 Task: Explore Airbnb accommodation in Sarny, Ukraine from 22nd December, 2023 to 30th December, 2023 for 2 adults.1  bedroom having 1 bed and 1 bathroom. Property type can be hotel. Look for 5 properties as per requirement.
Action: Mouse moved to (544, 132)
Screenshot: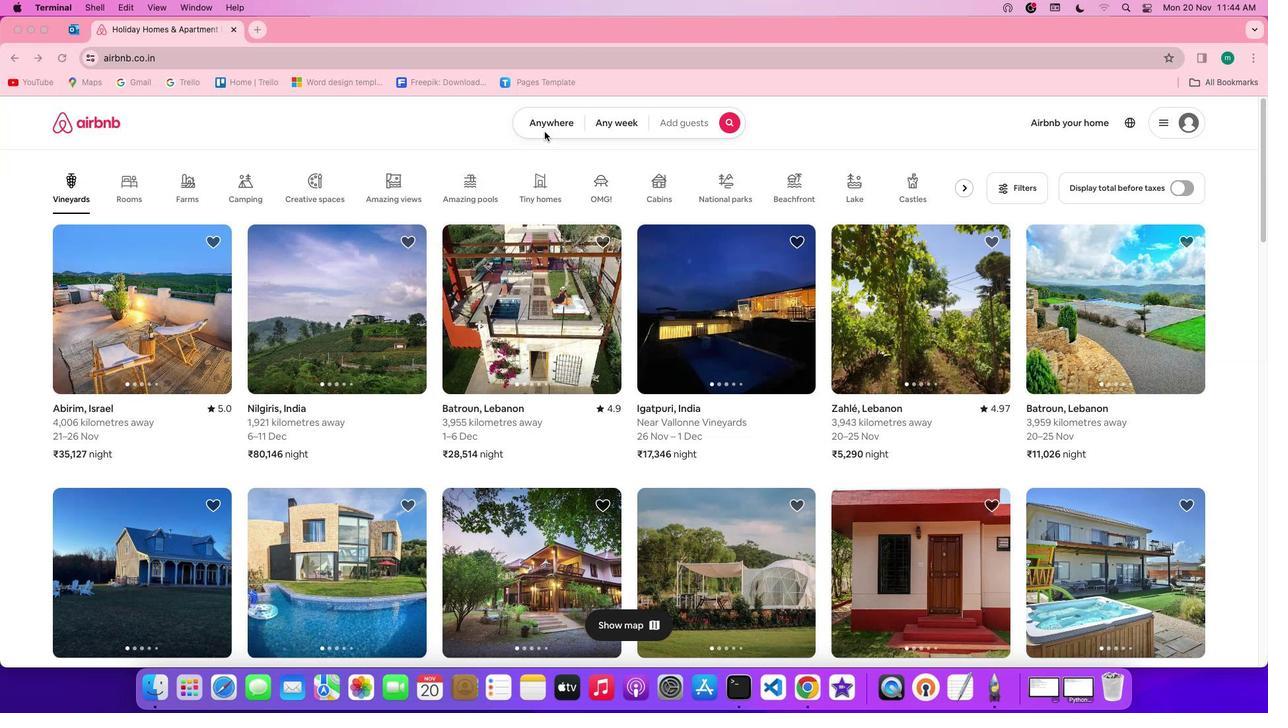 
Action: Mouse pressed left at (544, 132)
Screenshot: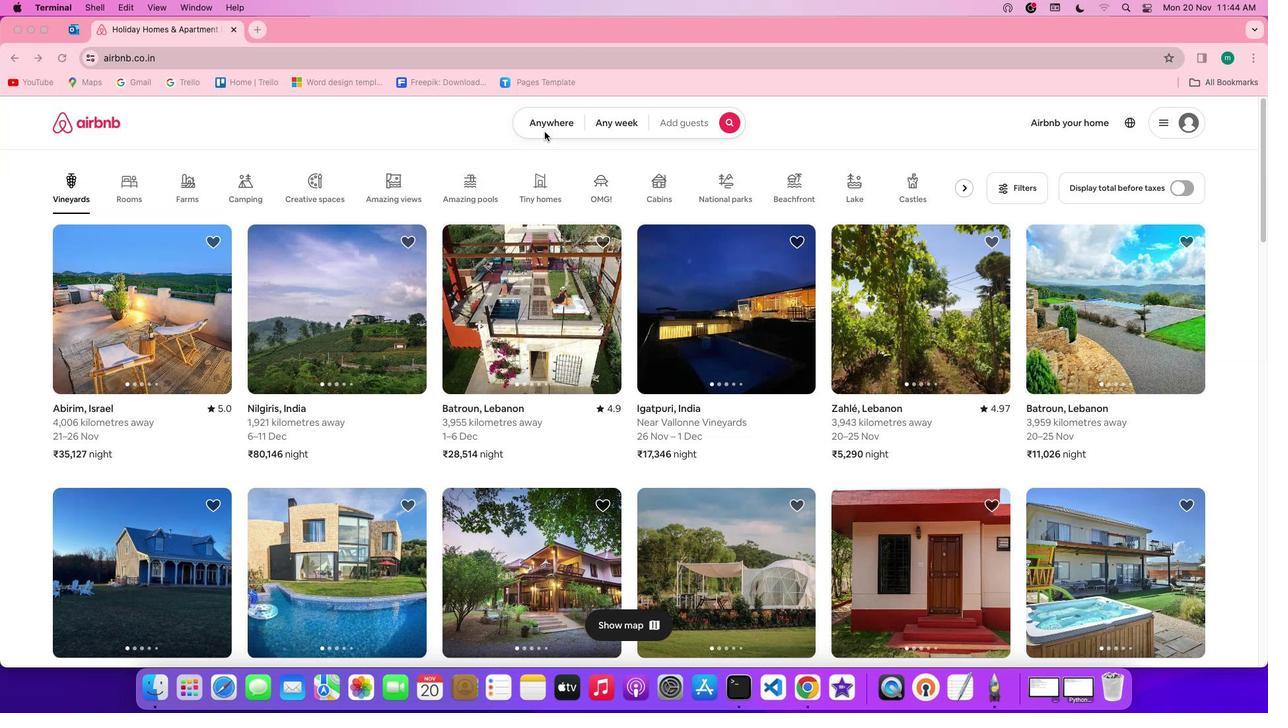 
Action: Mouse pressed left at (544, 132)
Screenshot: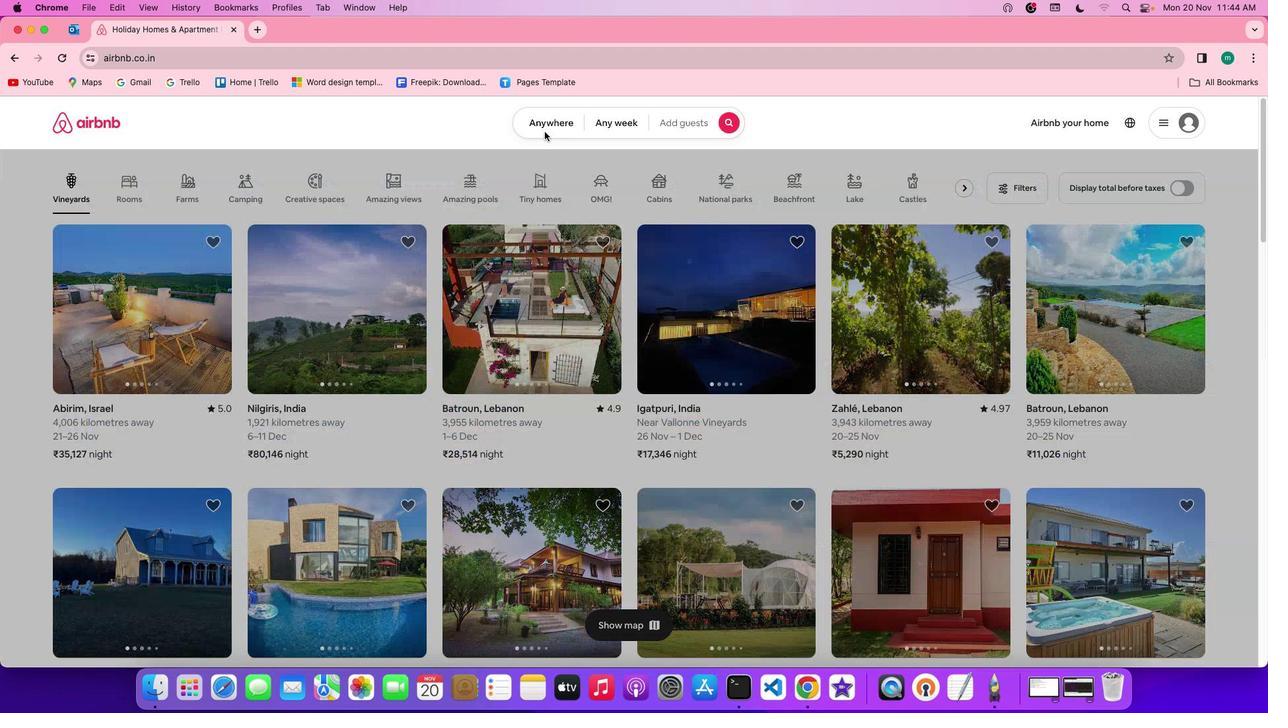 
Action: Mouse moved to (458, 171)
Screenshot: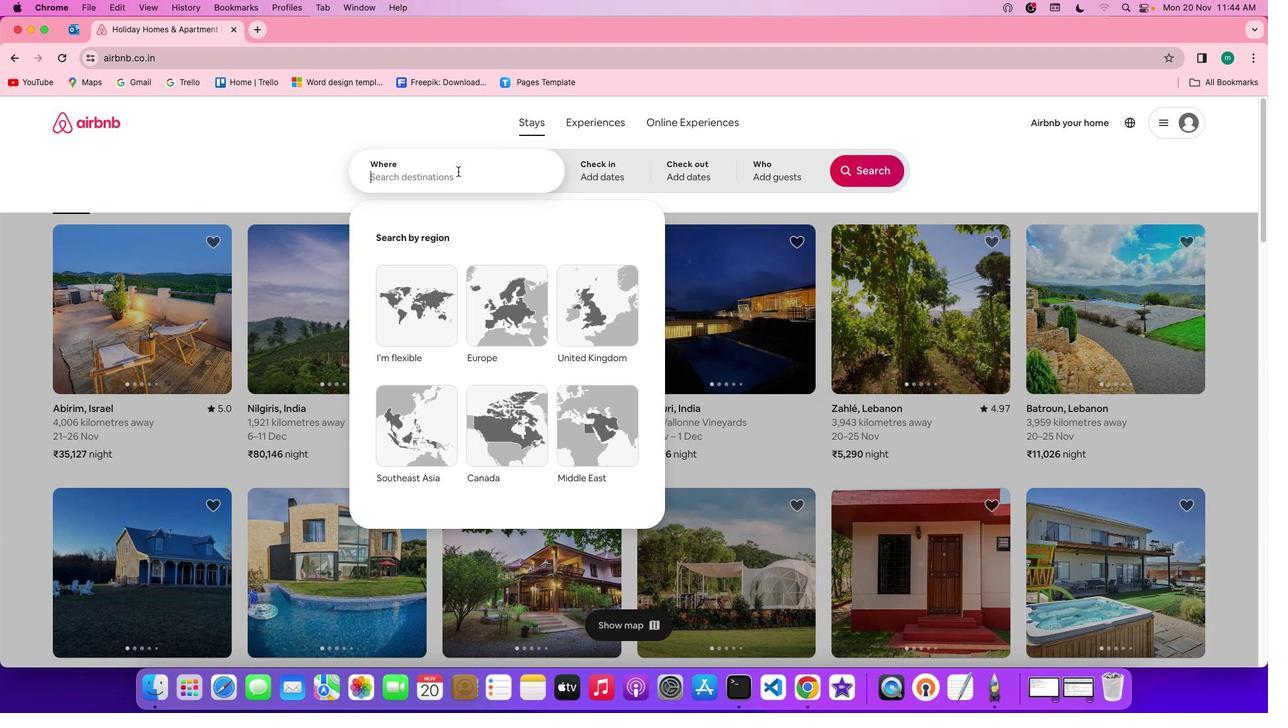 
Action: Mouse pressed left at (458, 171)
Screenshot: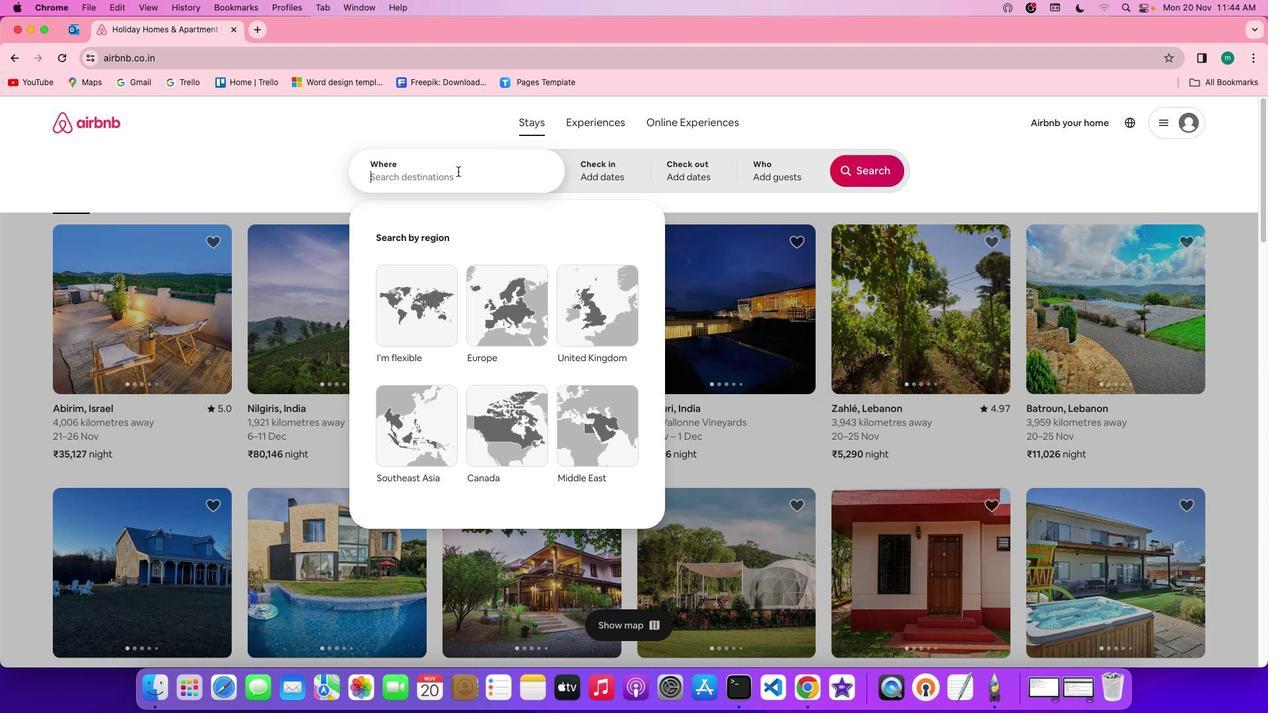 
Action: Key pressed Key.spaceKey.shift'S''a''r''n''y'','Key.spaceKey.shift'u''k''r''a''i''n''e'
Screenshot: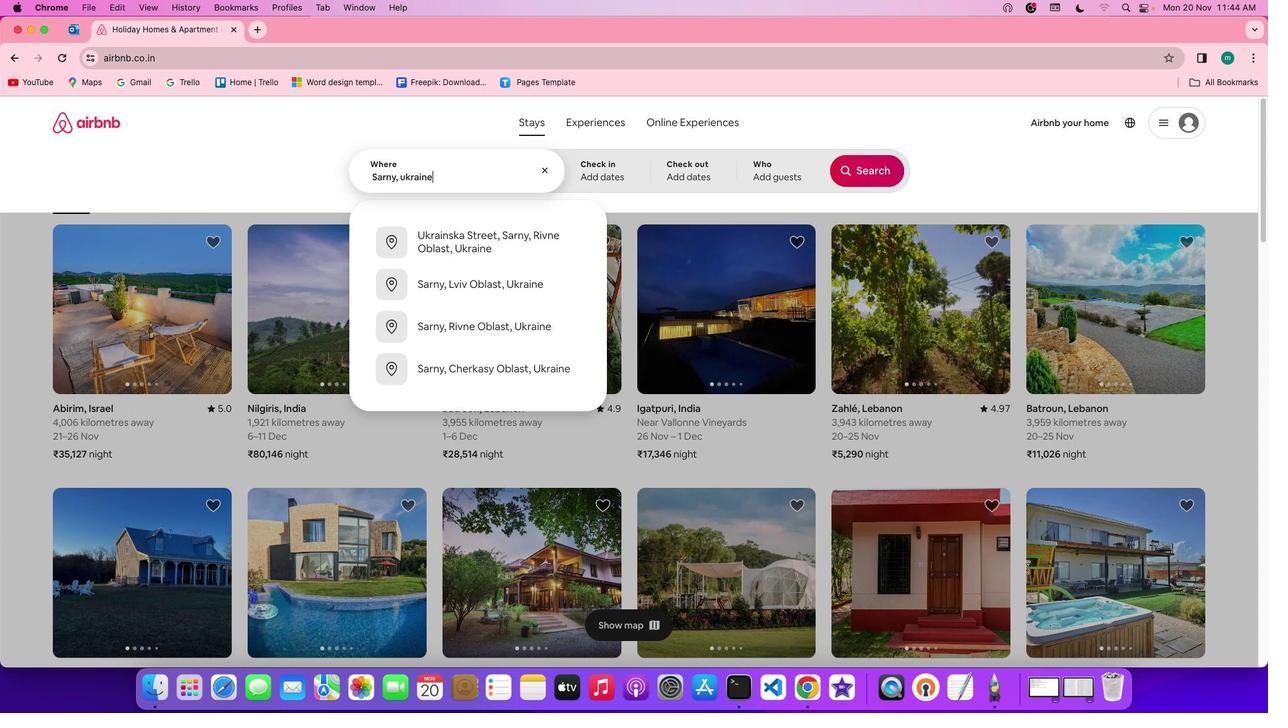 
Action: Mouse moved to (587, 170)
Screenshot: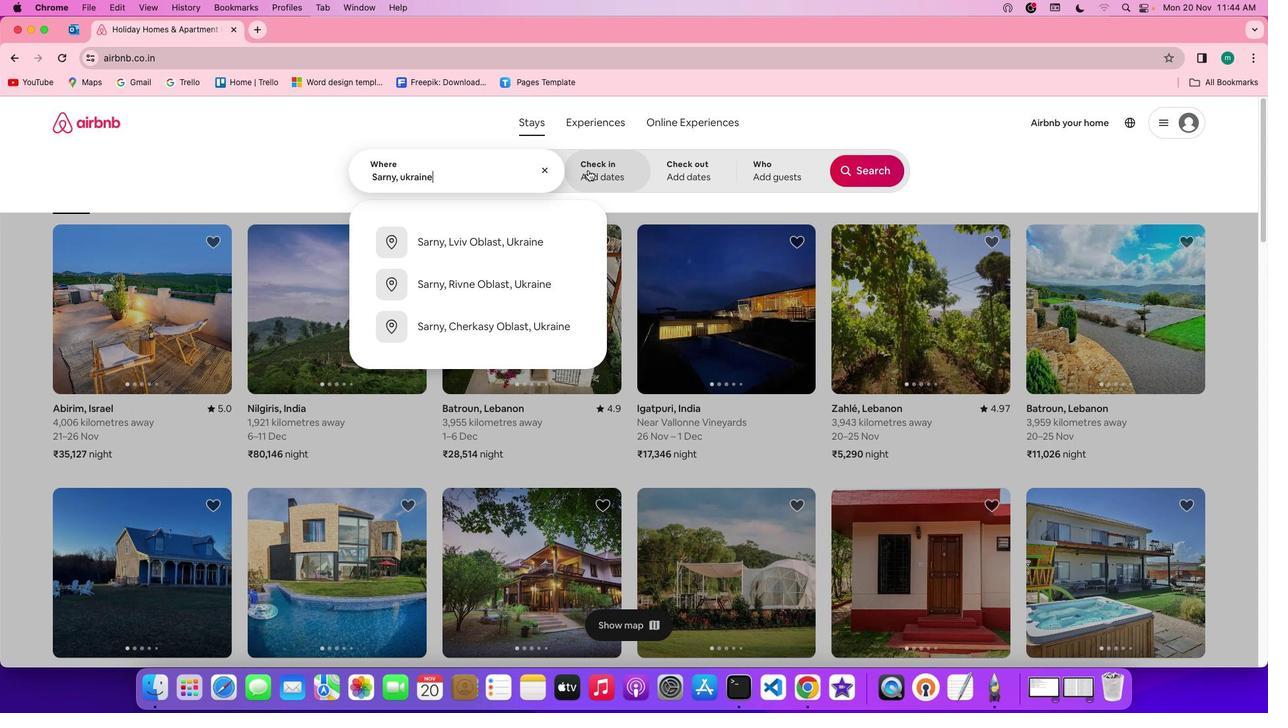
Action: Mouse pressed left at (587, 170)
Screenshot: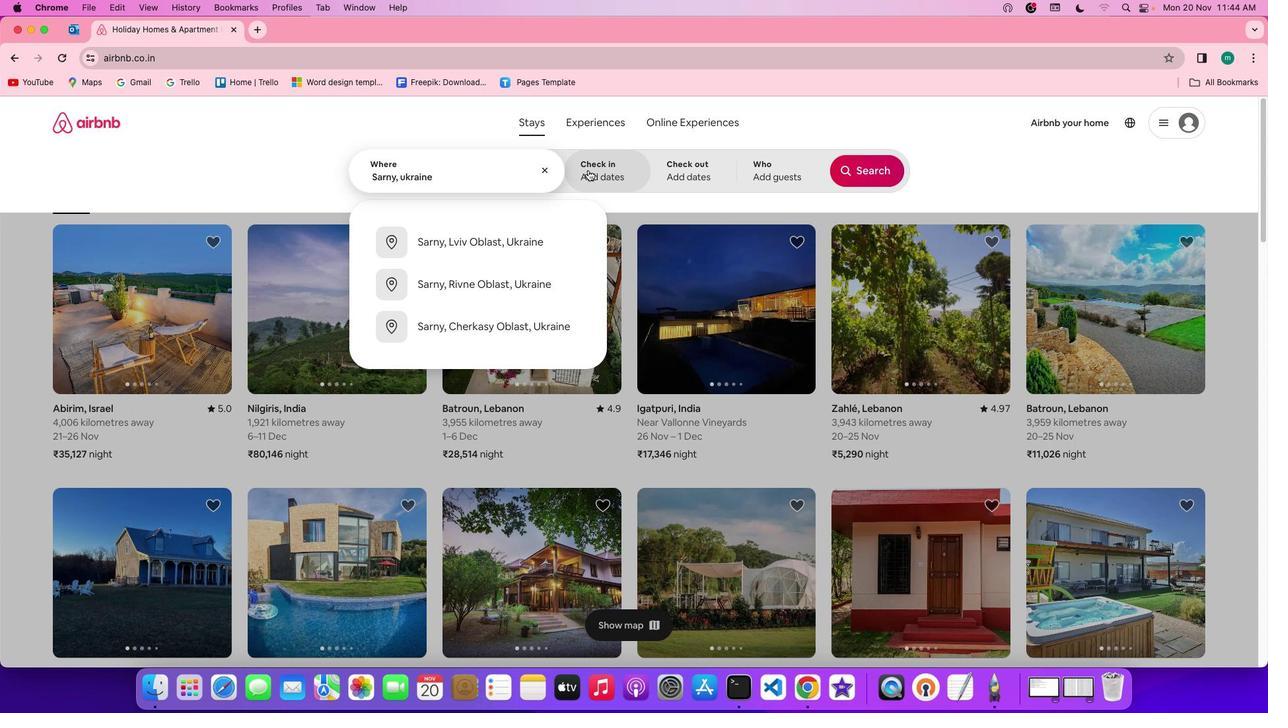 
Action: Mouse moved to (817, 437)
Screenshot: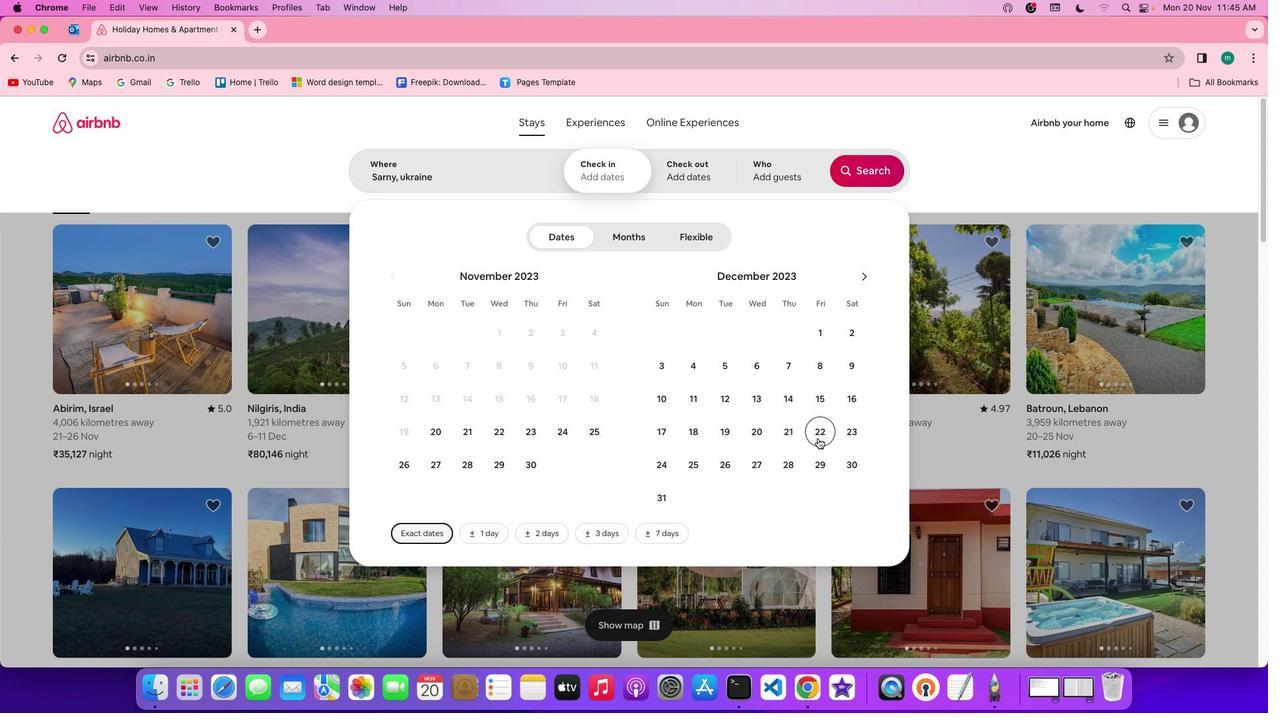 
Action: Mouse pressed left at (817, 437)
Screenshot: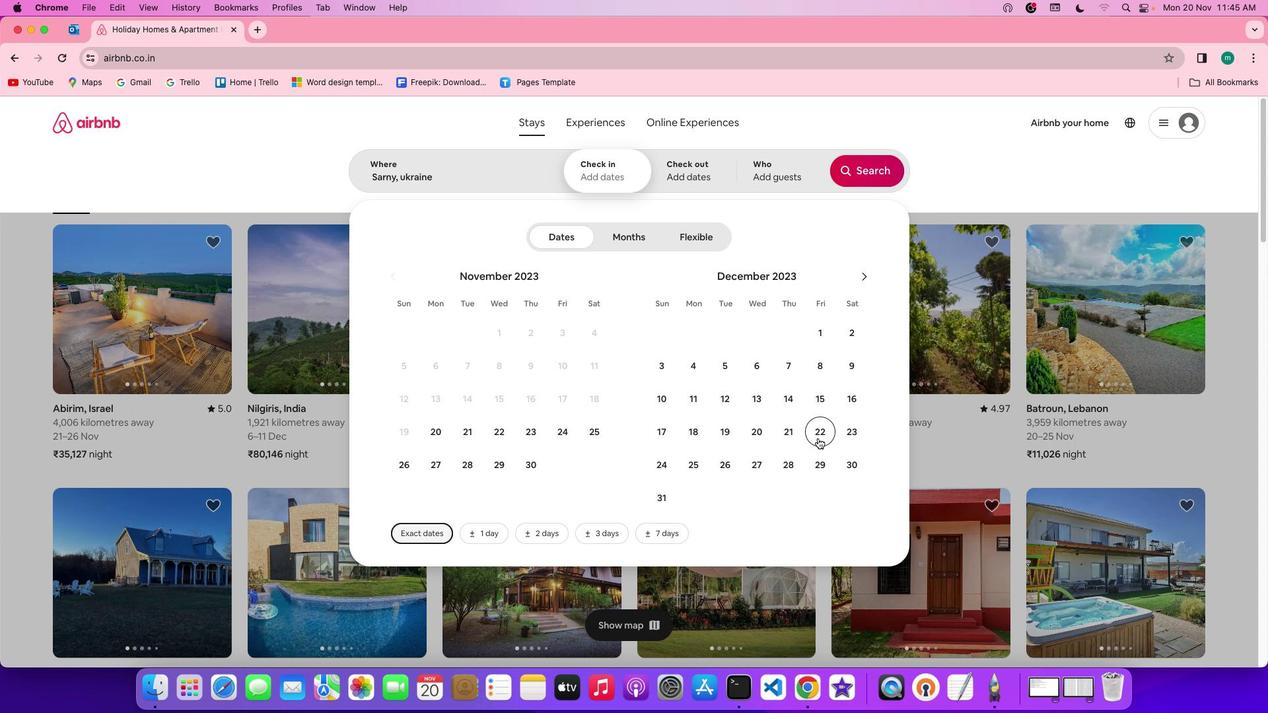 
Action: Mouse moved to (860, 460)
Screenshot: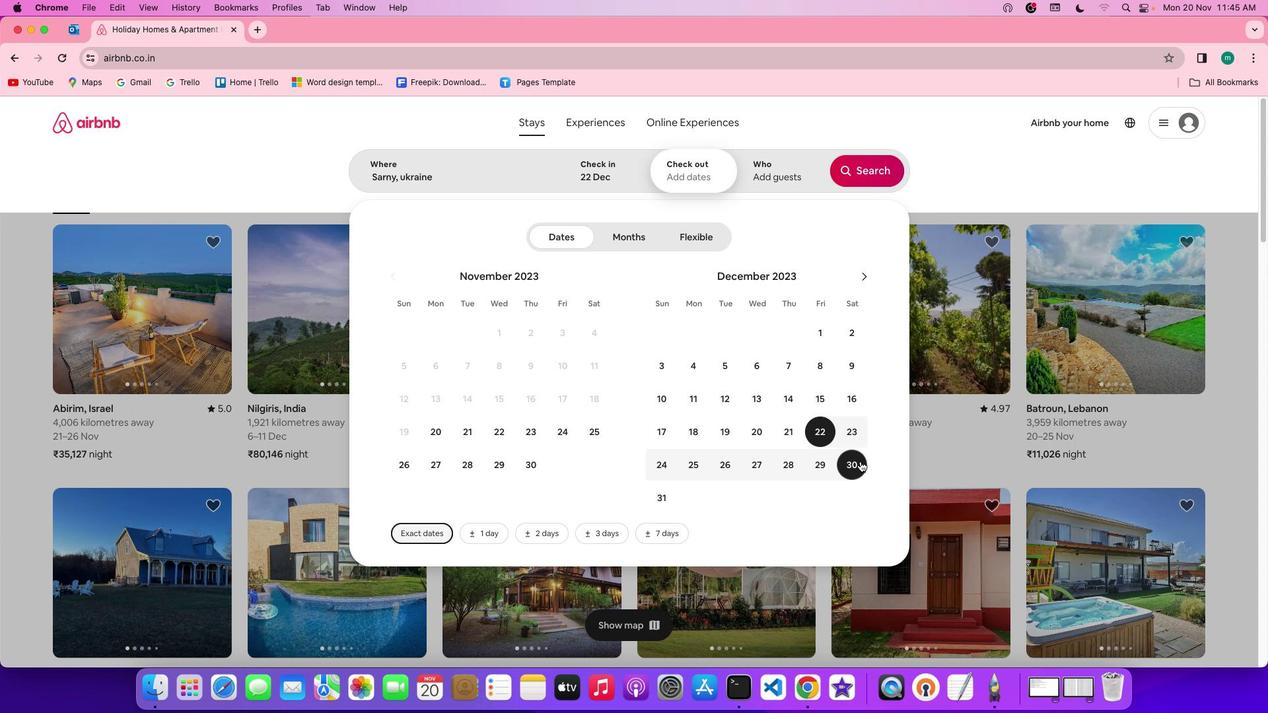
Action: Mouse pressed left at (860, 460)
Screenshot: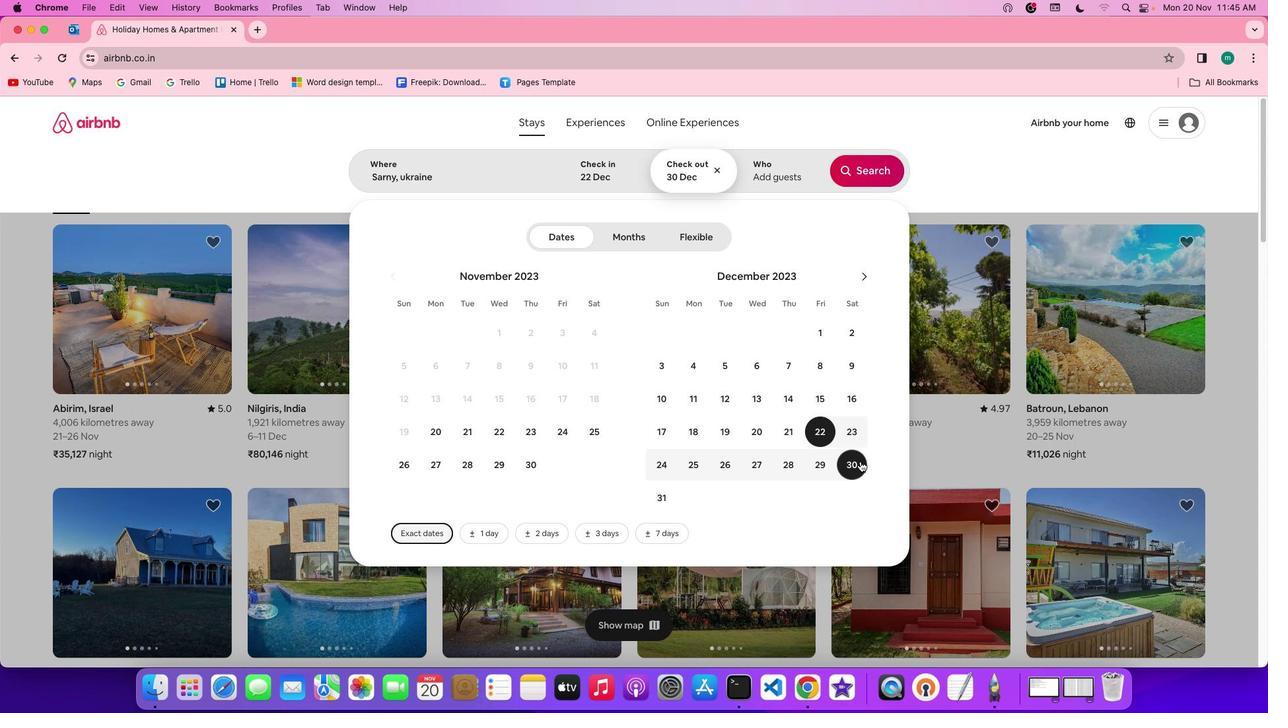 
Action: Mouse moved to (774, 161)
Screenshot: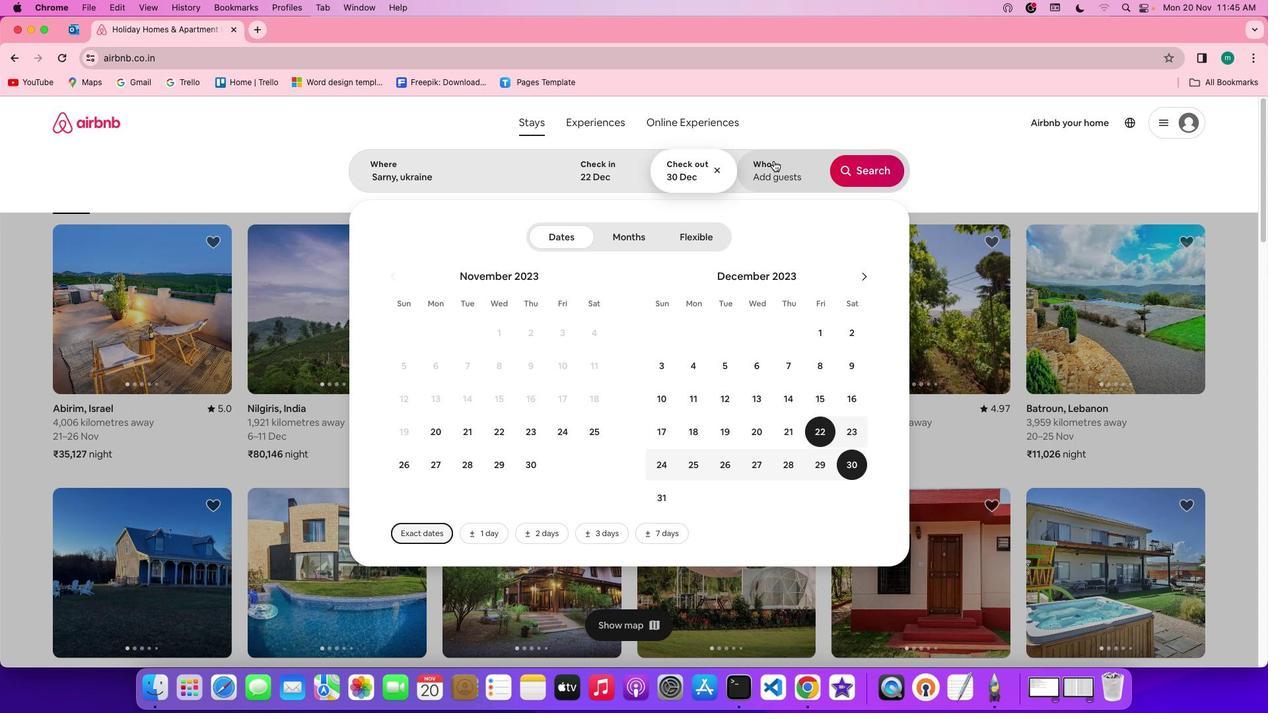 
Action: Mouse pressed left at (774, 161)
Screenshot: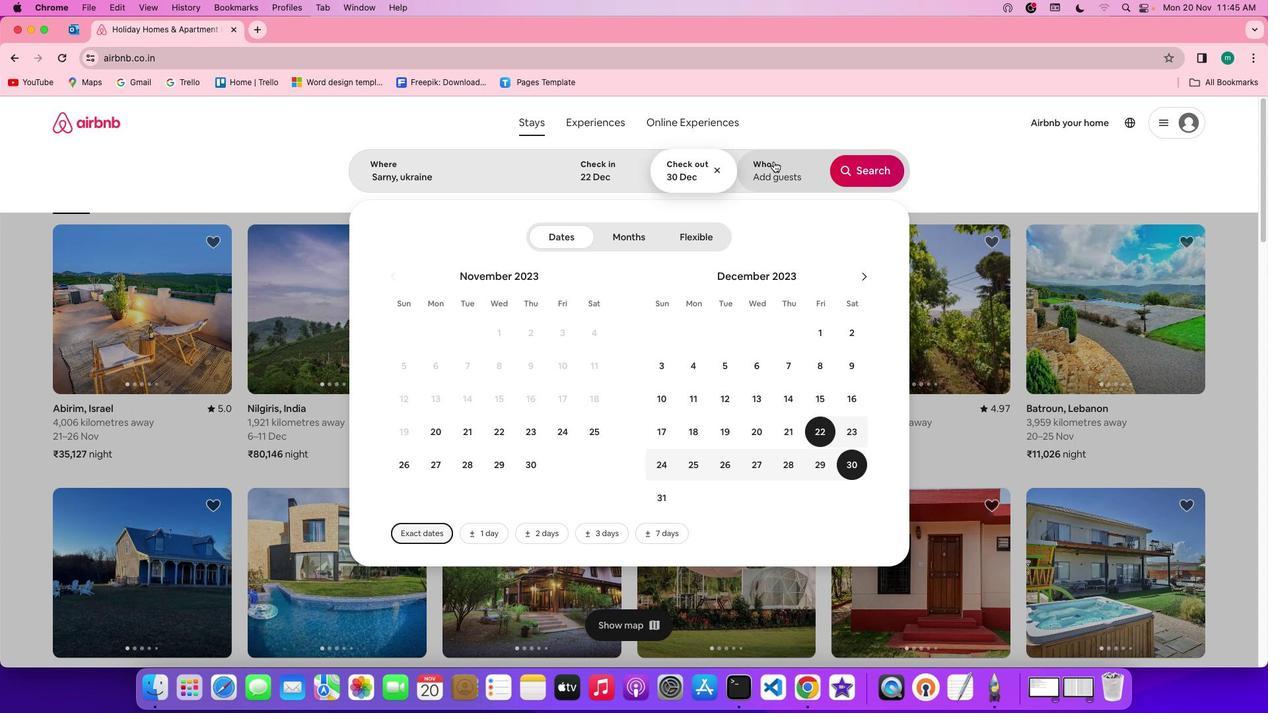
Action: Mouse moved to (865, 236)
Screenshot: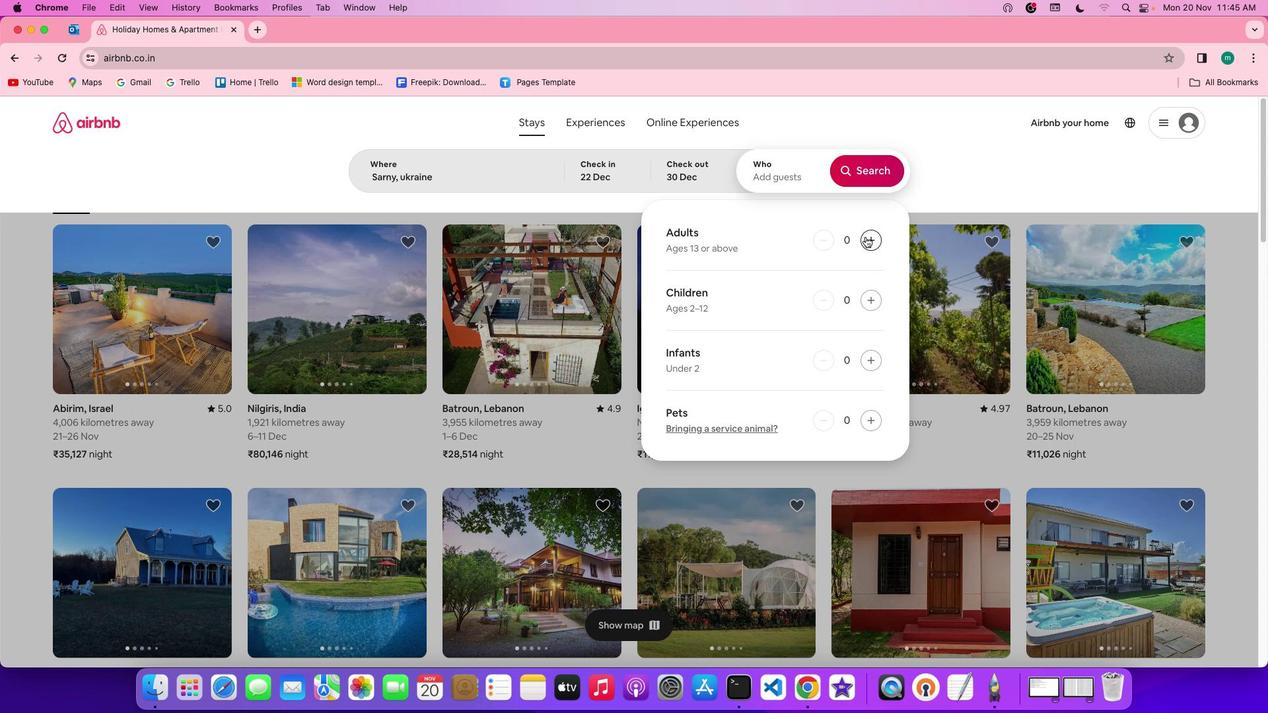 
Action: Mouse pressed left at (865, 236)
Screenshot: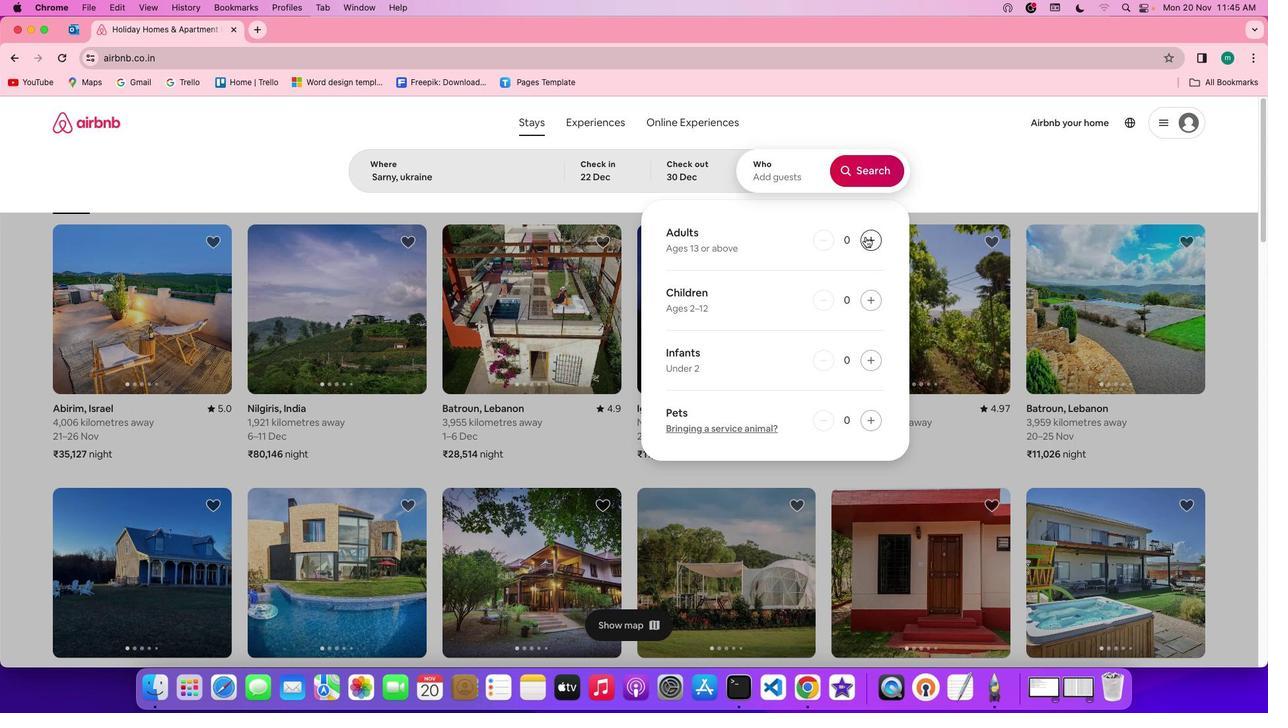 
Action: Mouse pressed left at (865, 236)
Screenshot: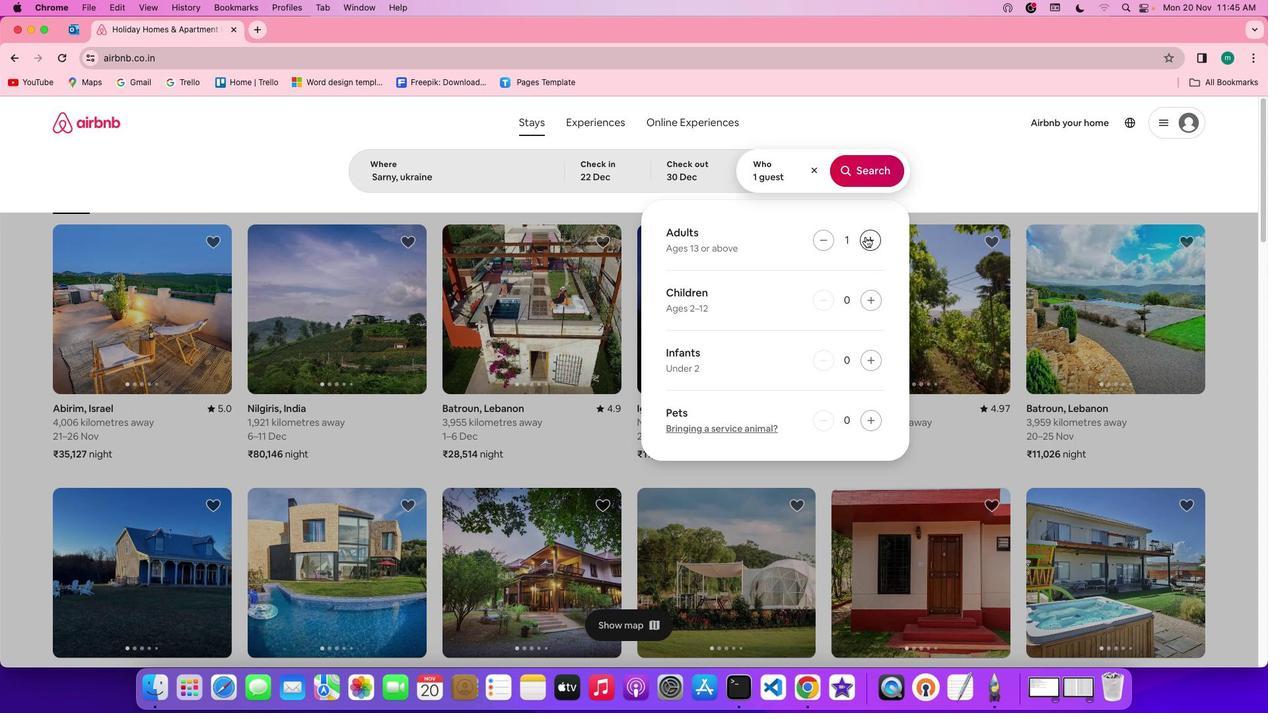 
Action: Mouse moved to (868, 167)
Screenshot: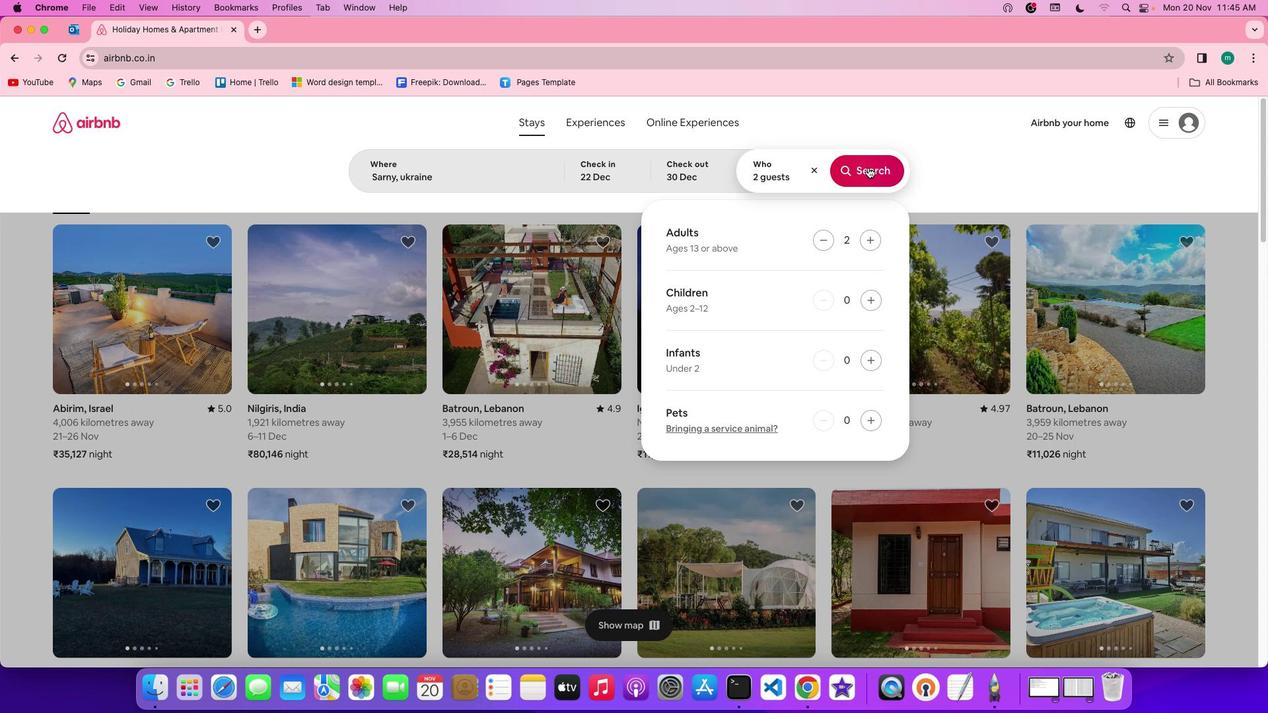 
Action: Mouse pressed left at (868, 167)
Screenshot: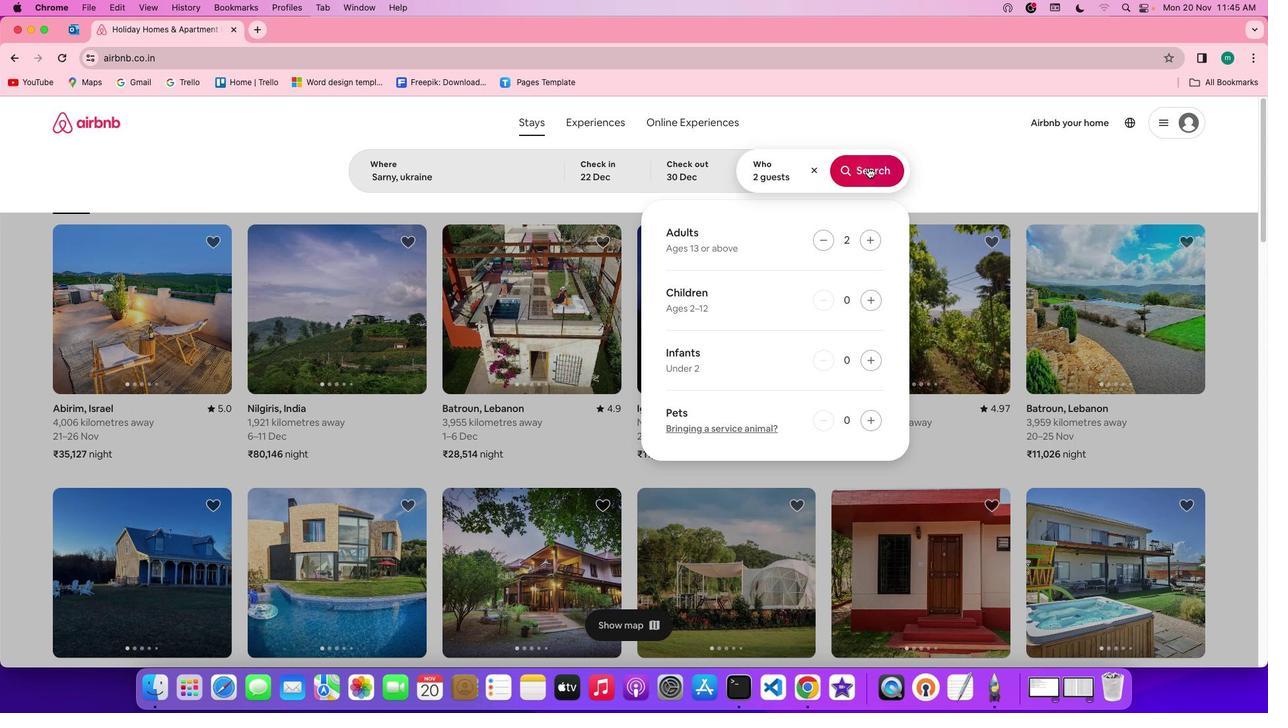 
Action: Mouse moved to (1057, 180)
Screenshot: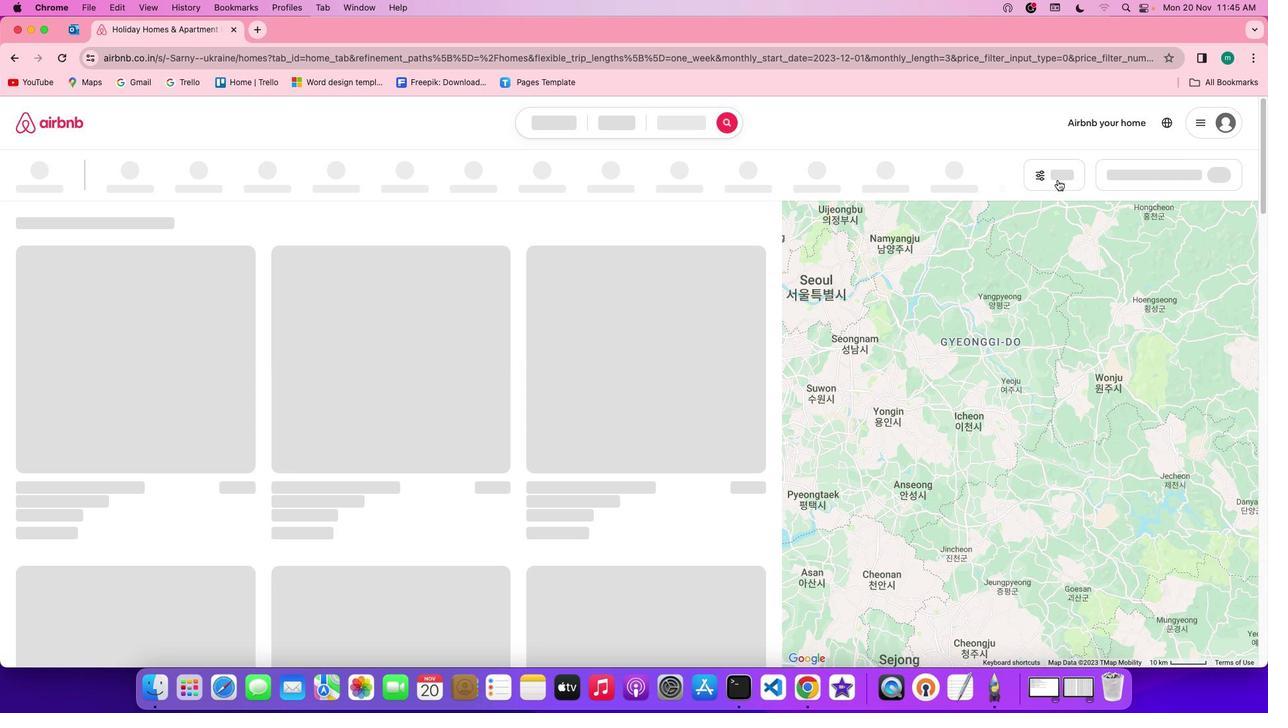 
Action: Mouse pressed left at (1057, 180)
Screenshot: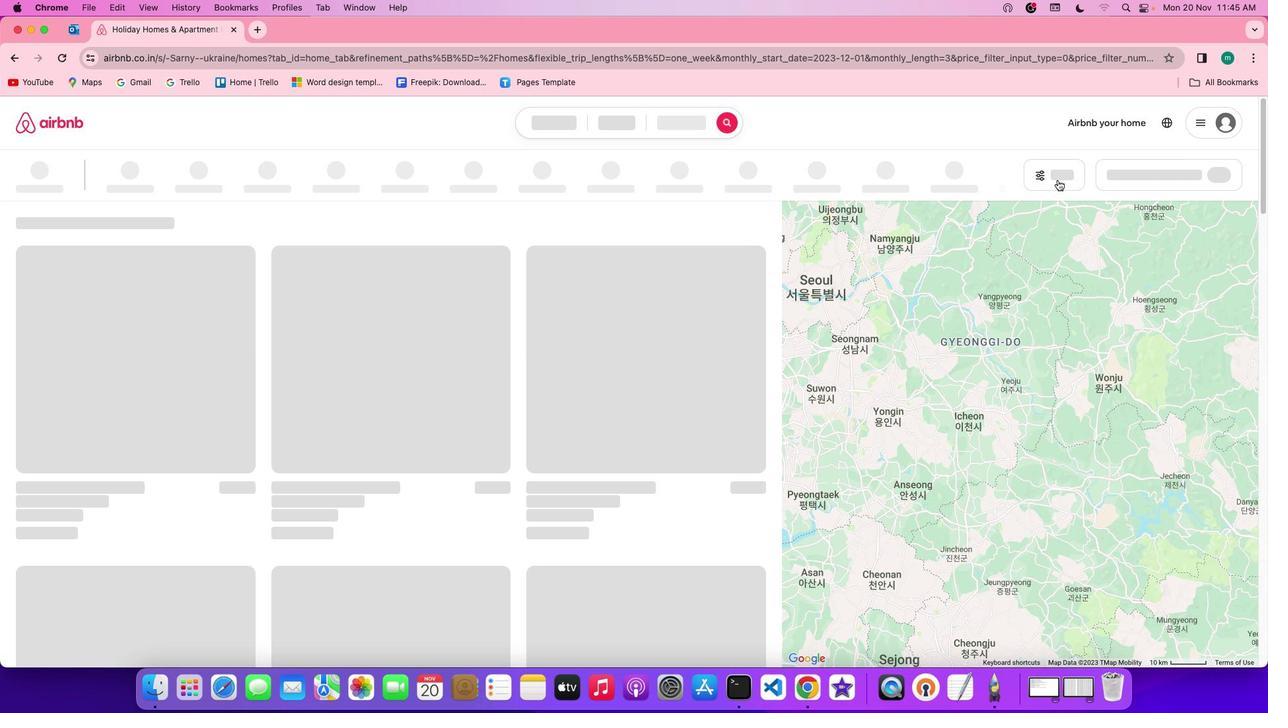 
Action: Mouse moved to (610, 470)
Screenshot: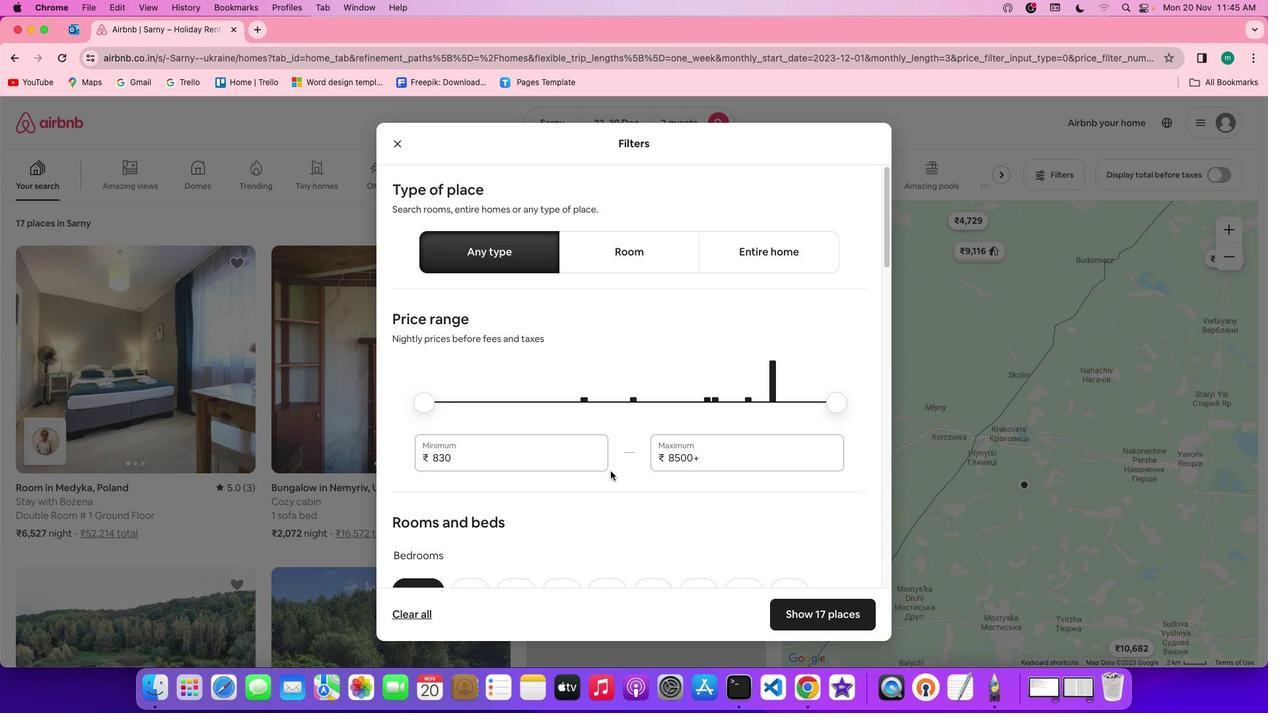 
Action: Mouse scrolled (610, 470) with delta (0, 0)
Screenshot: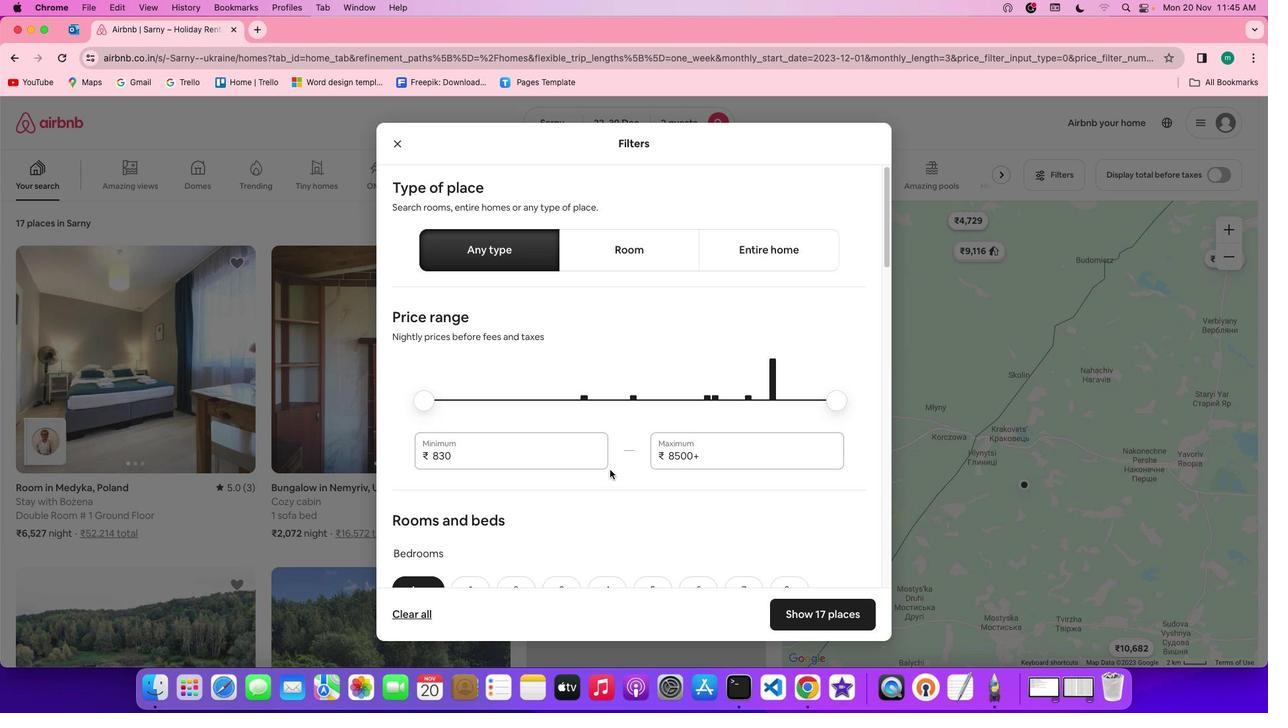 
Action: Mouse moved to (610, 470)
Screenshot: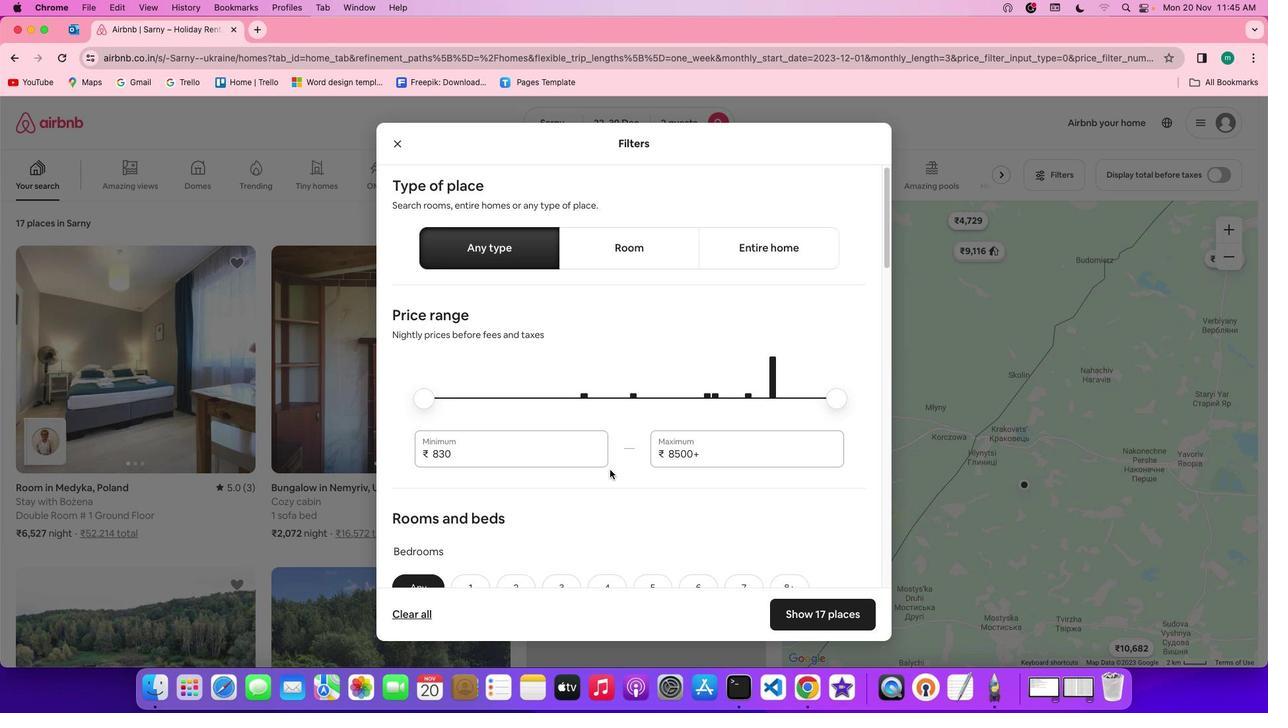
Action: Mouse scrolled (610, 470) with delta (0, 0)
Screenshot: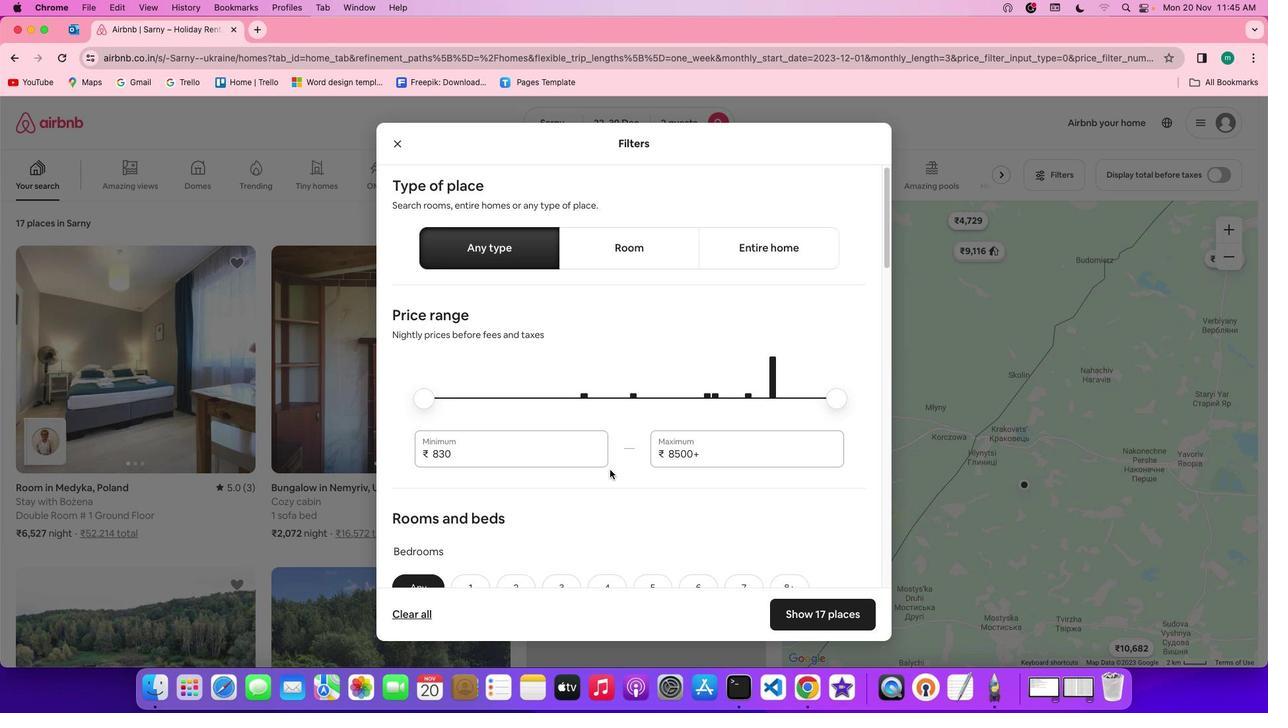 
Action: Mouse moved to (610, 469)
Screenshot: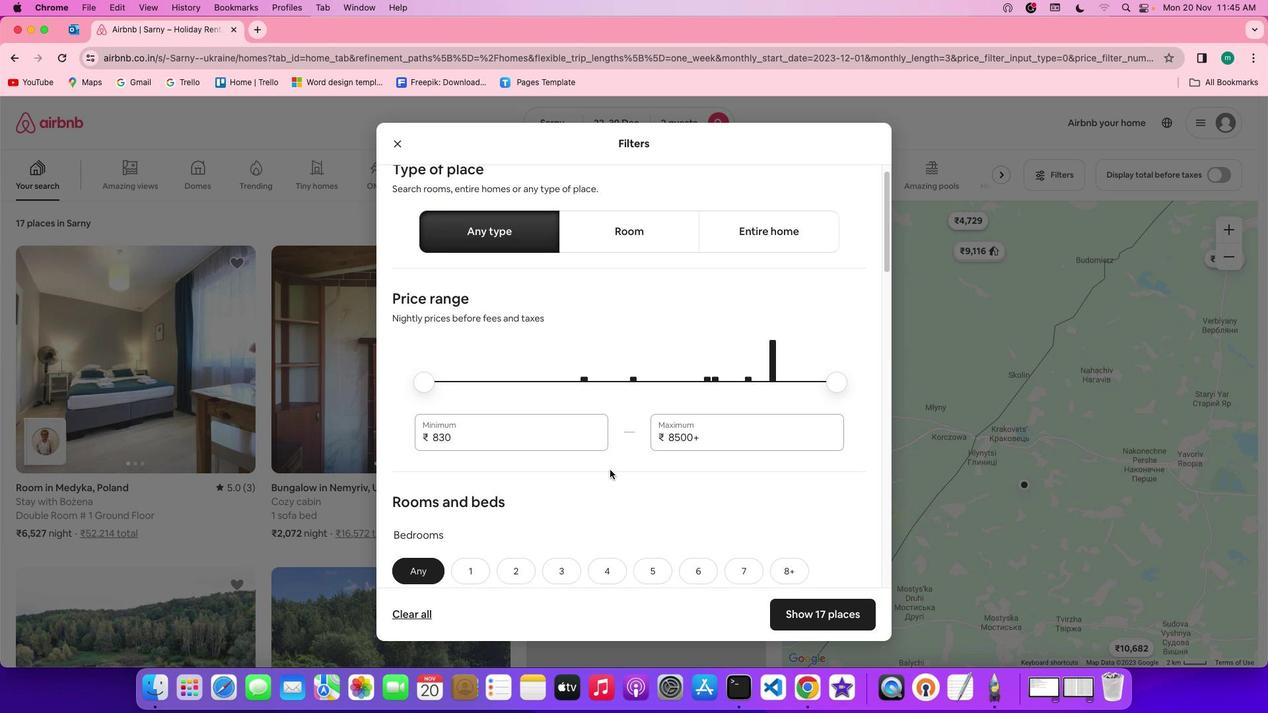 
Action: Mouse scrolled (610, 469) with delta (0, -1)
Screenshot: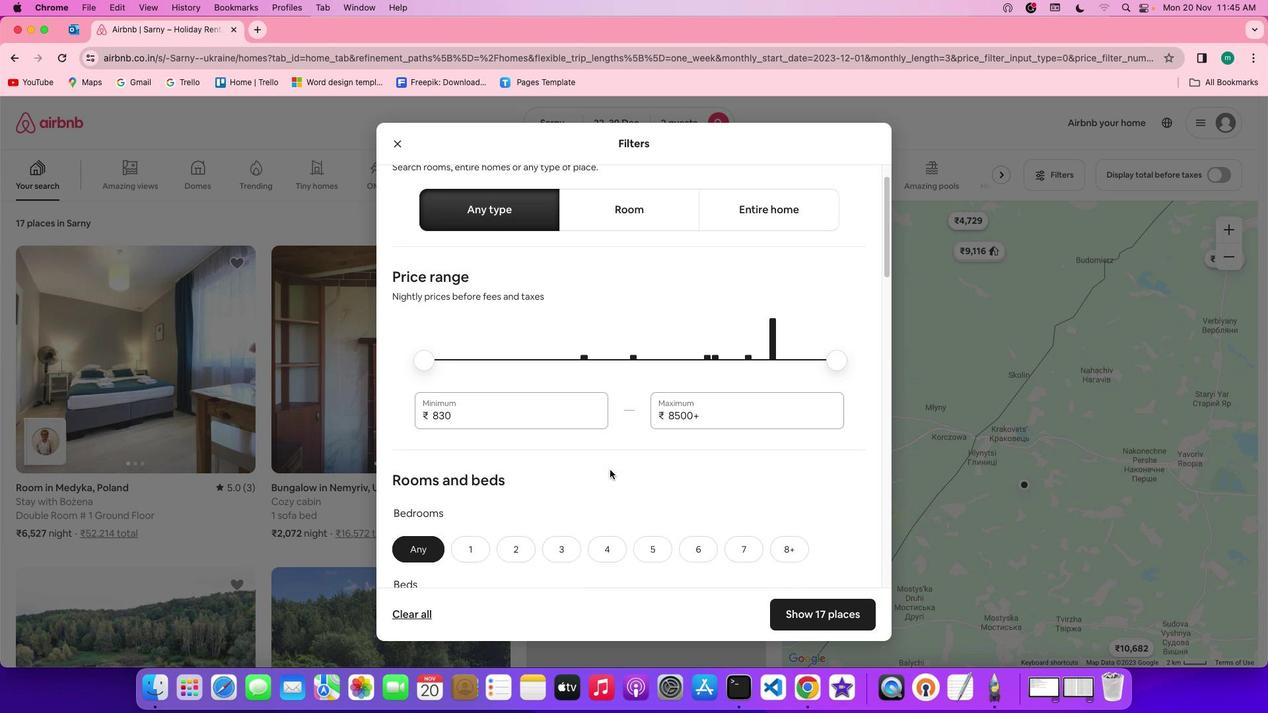
Action: Mouse moved to (610, 469)
Screenshot: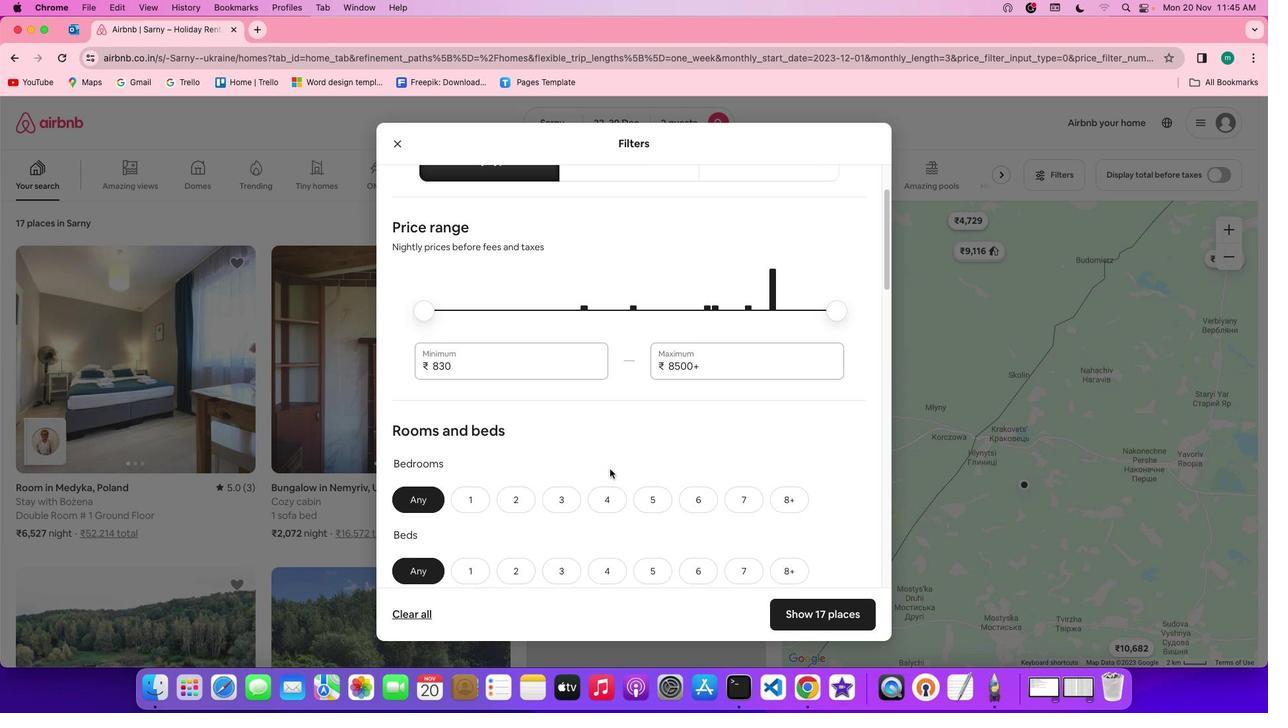 
Action: Mouse scrolled (610, 469) with delta (0, 0)
Screenshot: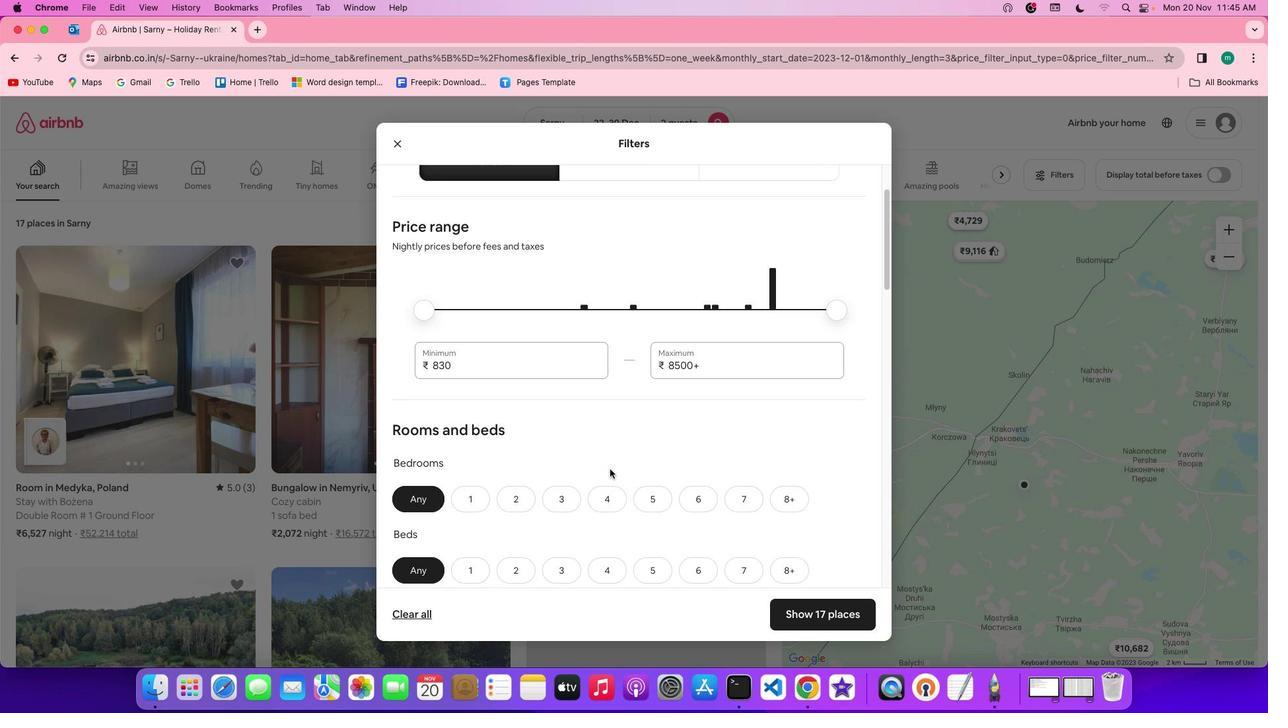 
Action: Mouse scrolled (610, 469) with delta (0, 0)
Screenshot: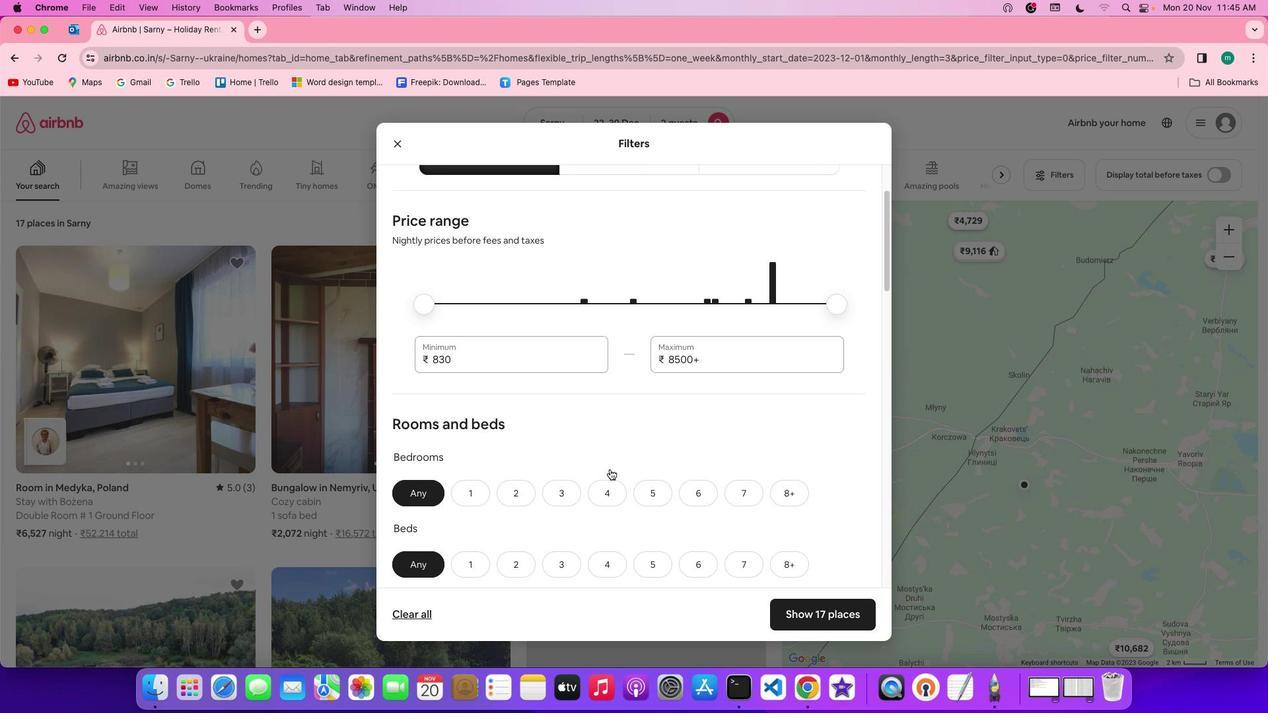 
Action: Mouse scrolled (610, 469) with delta (0, -1)
Screenshot: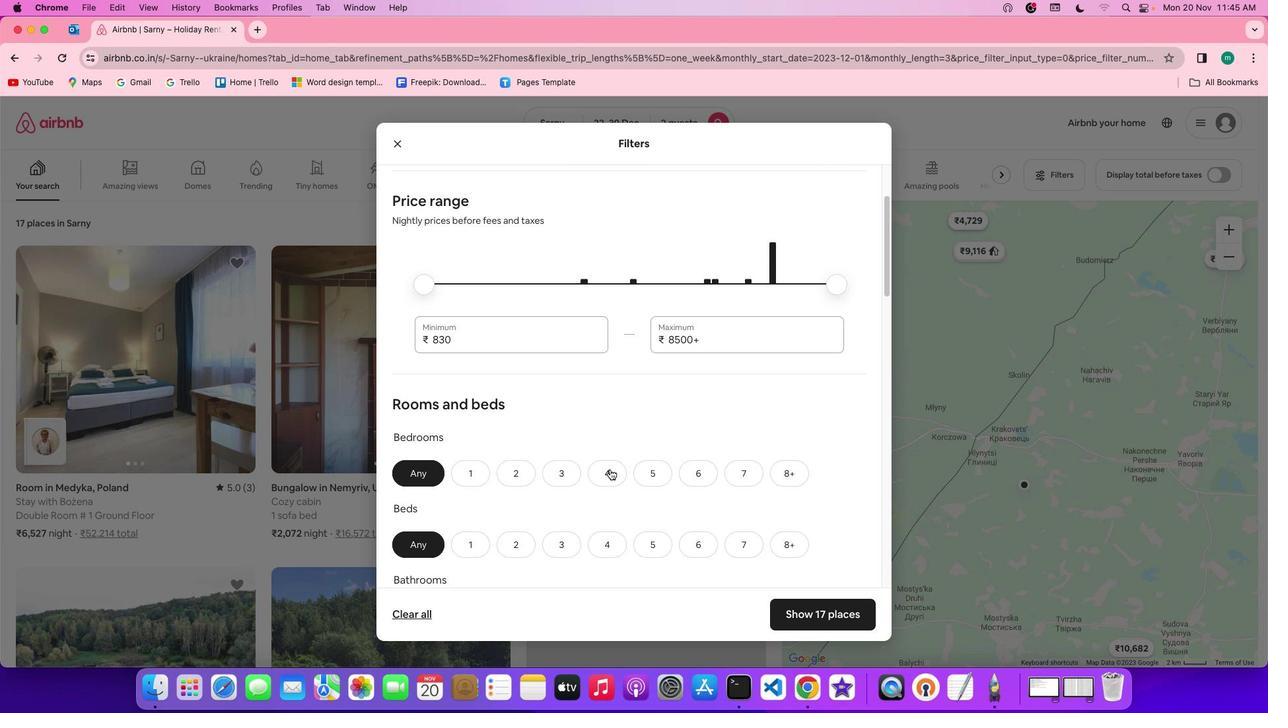 
Action: Mouse scrolled (610, 469) with delta (0, -1)
Screenshot: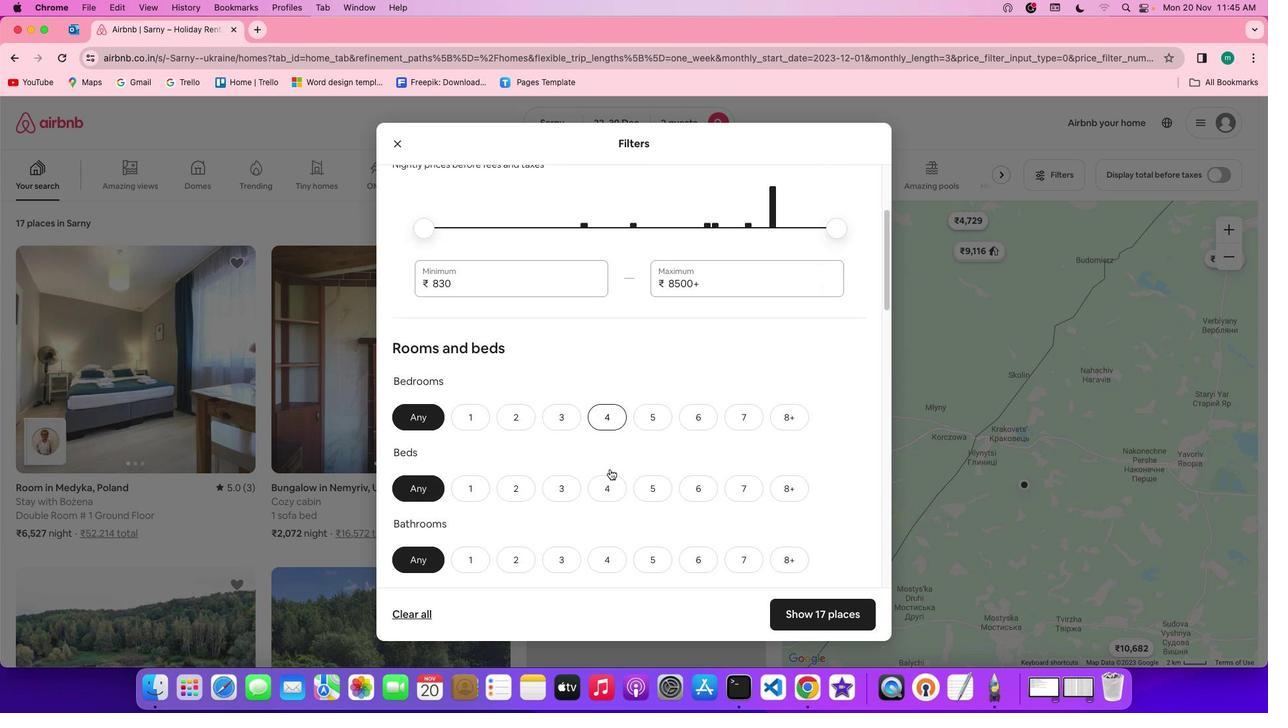 
Action: Mouse scrolled (610, 469) with delta (0, 0)
Screenshot: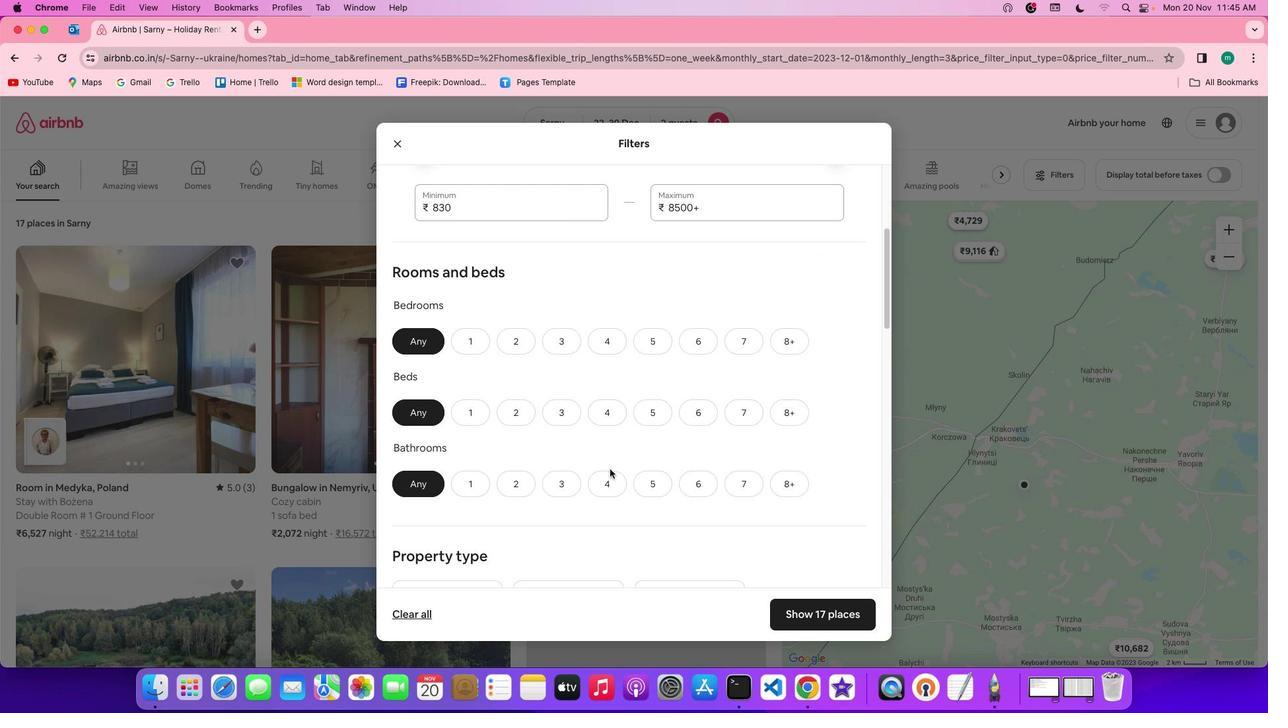 
Action: Mouse scrolled (610, 469) with delta (0, 0)
Screenshot: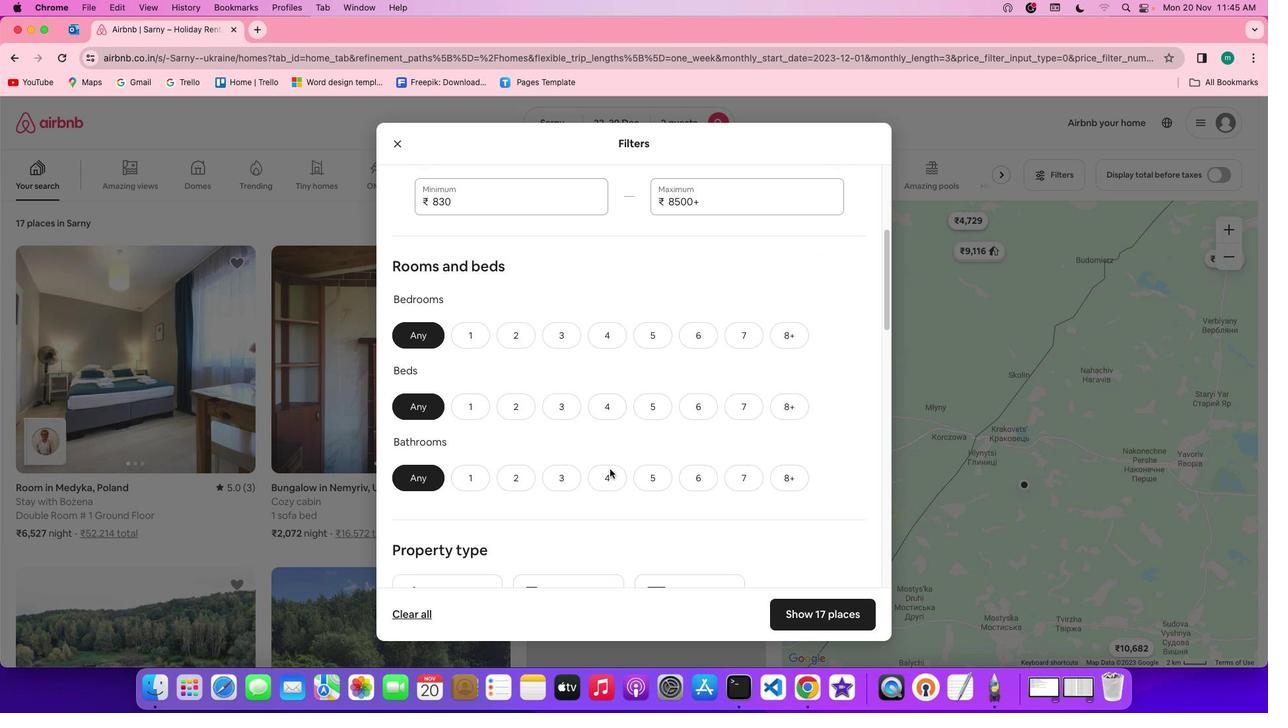 
Action: Mouse scrolled (610, 469) with delta (0, 0)
Screenshot: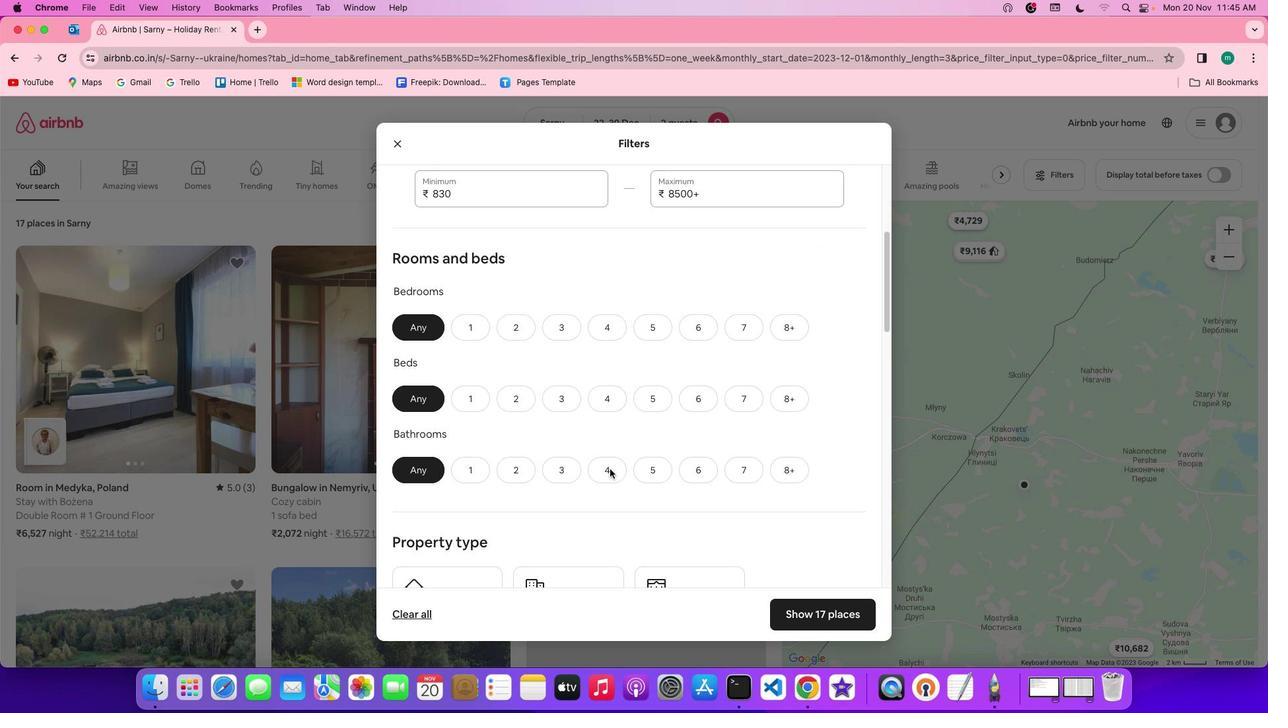 
Action: Mouse scrolled (610, 469) with delta (0, 0)
Screenshot: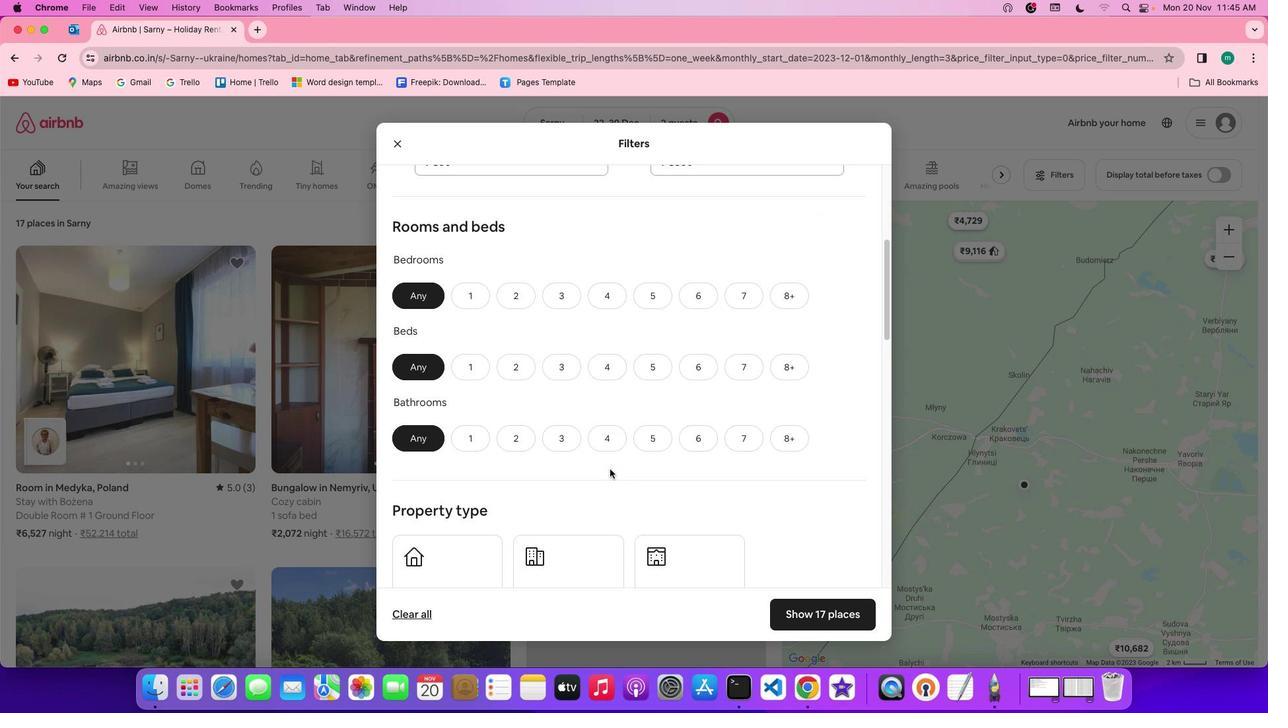 
Action: Mouse moved to (473, 258)
Screenshot: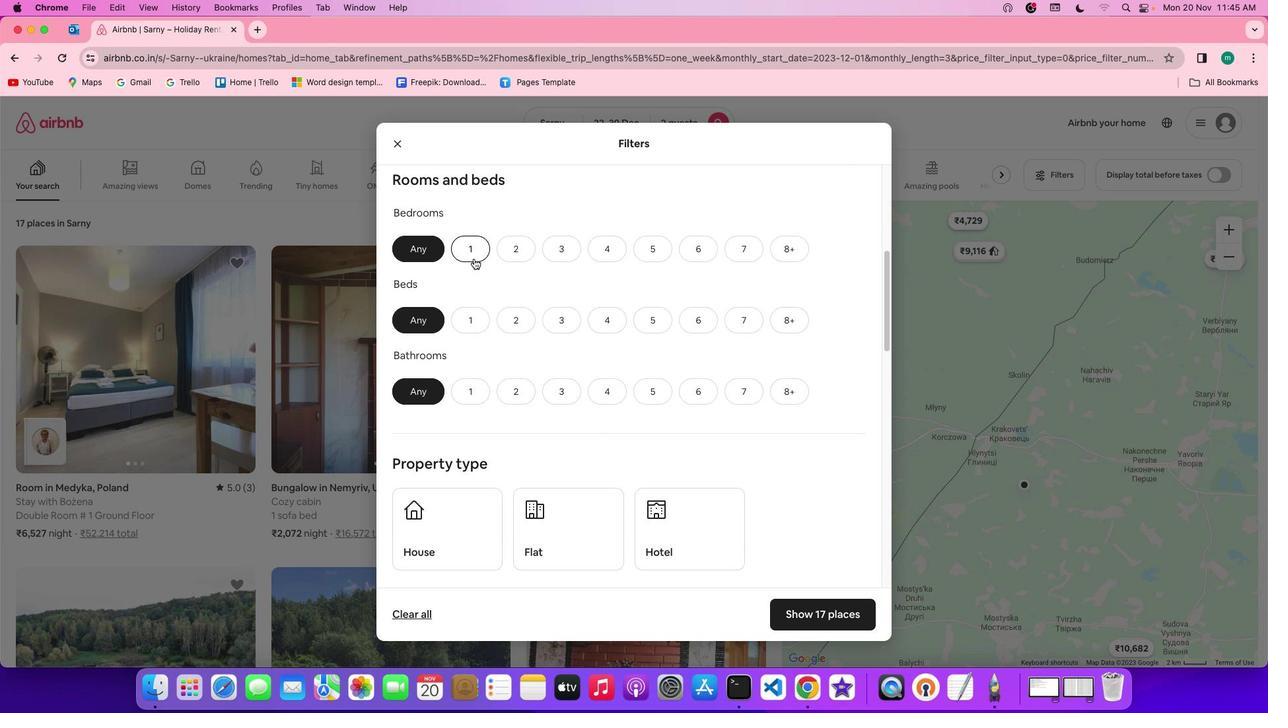
Action: Mouse pressed left at (473, 258)
Screenshot: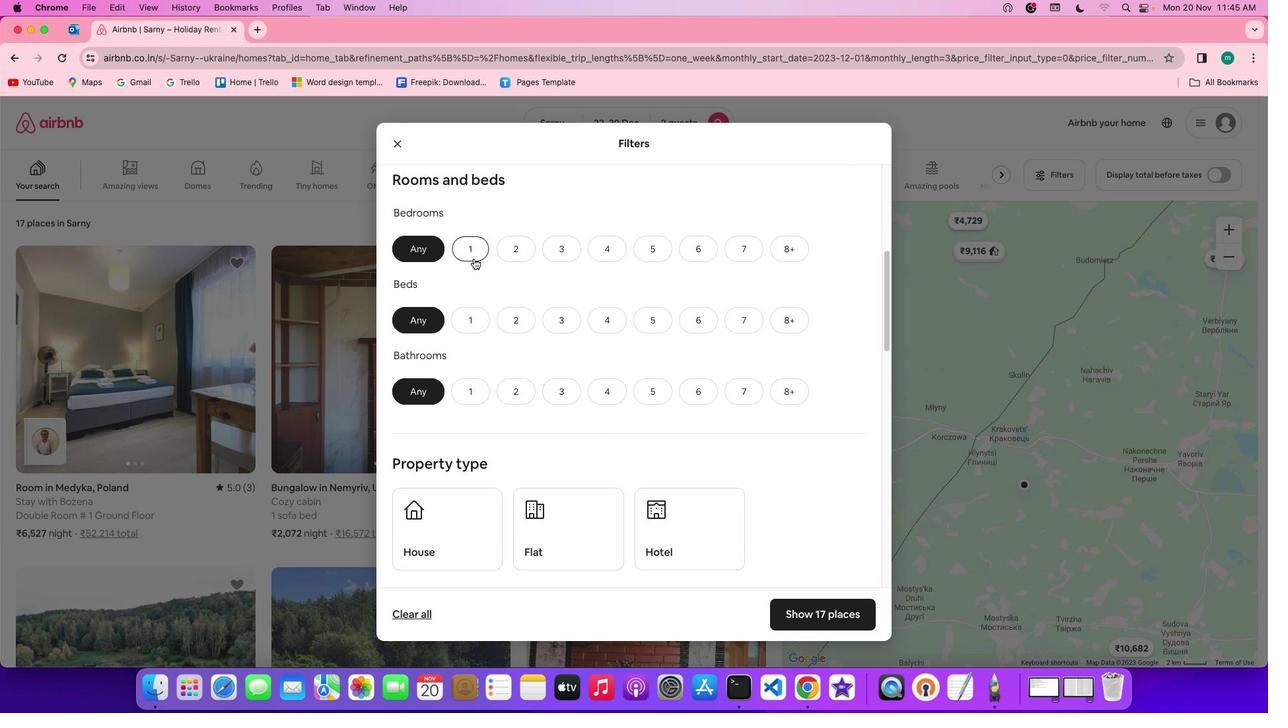 
Action: Mouse moved to (470, 324)
Screenshot: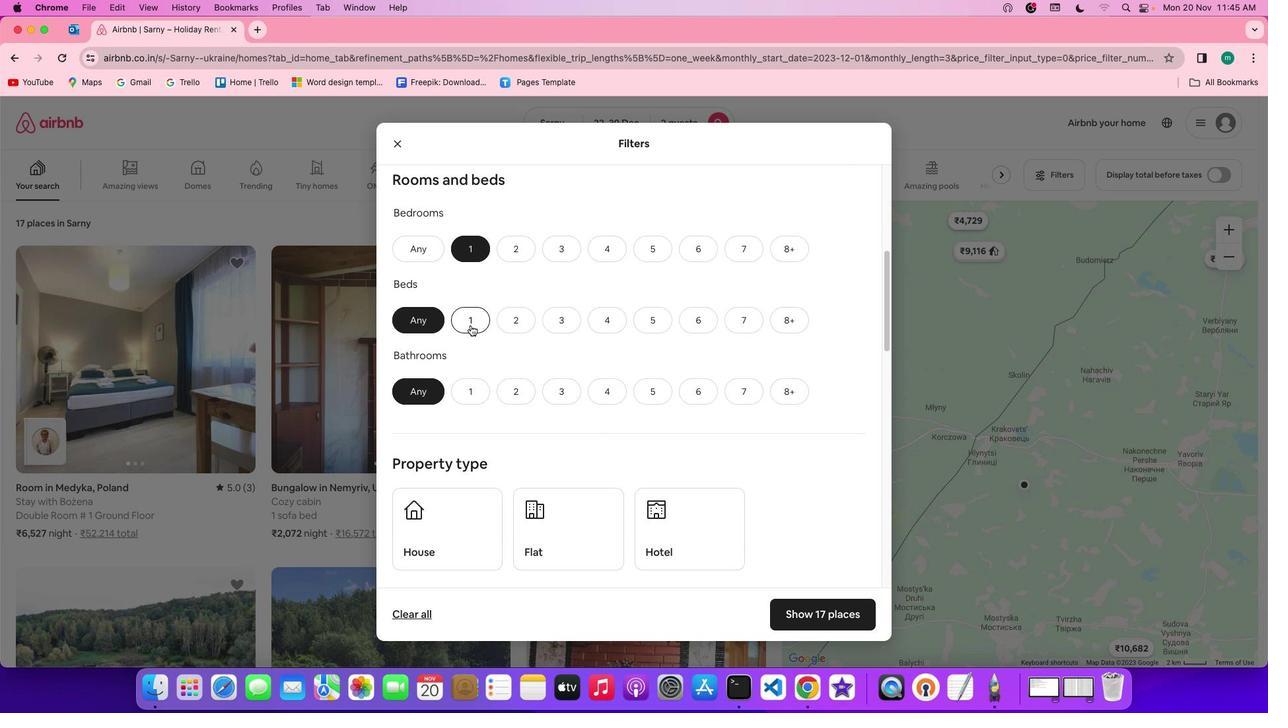 
Action: Mouse pressed left at (470, 324)
Screenshot: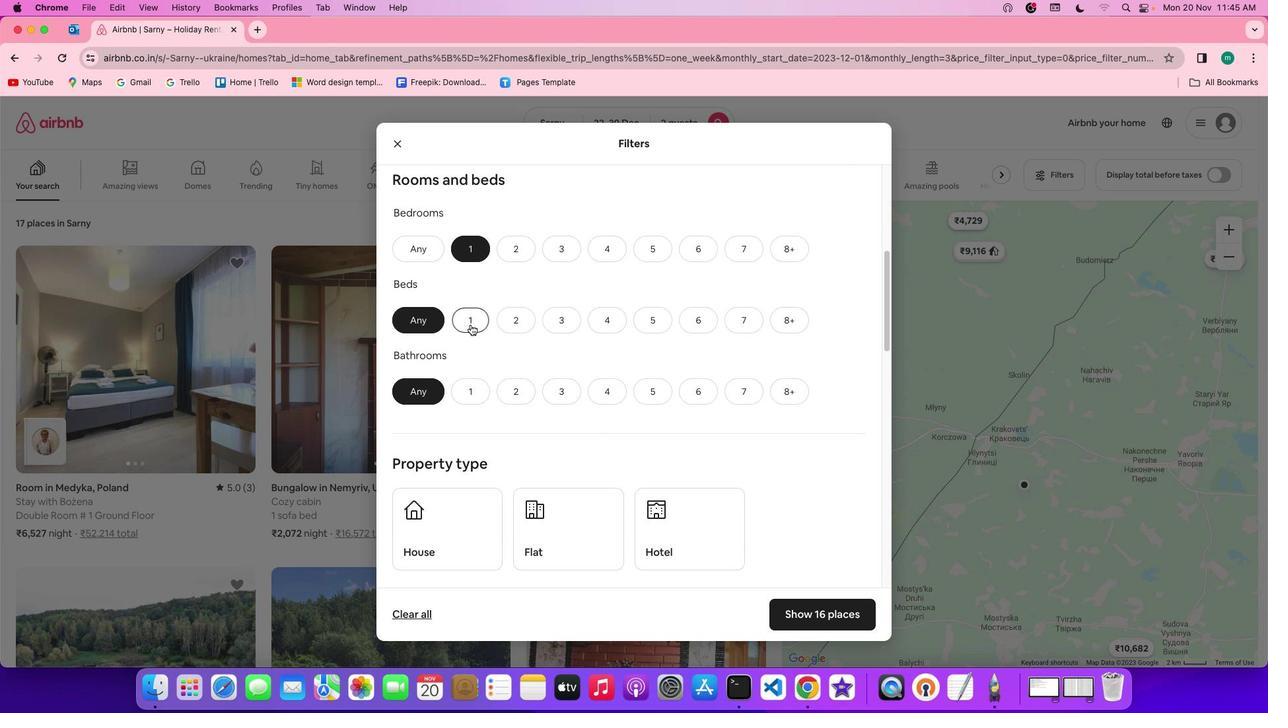 
Action: Mouse moved to (463, 400)
Screenshot: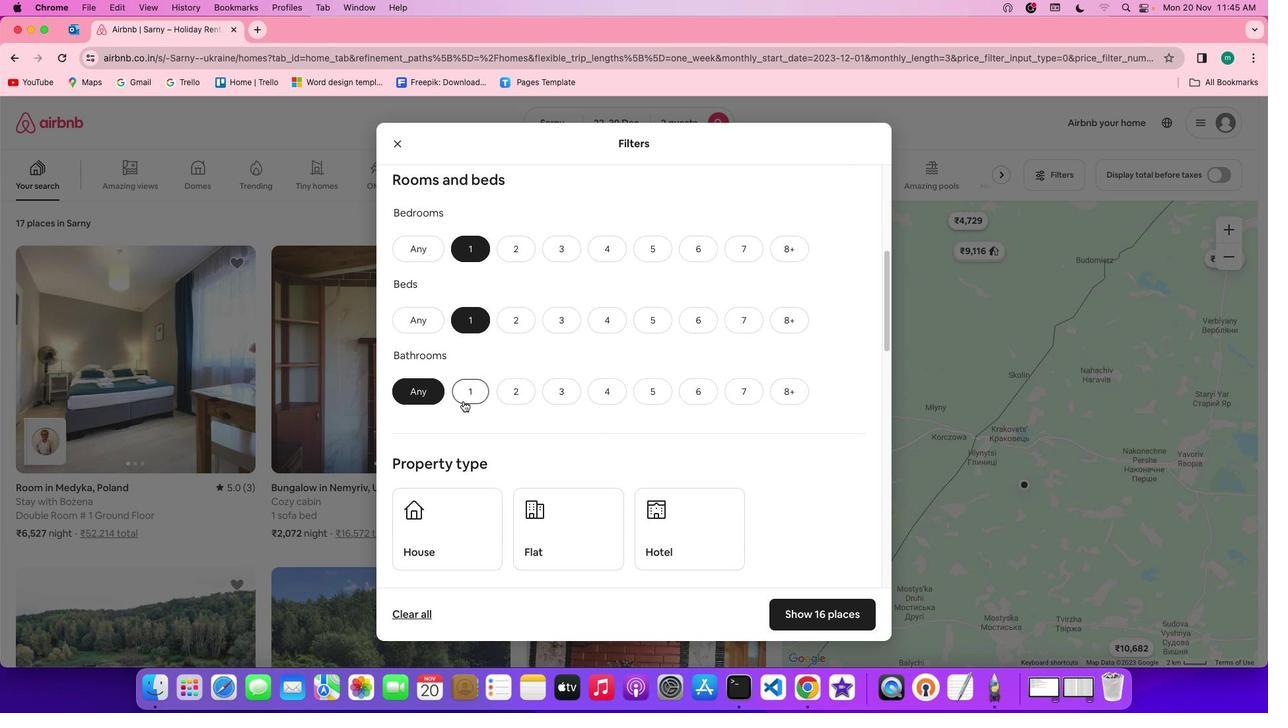 
Action: Mouse pressed left at (463, 400)
Screenshot: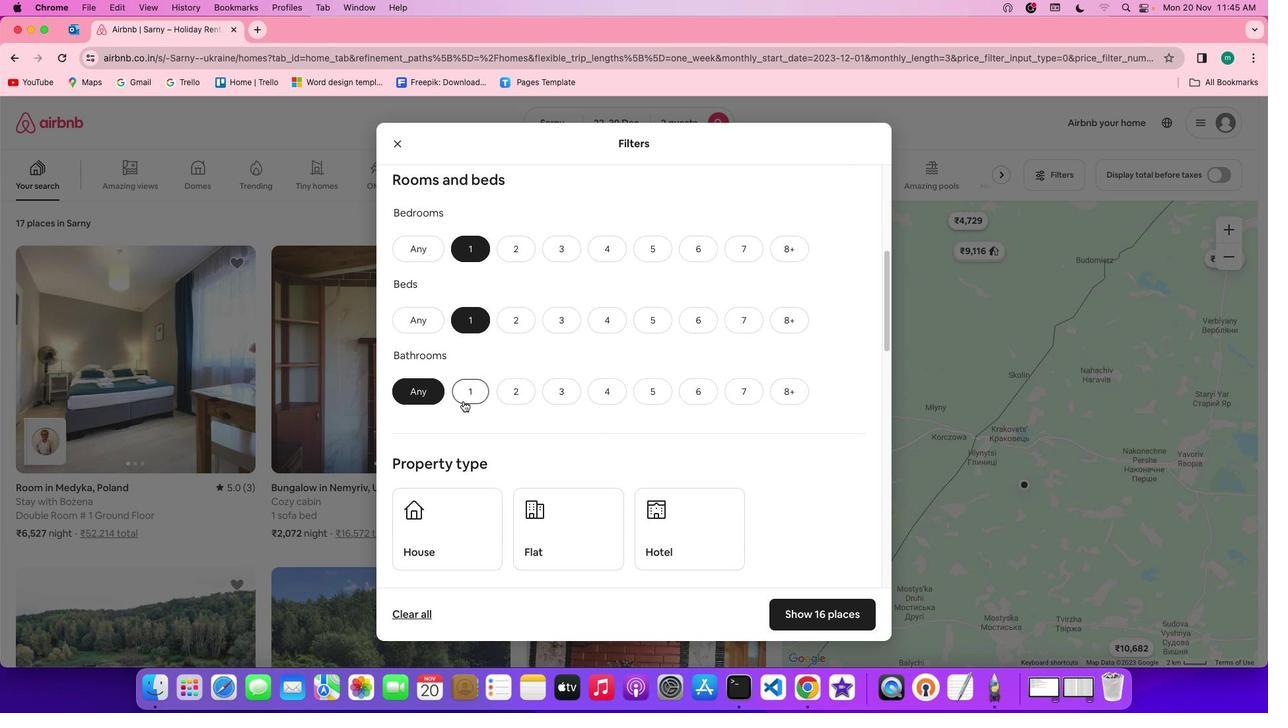 
Action: Mouse moved to (642, 396)
Screenshot: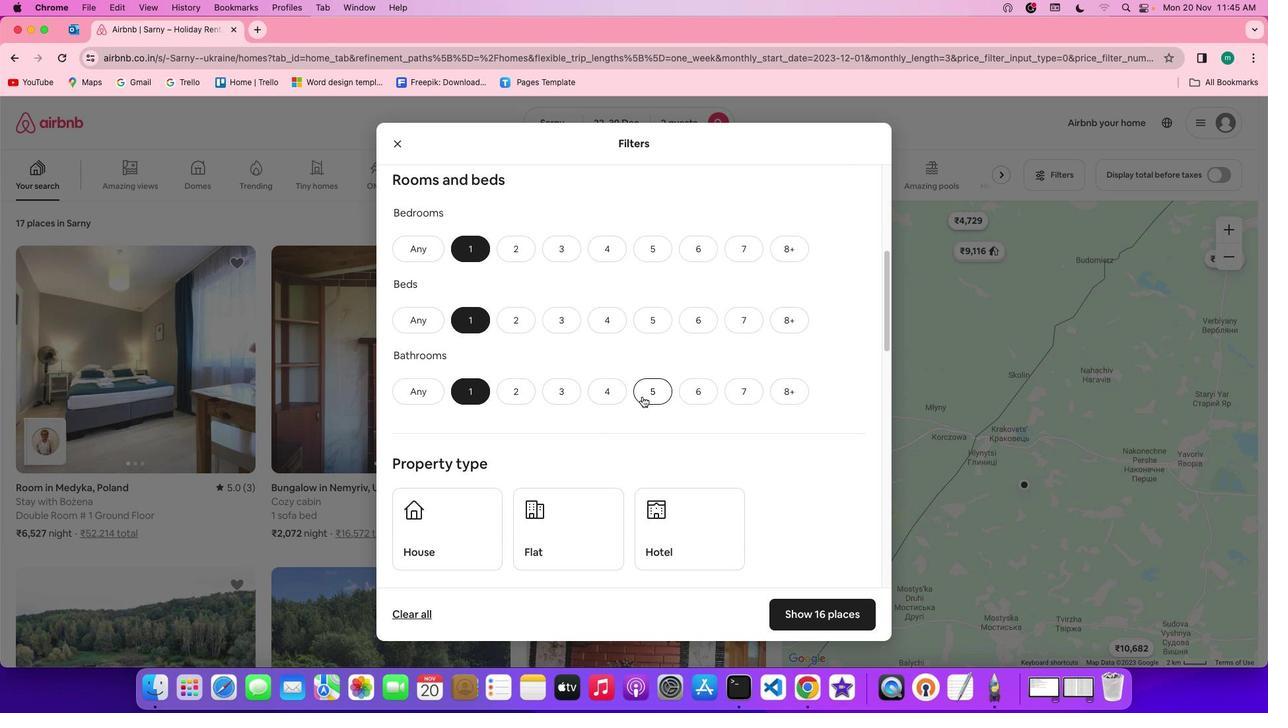 
Action: Mouse scrolled (642, 396) with delta (0, 0)
Screenshot: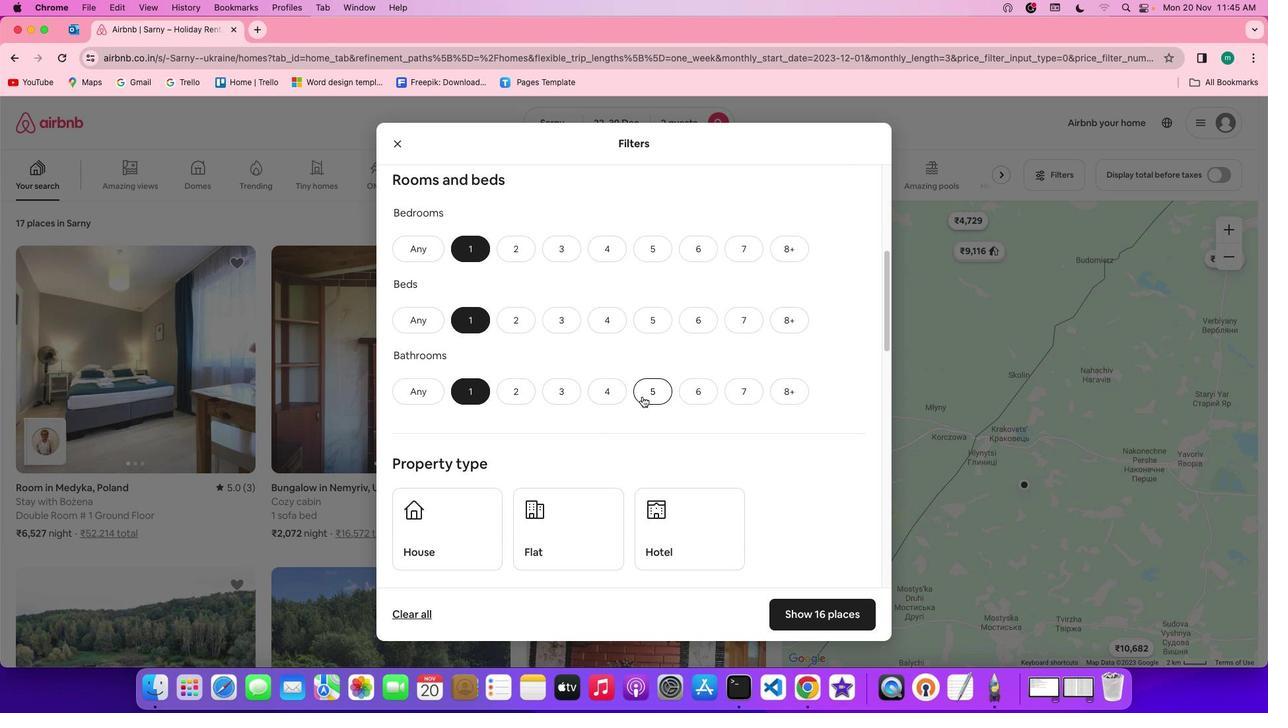 
Action: Mouse scrolled (642, 396) with delta (0, 0)
Screenshot: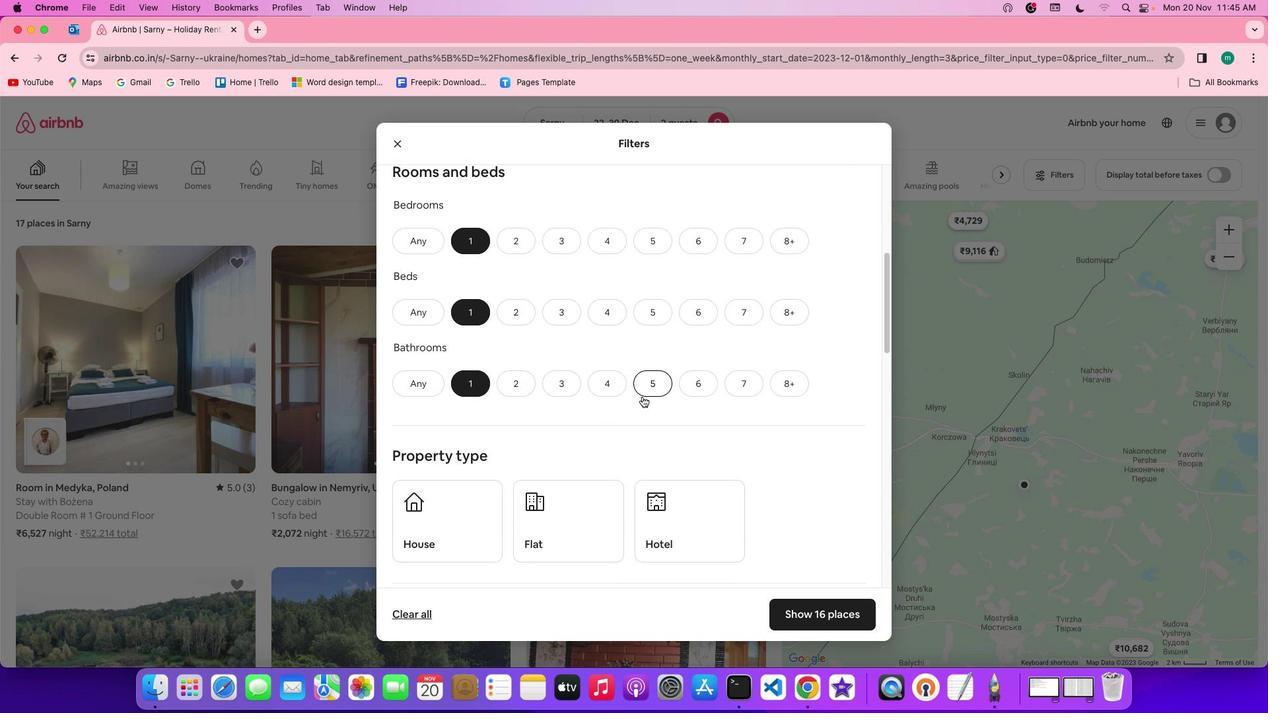 
Action: Mouse scrolled (642, 396) with delta (0, -1)
Screenshot: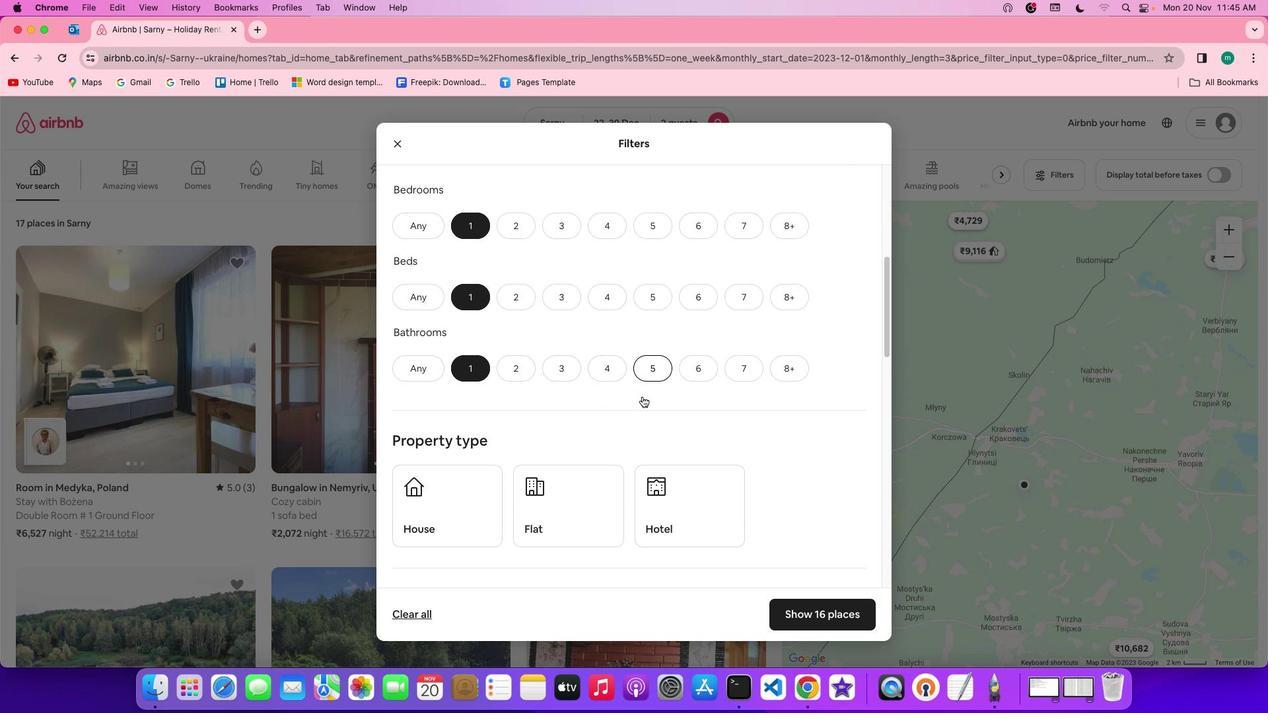 
Action: Mouse scrolled (642, 396) with delta (0, -1)
Screenshot: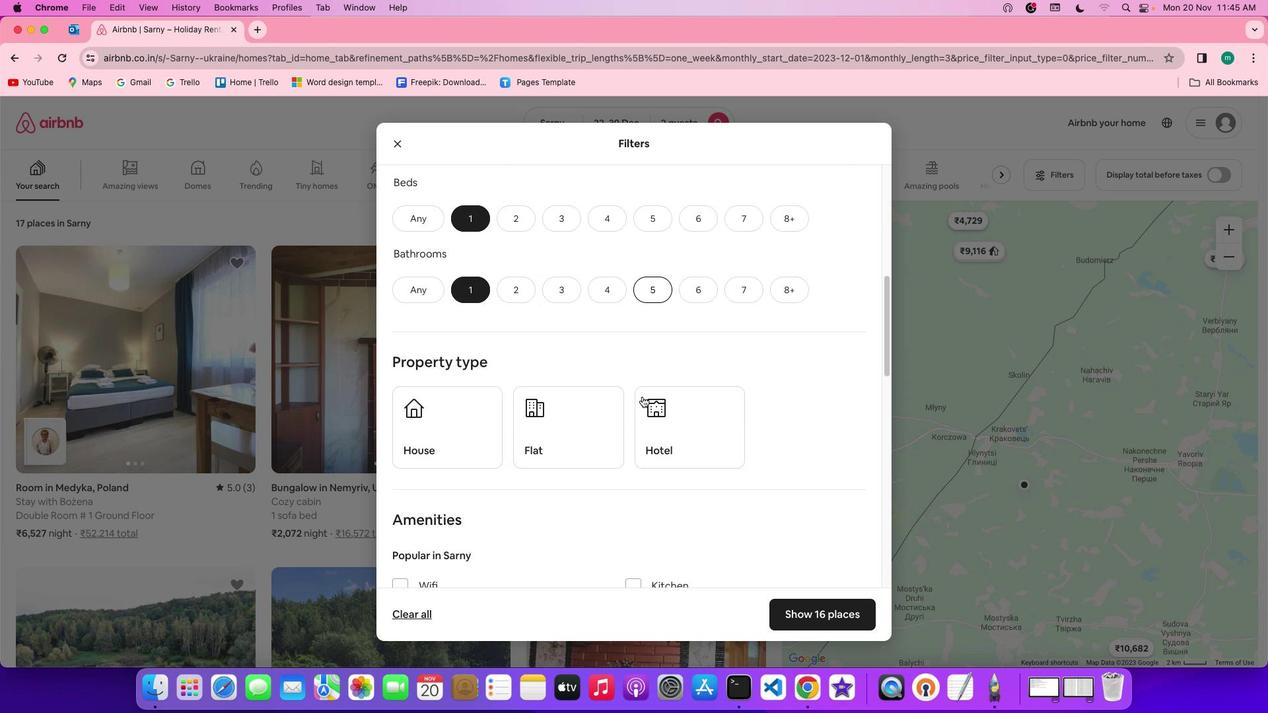 
Action: Mouse scrolled (642, 396) with delta (0, 0)
Screenshot: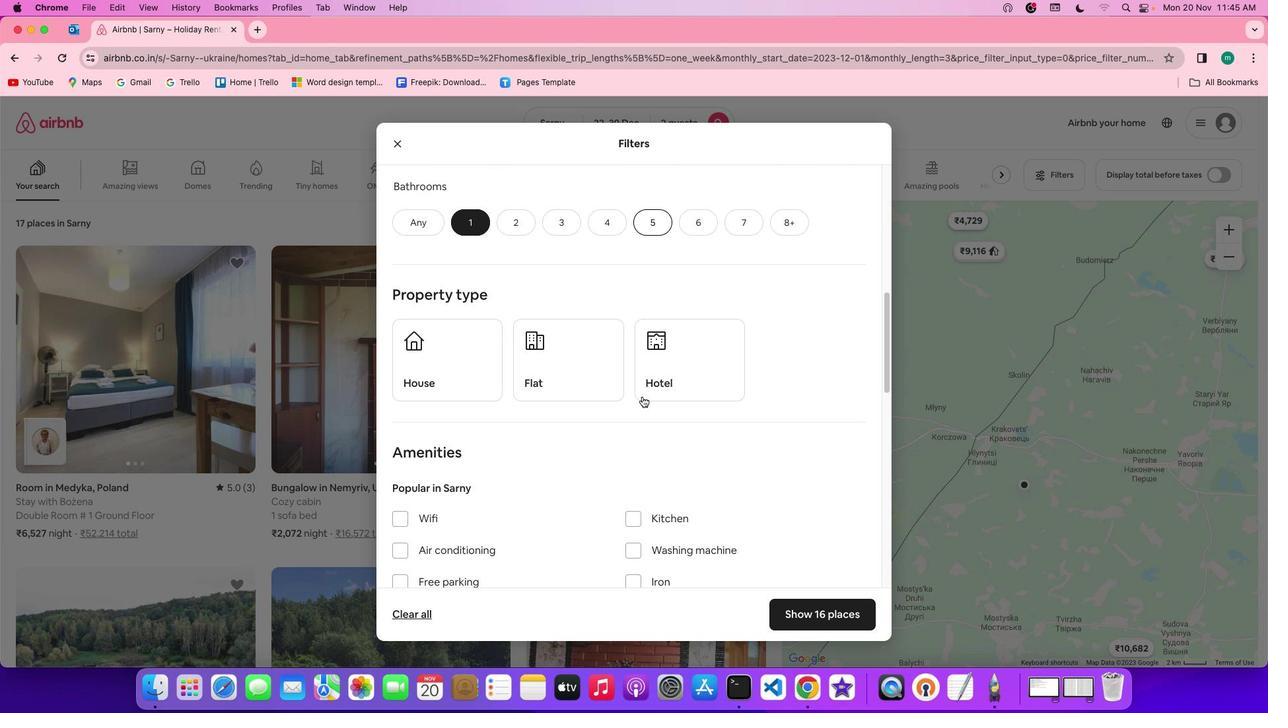 
Action: Mouse scrolled (642, 396) with delta (0, 0)
Screenshot: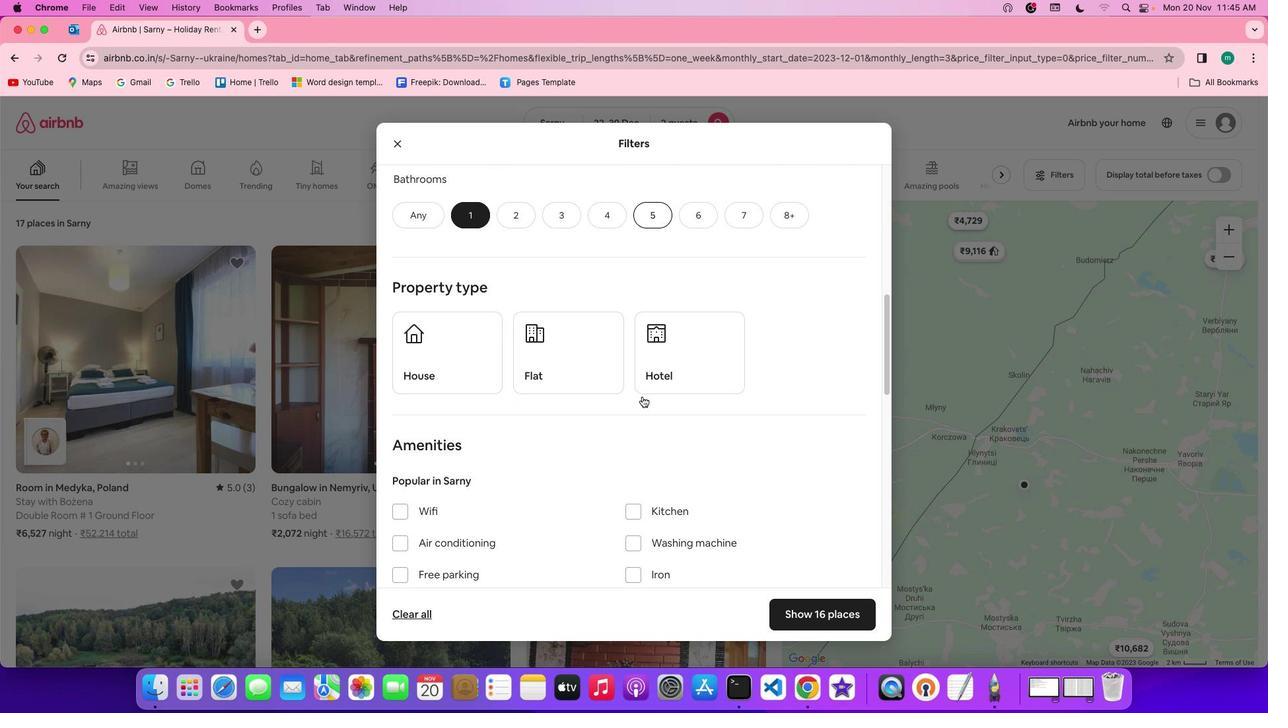 
Action: Mouse scrolled (642, 396) with delta (0, 0)
Screenshot: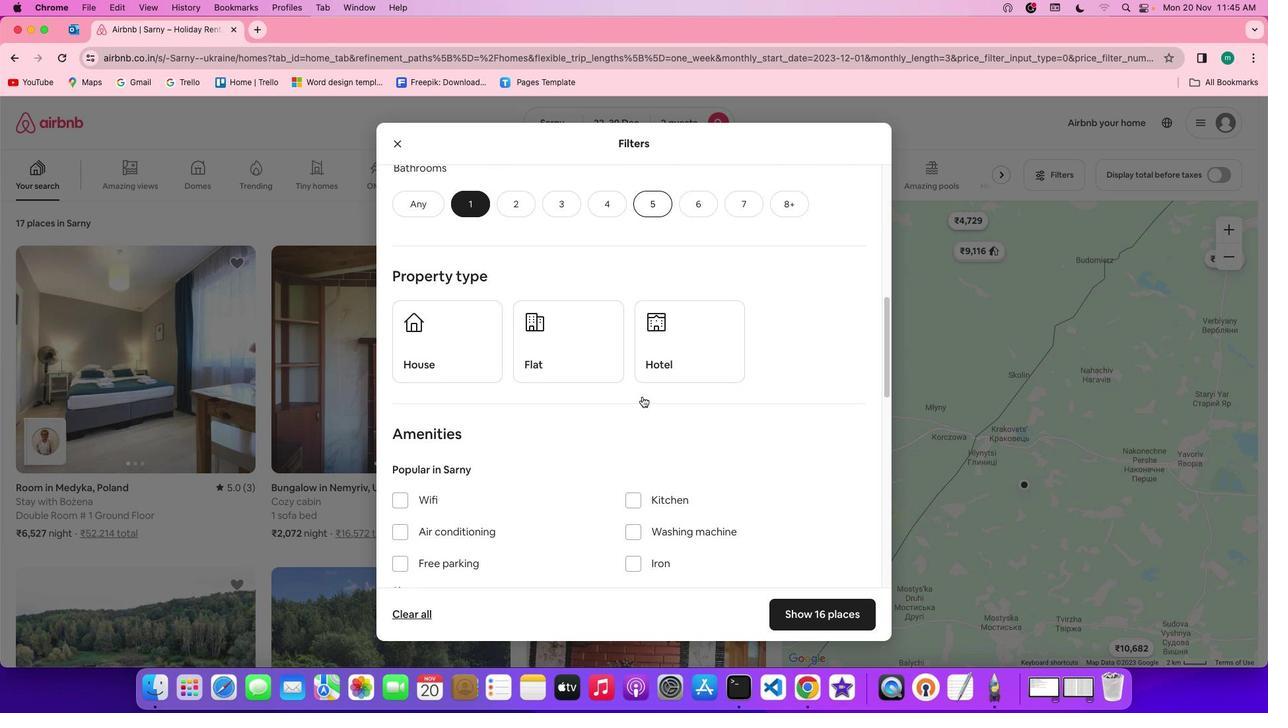 
Action: Mouse scrolled (642, 396) with delta (0, -1)
Screenshot: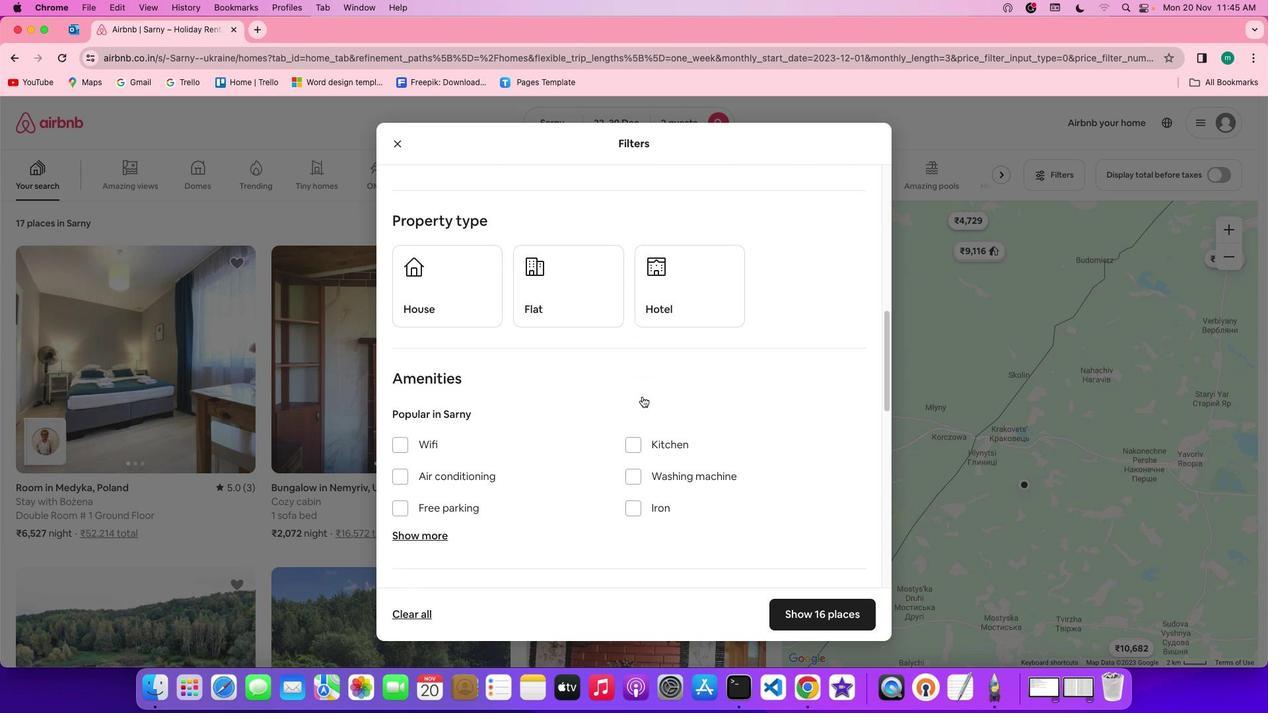 
Action: Mouse scrolled (642, 396) with delta (0, 0)
Screenshot: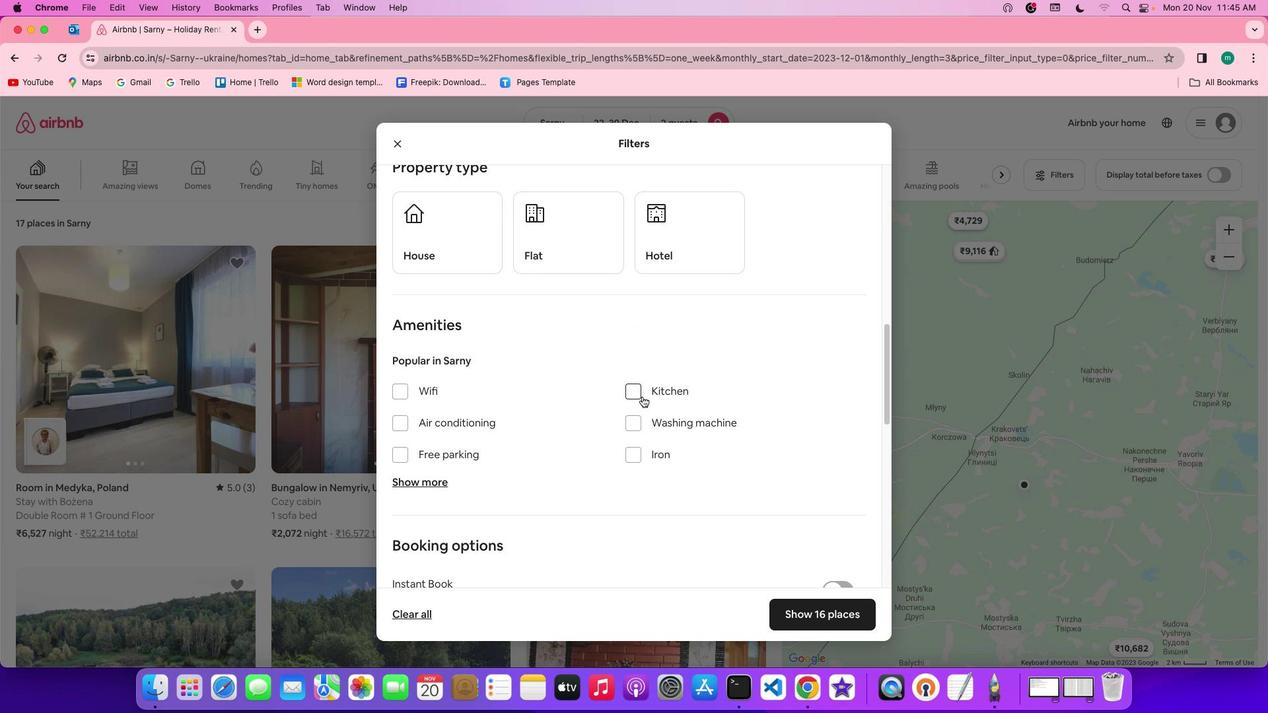 
Action: Mouse scrolled (642, 396) with delta (0, 0)
Screenshot: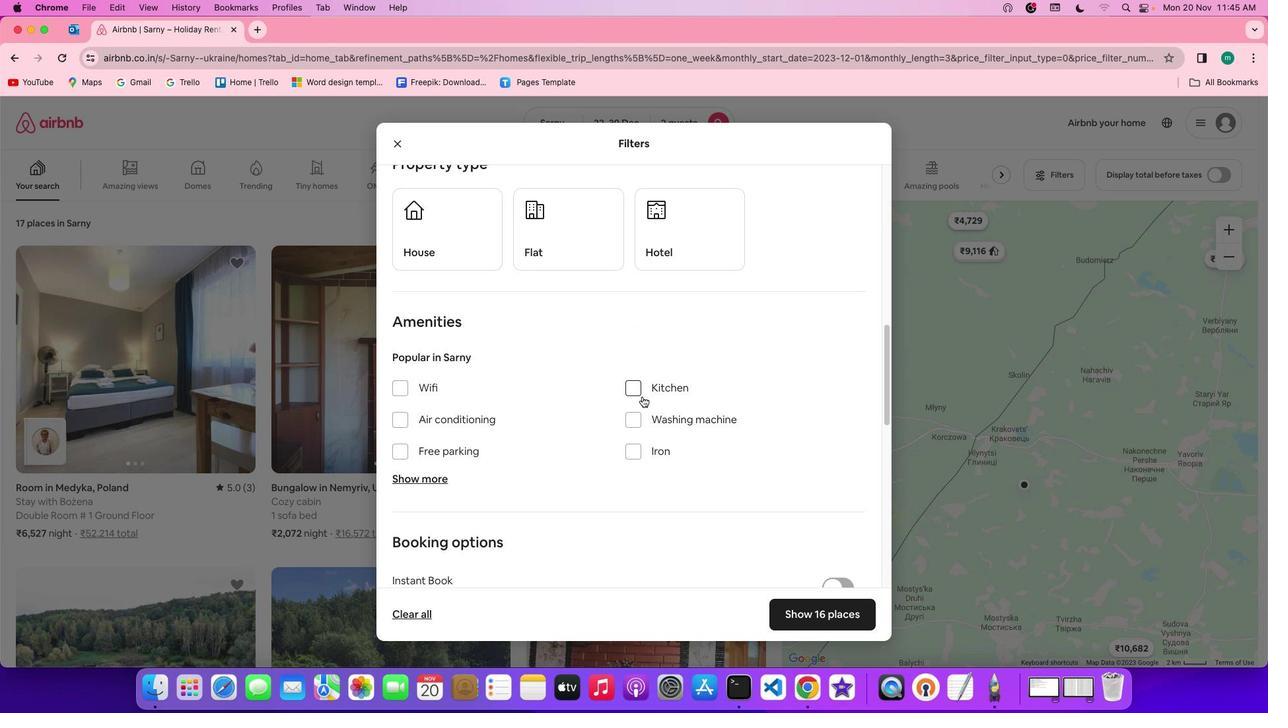 
Action: Mouse scrolled (642, 396) with delta (0, 0)
Screenshot: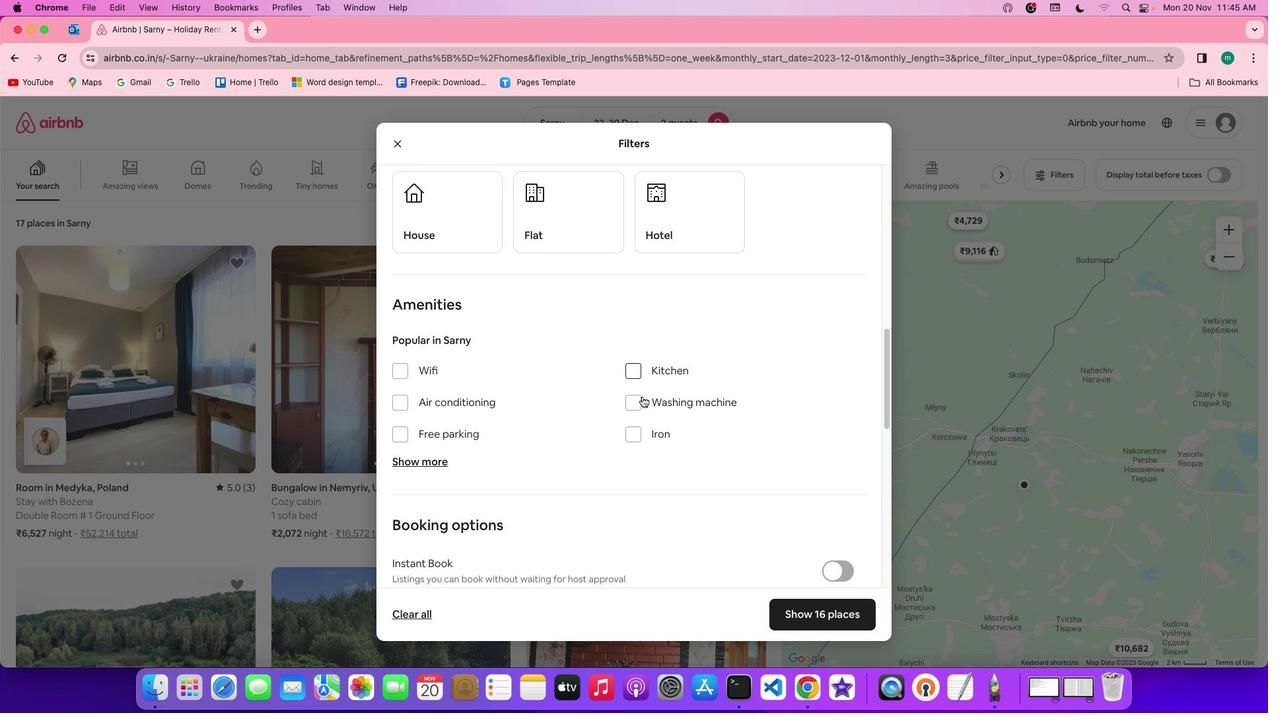 
Action: Mouse scrolled (642, 396) with delta (0, 0)
Screenshot: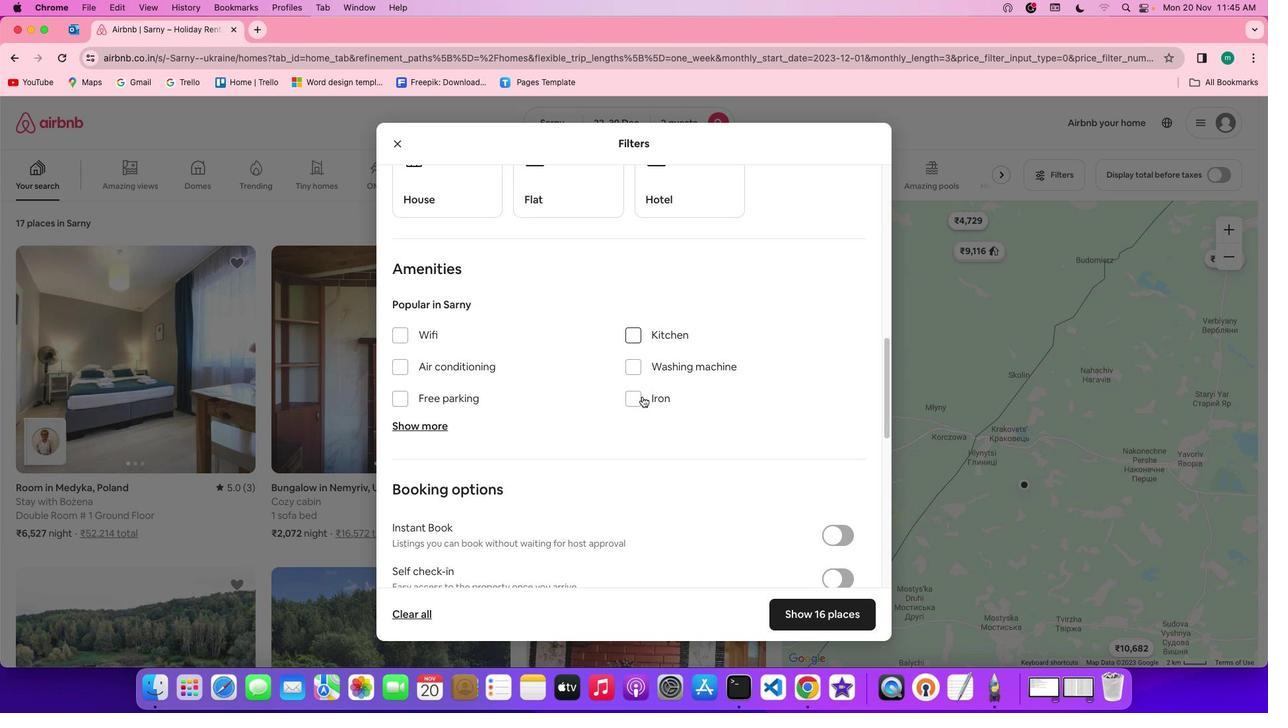 
Action: Mouse moved to (657, 190)
Screenshot: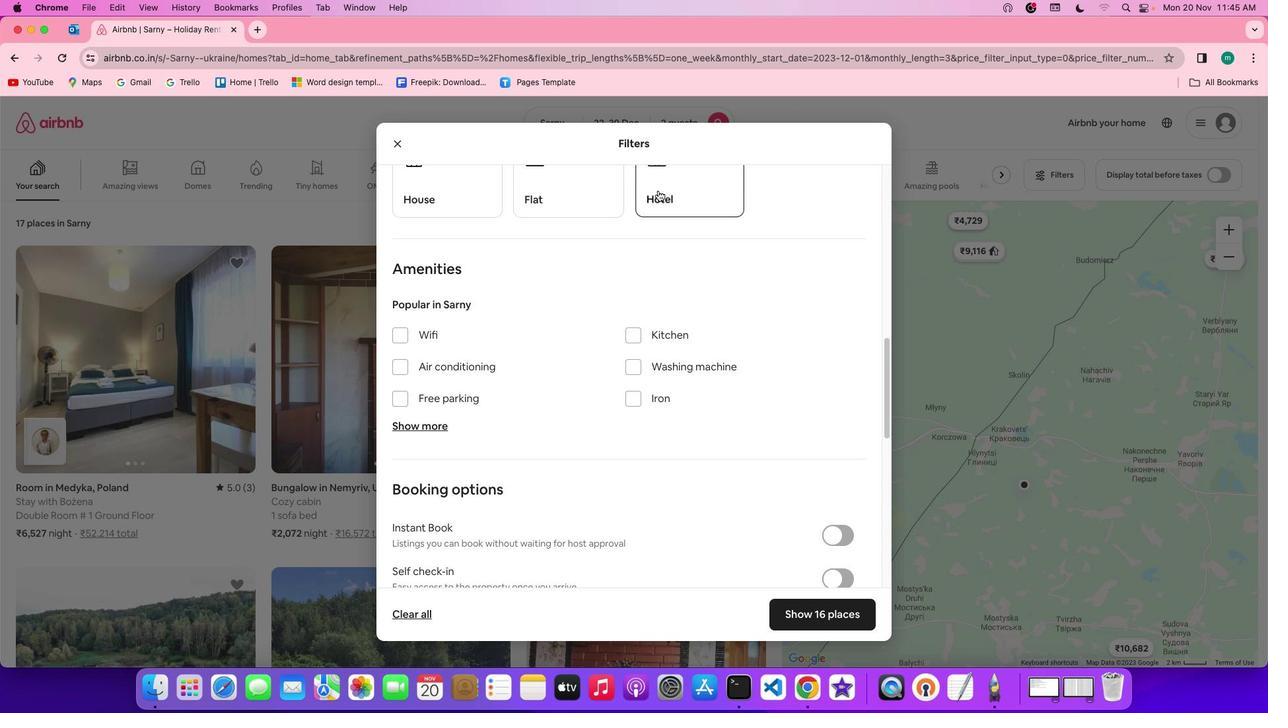 
Action: Mouse pressed left at (657, 190)
Screenshot: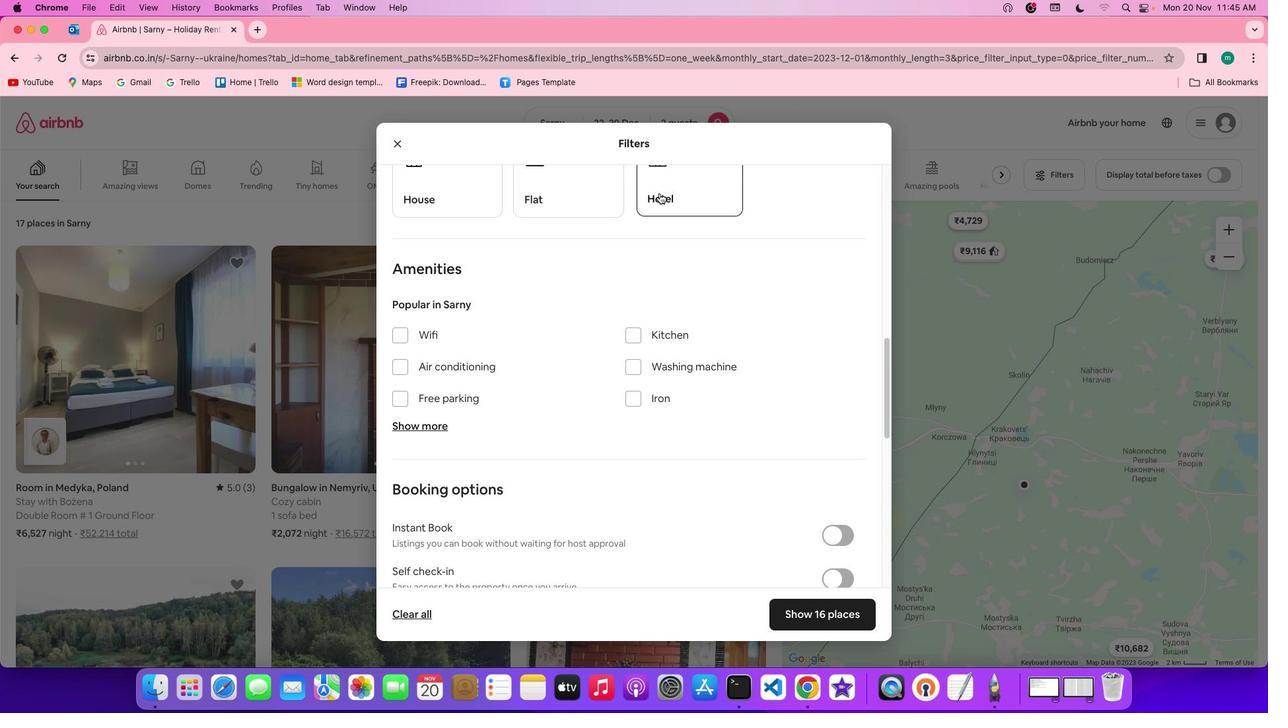 
Action: Mouse moved to (750, 436)
Screenshot: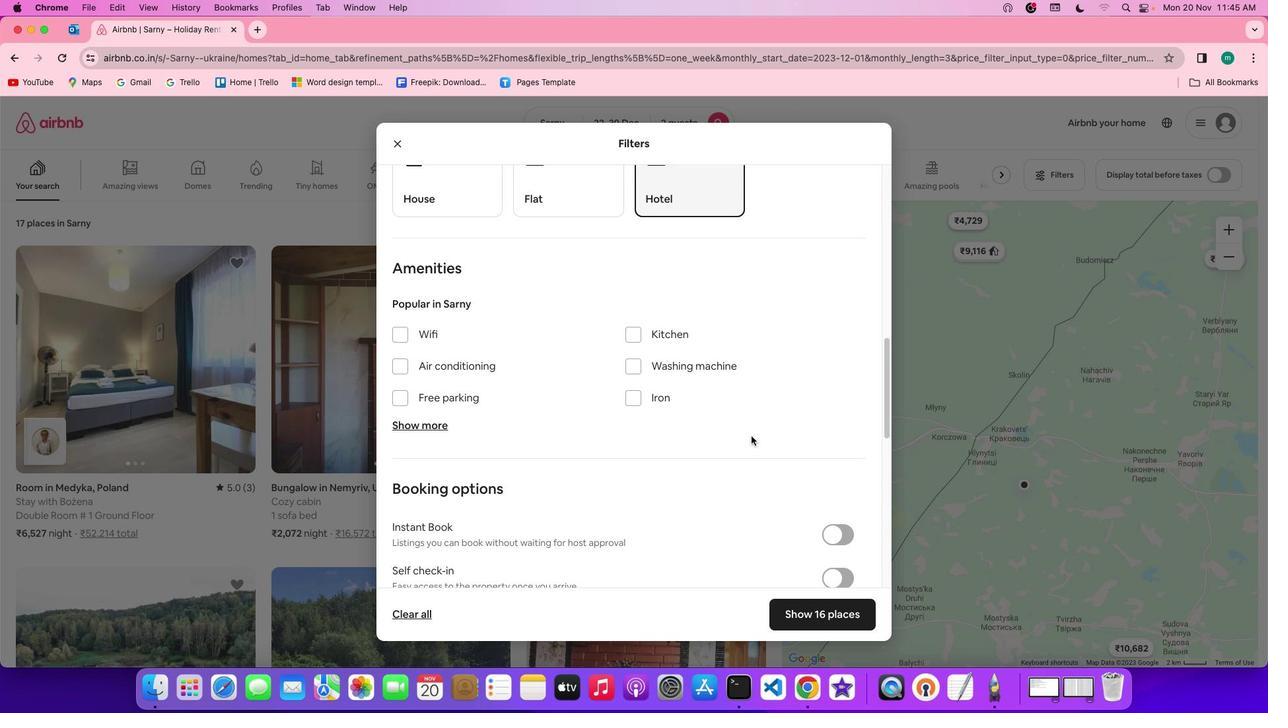 
Action: Mouse scrolled (750, 436) with delta (0, 0)
Screenshot: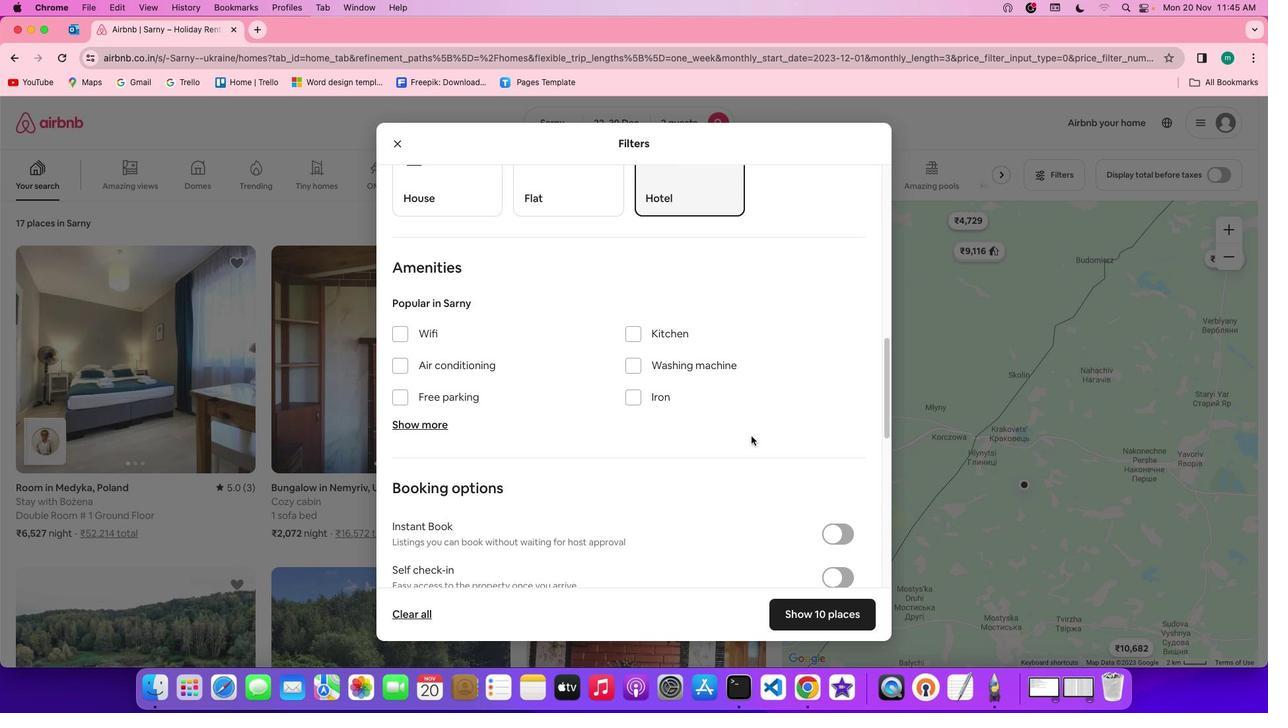 
Action: Mouse scrolled (750, 436) with delta (0, 0)
Screenshot: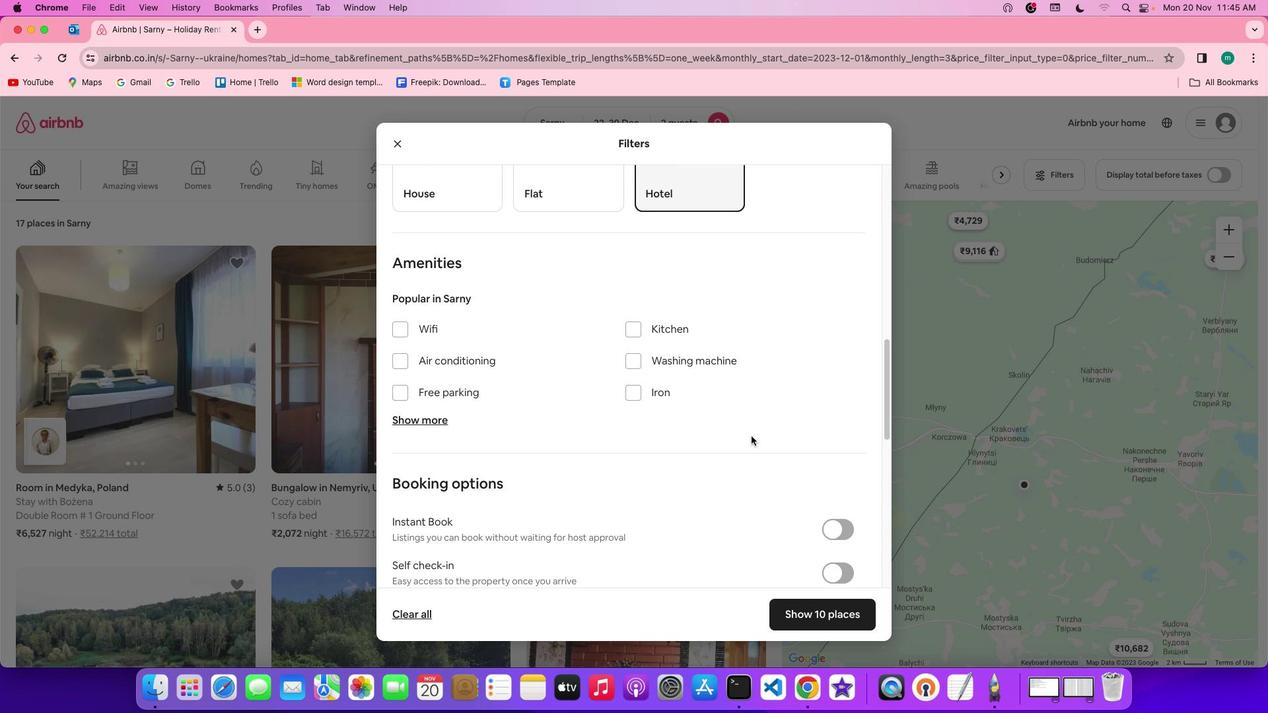 
Action: Mouse scrolled (750, 436) with delta (0, 0)
Screenshot: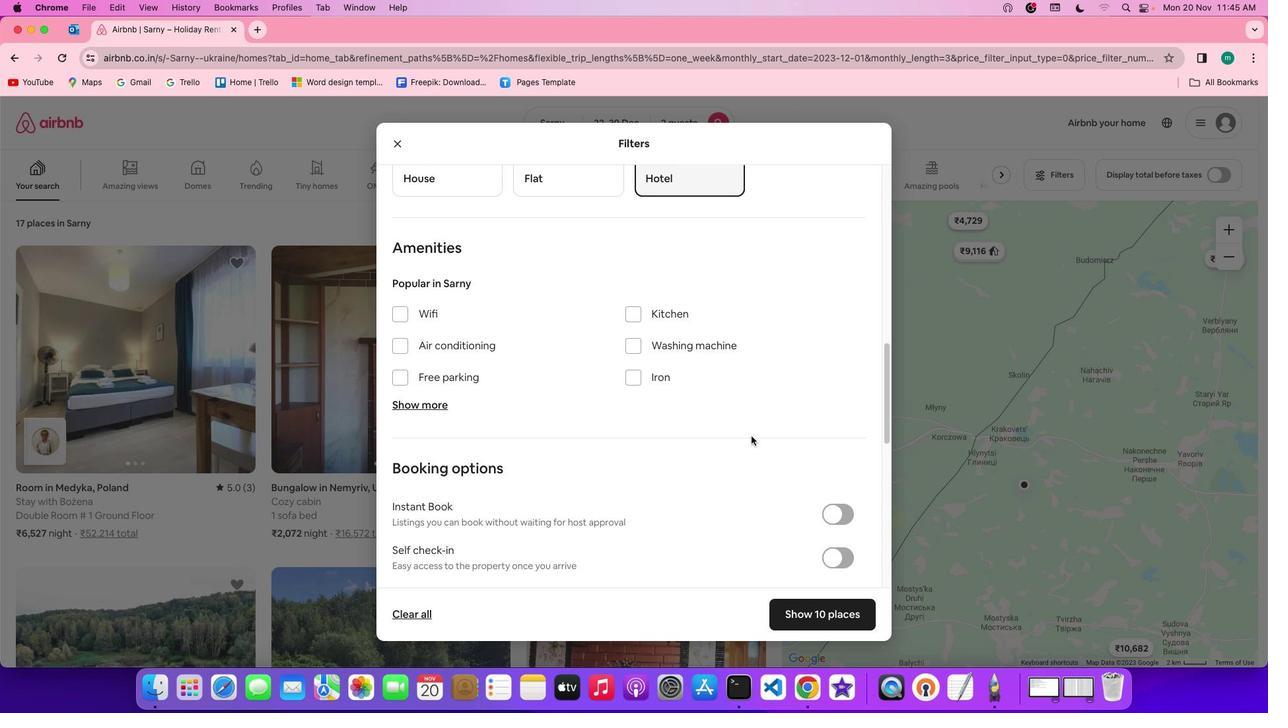 
Action: Mouse scrolled (750, 436) with delta (0, 0)
Screenshot: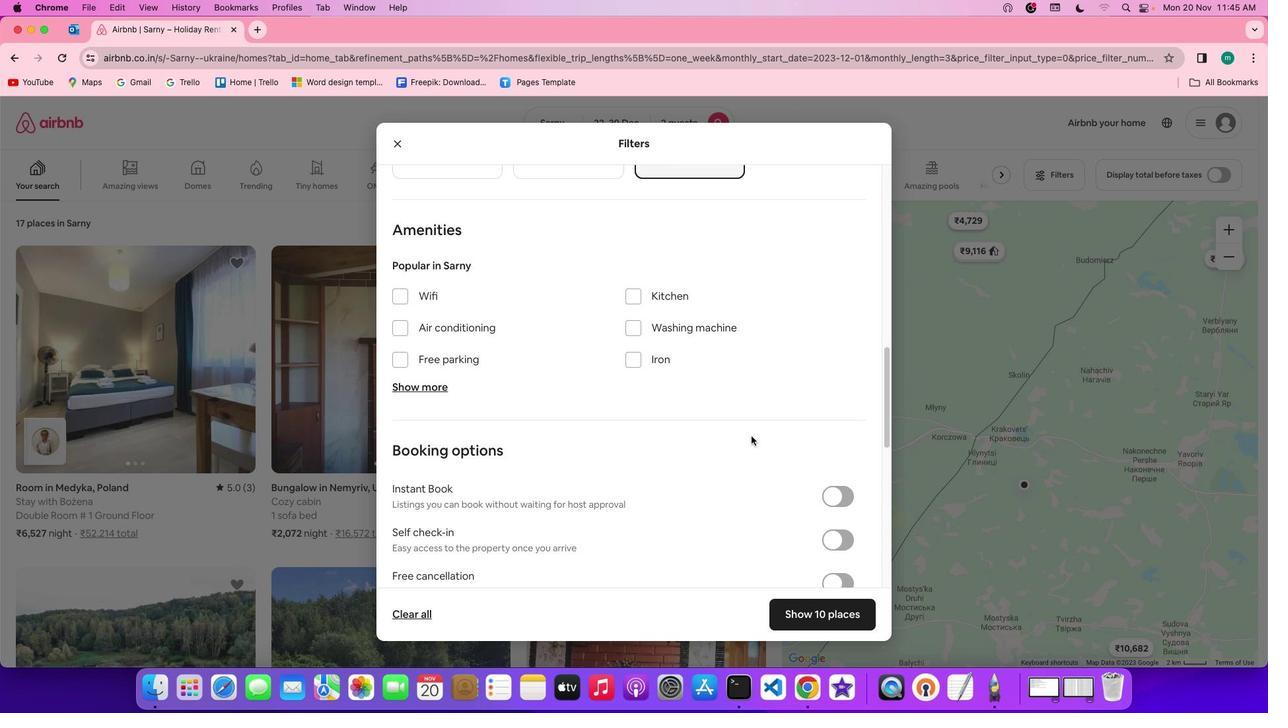 
Action: Mouse scrolled (750, 436) with delta (0, 0)
Screenshot: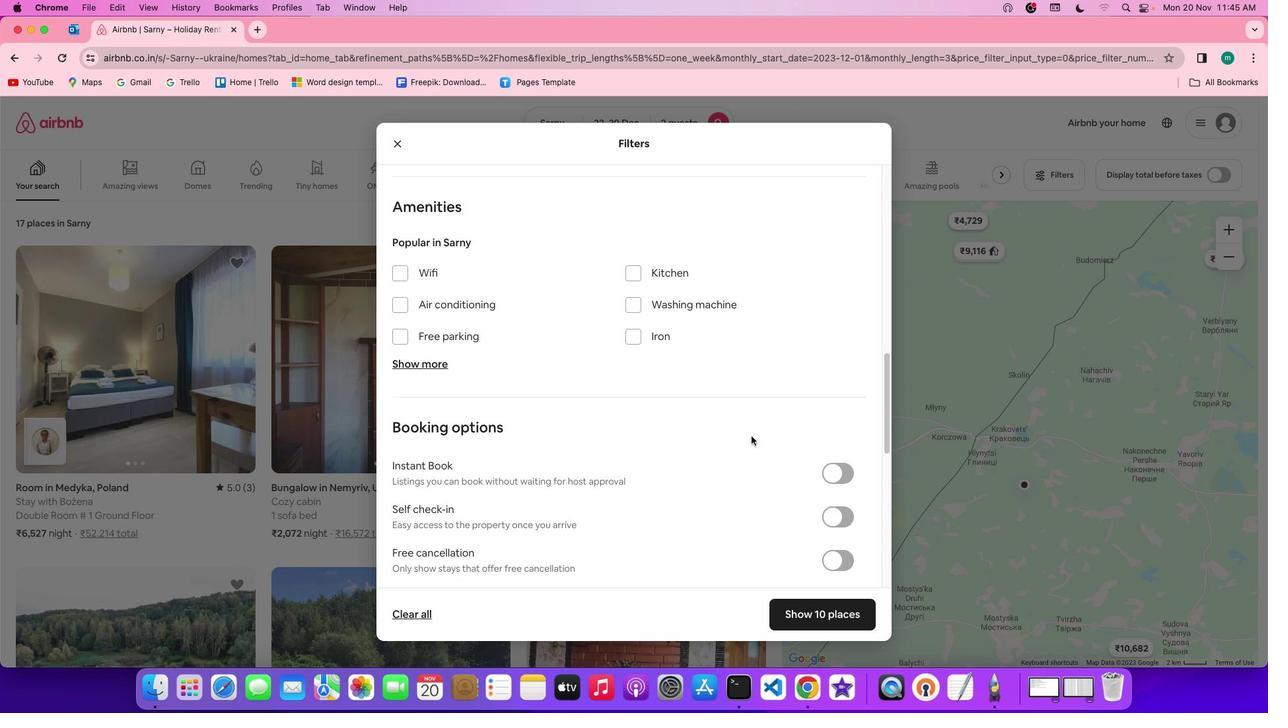 
Action: Mouse scrolled (750, 436) with delta (0, -1)
Screenshot: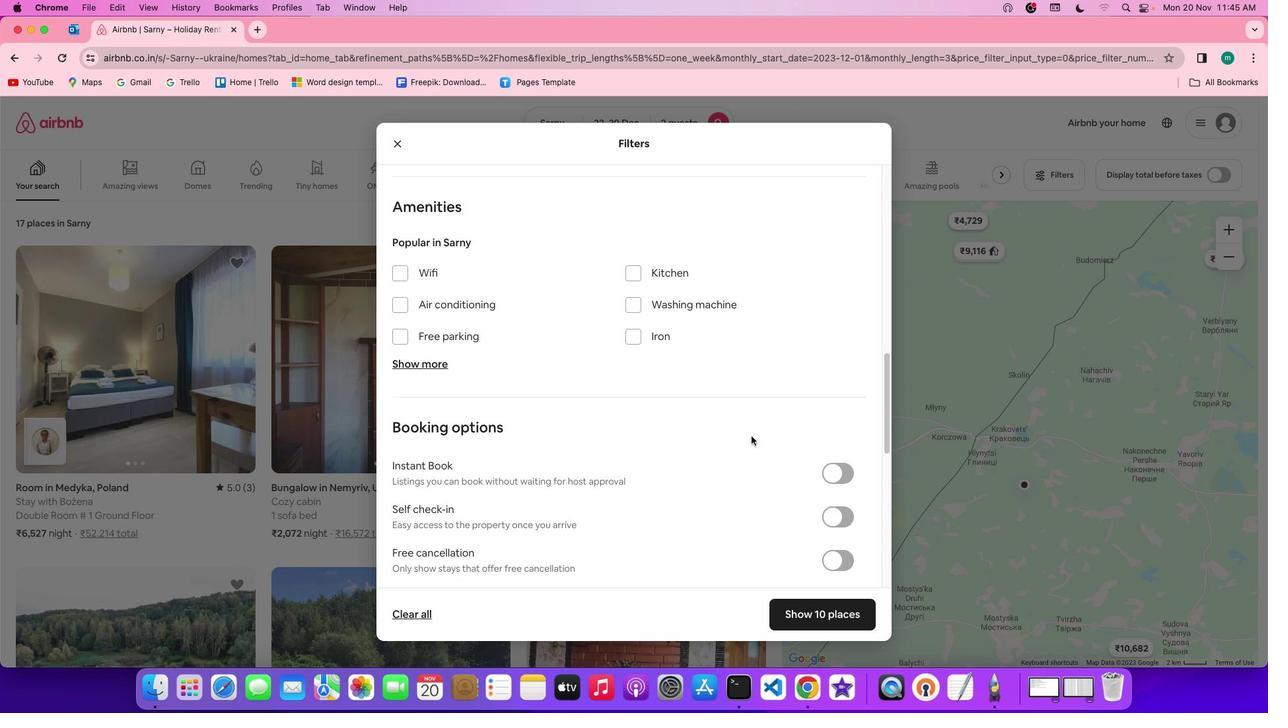 
Action: Mouse scrolled (750, 436) with delta (0, -2)
Screenshot: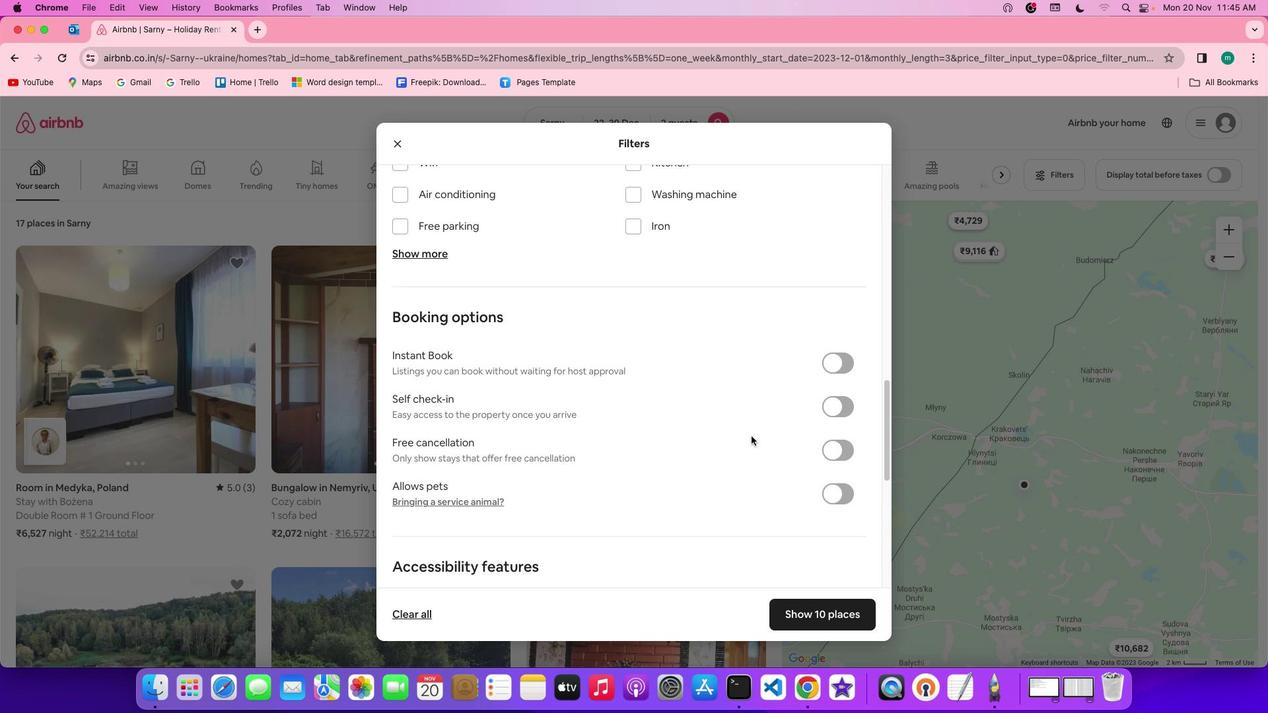 
Action: Mouse scrolled (750, 436) with delta (0, 0)
Screenshot: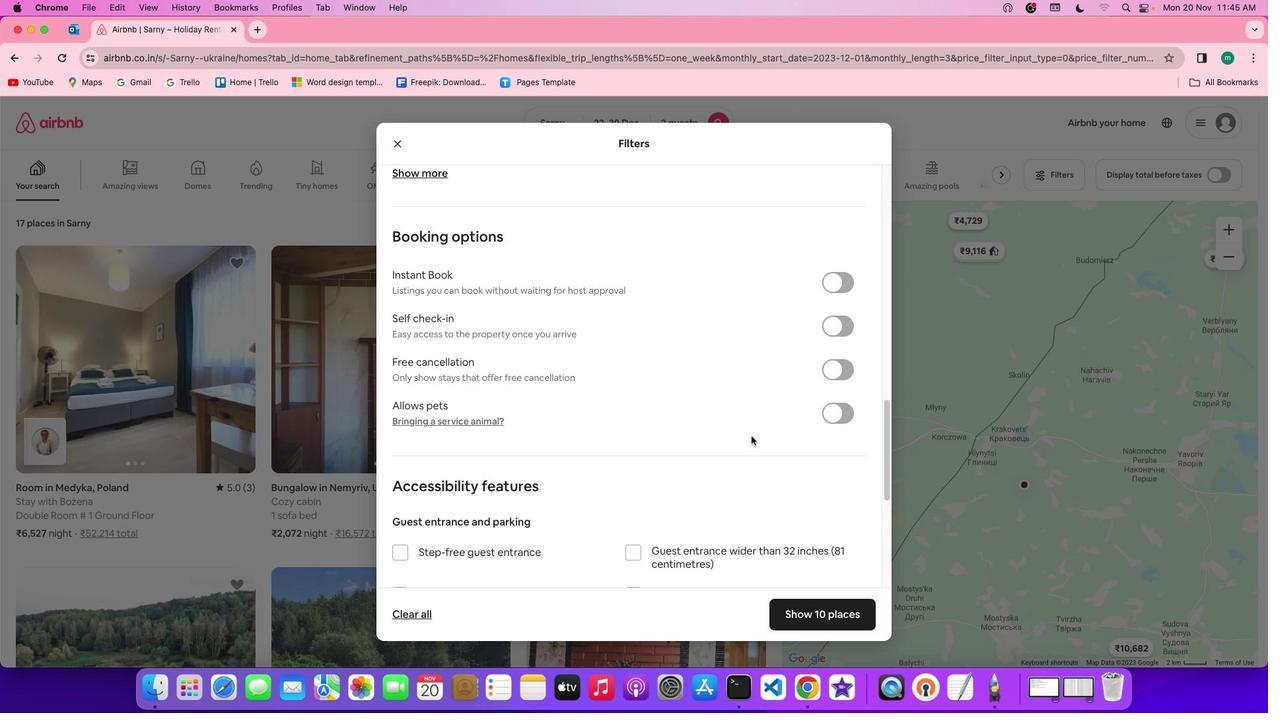 
Action: Mouse scrolled (750, 436) with delta (0, 0)
Screenshot: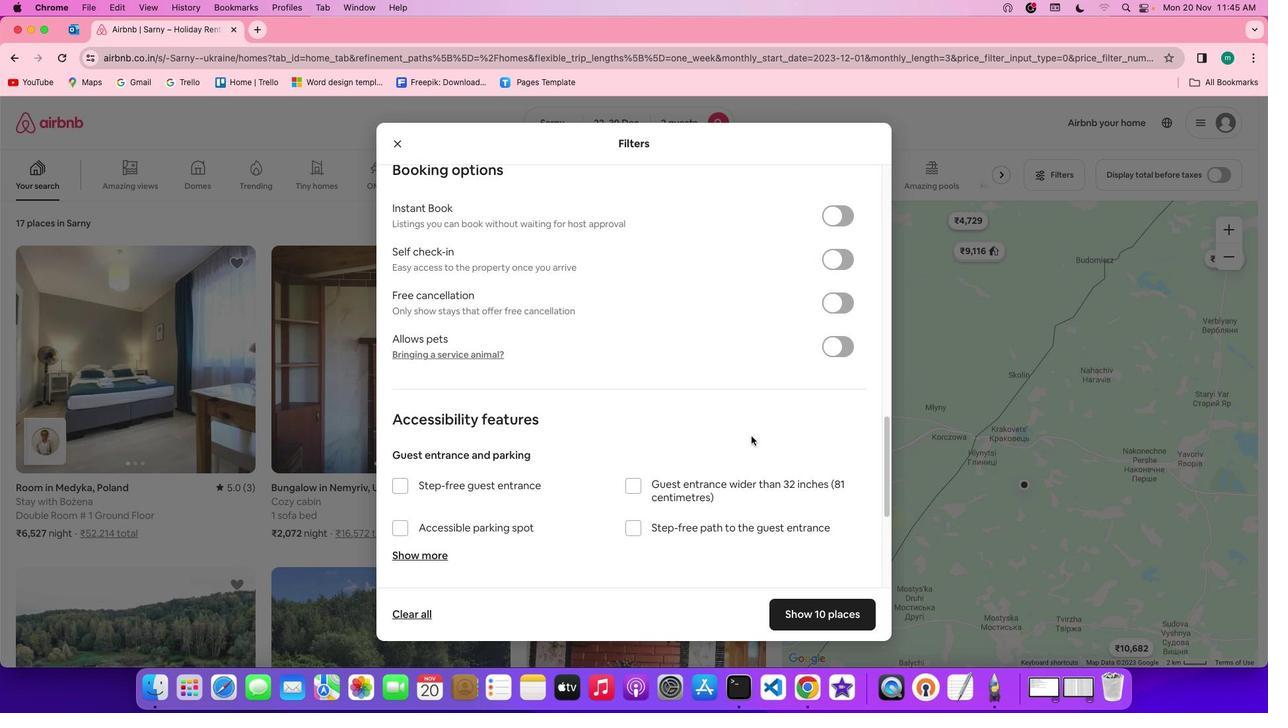 
Action: Mouse scrolled (750, 436) with delta (0, -1)
Screenshot: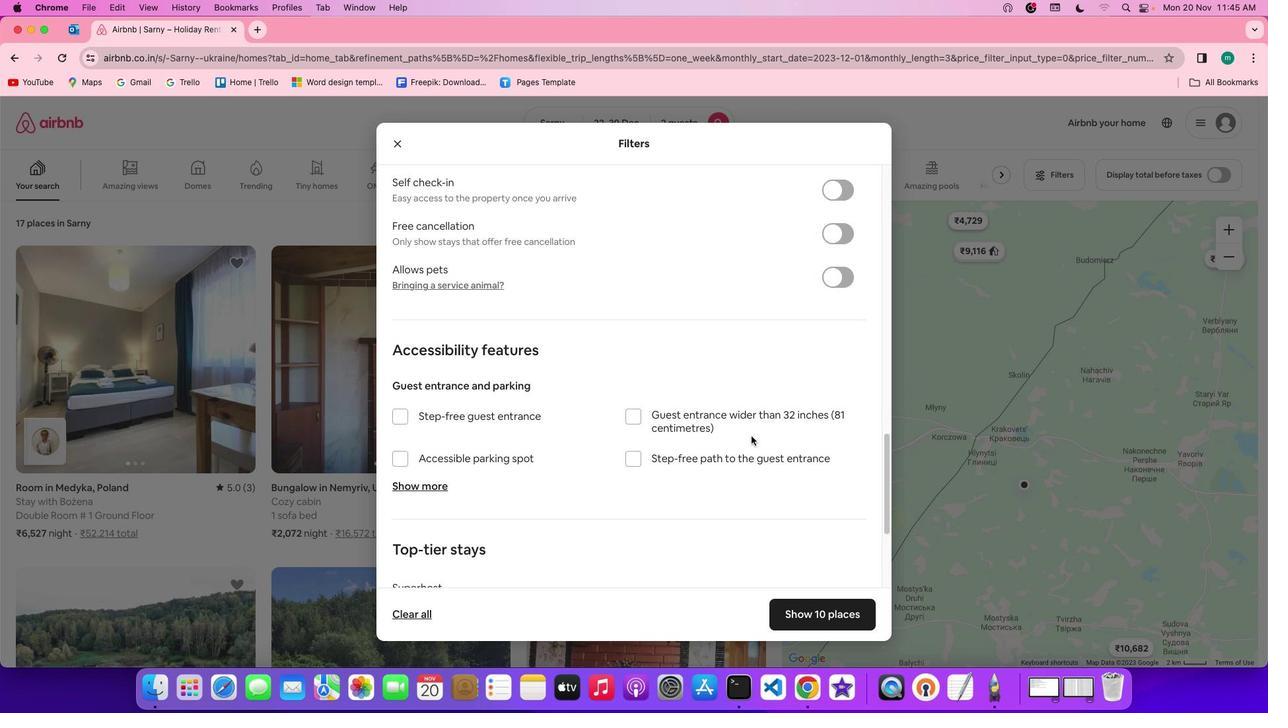 
Action: Mouse scrolled (750, 436) with delta (0, -3)
Screenshot: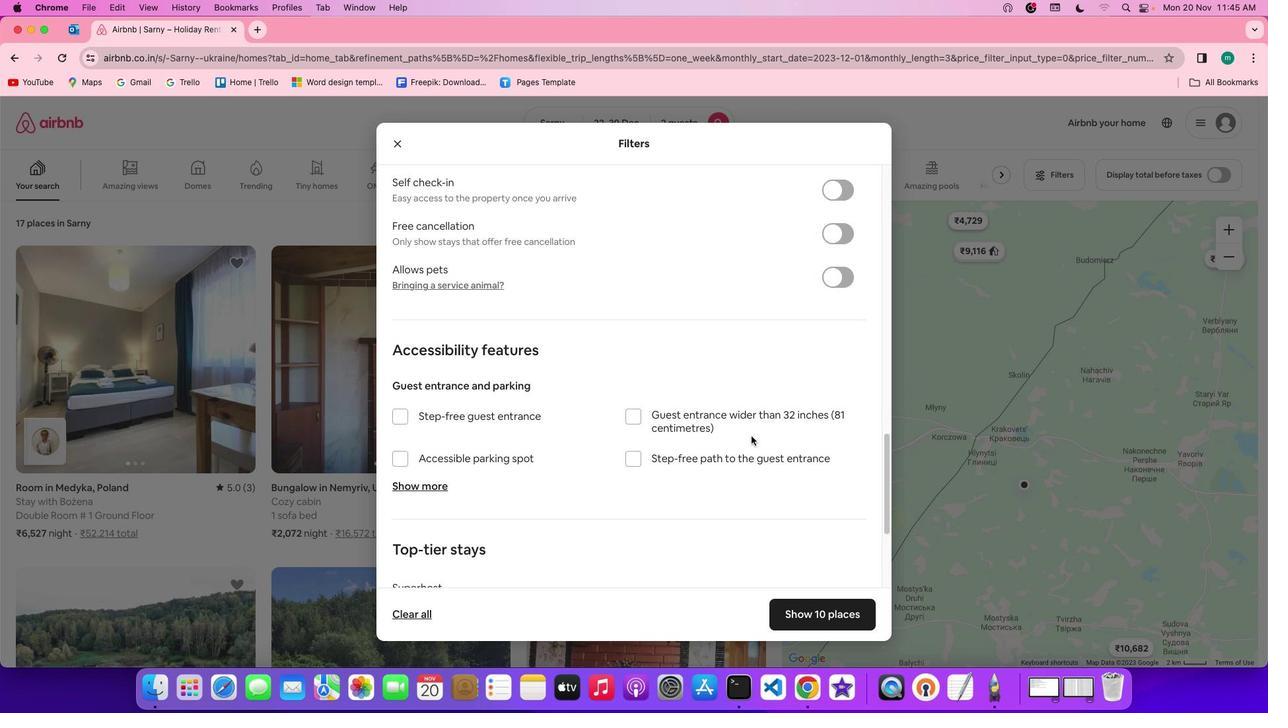 
Action: Mouse scrolled (750, 436) with delta (0, -3)
Screenshot: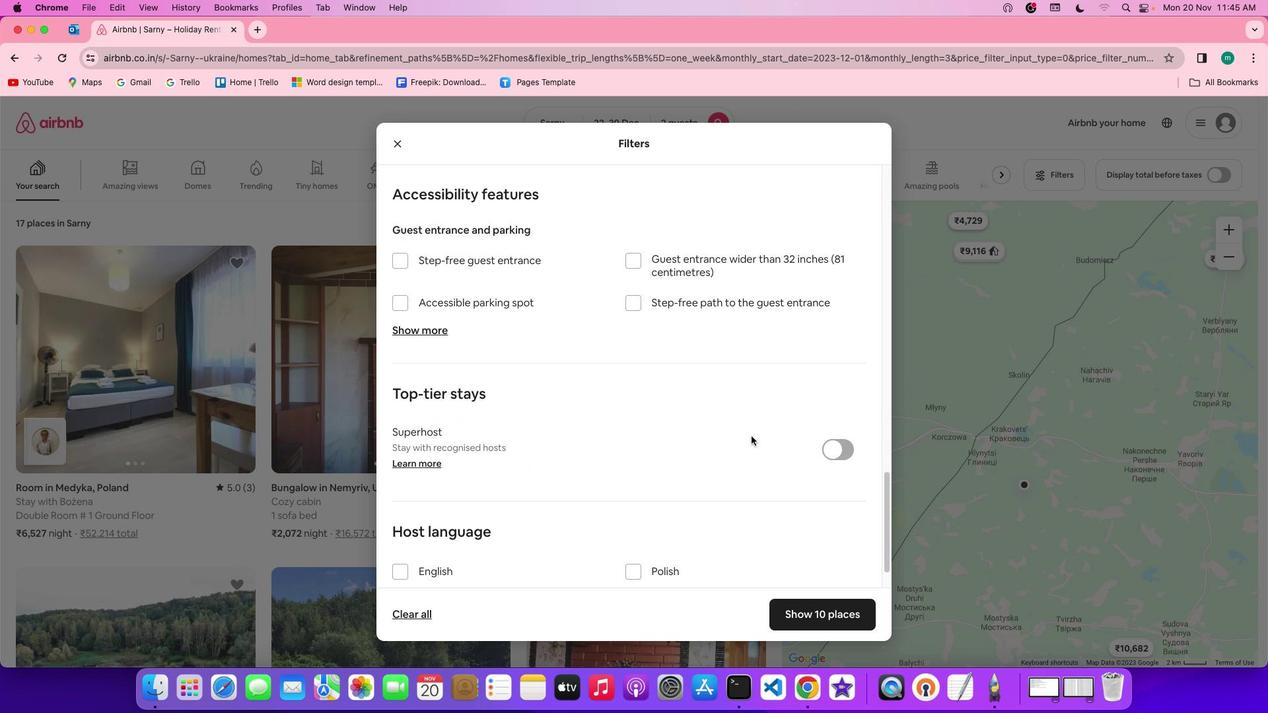 
Action: Mouse scrolled (750, 436) with delta (0, -3)
Screenshot: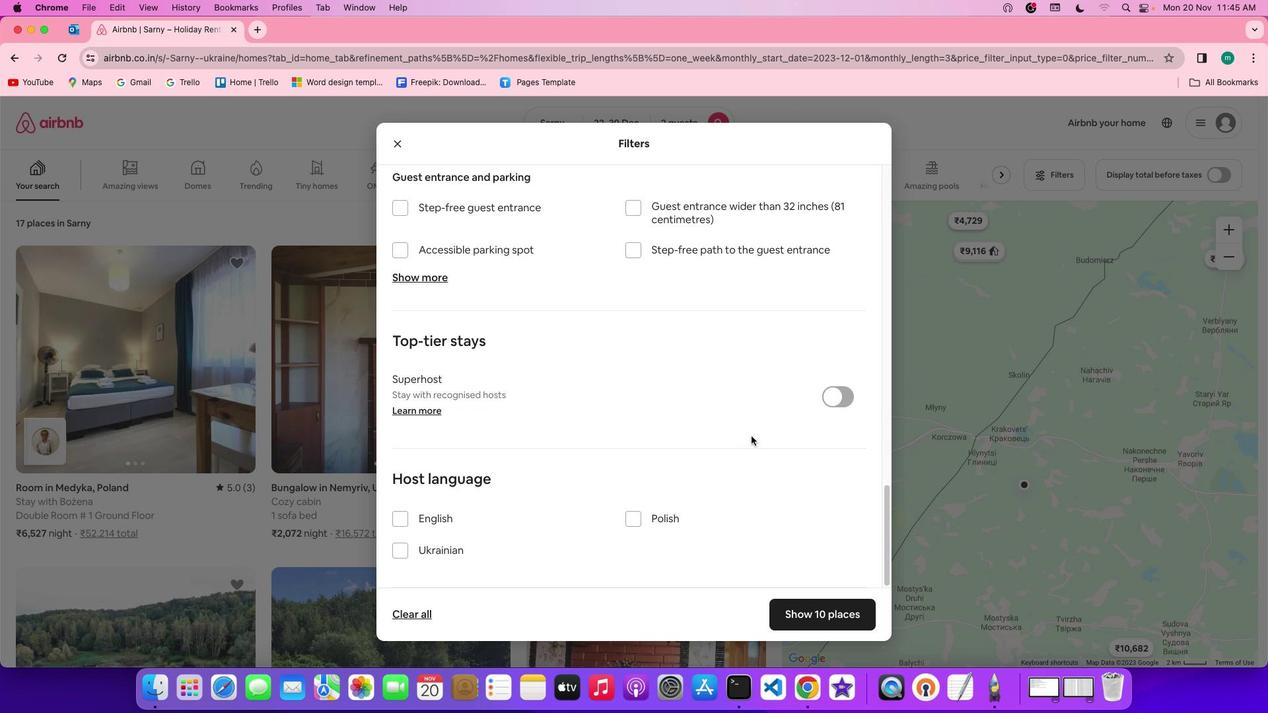 
Action: Mouse scrolled (750, 436) with delta (0, 0)
Screenshot: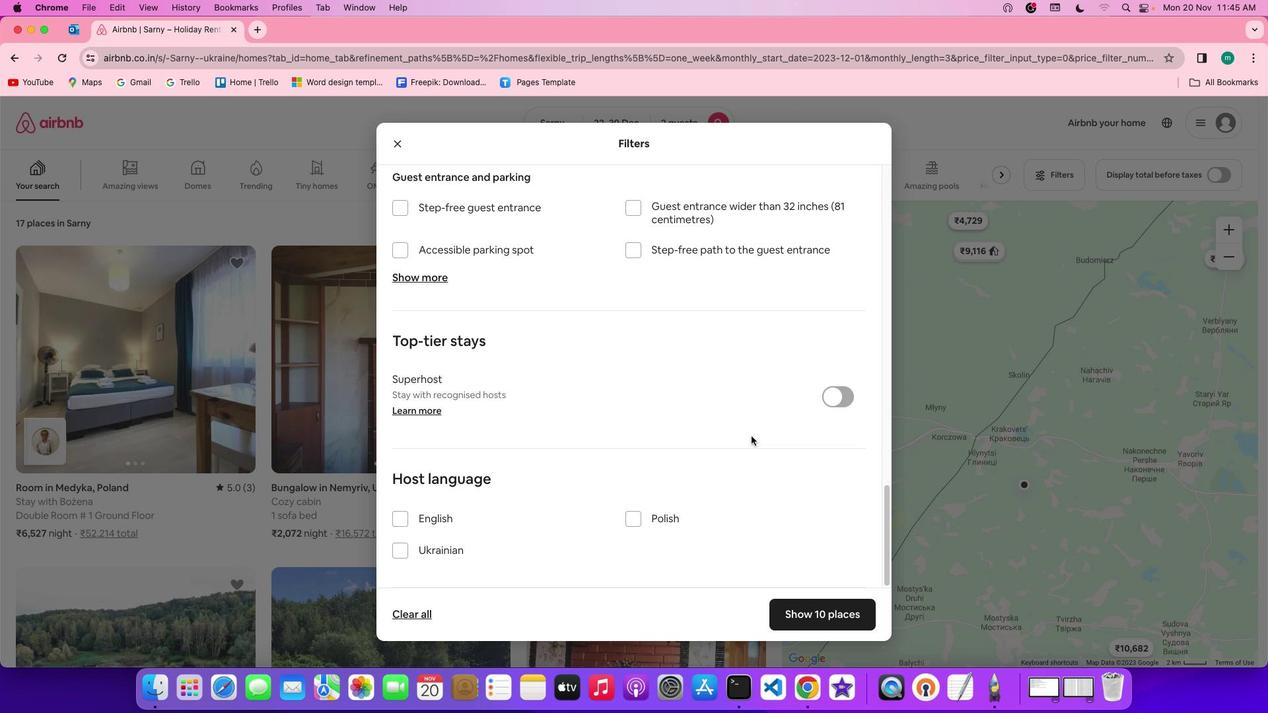 
Action: Mouse scrolled (750, 436) with delta (0, 0)
Screenshot: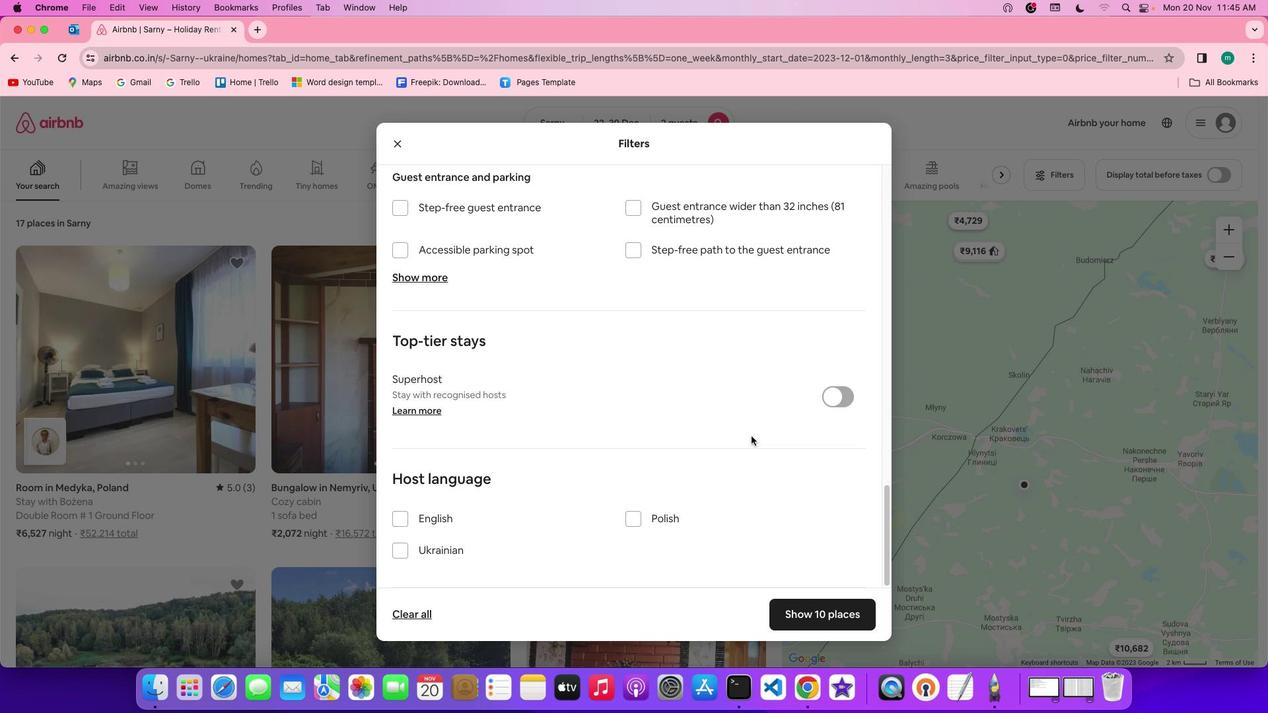 
Action: Mouse scrolled (750, 436) with delta (0, -1)
Screenshot: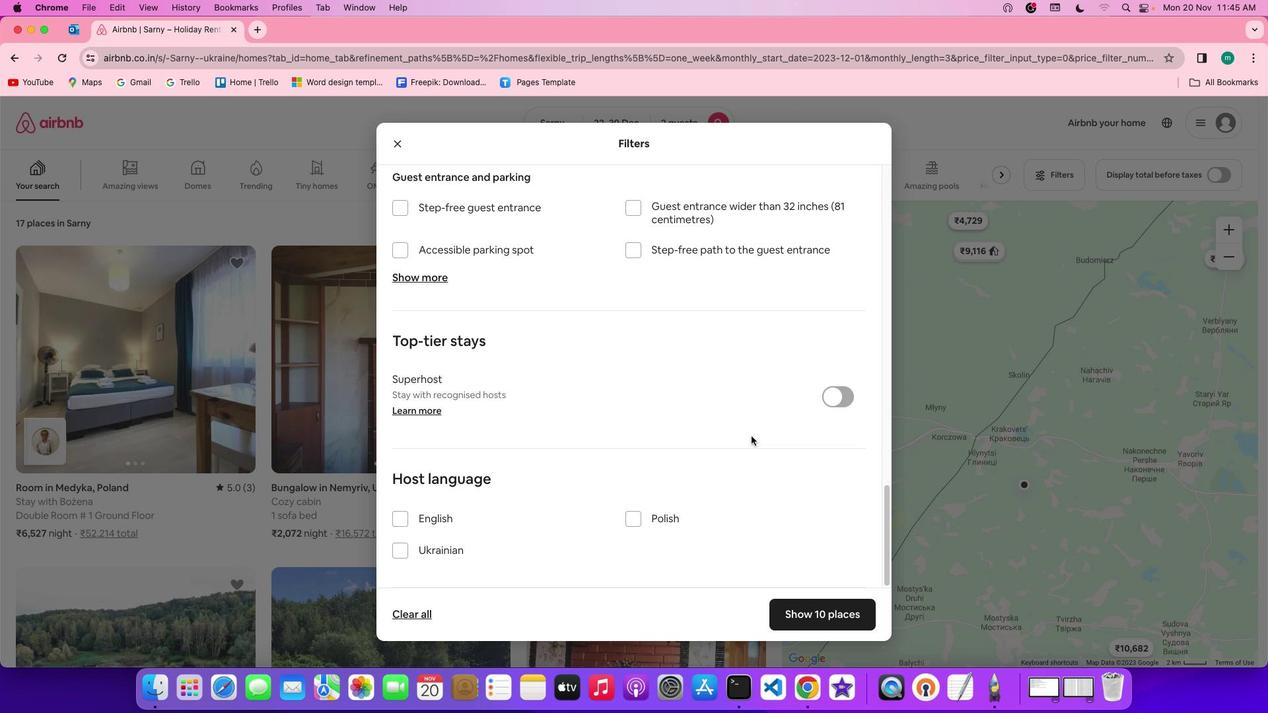 
Action: Mouse scrolled (750, 436) with delta (0, -3)
Screenshot: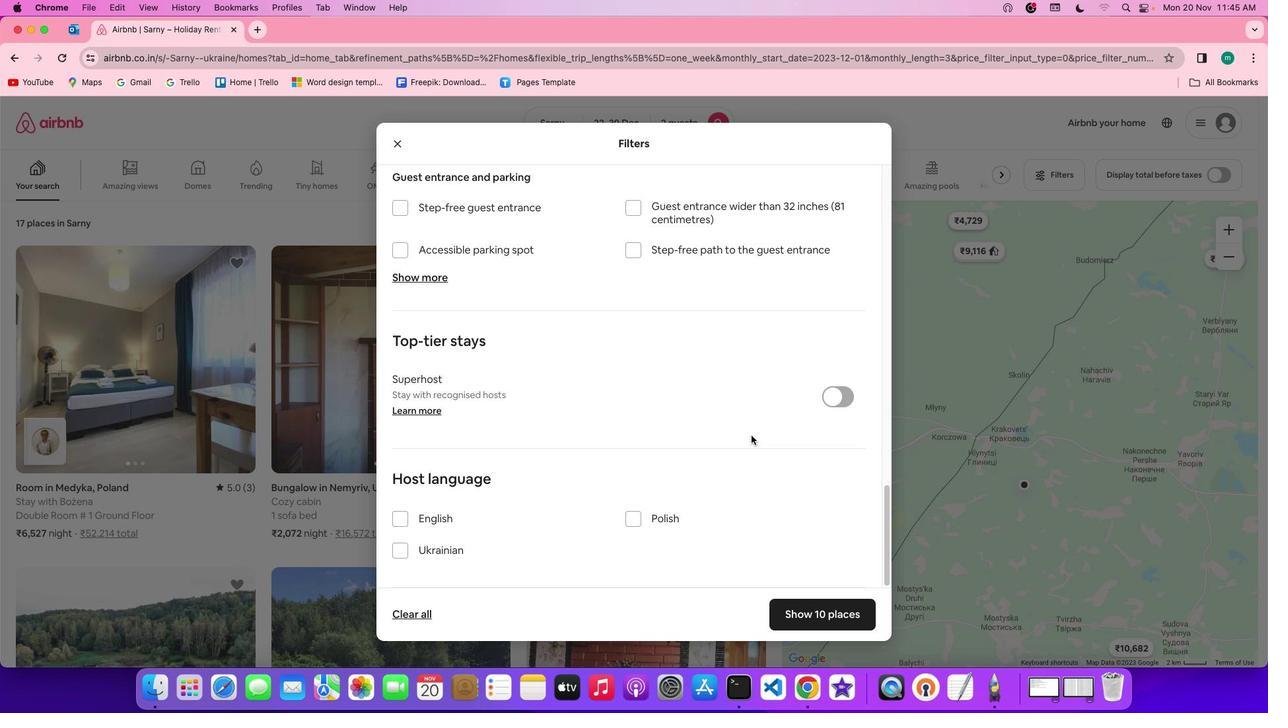 
Action: Mouse scrolled (750, 436) with delta (0, -3)
Screenshot: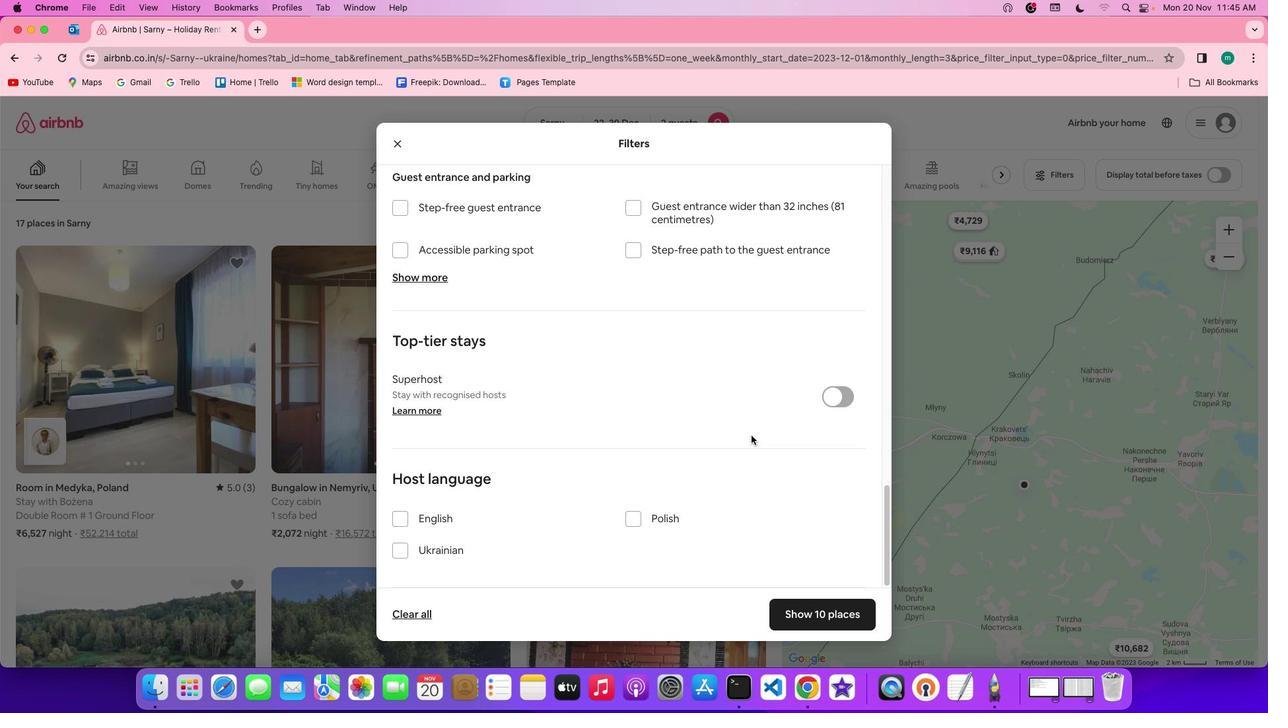 
Action: Mouse moved to (750, 435)
Screenshot: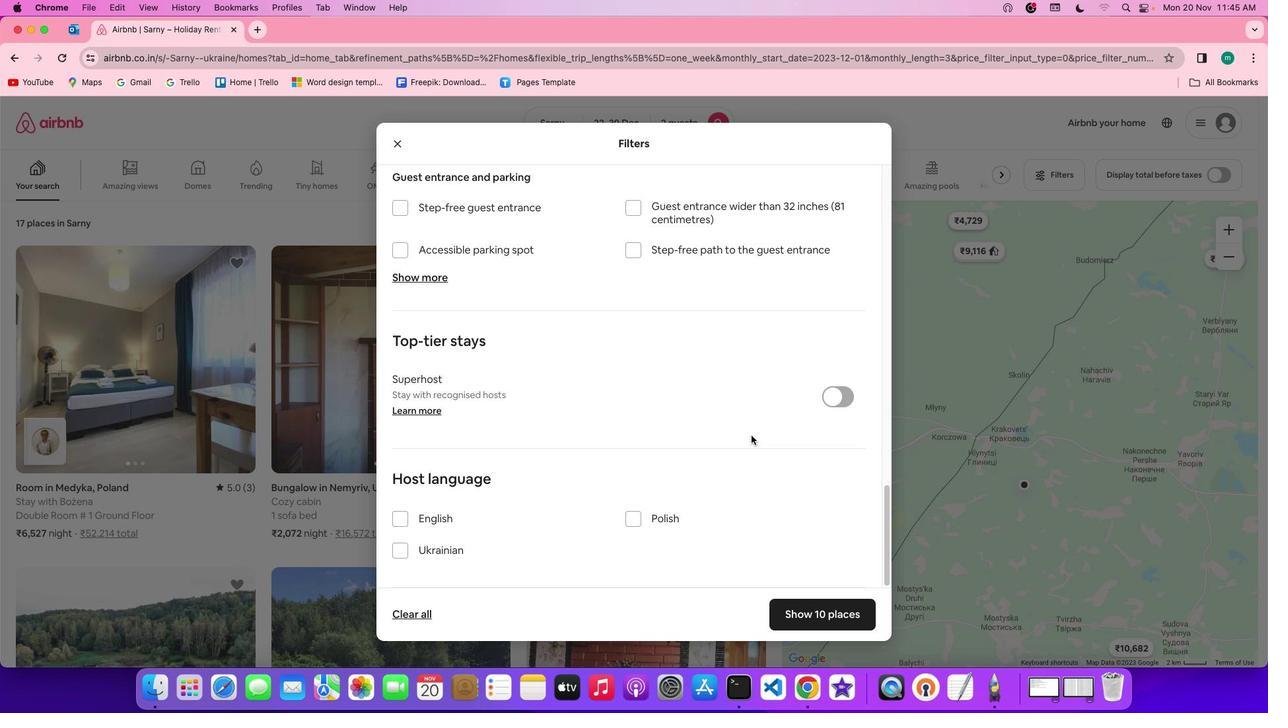 
Action: Mouse scrolled (750, 435) with delta (0, 0)
Screenshot: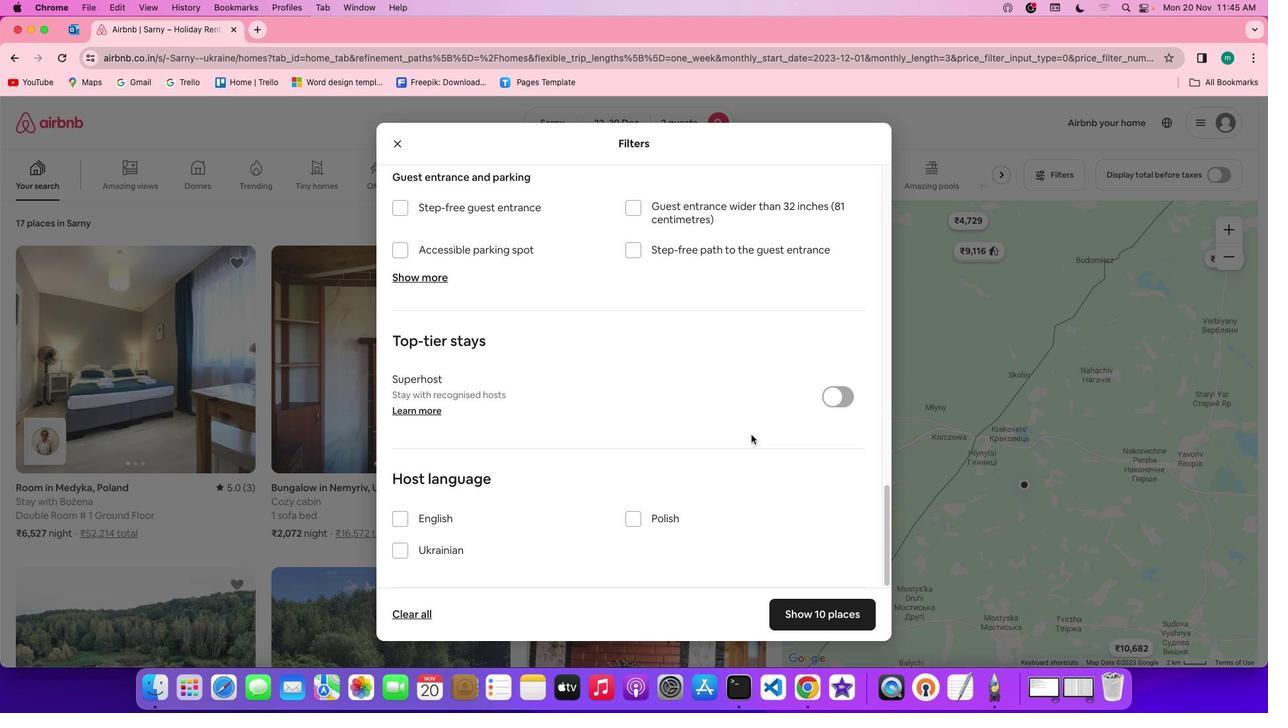 
Action: Mouse scrolled (750, 435) with delta (0, 0)
Screenshot: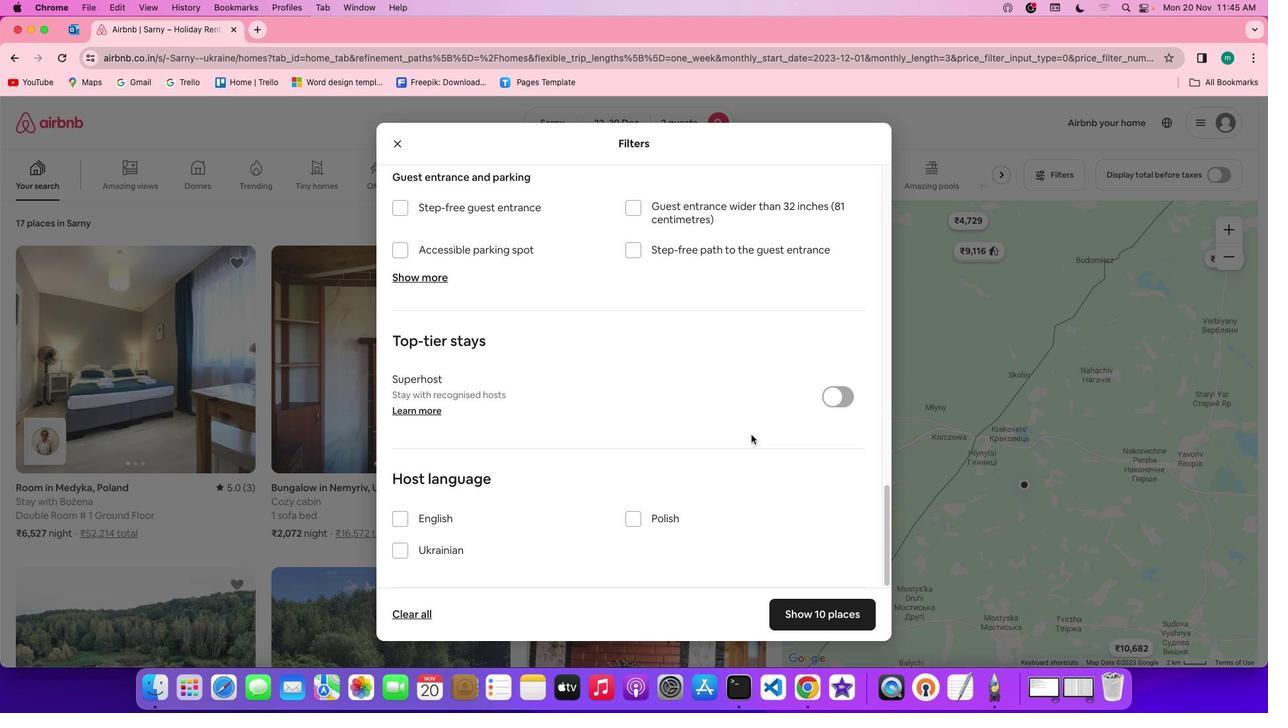 
Action: Mouse scrolled (750, 435) with delta (0, -2)
Screenshot: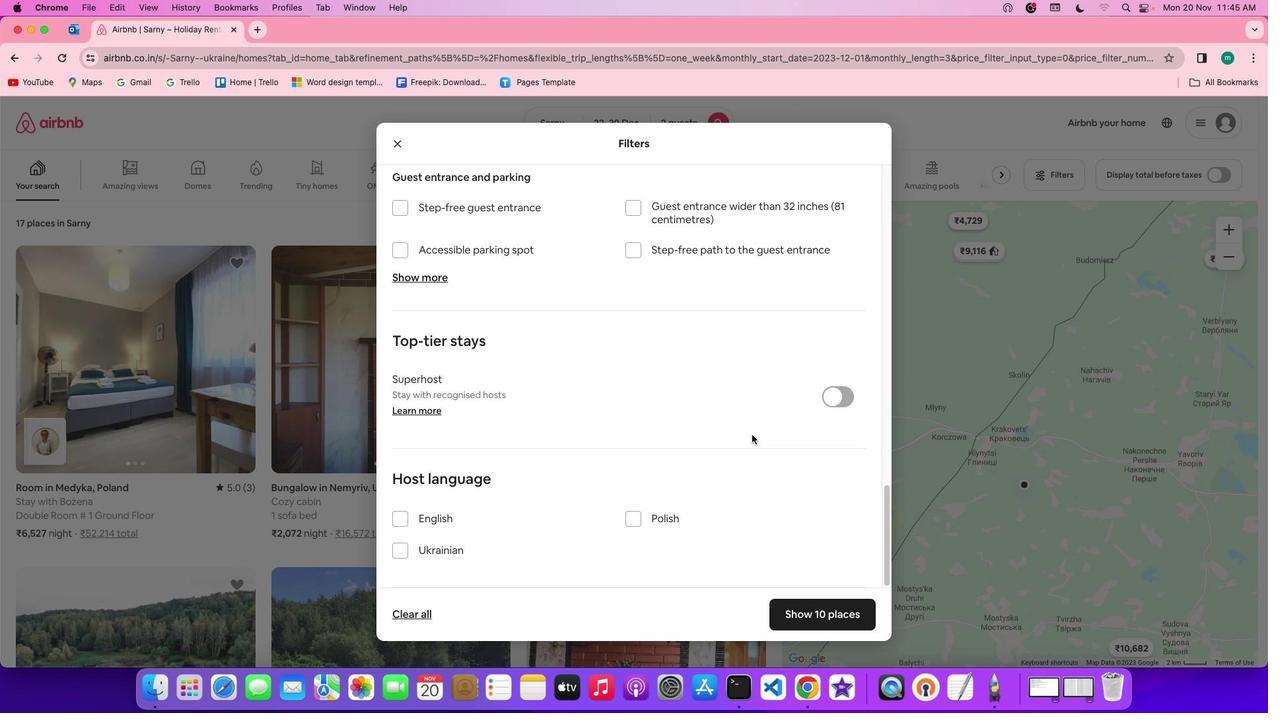 
Action: Mouse scrolled (750, 435) with delta (0, -3)
Screenshot: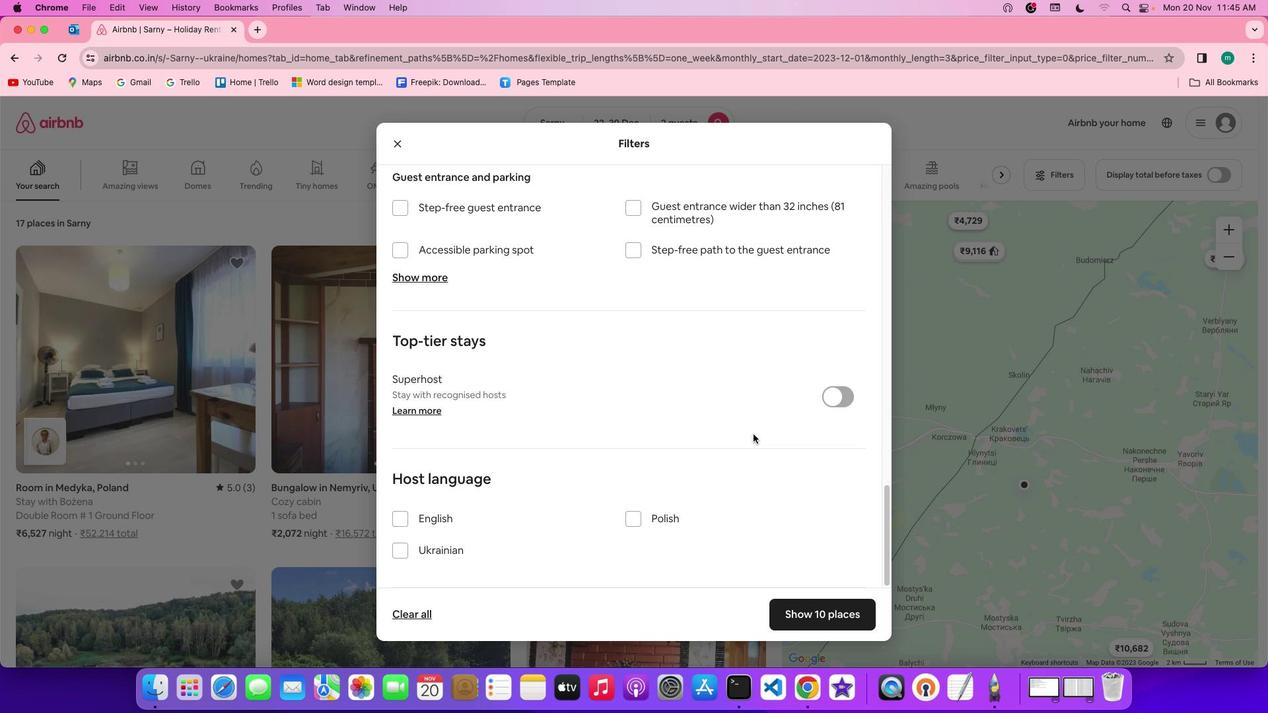 
Action: Mouse moved to (811, 612)
Screenshot: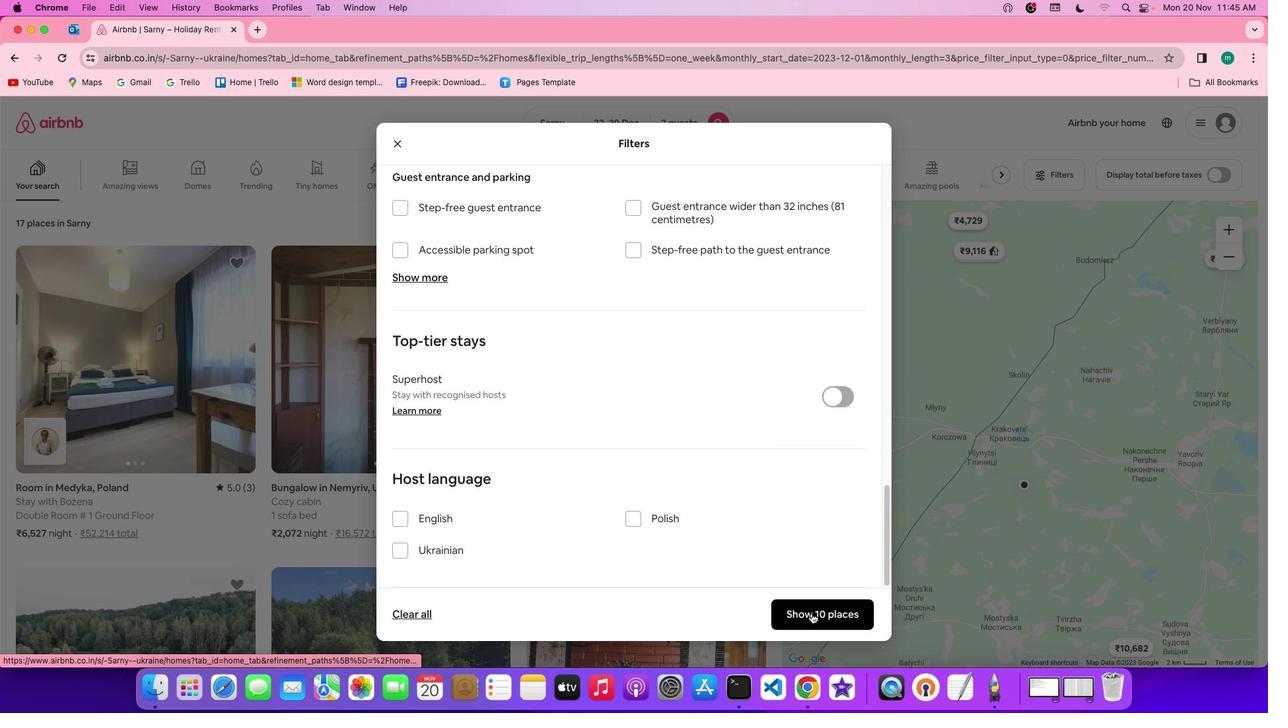 
Action: Mouse pressed left at (811, 612)
Screenshot: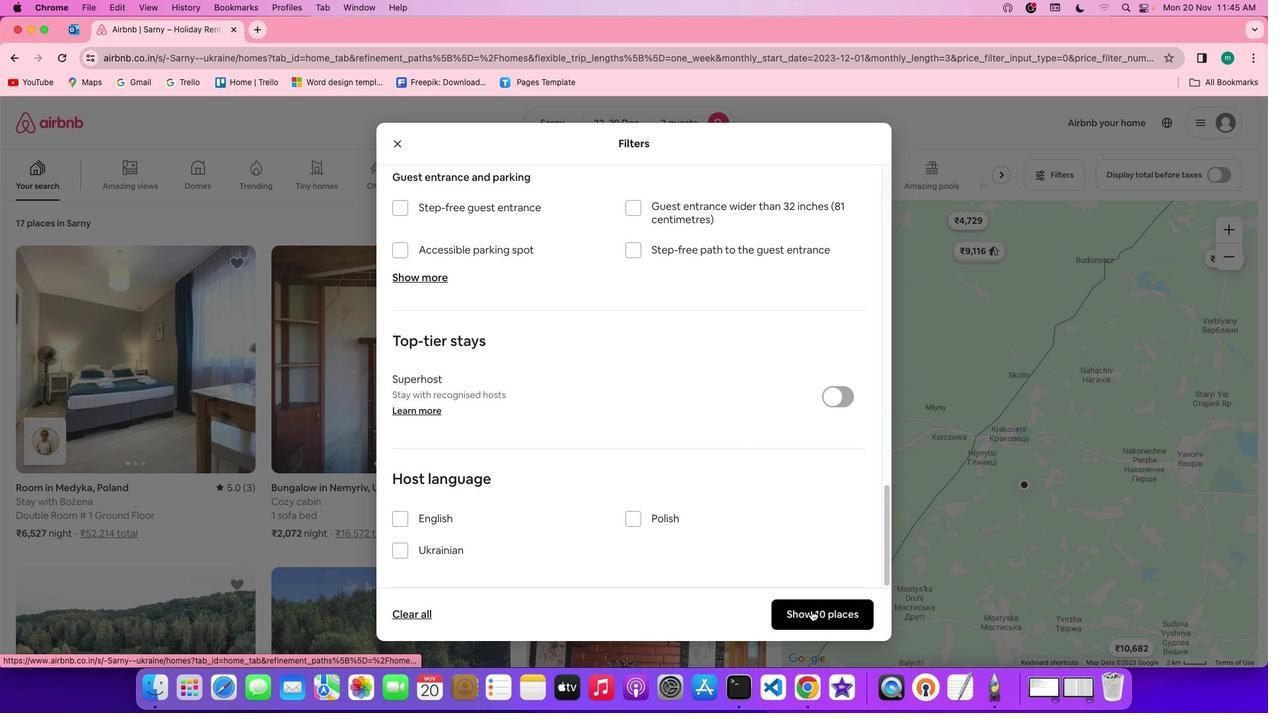 
Action: Mouse moved to (492, 441)
Screenshot: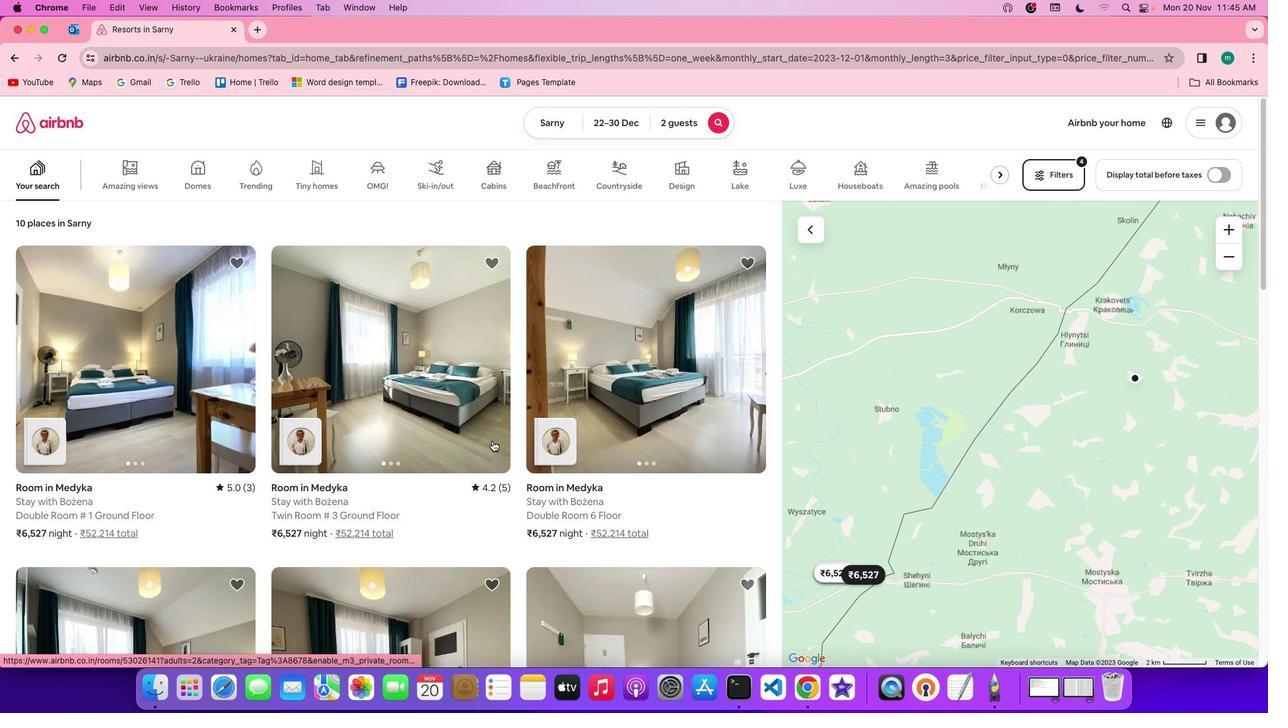 
Action: Mouse scrolled (492, 441) with delta (0, 0)
Screenshot: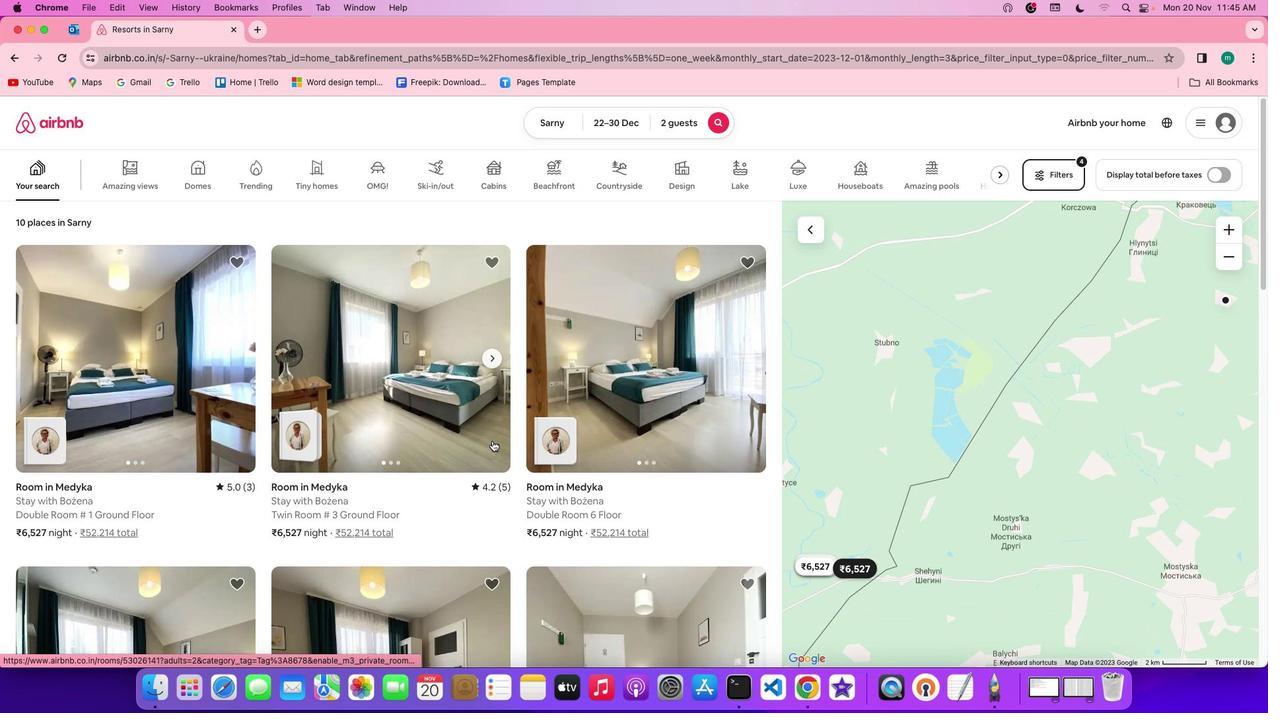 
Action: Mouse scrolled (492, 441) with delta (0, 0)
Screenshot: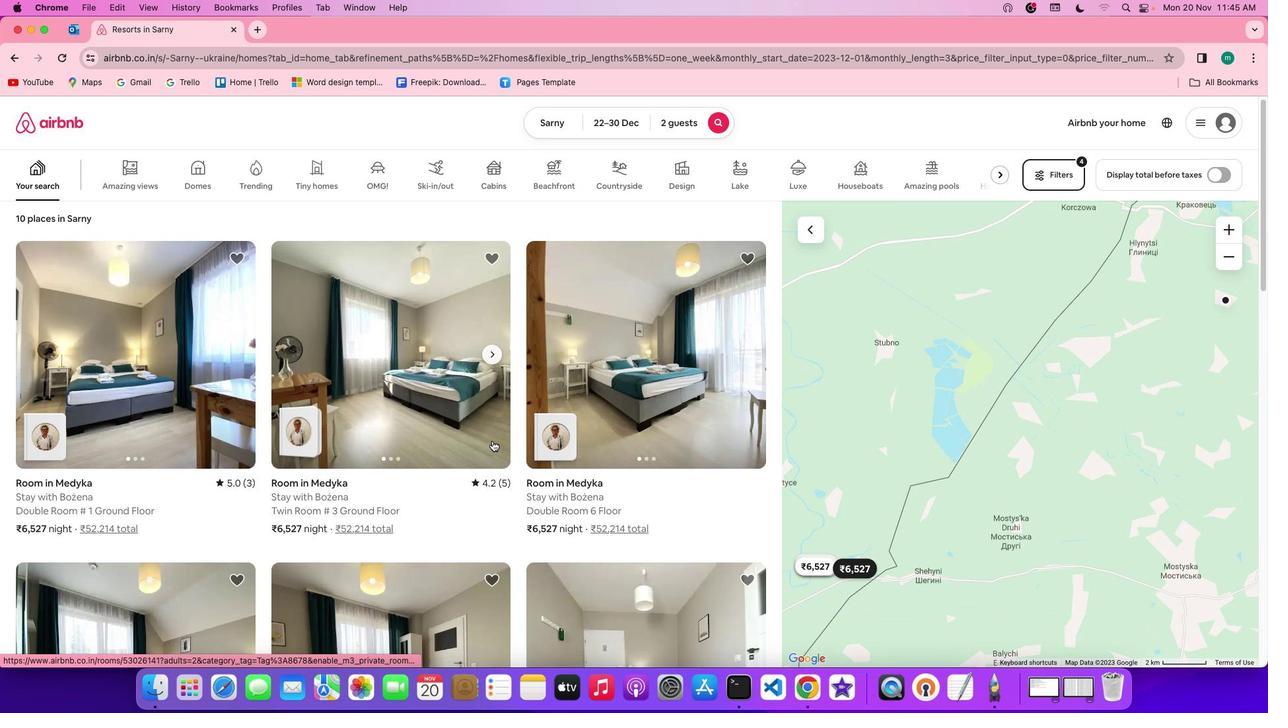 
Action: Mouse scrolled (492, 441) with delta (0, 0)
Screenshot: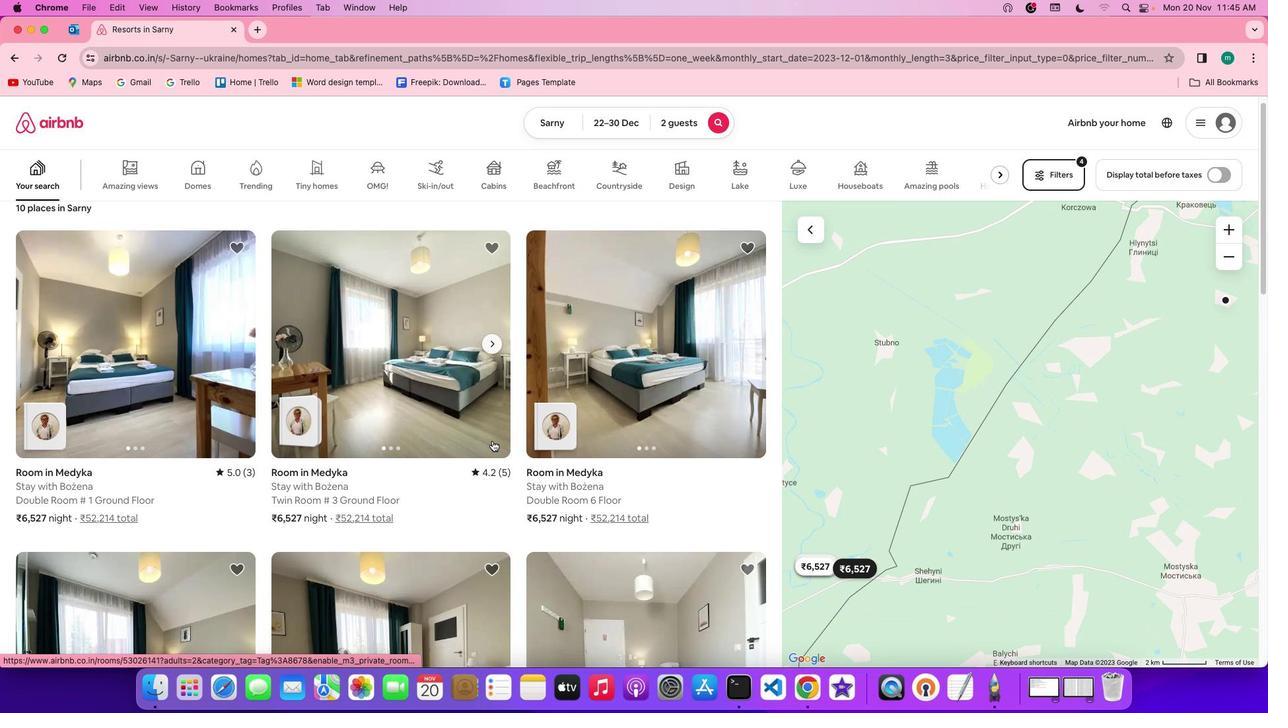 
Action: Mouse scrolled (492, 441) with delta (0, 0)
Screenshot: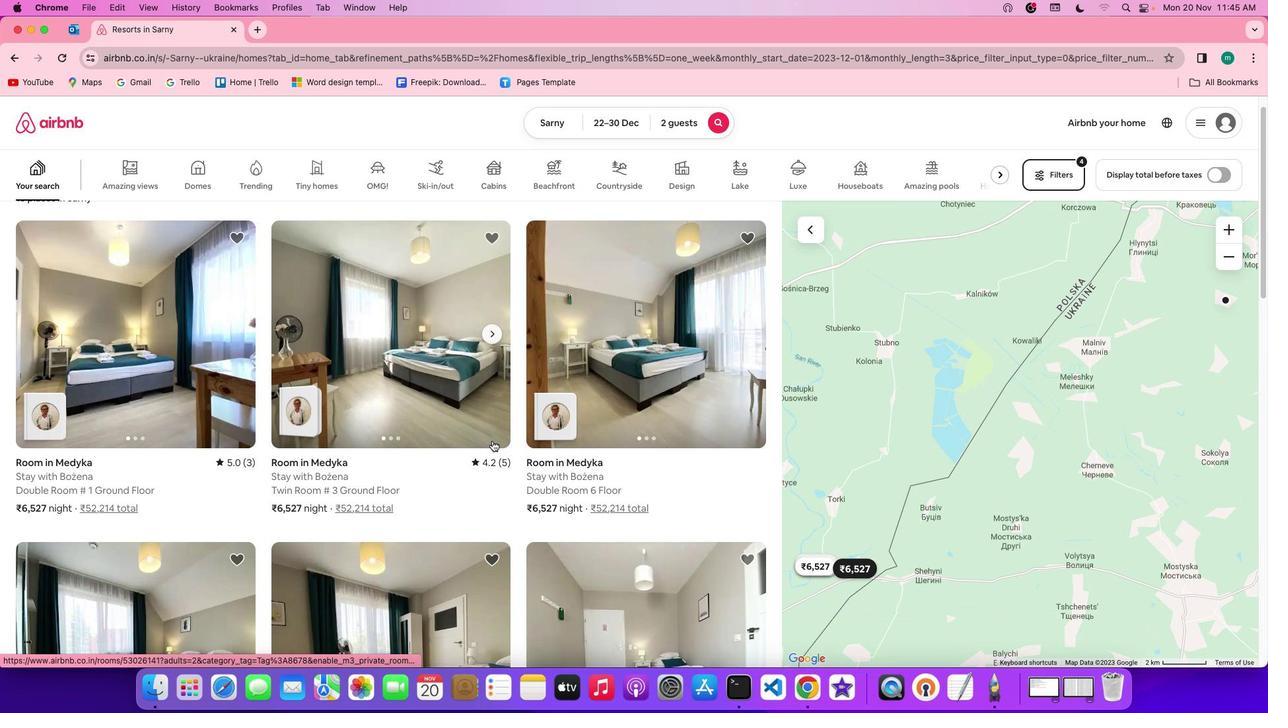 
Action: Mouse moved to (158, 334)
Screenshot: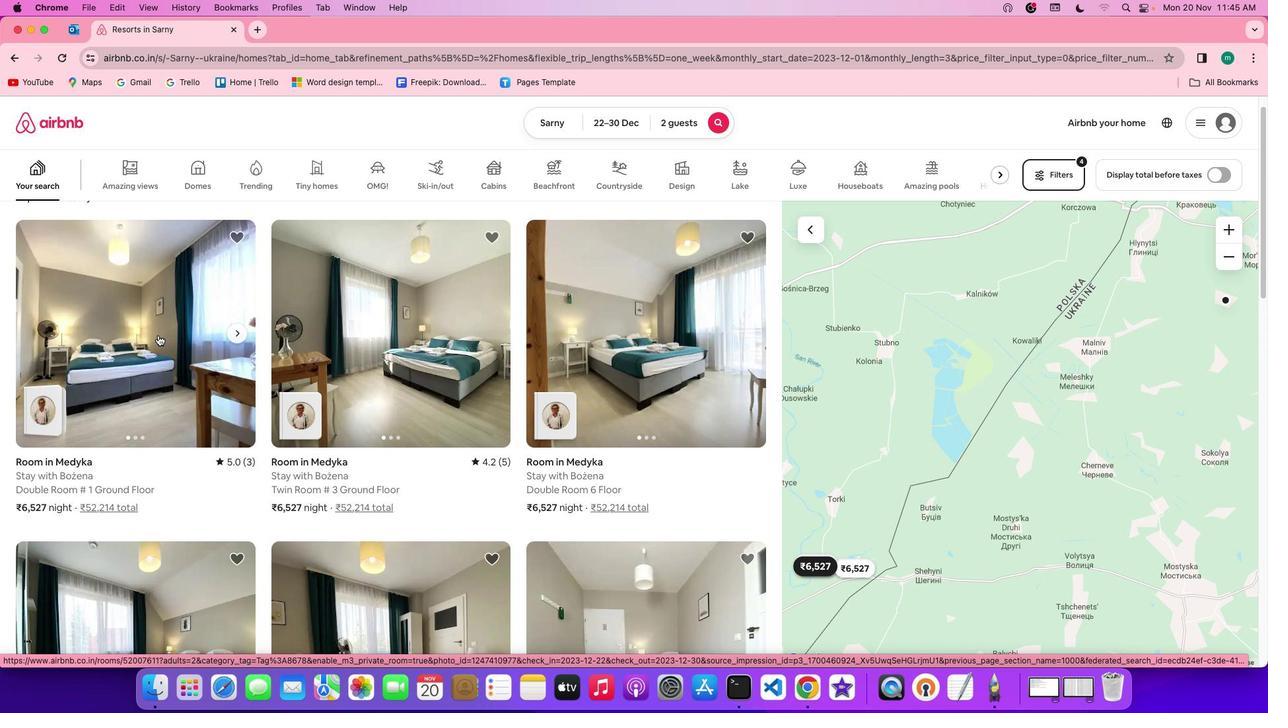 
Action: Mouse pressed left at (158, 334)
Screenshot: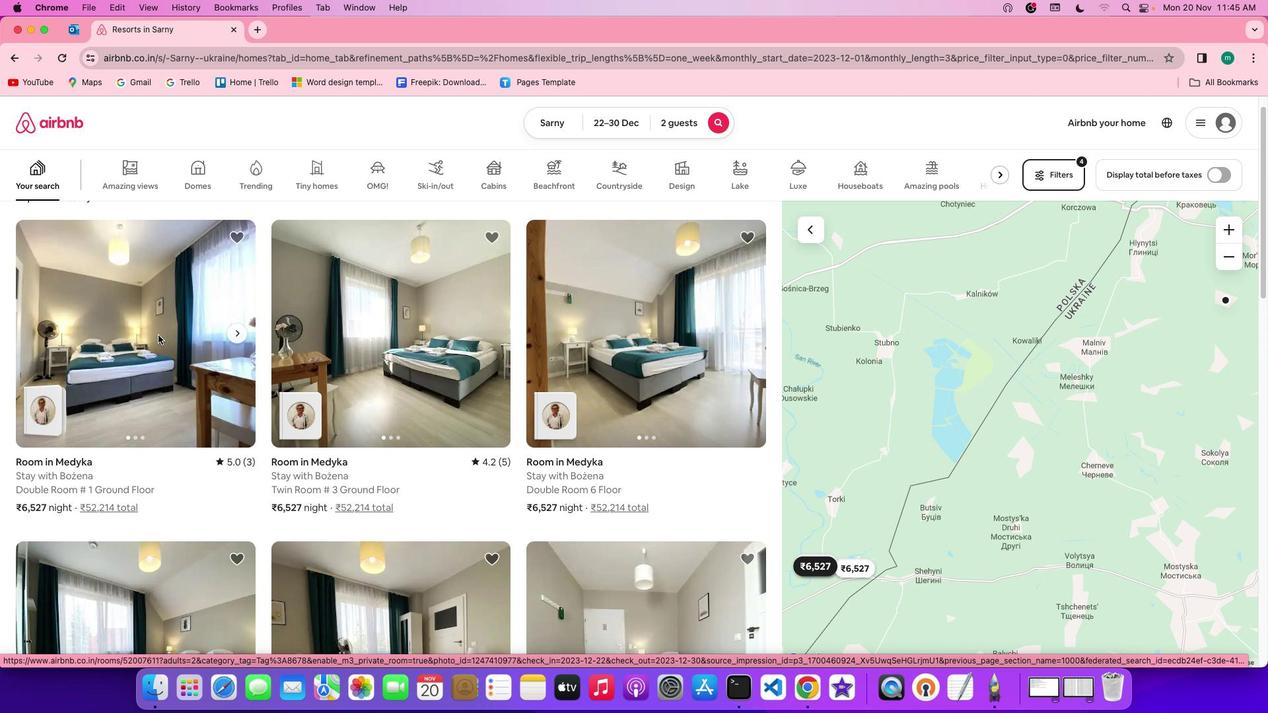 
Action: Mouse moved to (930, 496)
Screenshot: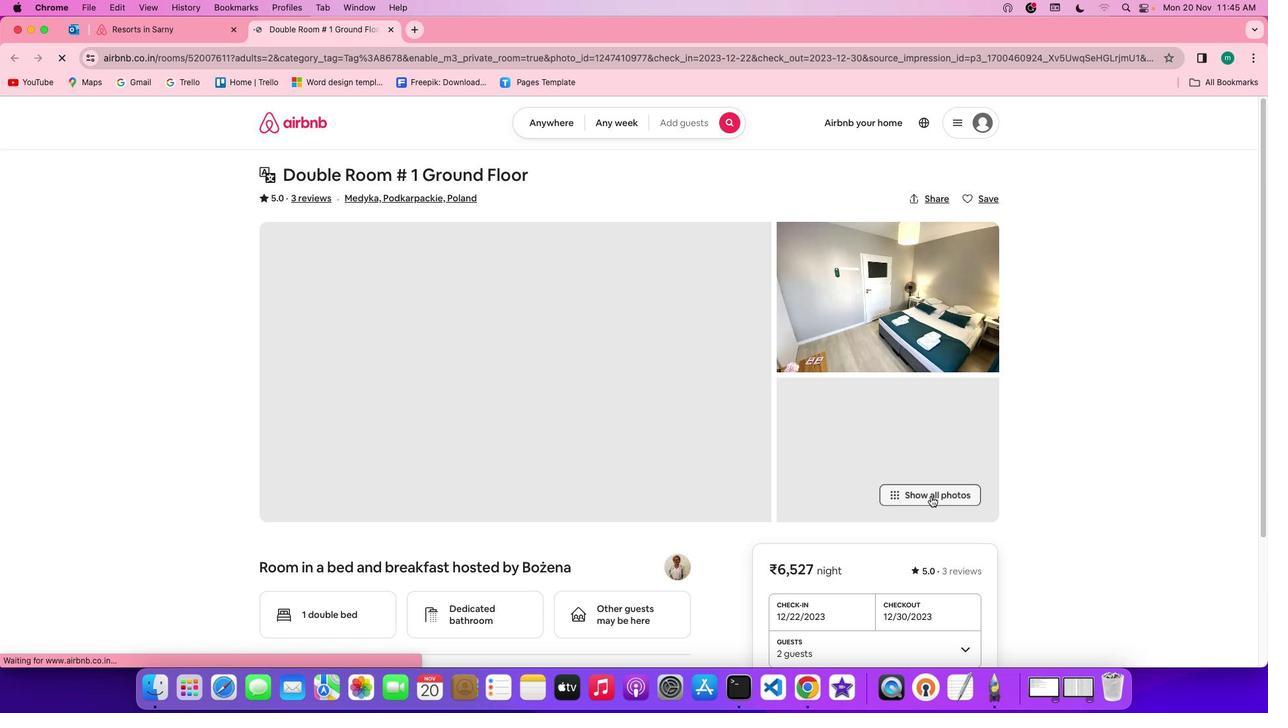 
Action: Mouse pressed left at (930, 496)
Screenshot: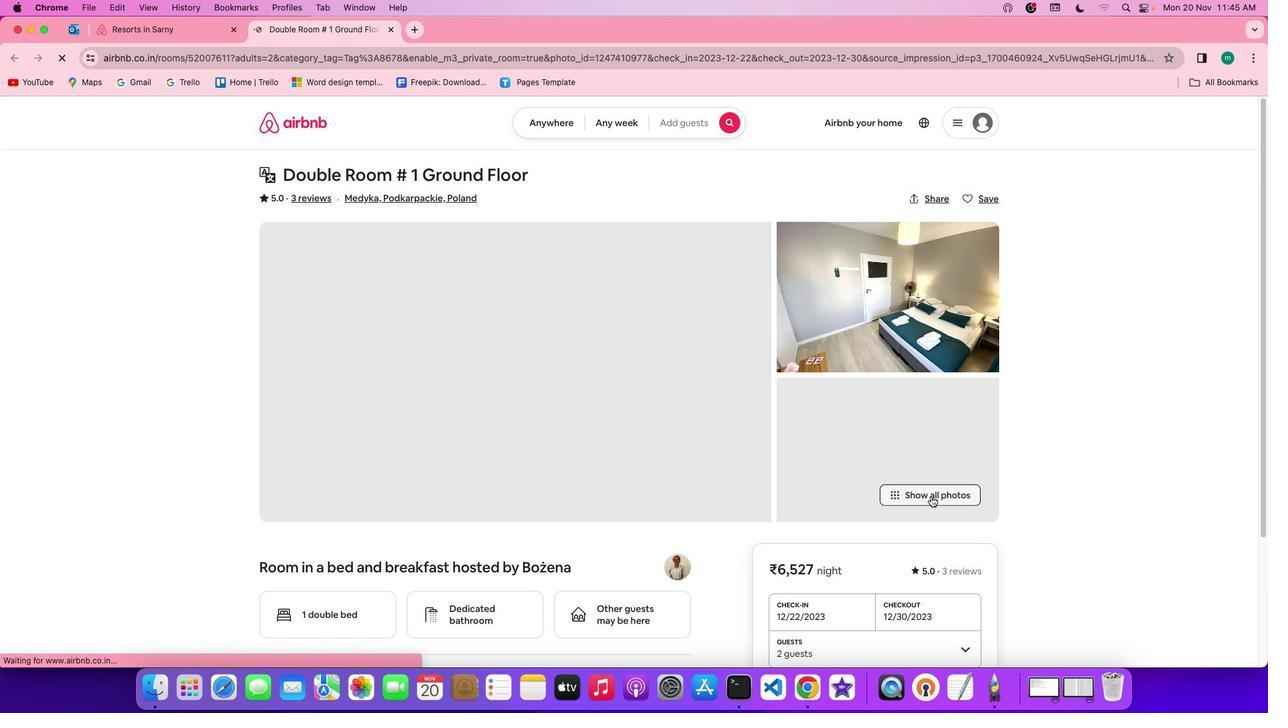 
Action: Mouse moved to (788, 439)
Screenshot: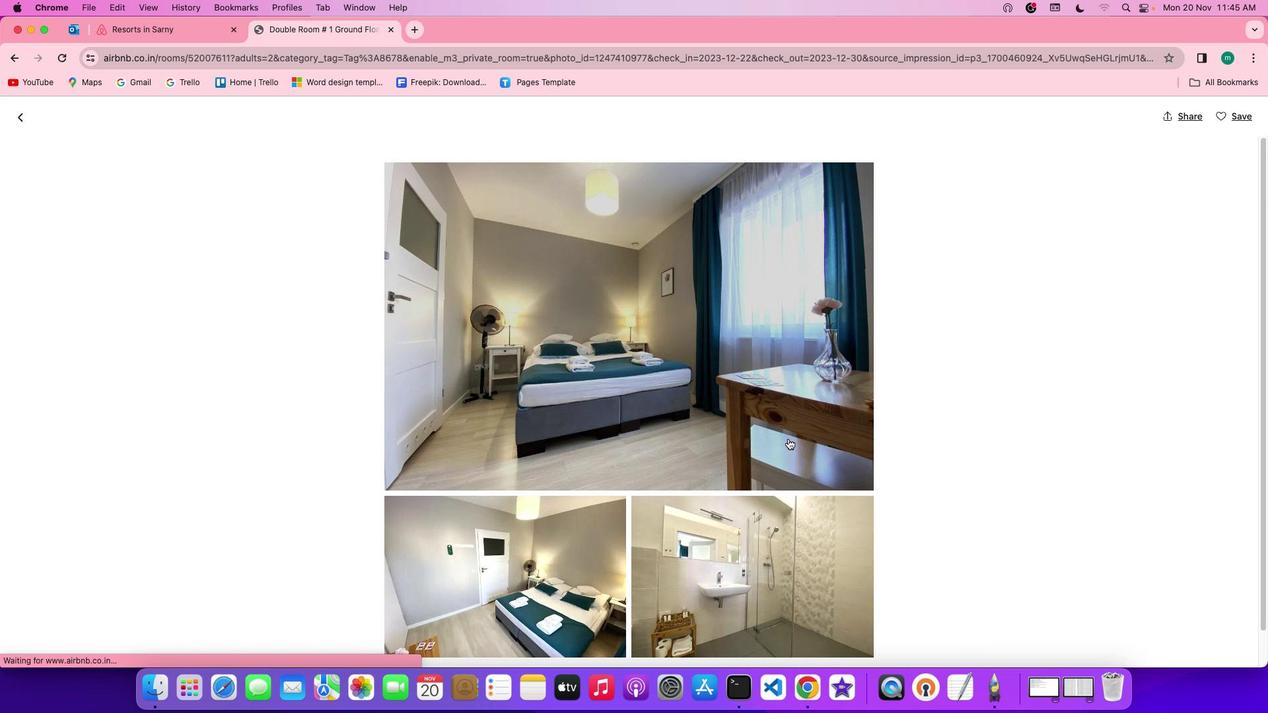 
Action: Mouse scrolled (788, 439) with delta (0, 0)
Screenshot: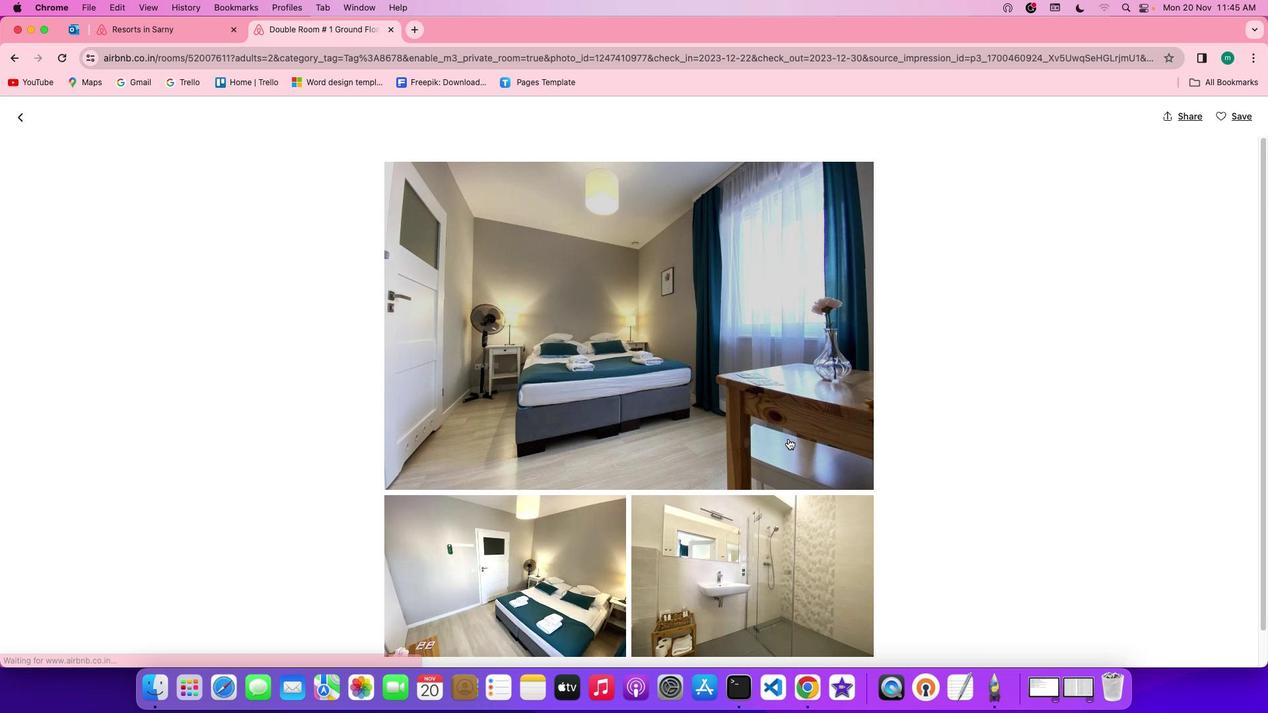 
Action: Mouse scrolled (788, 439) with delta (0, 0)
Screenshot: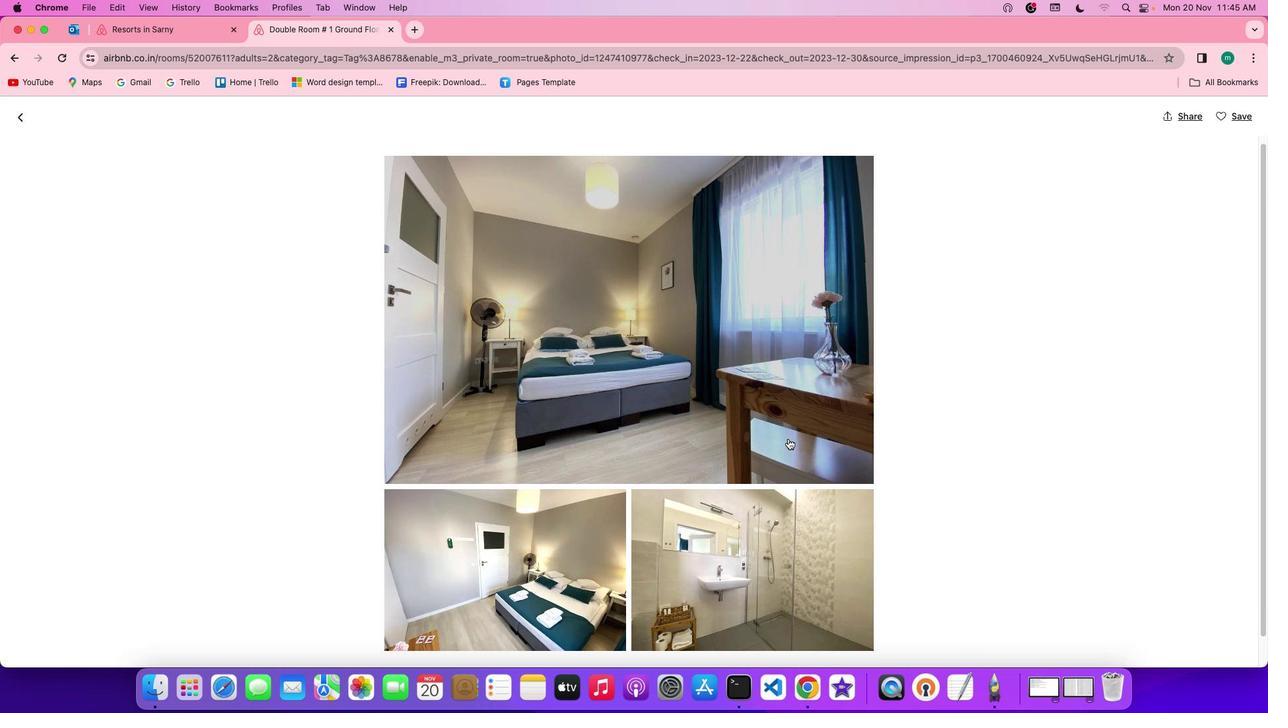 
Action: Mouse scrolled (788, 439) with delta (0, 0)
Screenshot: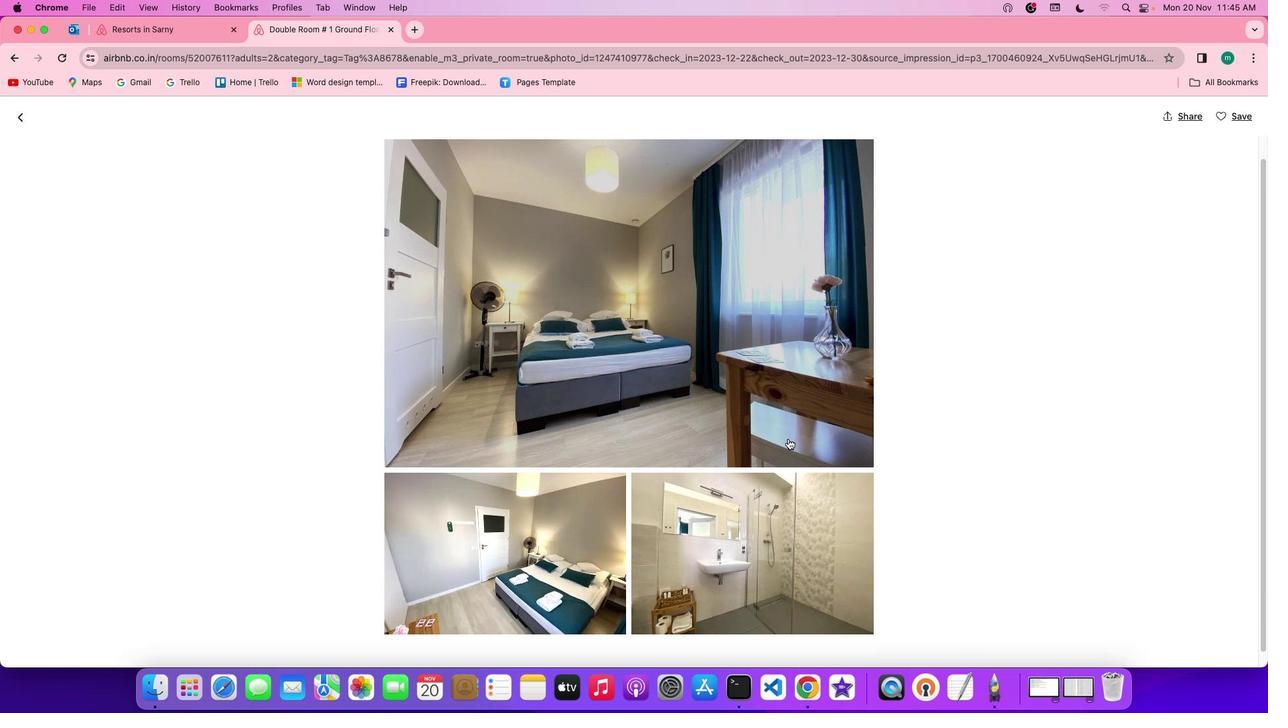 
Action: Mouse scrolled (788, 439) with delta (0, -1)
Screenshot: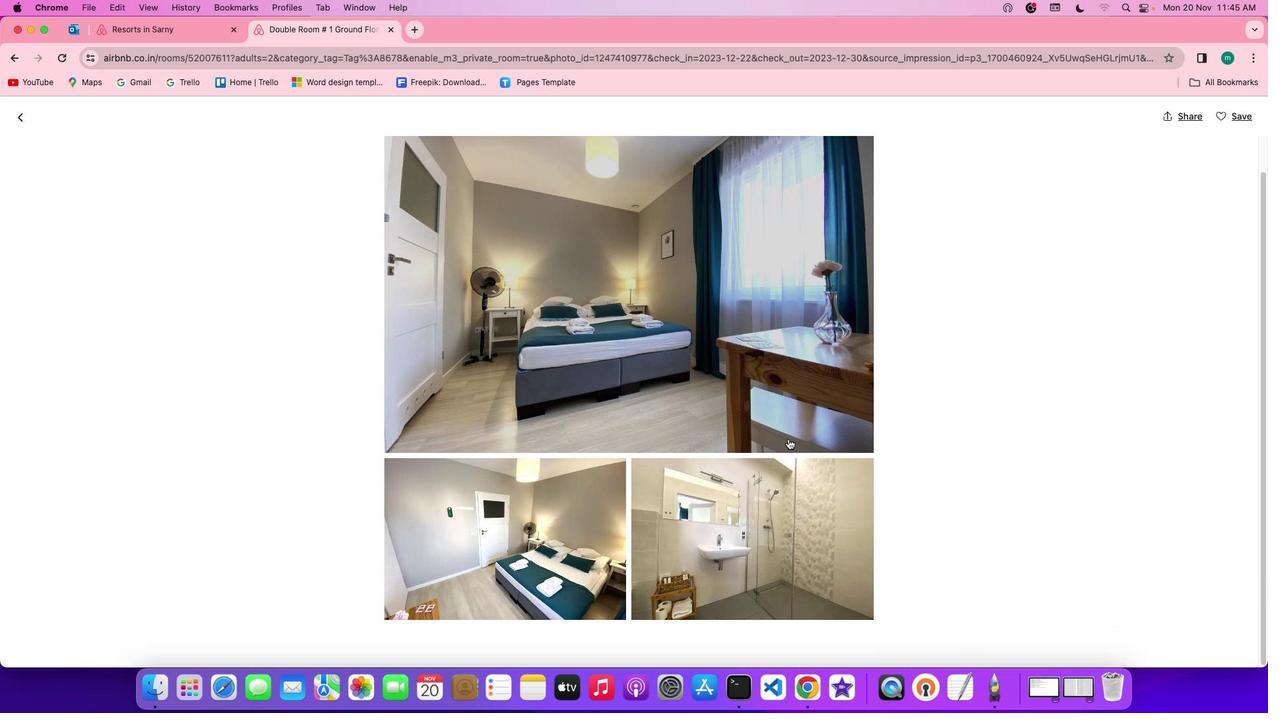 
Action: Mouse scrolled (788, 439) with delta (0, 0)
Screenshot: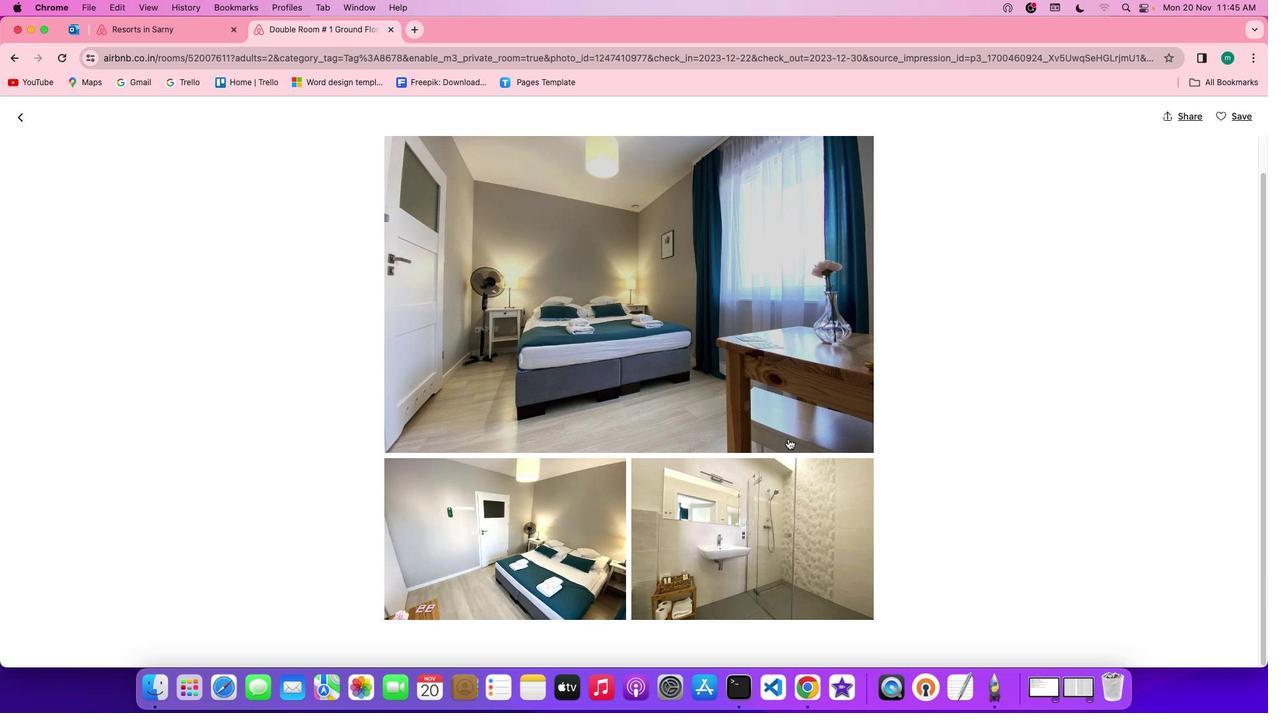 
Action: Mouse scrolled (788, 439) with delta (0, 0)
Screenshot: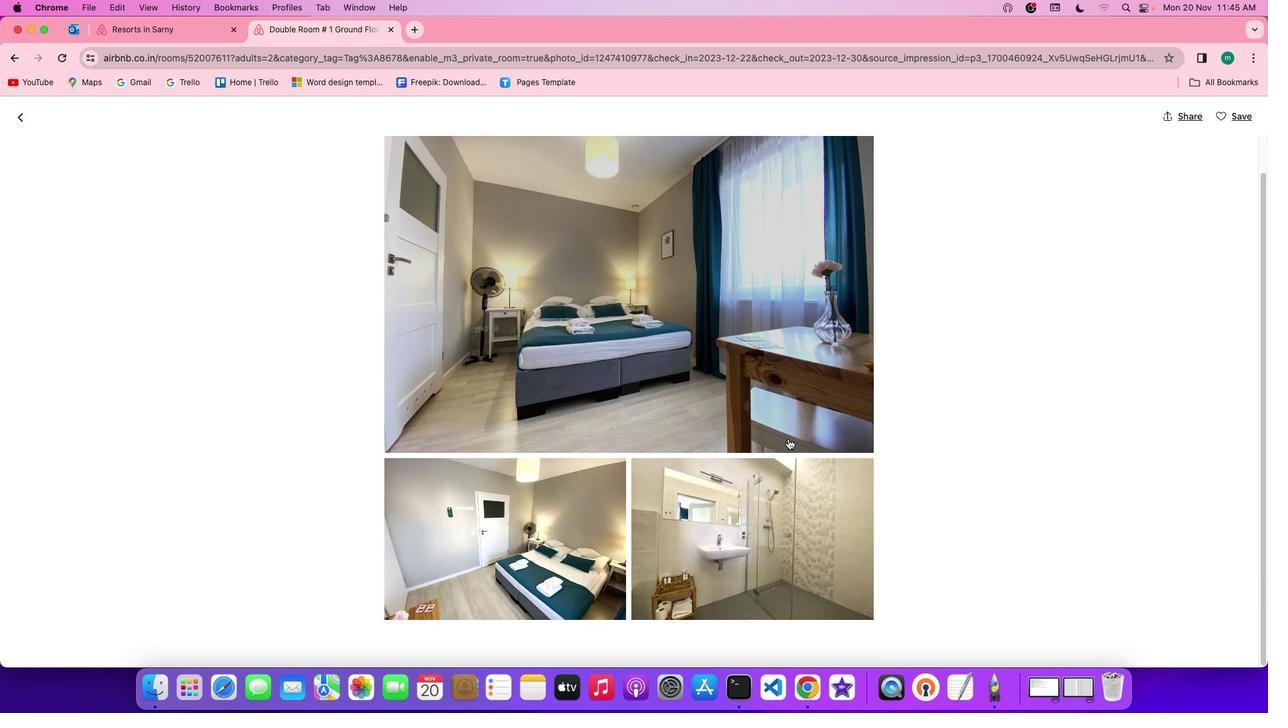 
Action: Mouse scrolled (788, 439) with delta (0, 0)
Screenshot: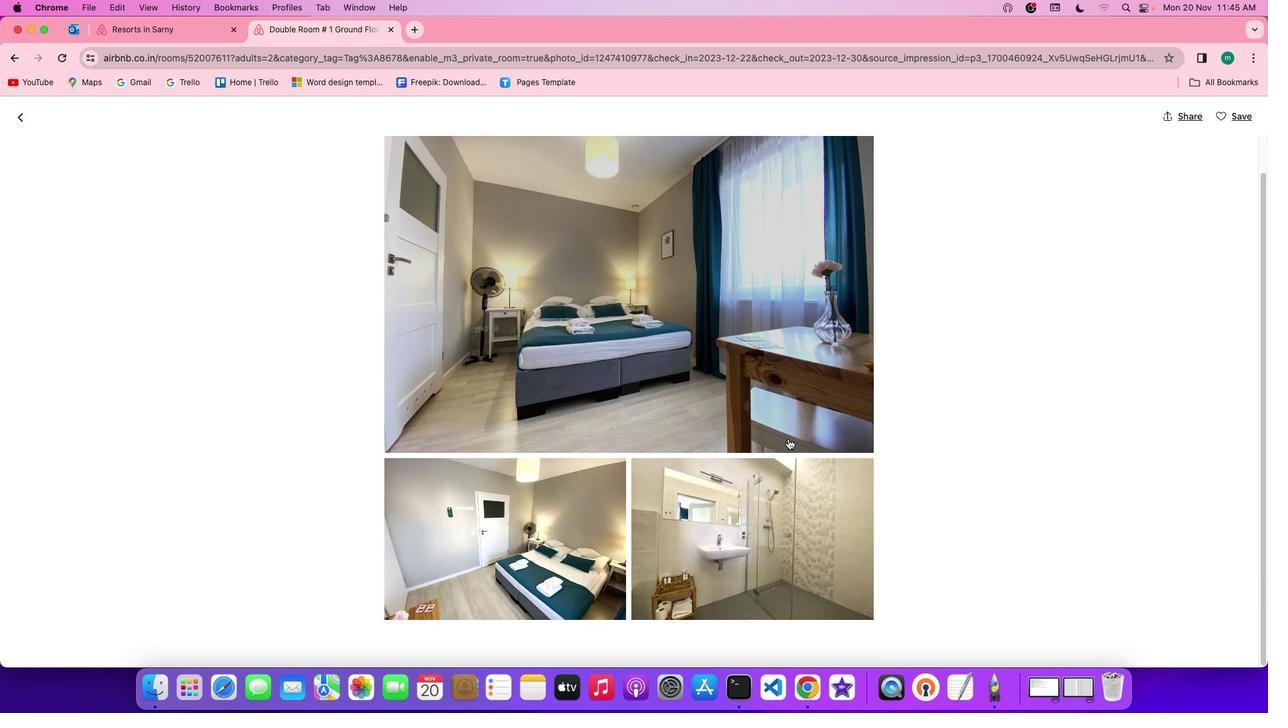 
Action: Mouse scrolled (788, 439) with delta (0, -1)
Screenshot: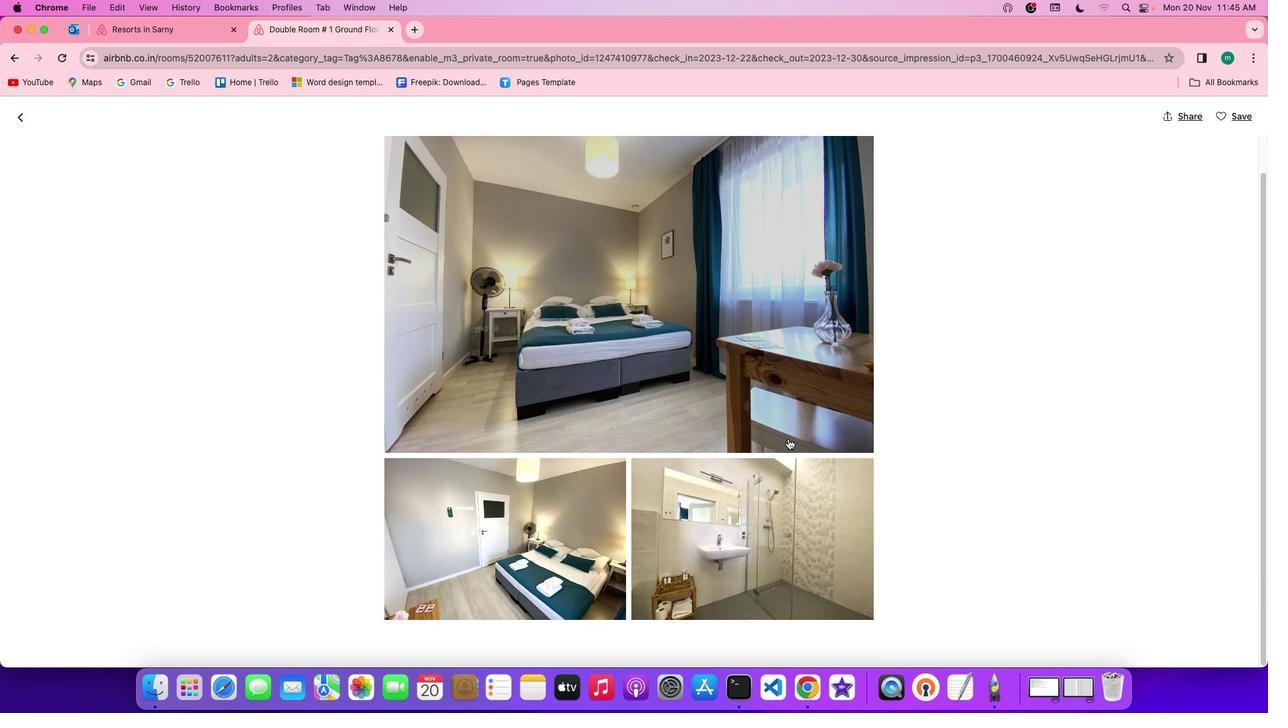 
Action: Mouse scrolled (788, 439) with delta (0, -1)
Screenshot: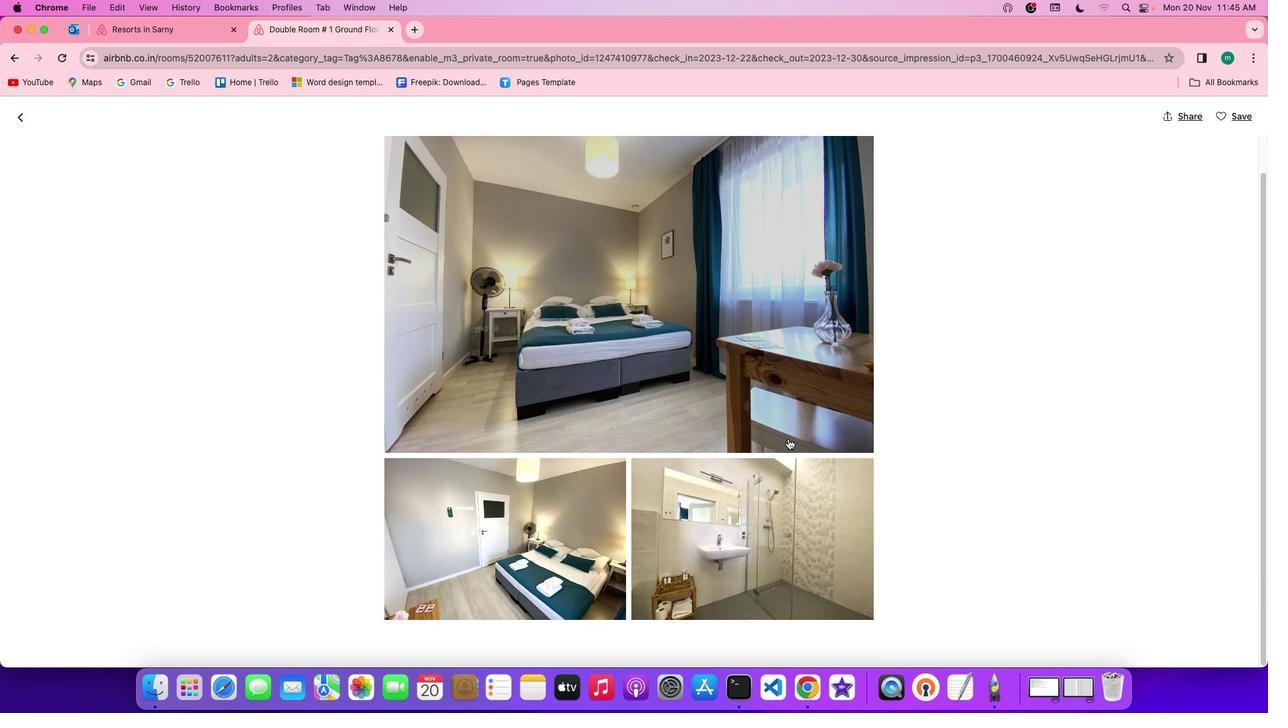 
Action: Mouse scrolled (788, 439) with delta (0, 0)
Screenshot: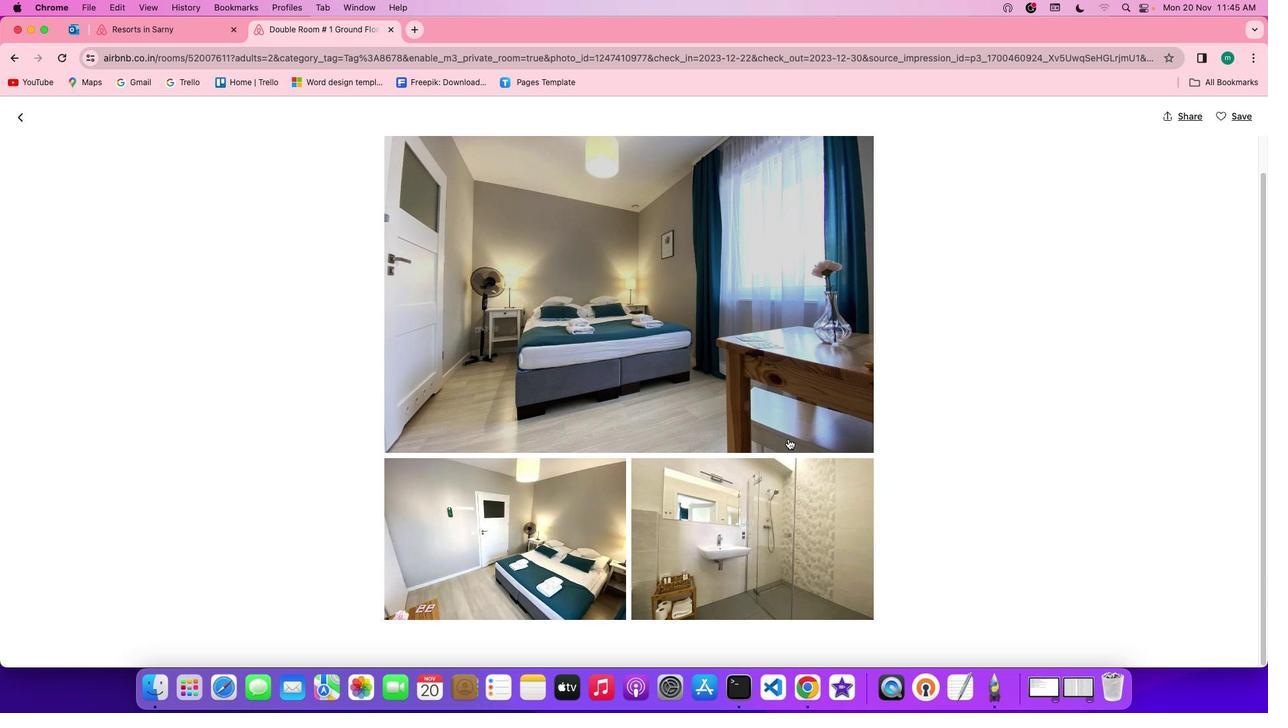 
Action: Mouse scrolled (788, 439) with delta (0, 0)
Screenshot: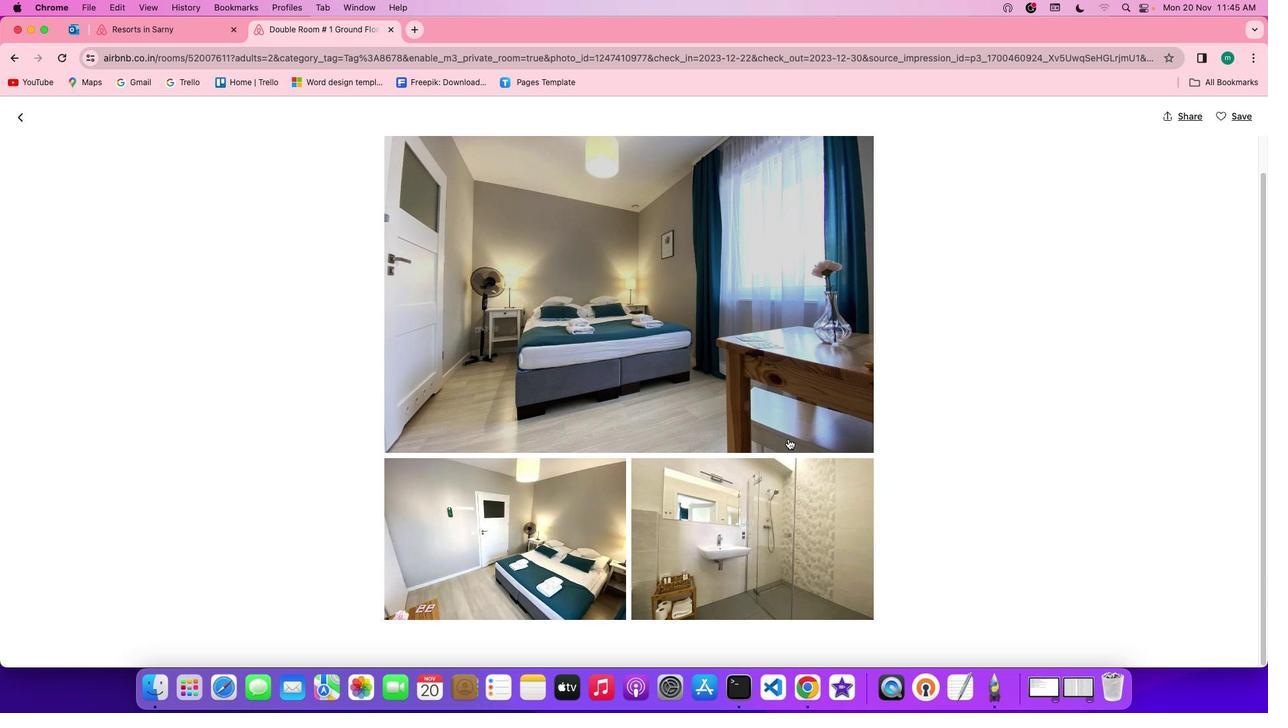 
Action: Mouse scrolled (788, 439) with delta (0, -1)
Screenshot: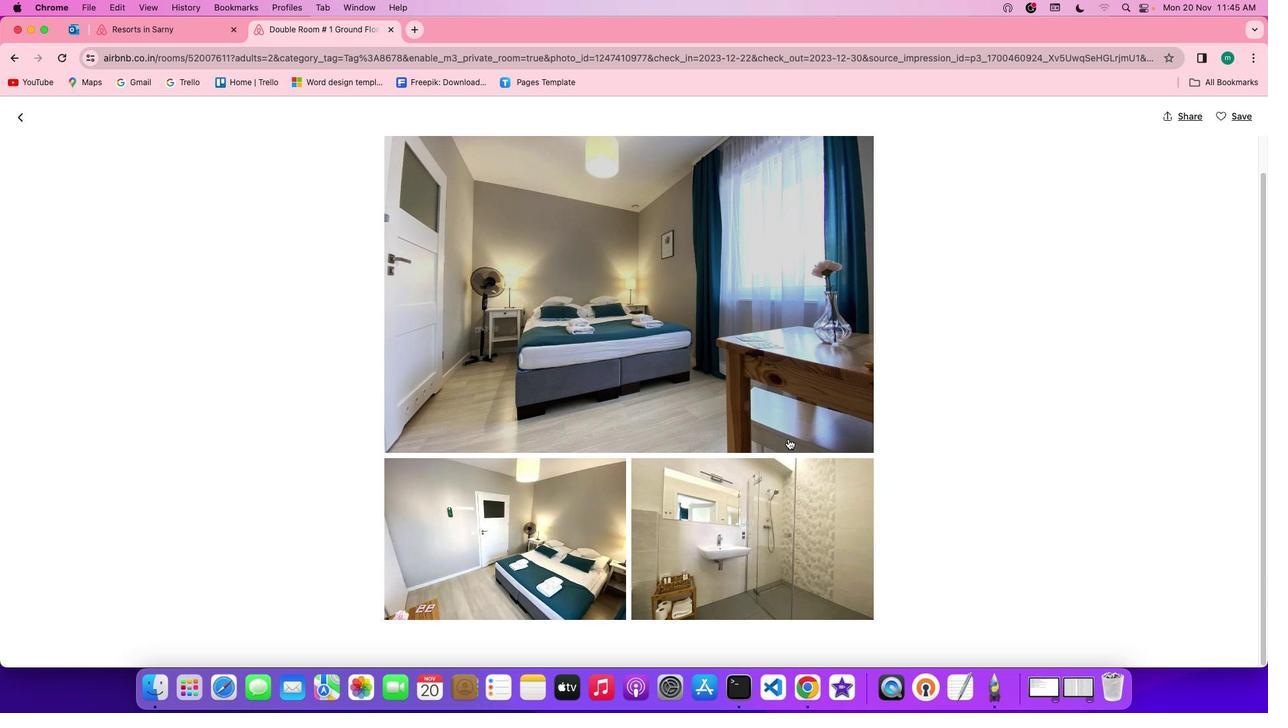 
Action: Mouse moved to (19, 119)
Screenshot: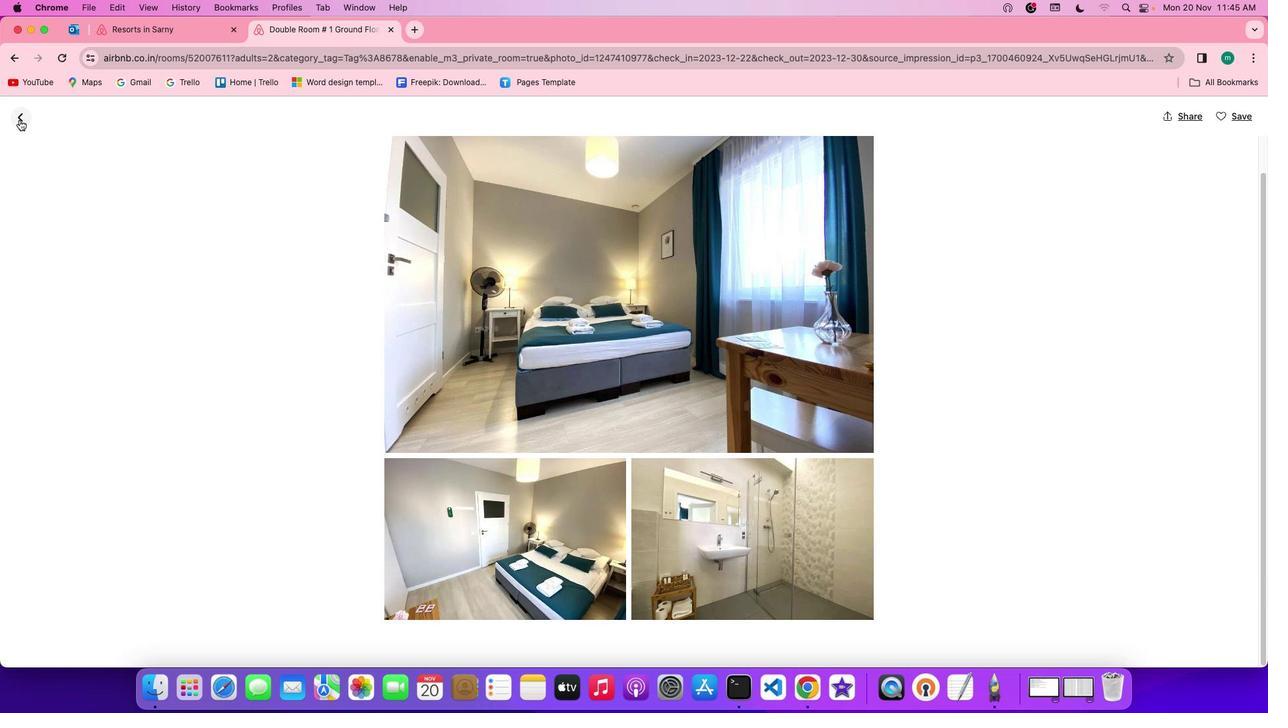 
Action: Mouse pressed left at (19, 119)
Screenshot: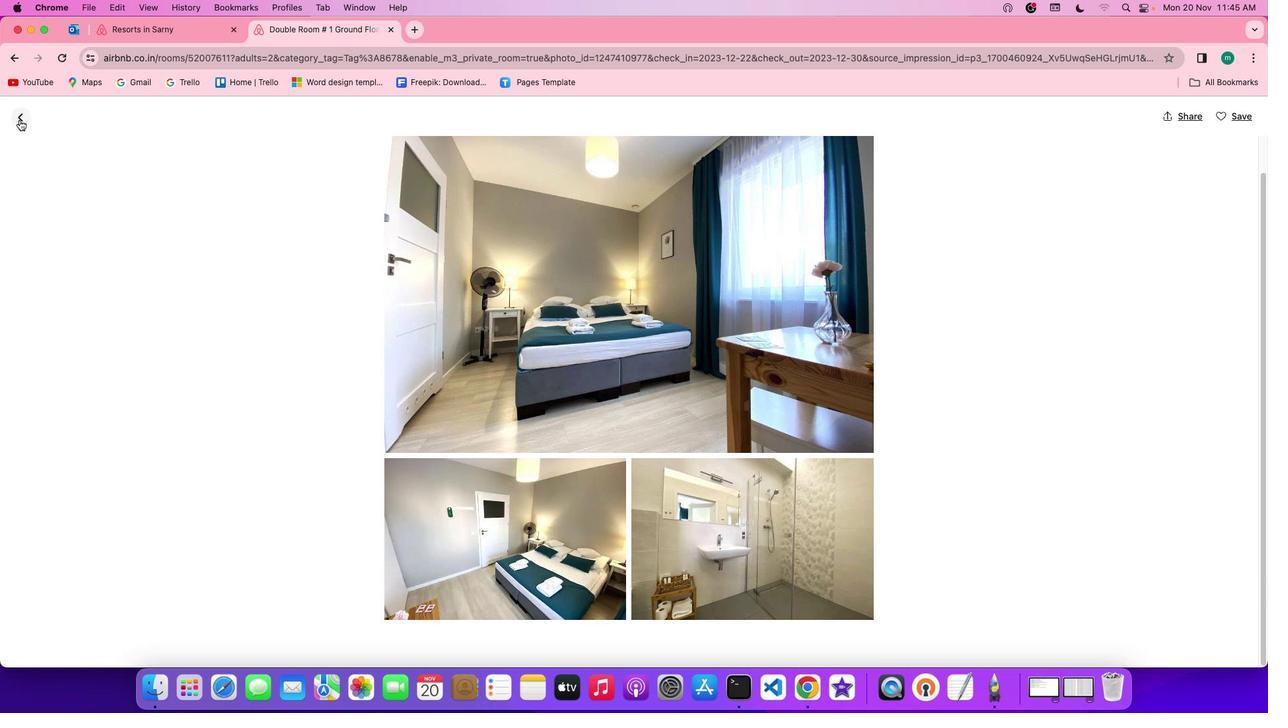 
Action: Mouse moved to (587, 475)
Screenshot: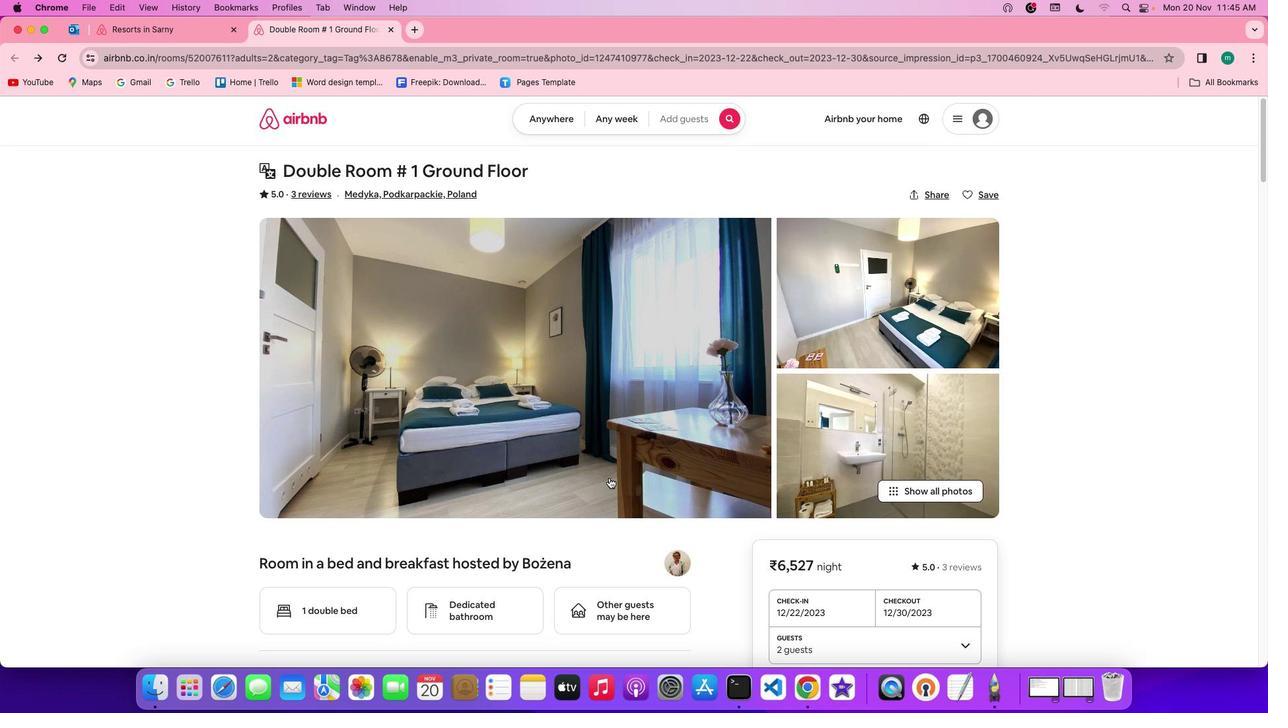 
Action: Mouse scrolled (587, 475) with delta (0, 0)
Screenshot: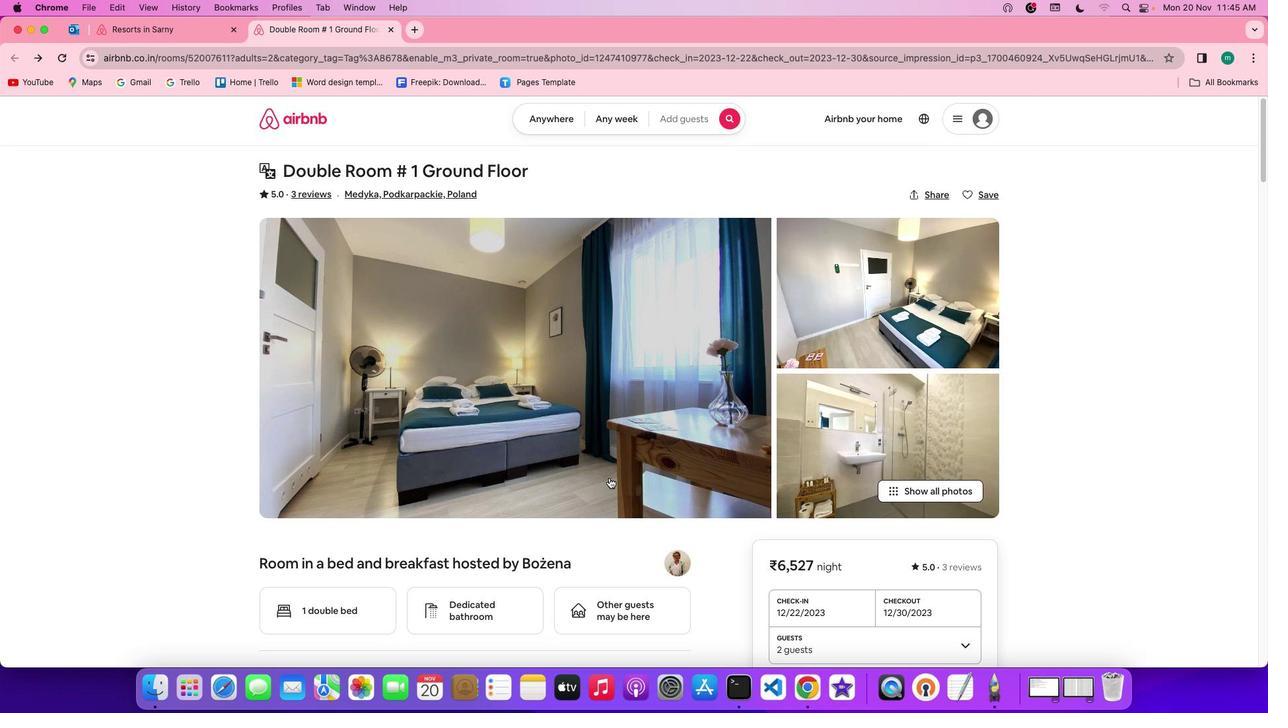 
Action: Mouse moved to (609, 478)
Screenshot: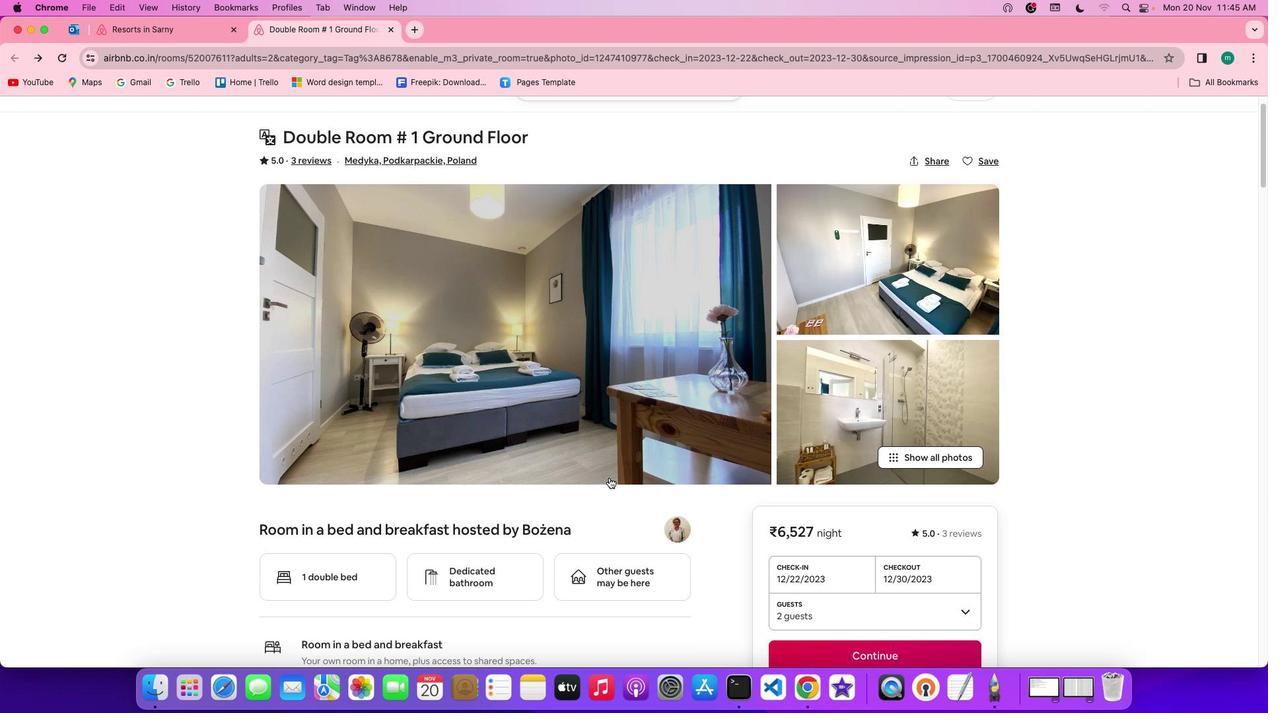 
Action: Mouse scrolled (609, 478) with delta (0, 0)
Screenshot: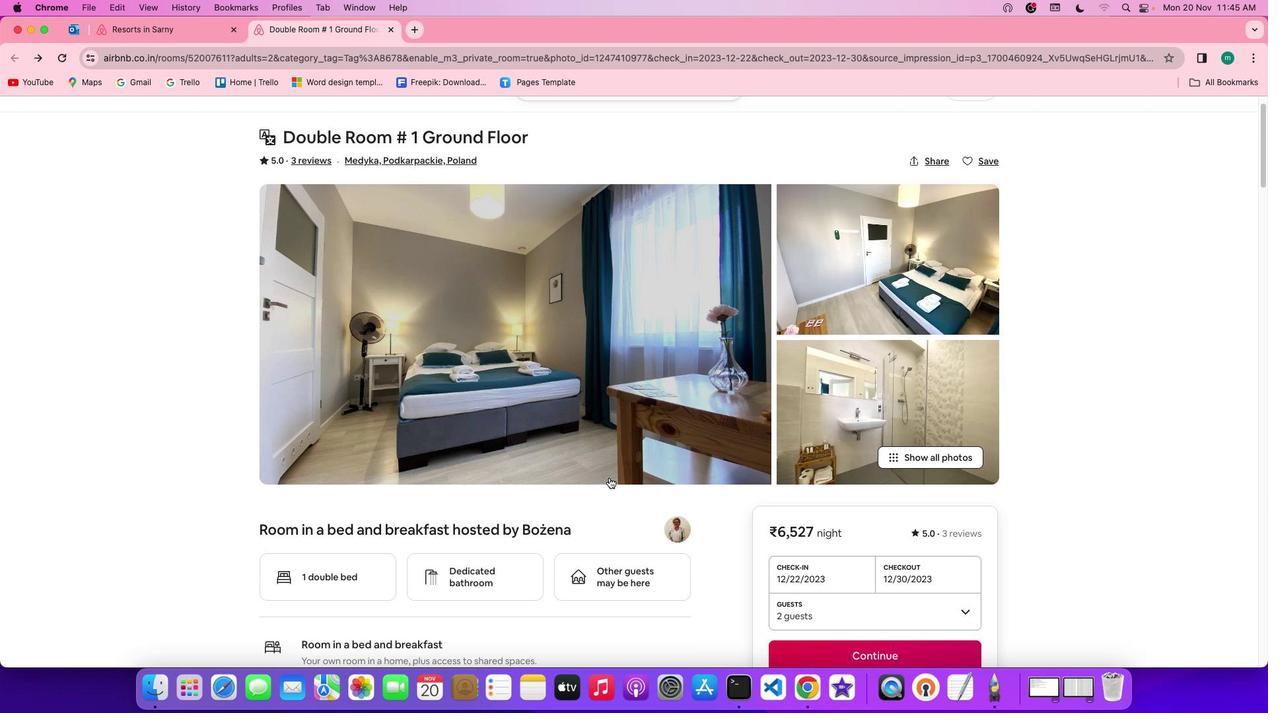 
Action: Mouse scrolled (609, 478) with delta (0, -1)
Screenshot: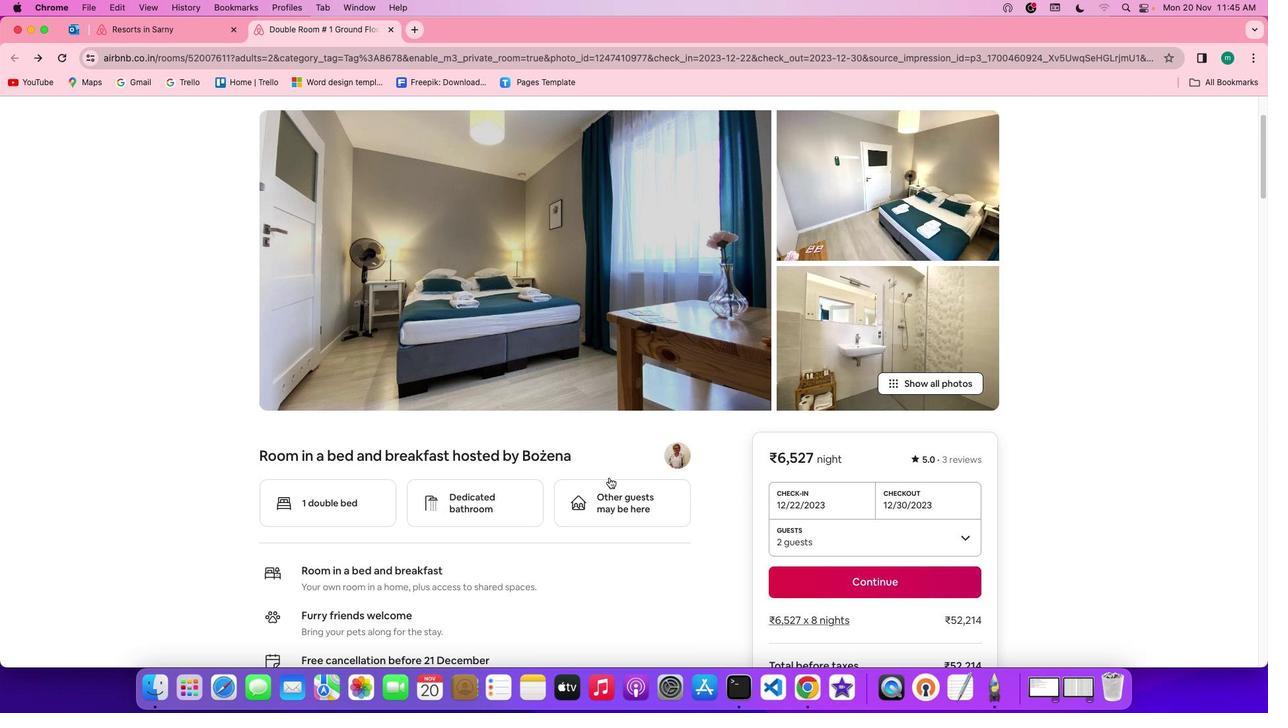 
Action: Mouse scrolled (609, 478) with delta (0, -1)
Screenshot: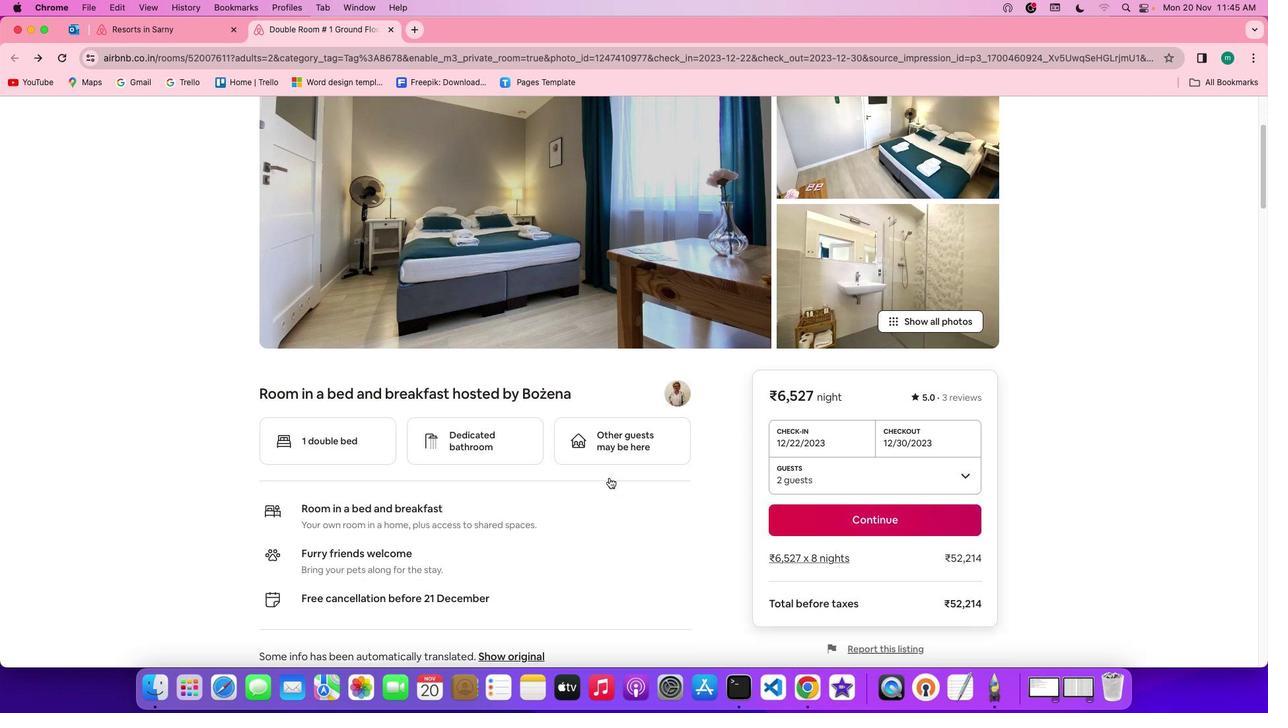 
Action: Mouse scrolled (609, 478) with delta (0, -2)
Screenshot: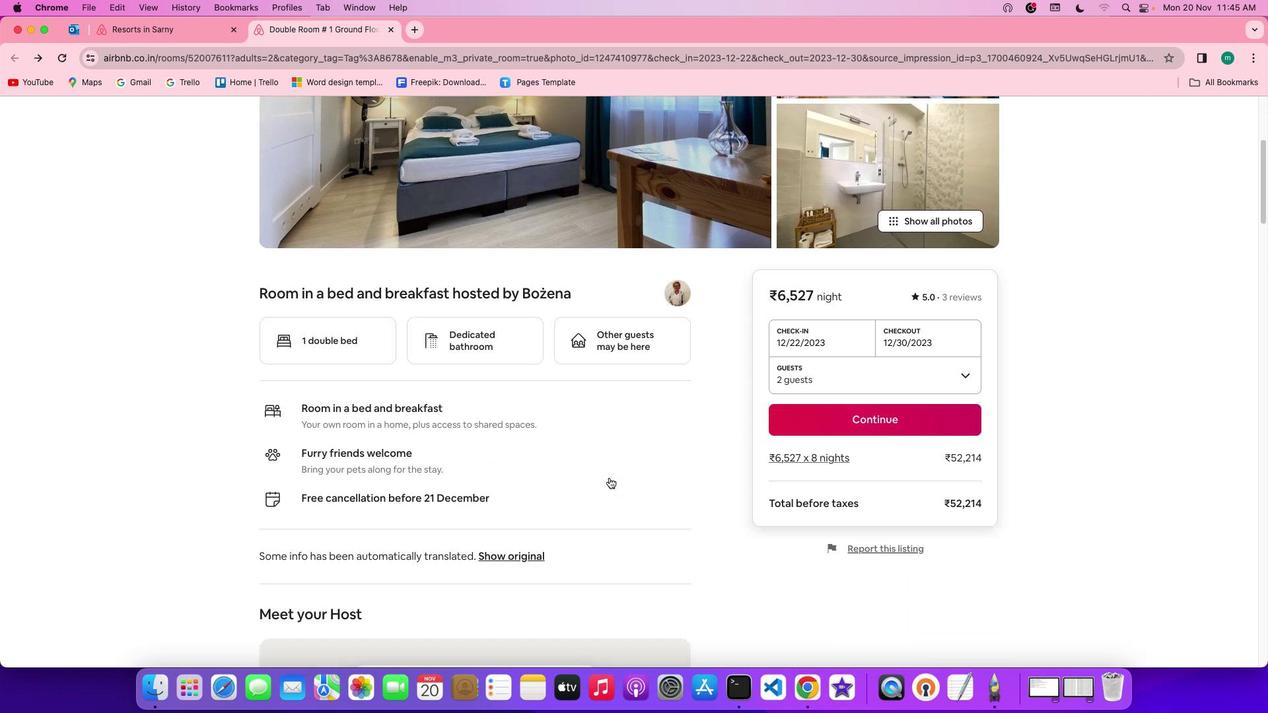 
Action: Mouse scrolled (609, 478) with delta (0, 0)
Screenshot: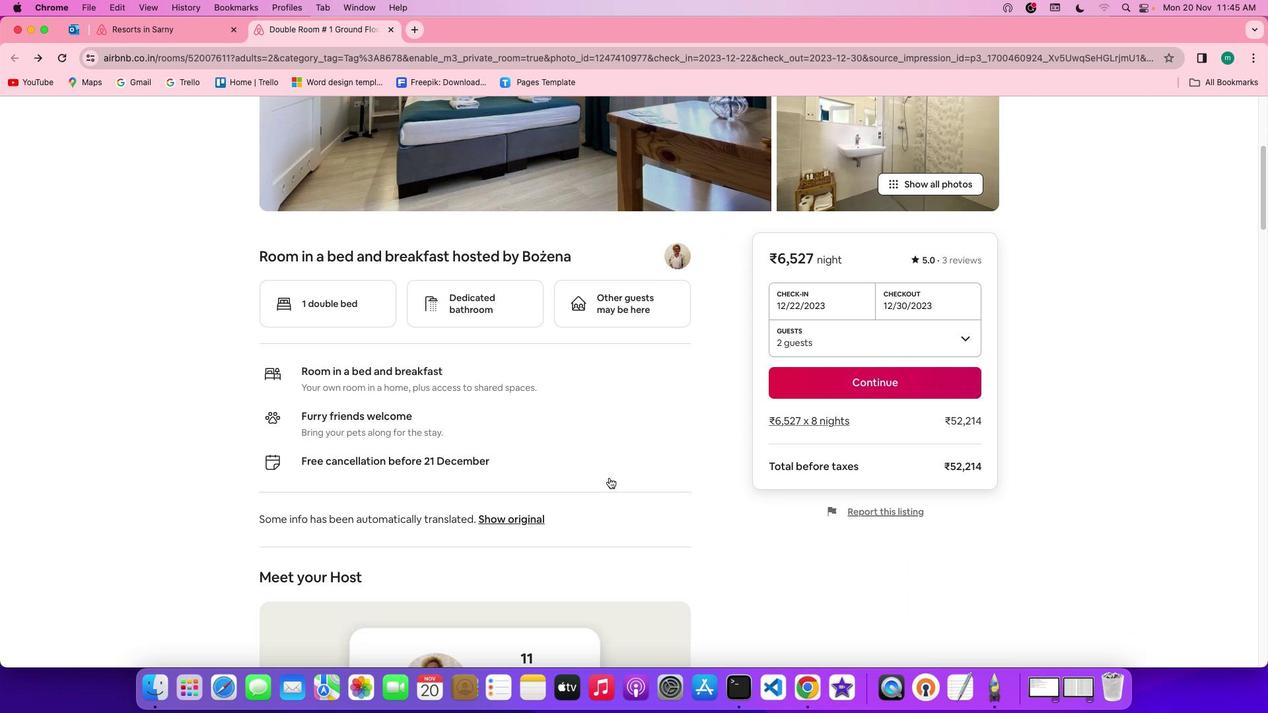 
Action: Mouse scrolled (609, 478) with delta (0, 0)
Screenshot: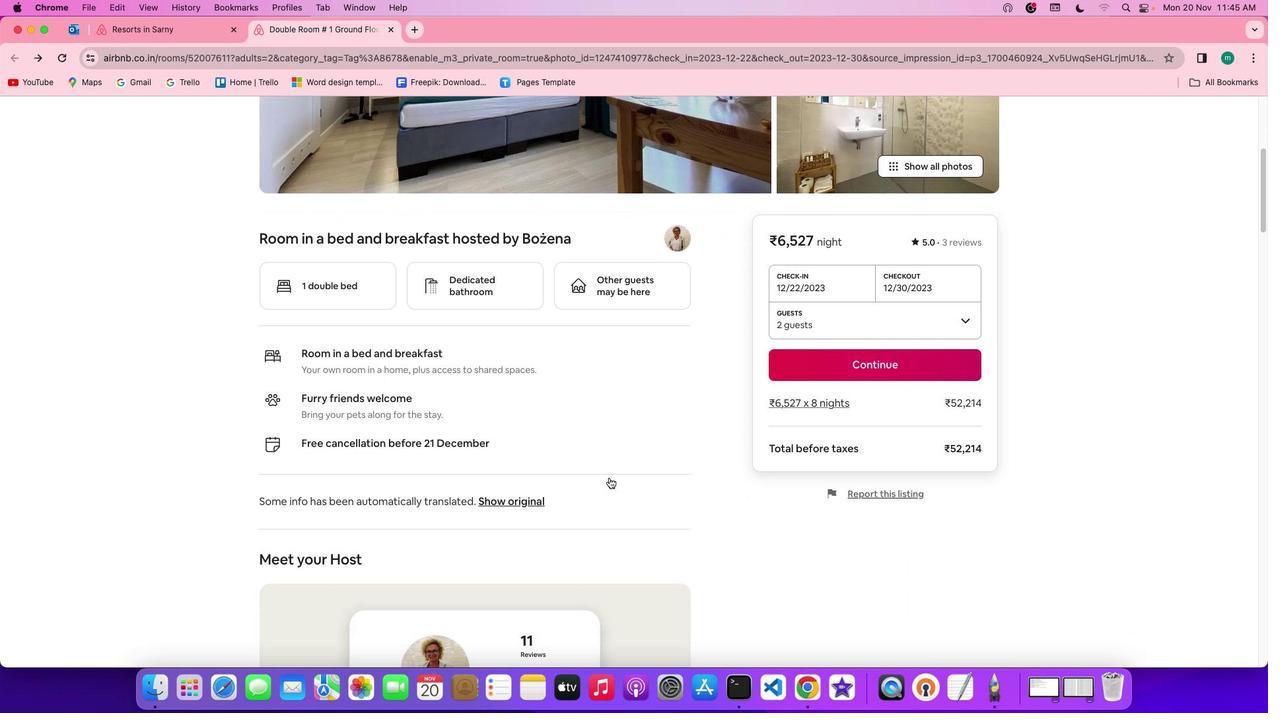 
Action: Mouse scrolled (609, 478) with delta (0, -1)
Screenshot: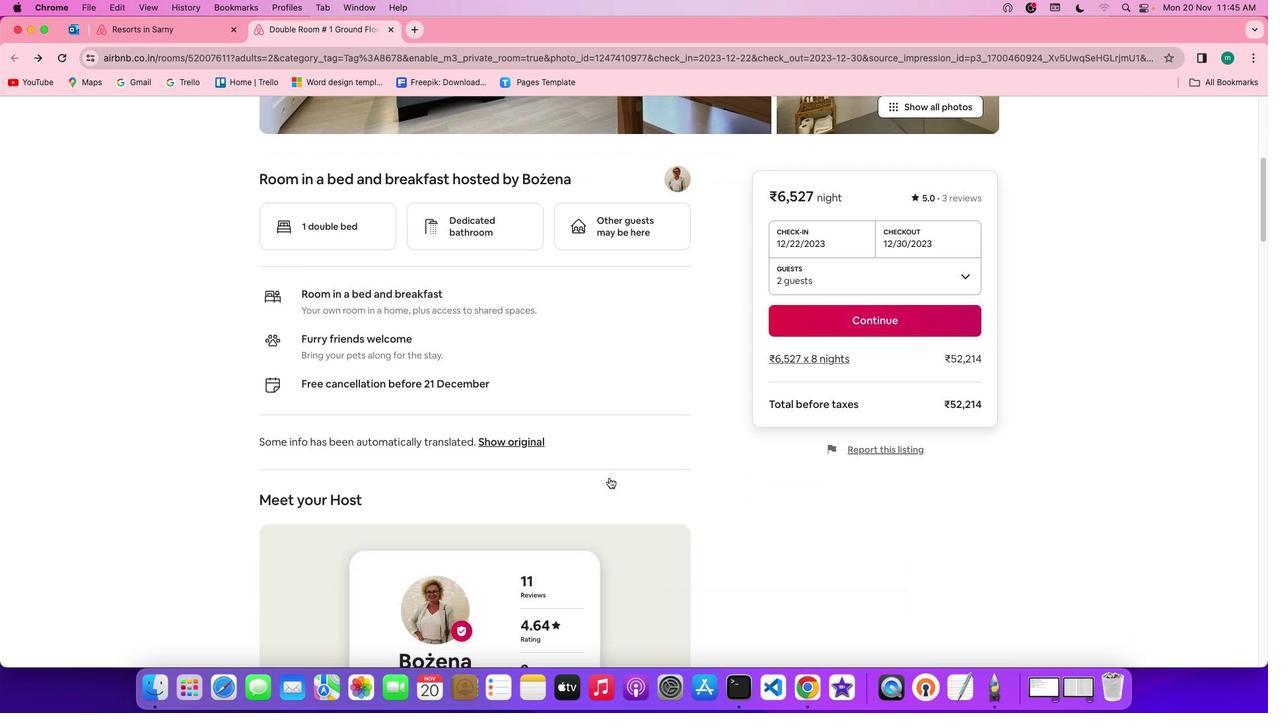 
Action: Mouse scrolled (609, 478) with delta (0, -2)
Screenshot: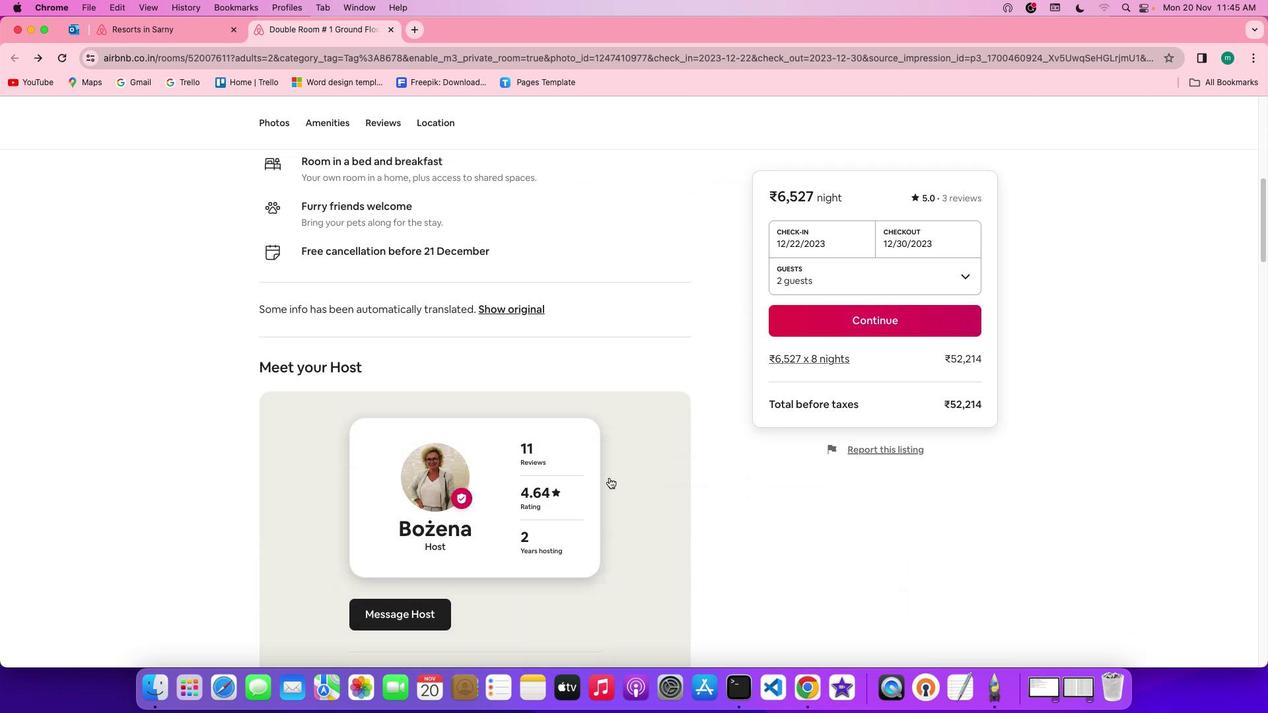 
Action: Mouse moved to (455, 451)
Screenshot: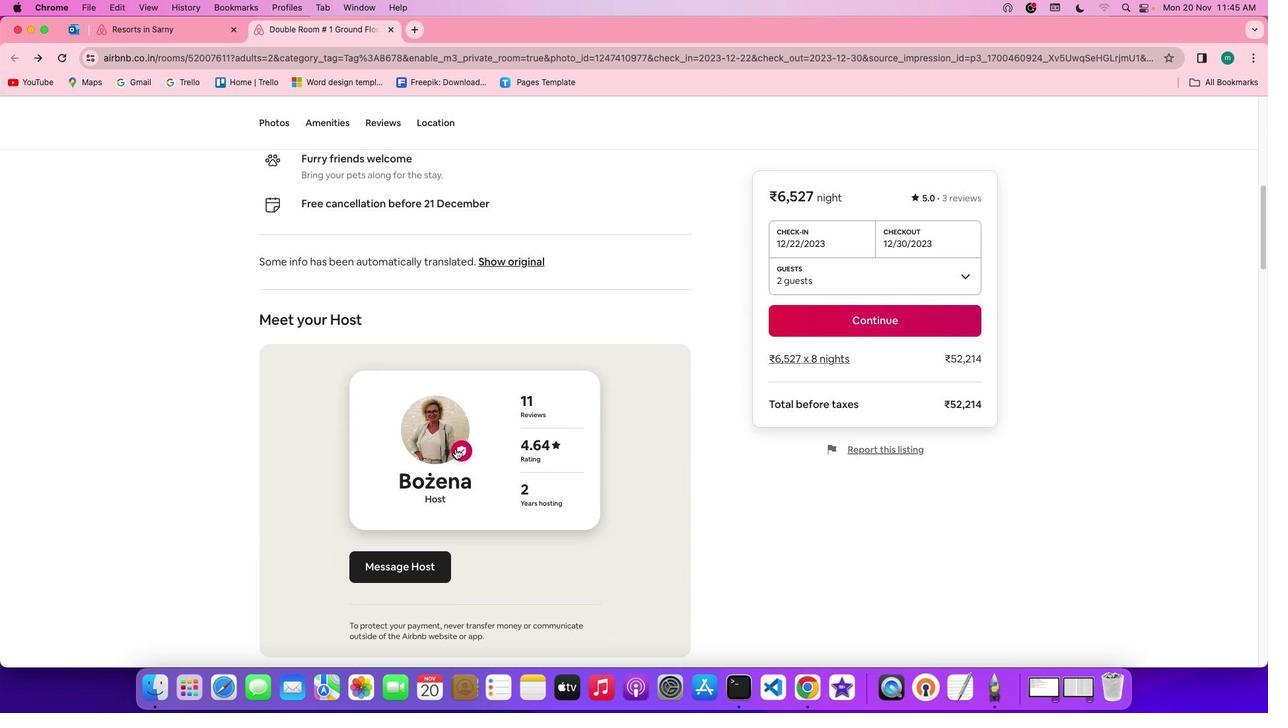
Action: Mouse scrolled (455, 451) with delta (0, 0)
Screenshot: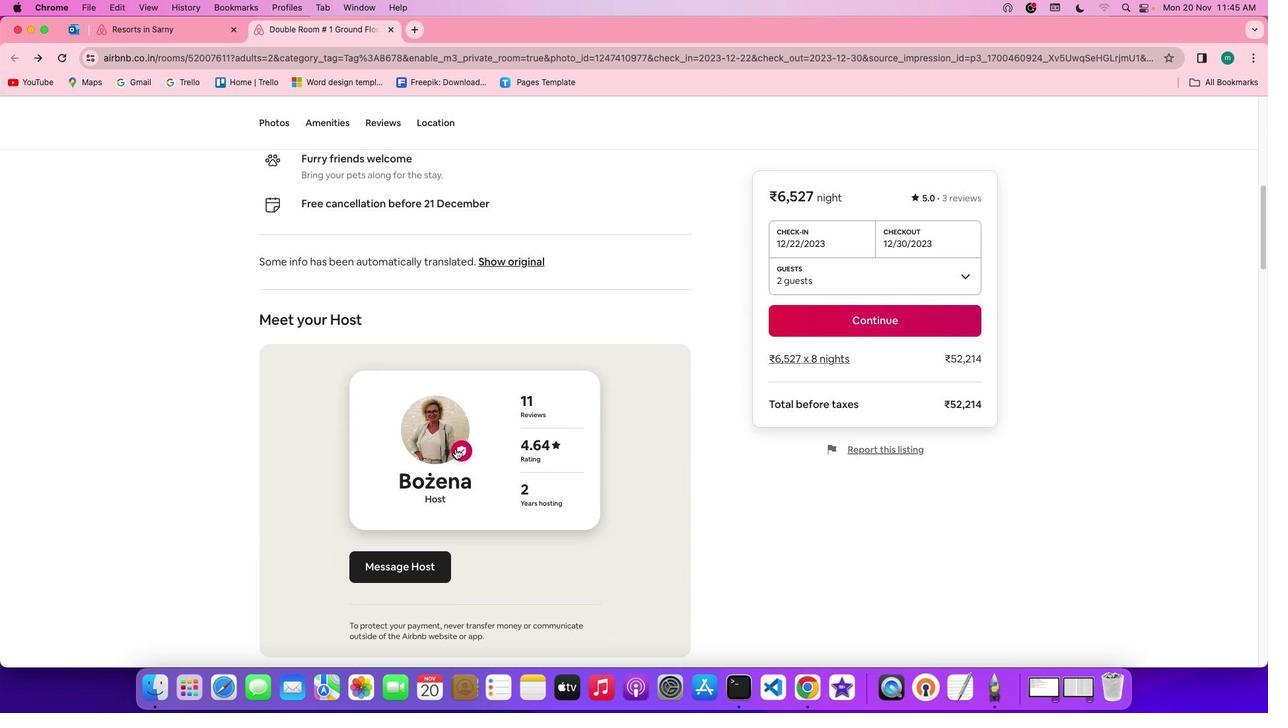 
Action: Mouse moved to (455, 449)
Screenshot: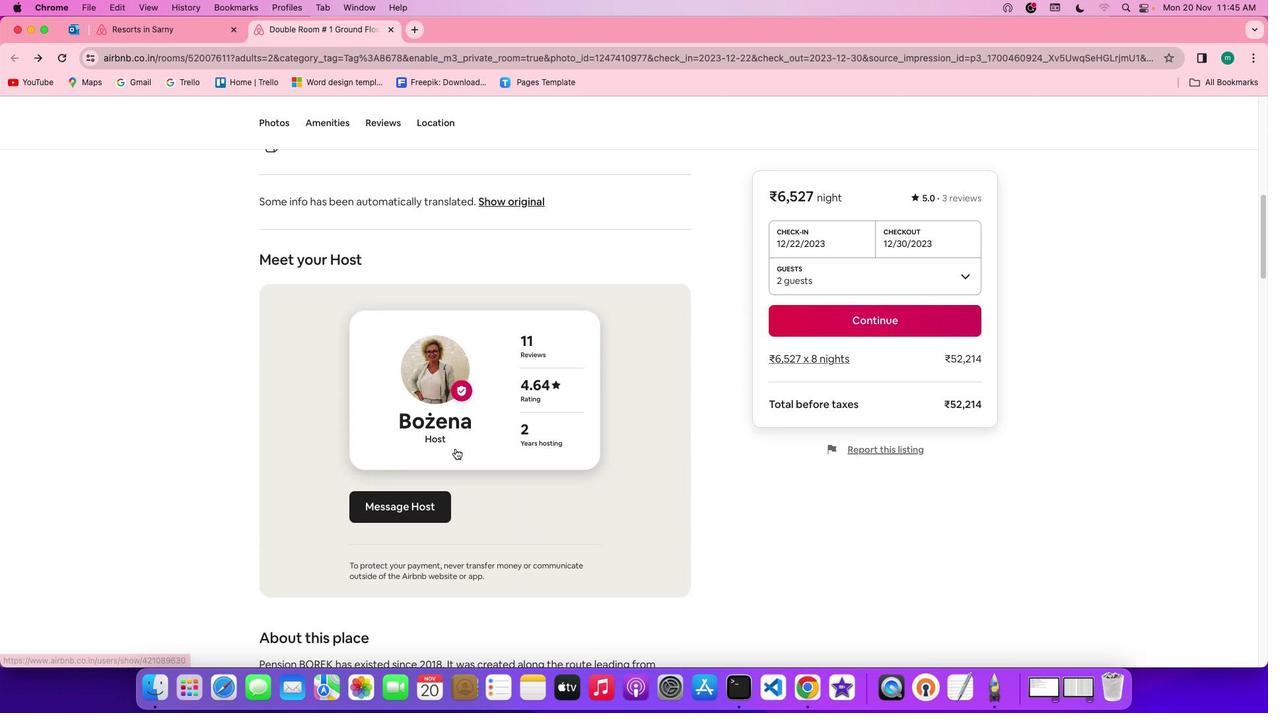 
Action: Mouse scrolled (455, 449) with delta (0, 0)
Screenshot: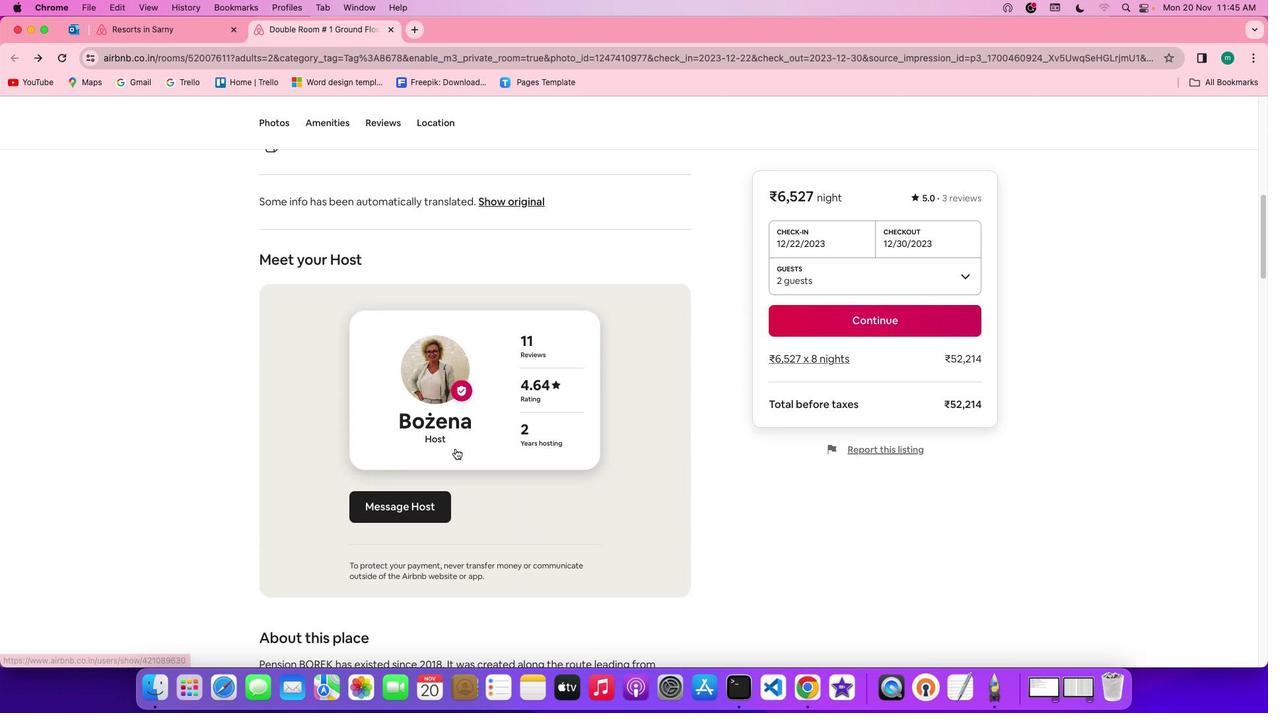 
Action: Mouse scrolled (455, 449) with delta (0, -1)
Screenshot: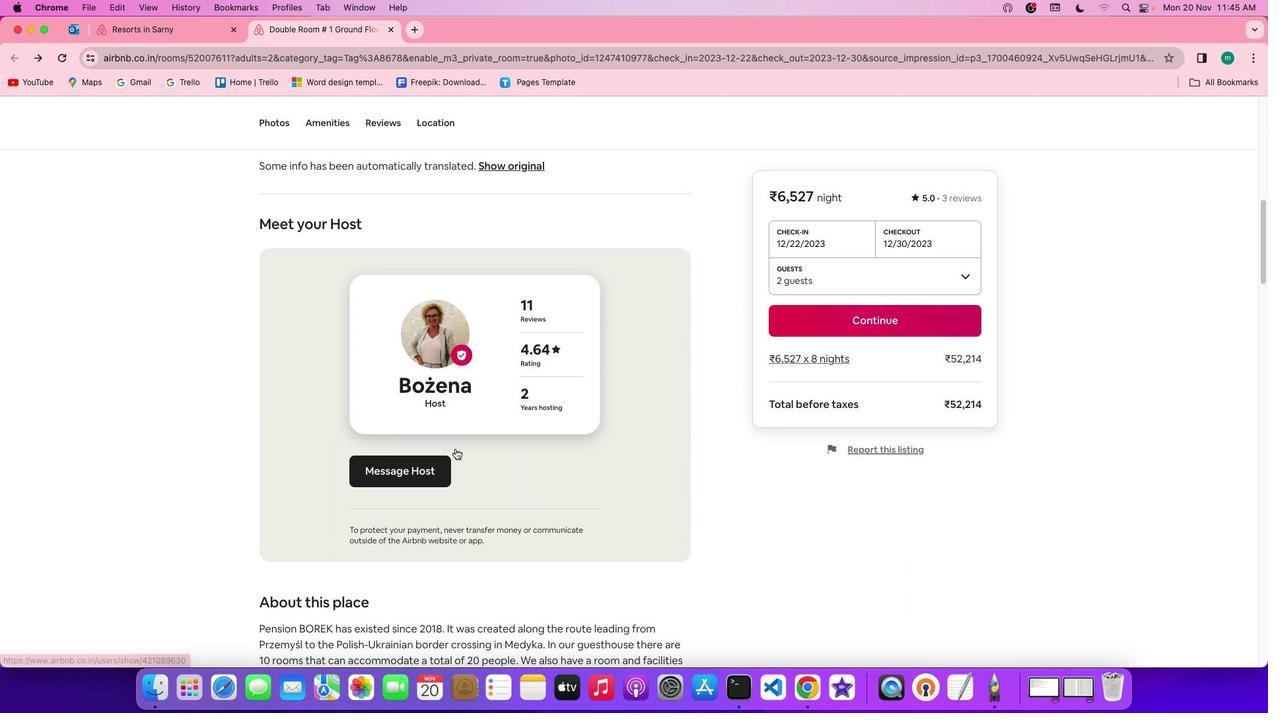
Action: Mouse scrolled (455, 449) with delta (0, -2)
Screenshot: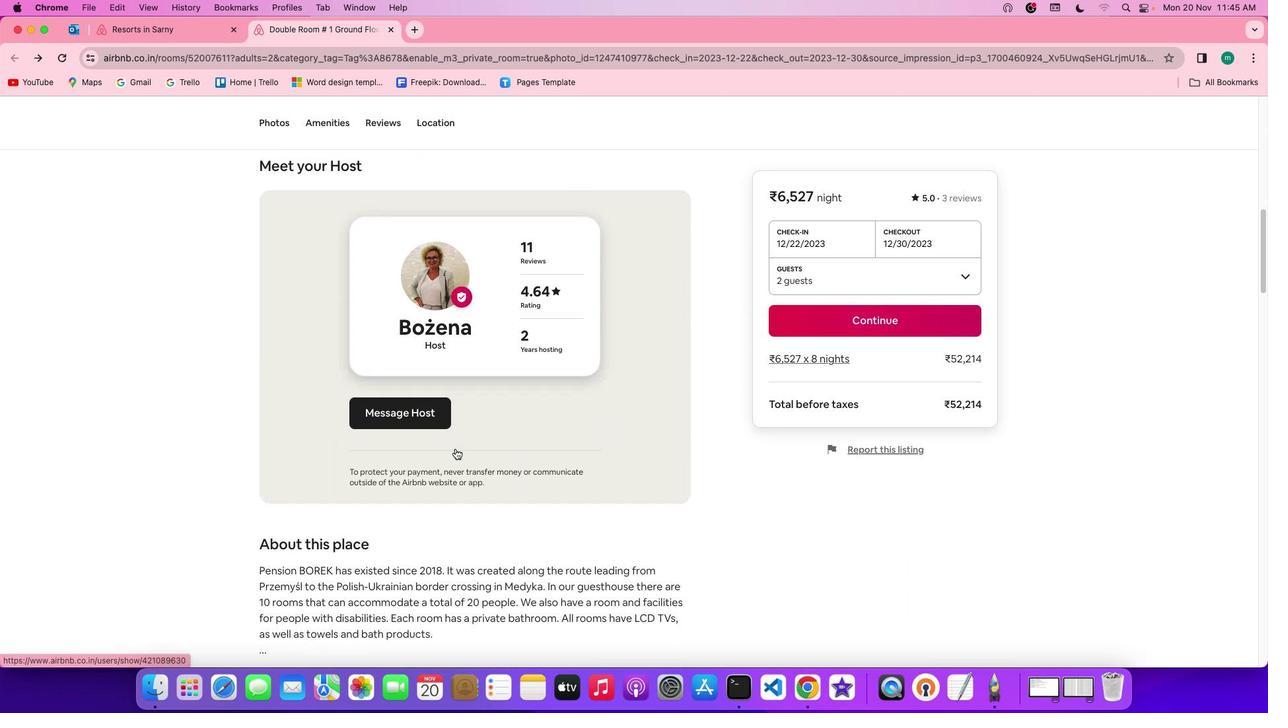 
Action: Mouse scrolled (455, 449) with delta (0, 0)
Screenshot: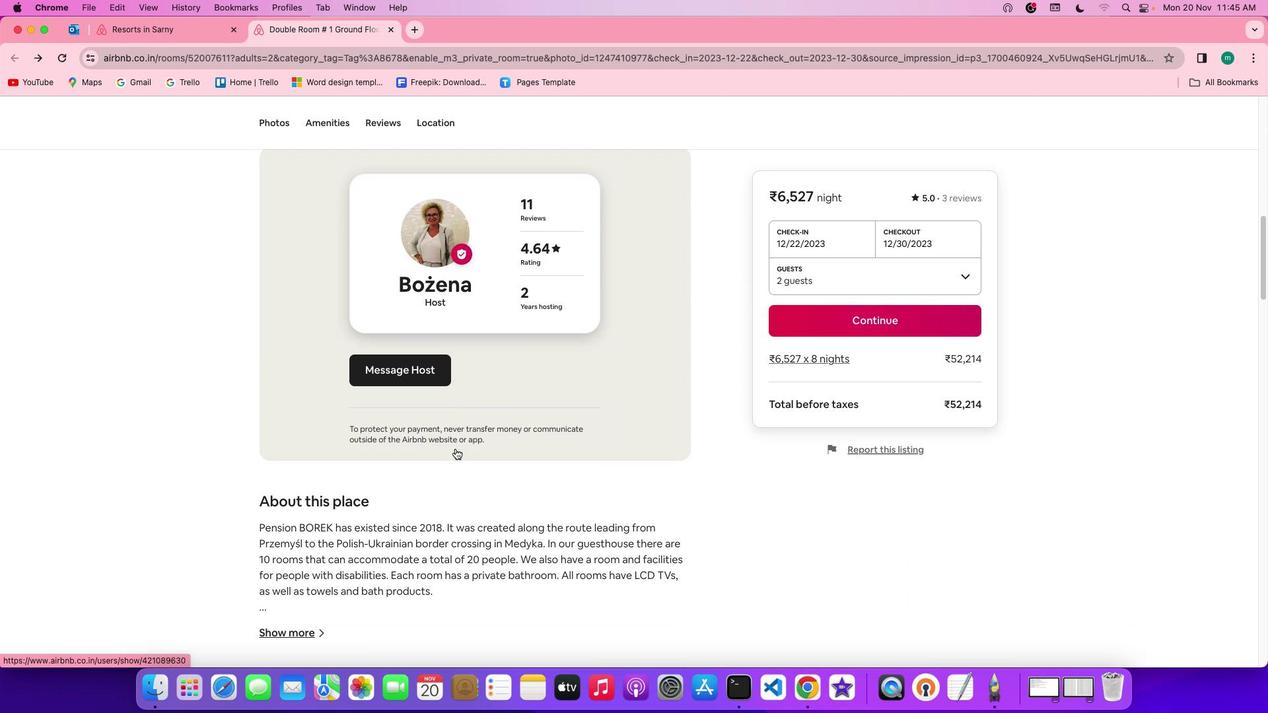 
Action: Mouse scrolled (455, 449) with delta (0, 0)
Screenshot: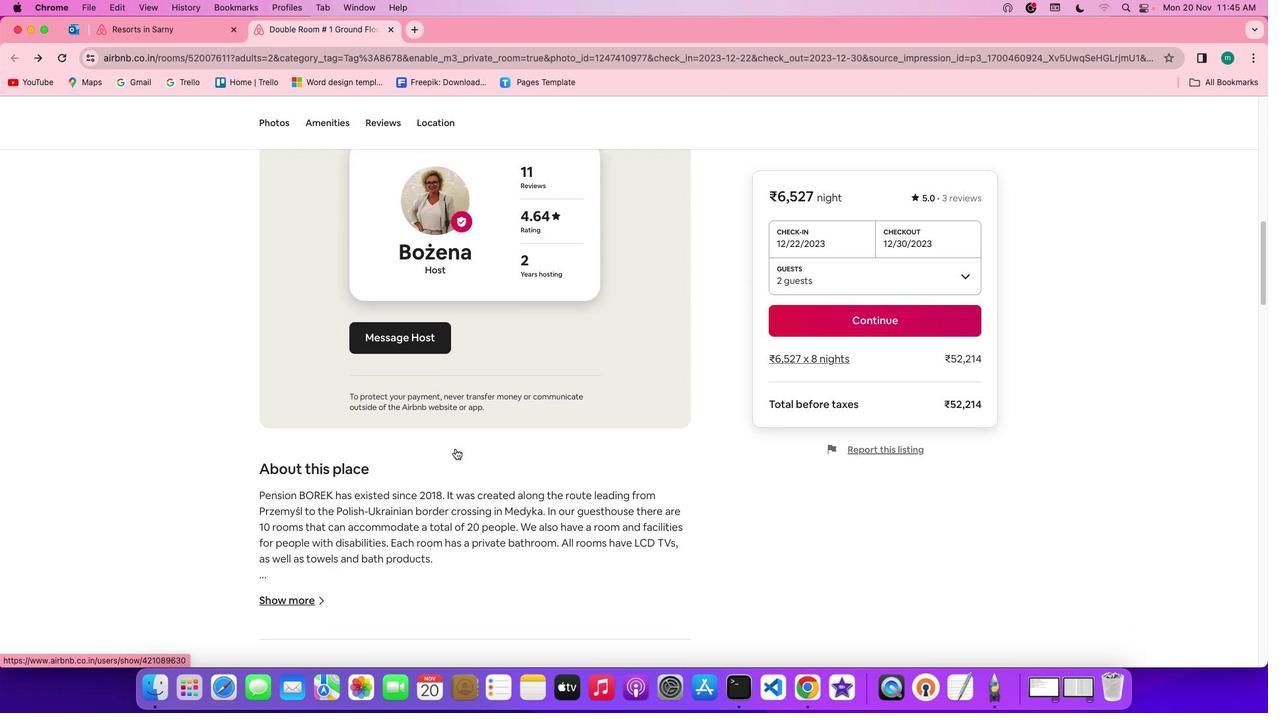 
Action: Mouse scrolled (455, 449) with delta (0, -1)
Screenshot: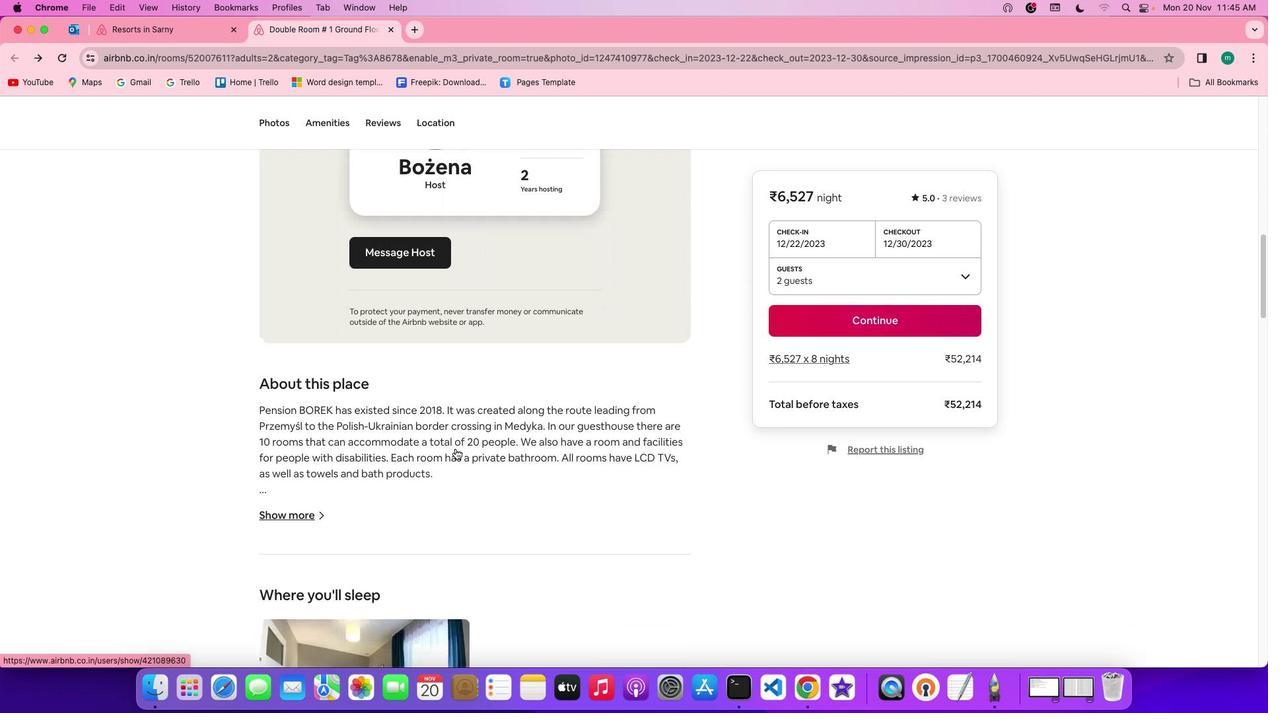 
Action: Mouse scrolled (455, 449) with delta (0, -2)
Screenshot: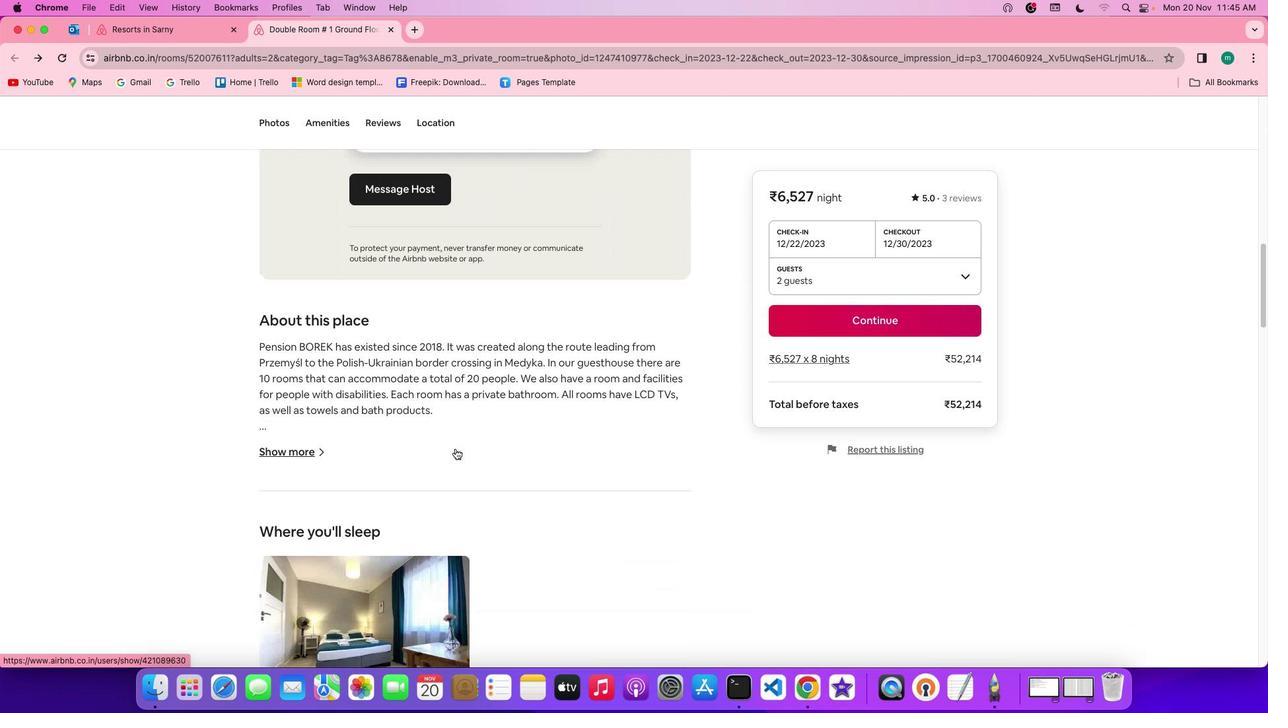 
Action: Mouse moved to (286, 445)
Screenshot: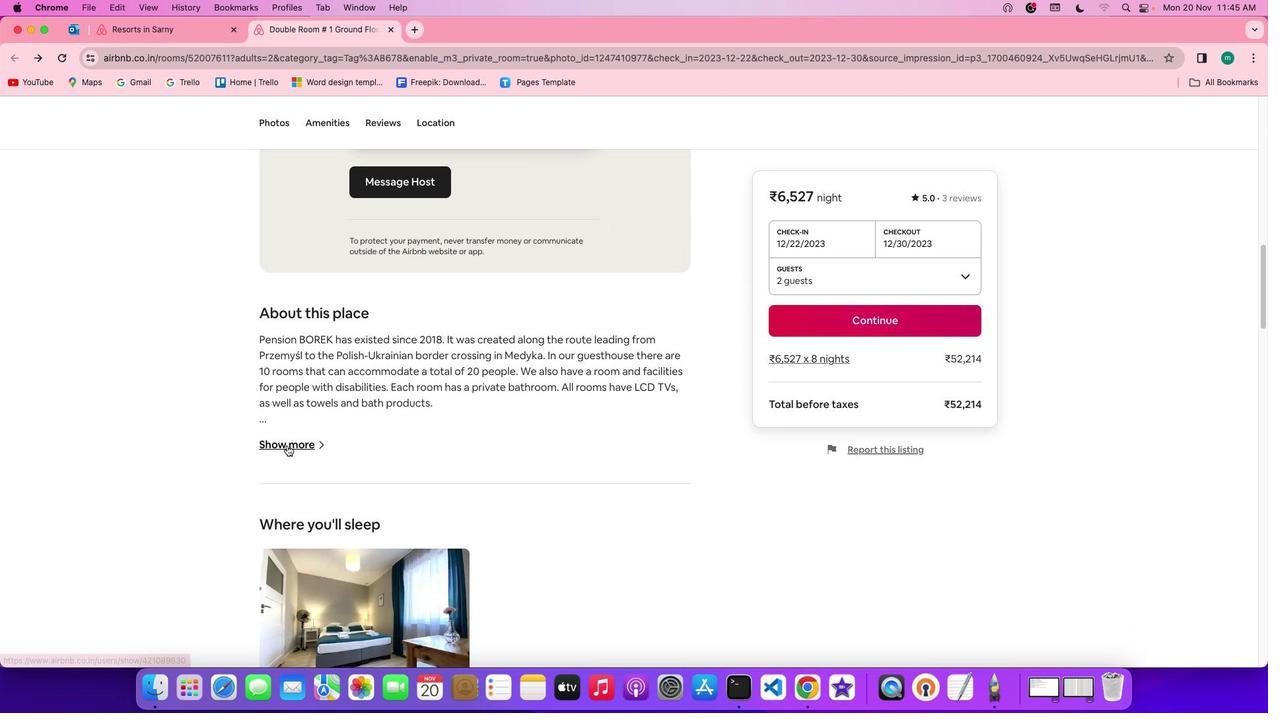 
Action: Mouse pressed left at (286, 445)
Screenshot: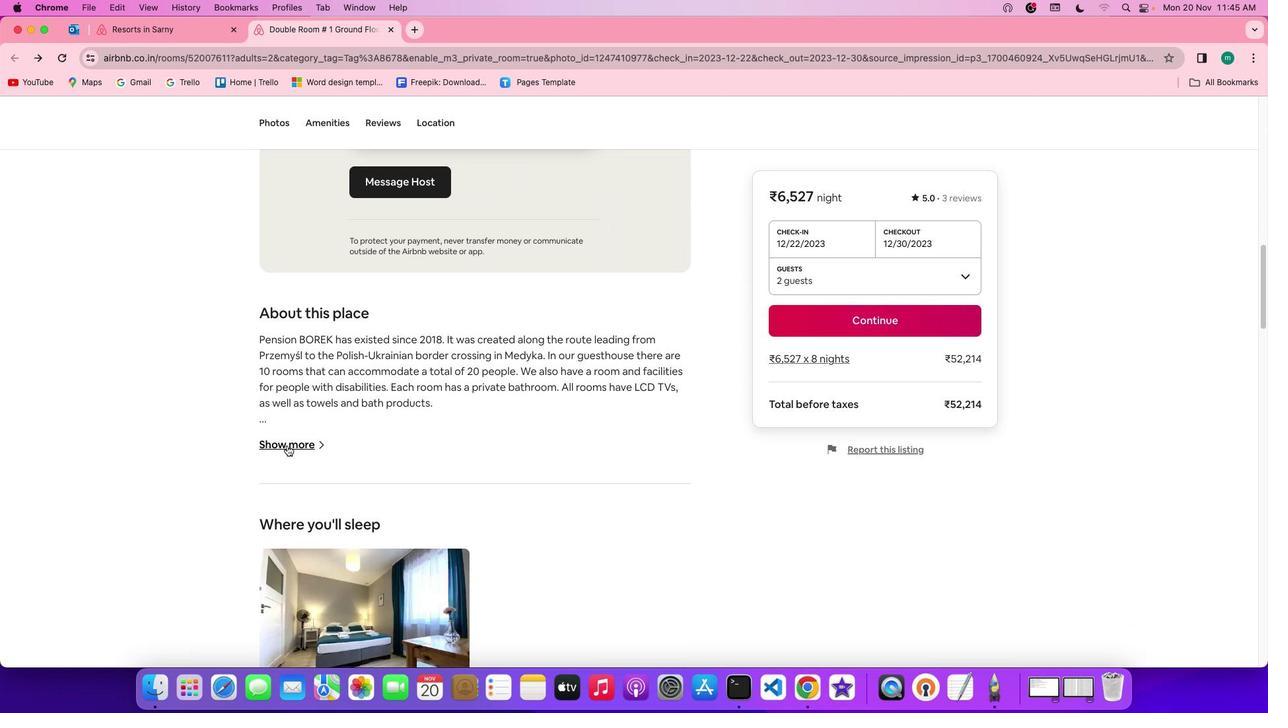 
Action: Mouse moved to (582, 523)
Screenshot: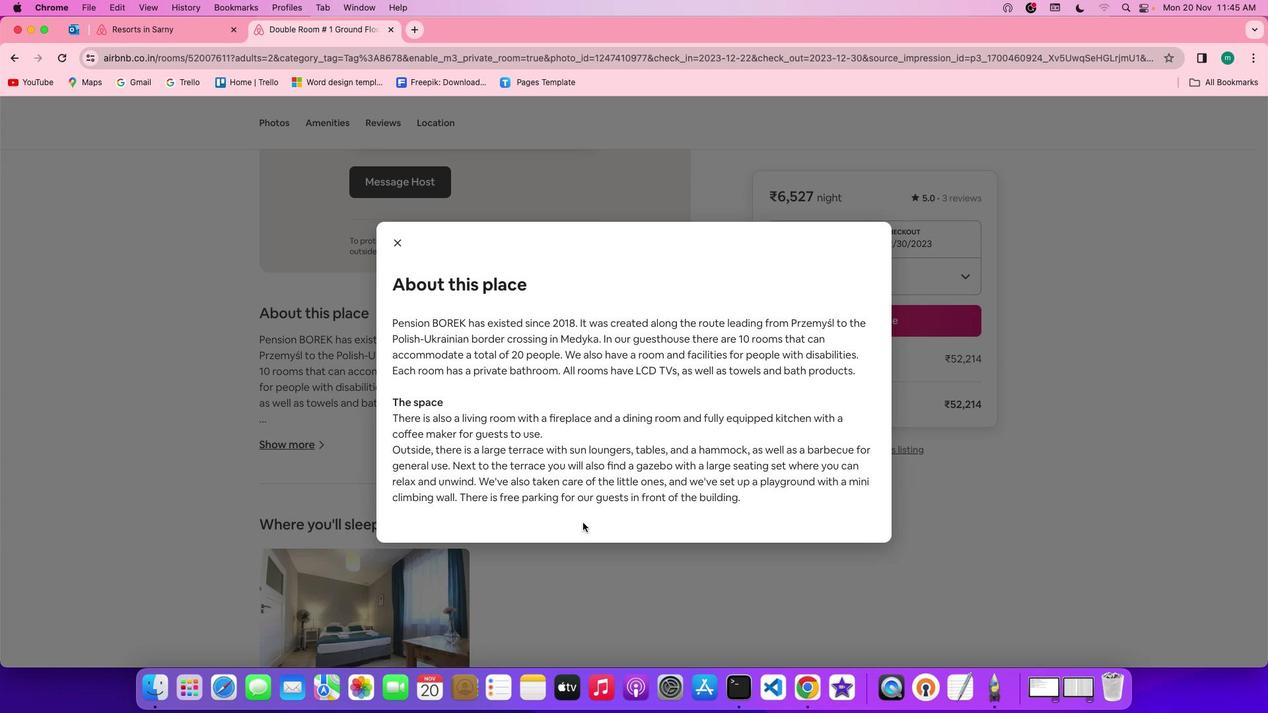 
Action: Mouse scrolled (582, 523) with delta (0, 0)
Screenshot: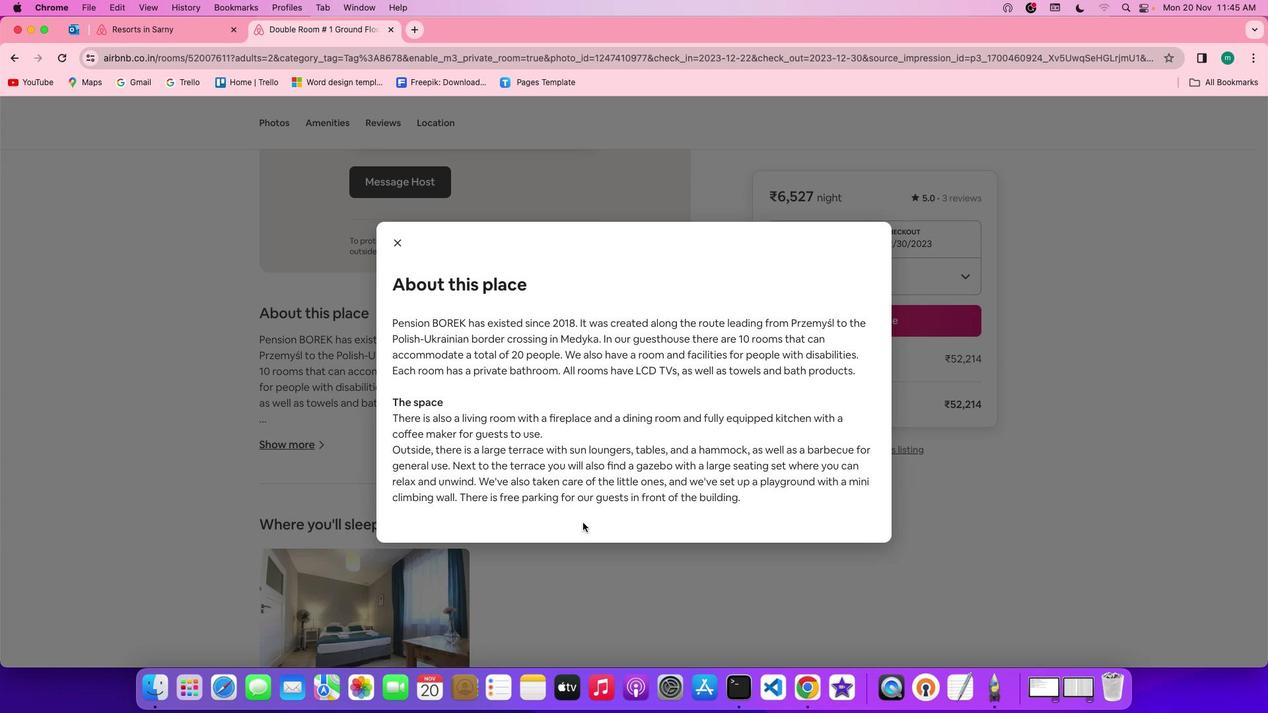 
Action: Mouse scrolled (582, 523) with delta (0, 0)
Screenshot: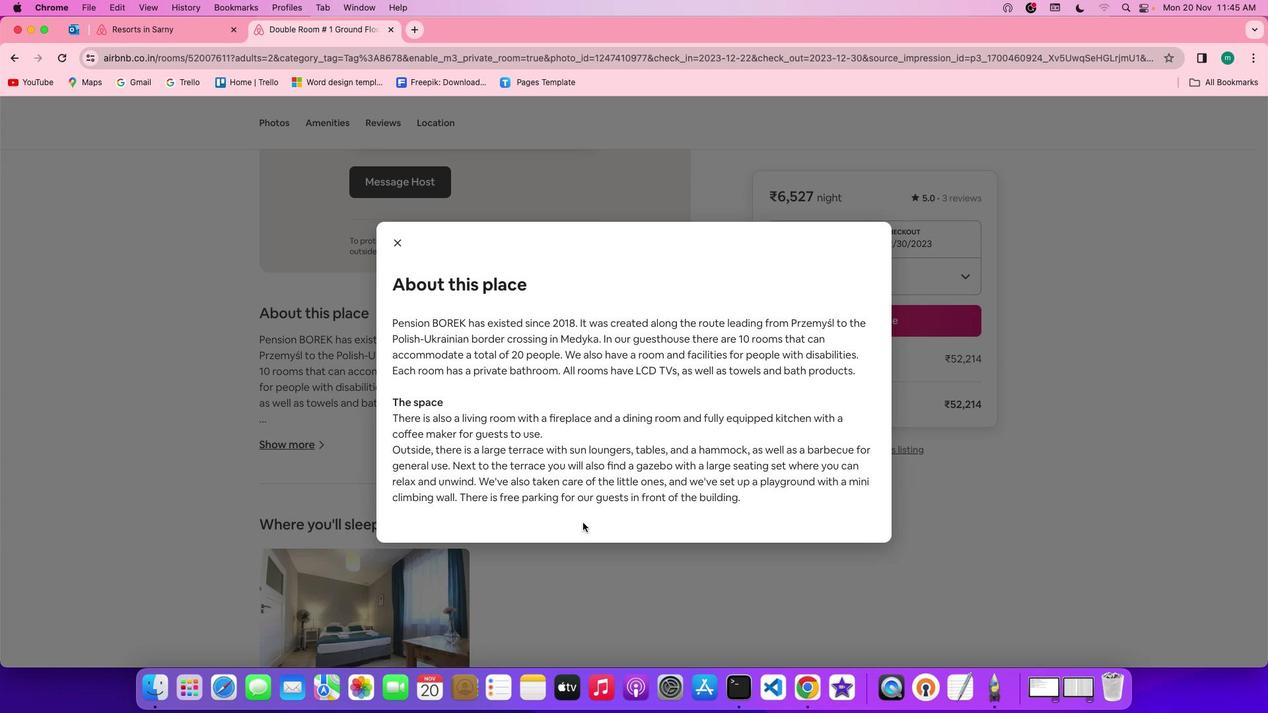 
Action: Mouse moved to (582, 523)
Screenshot: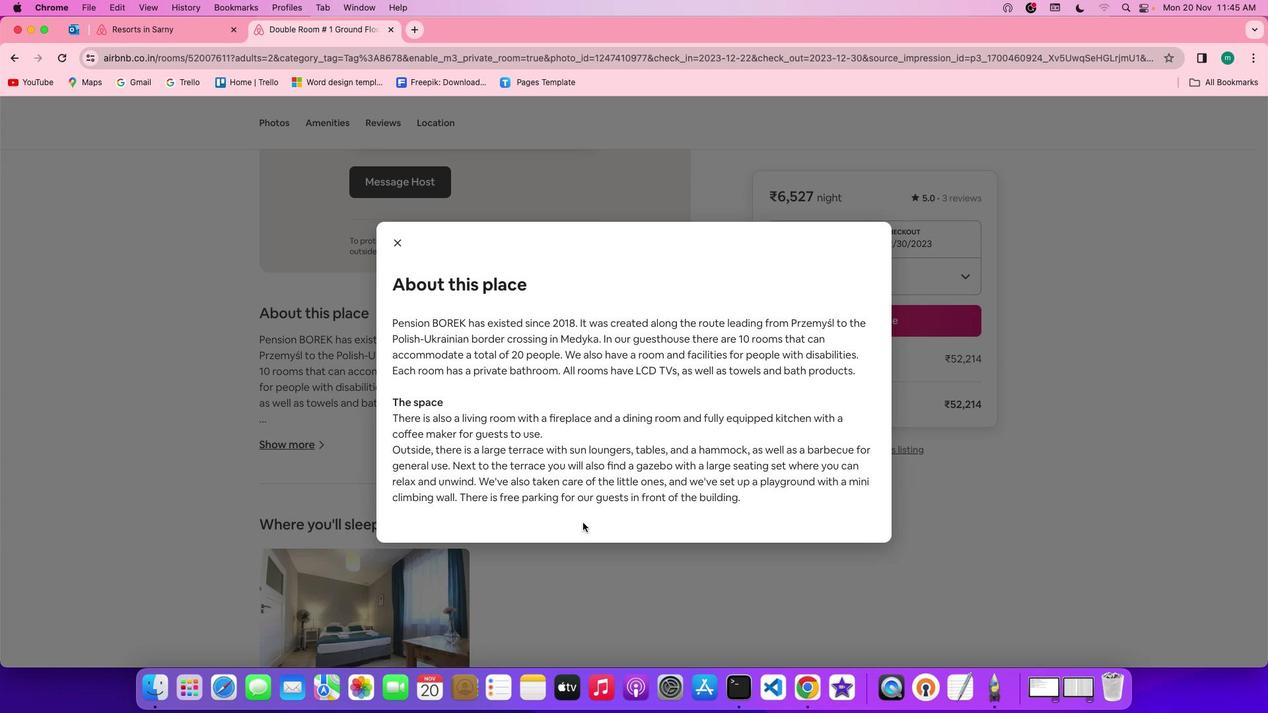 
Action: Mouse scrolled (582, 523) with delta (0, -1)
Screenshot: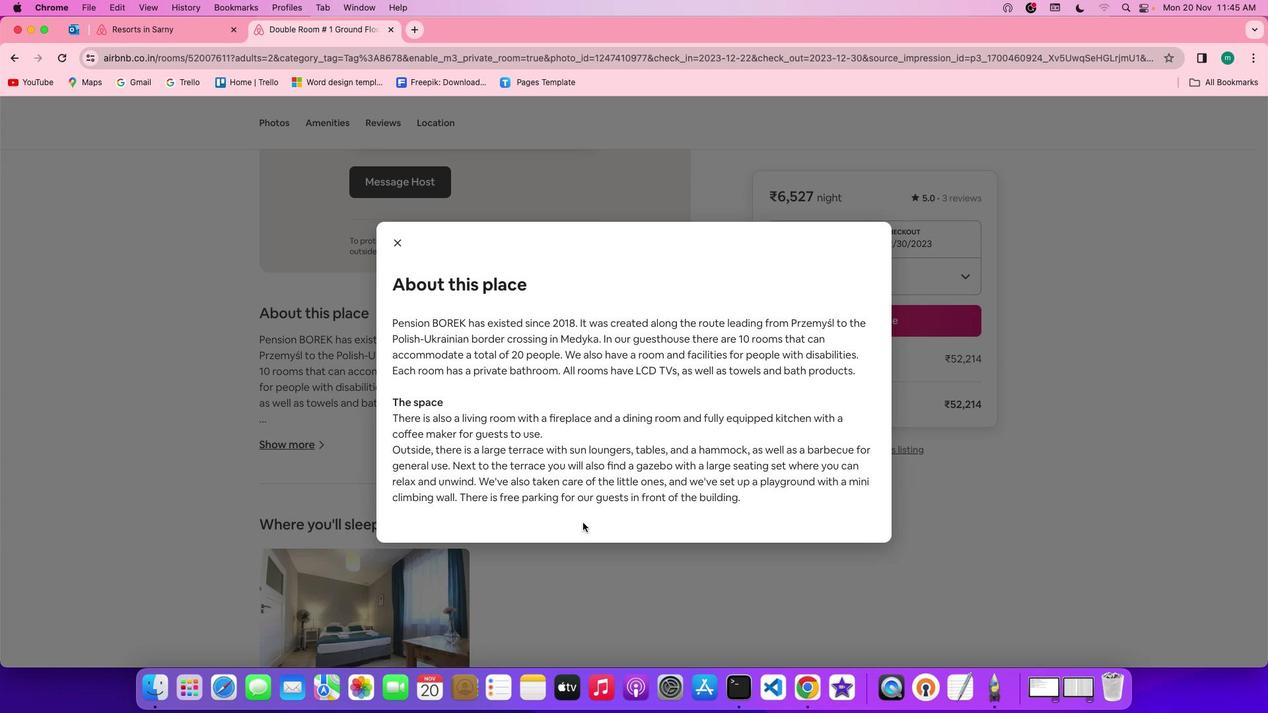 
Action: Mouse moved to (393, 256)
Screenshot: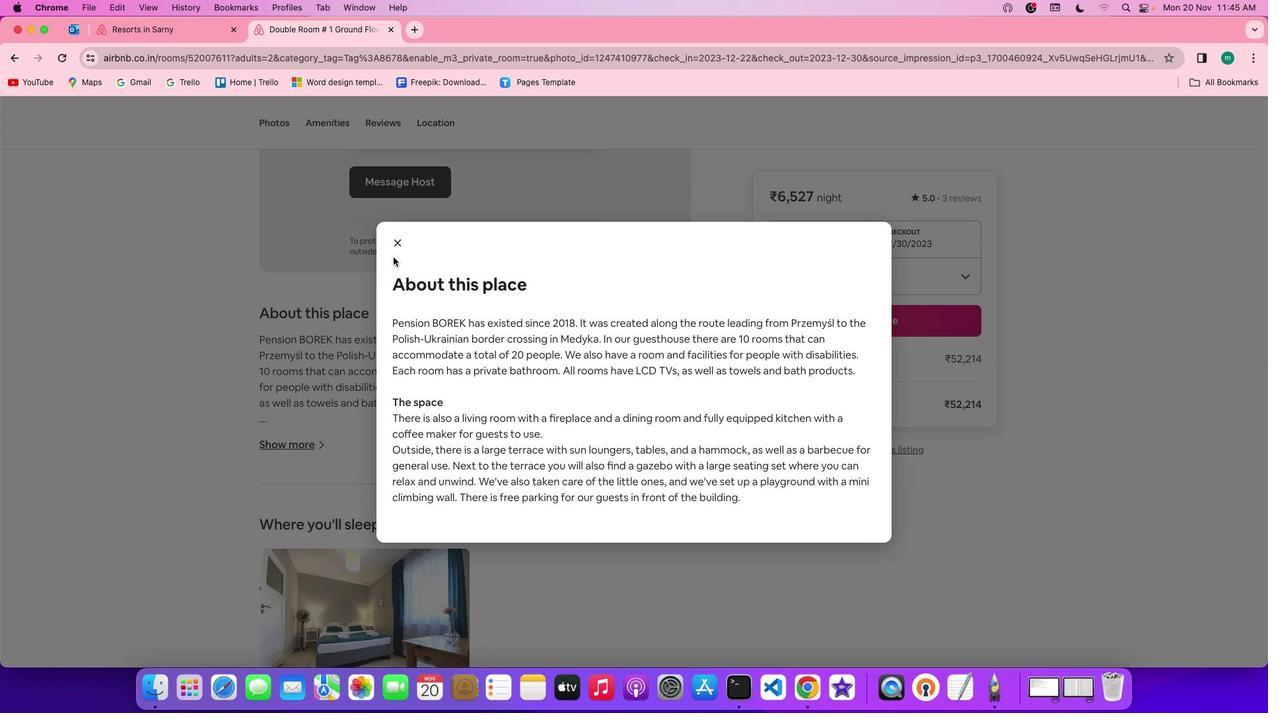 
Action: Mouse pressed left at (393, 256)
Screenshot: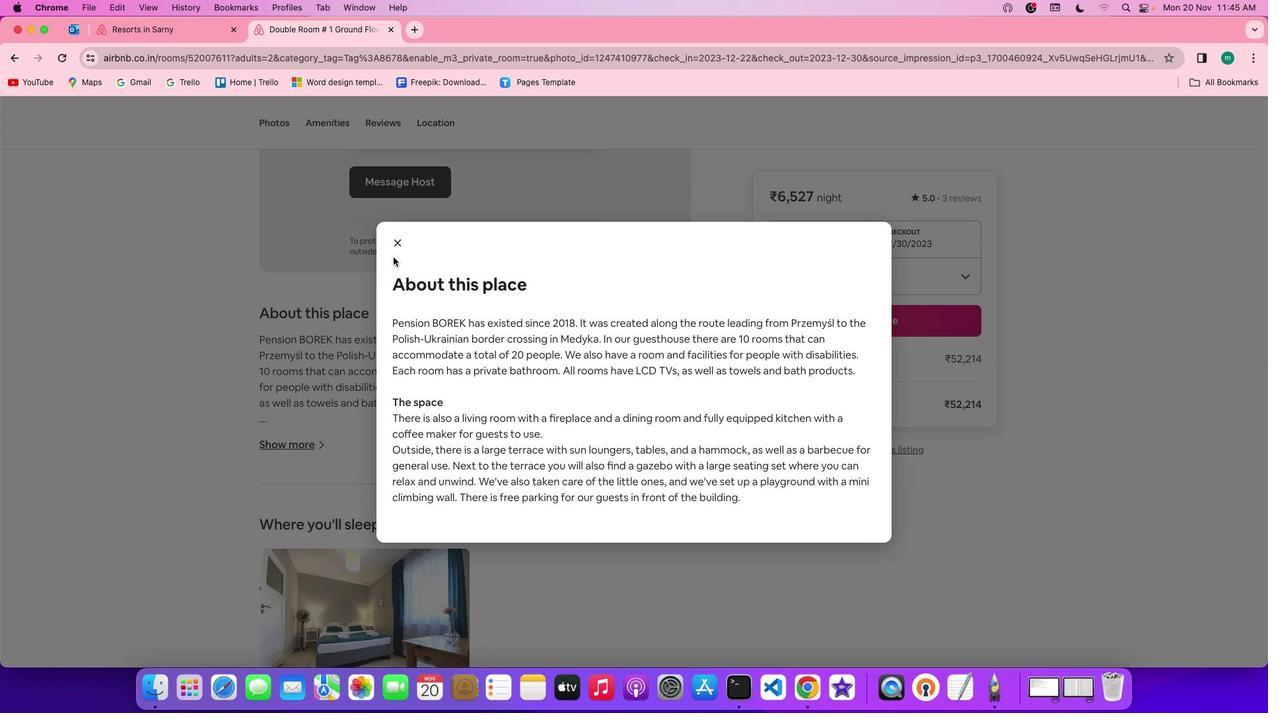 
Action: Mouse moved to (396, 241)
Screenshot: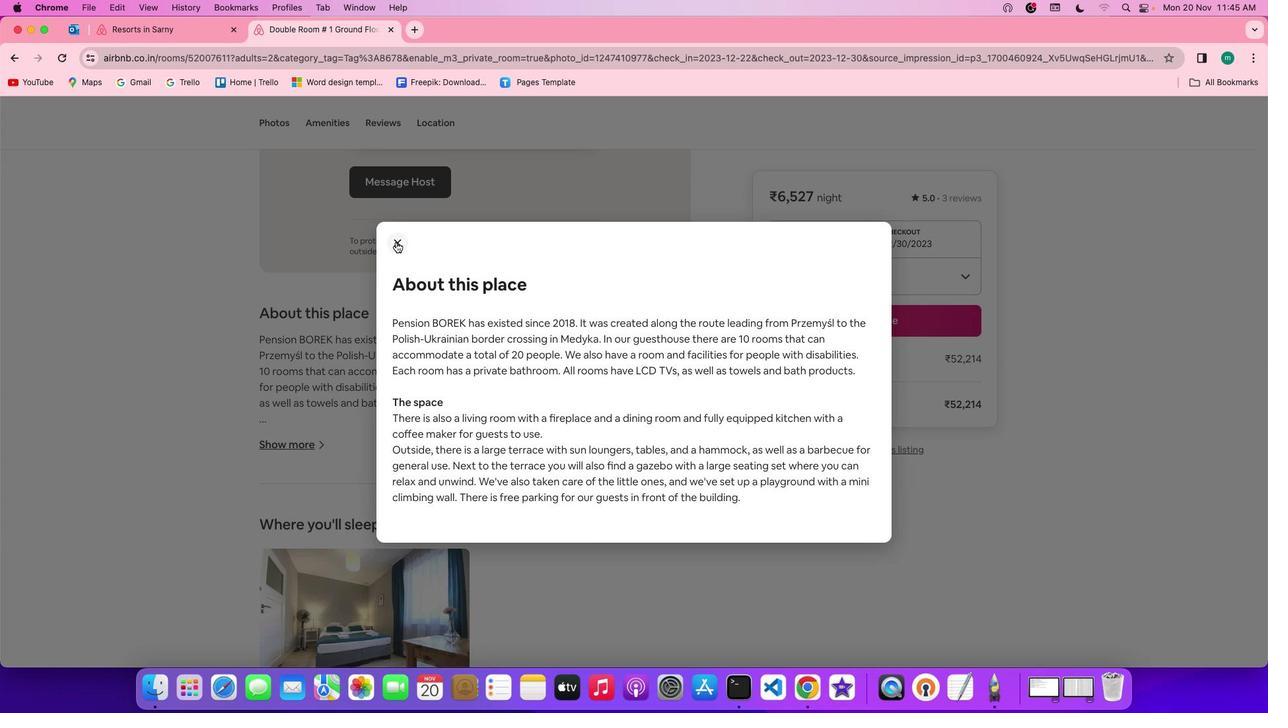 
Action: Mouse pressed left at (396, 241)
Screenshot: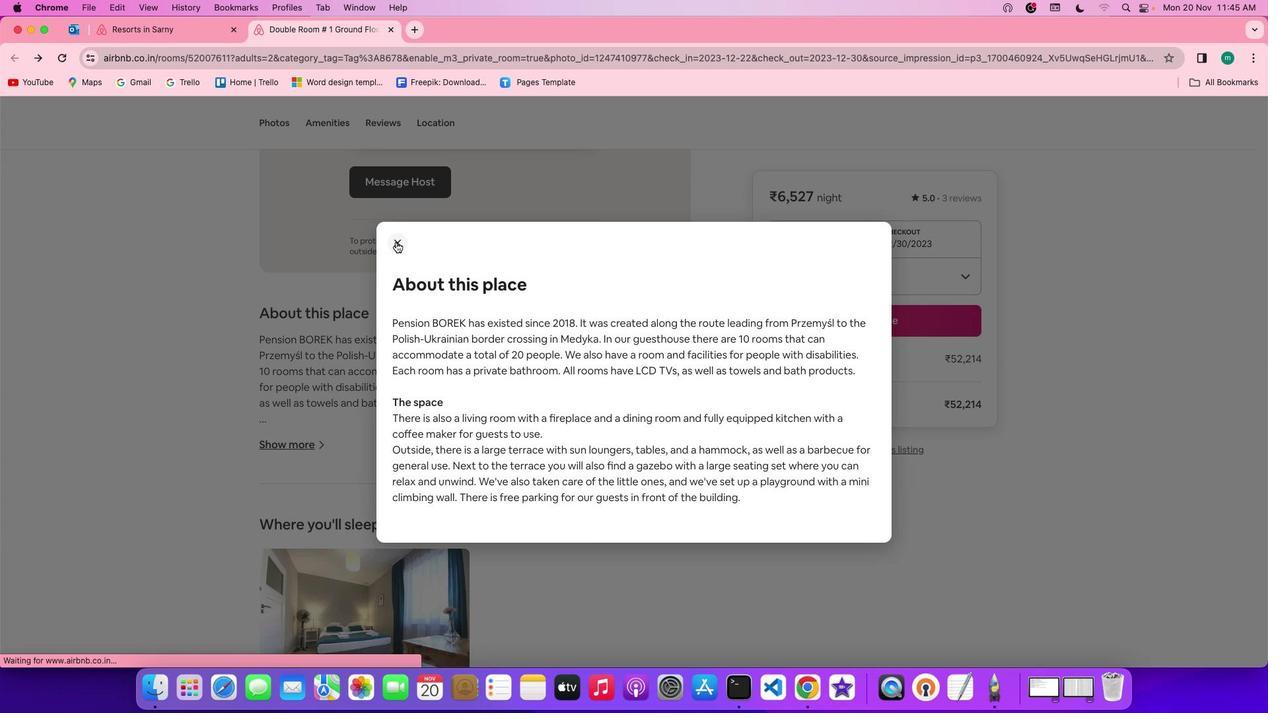 
Action: Mouse moved to (518, 461)
Screenshot: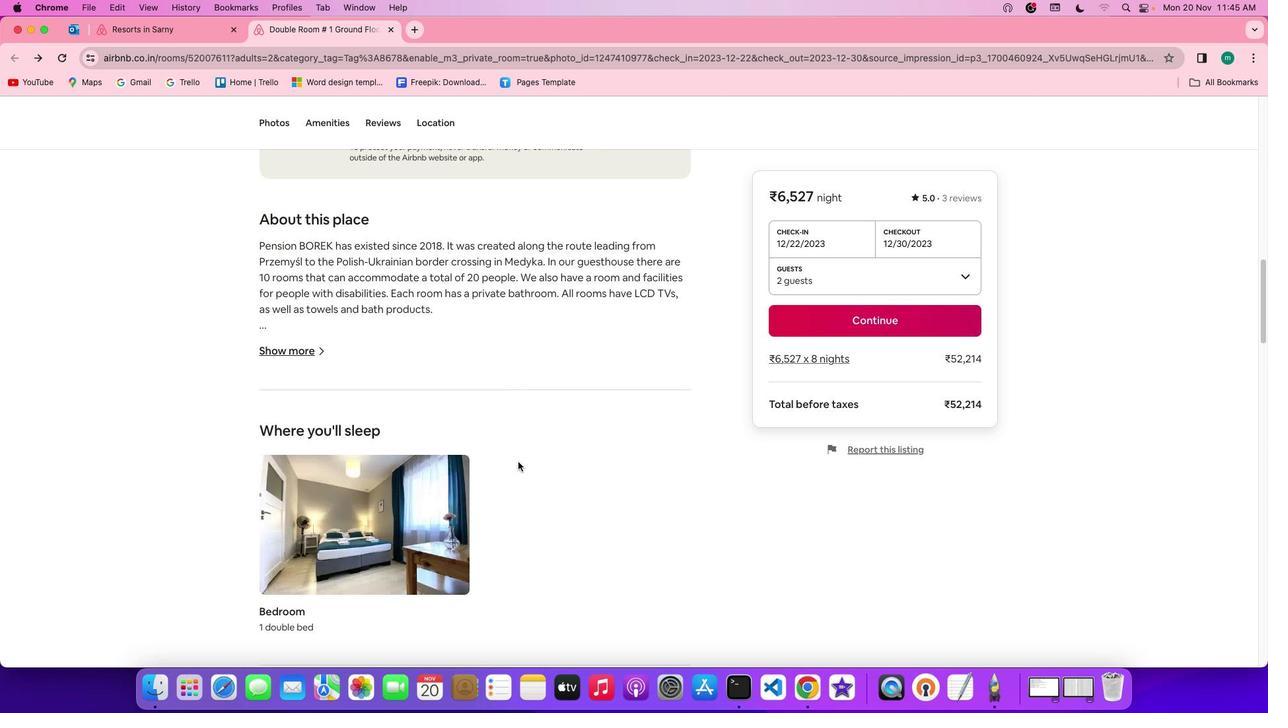 
Action: Mouse scrolled (518, 461) with delta (0, 0)
Screenshot: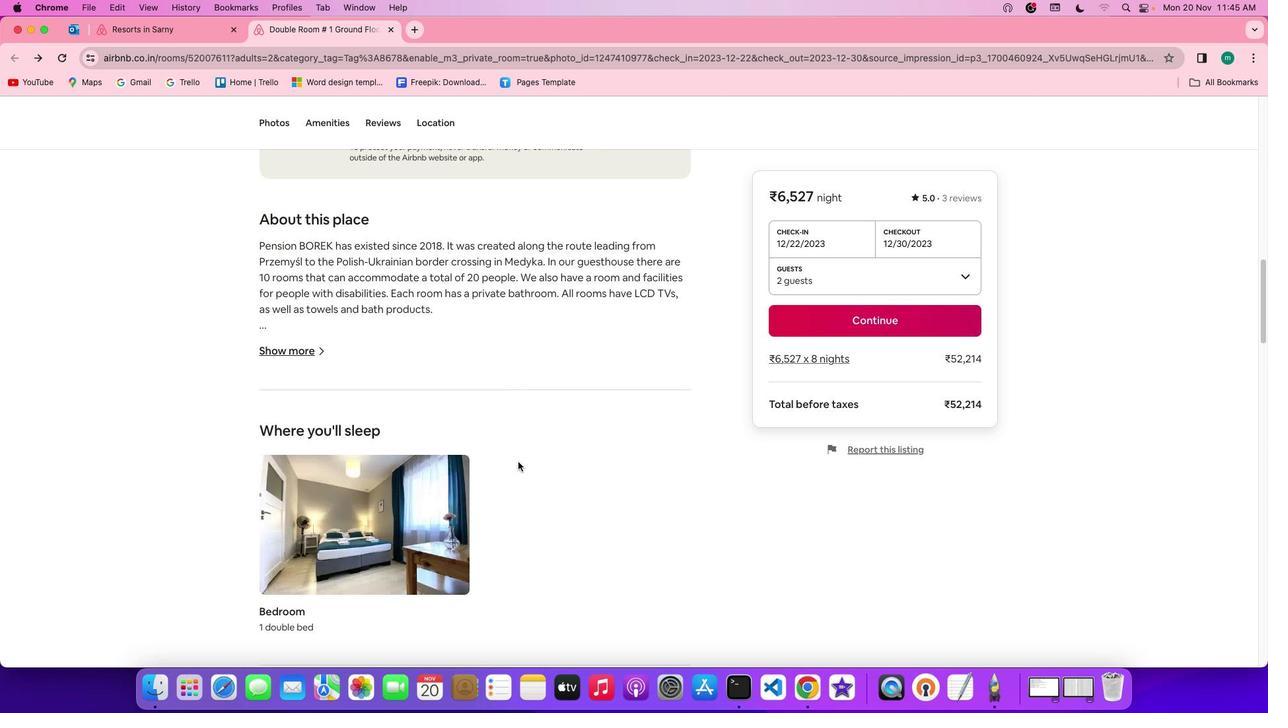 
Action: Mouse scrolled (518, 461) with delta (0, 0)
Screenshot: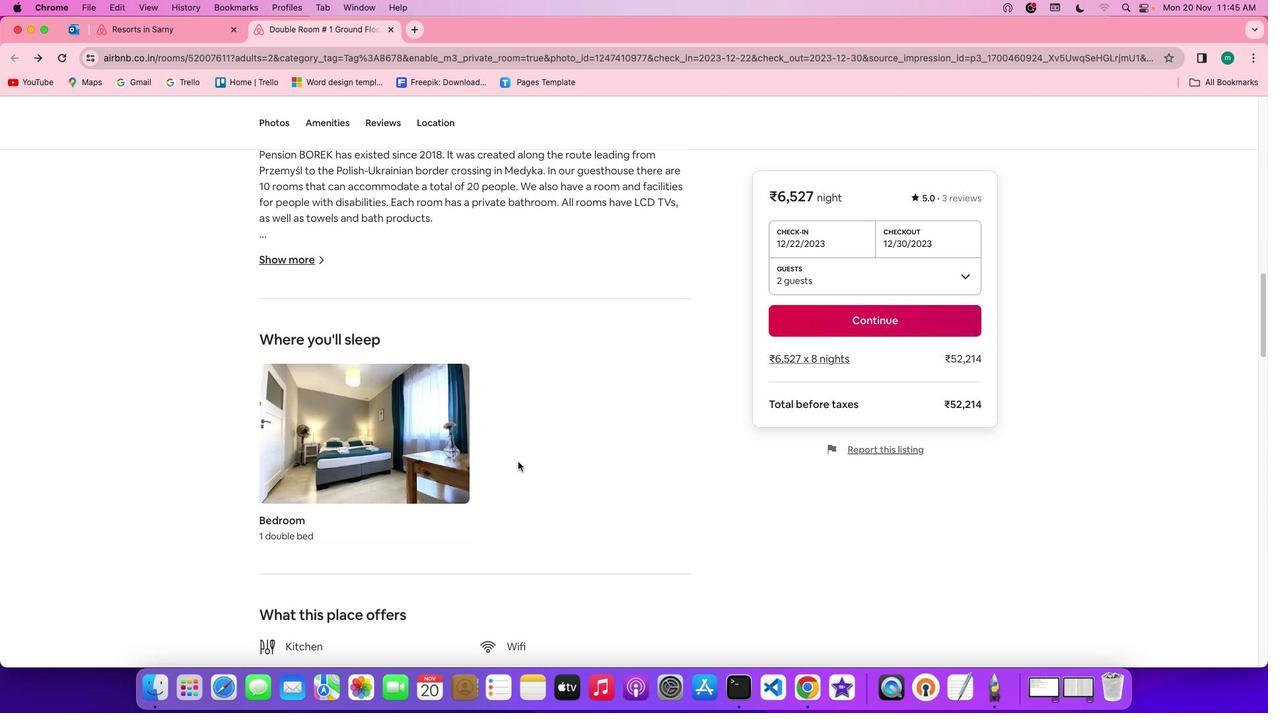 
Action: Mouse scrolled (518, 461) with delta (0, -1)
Screenshot: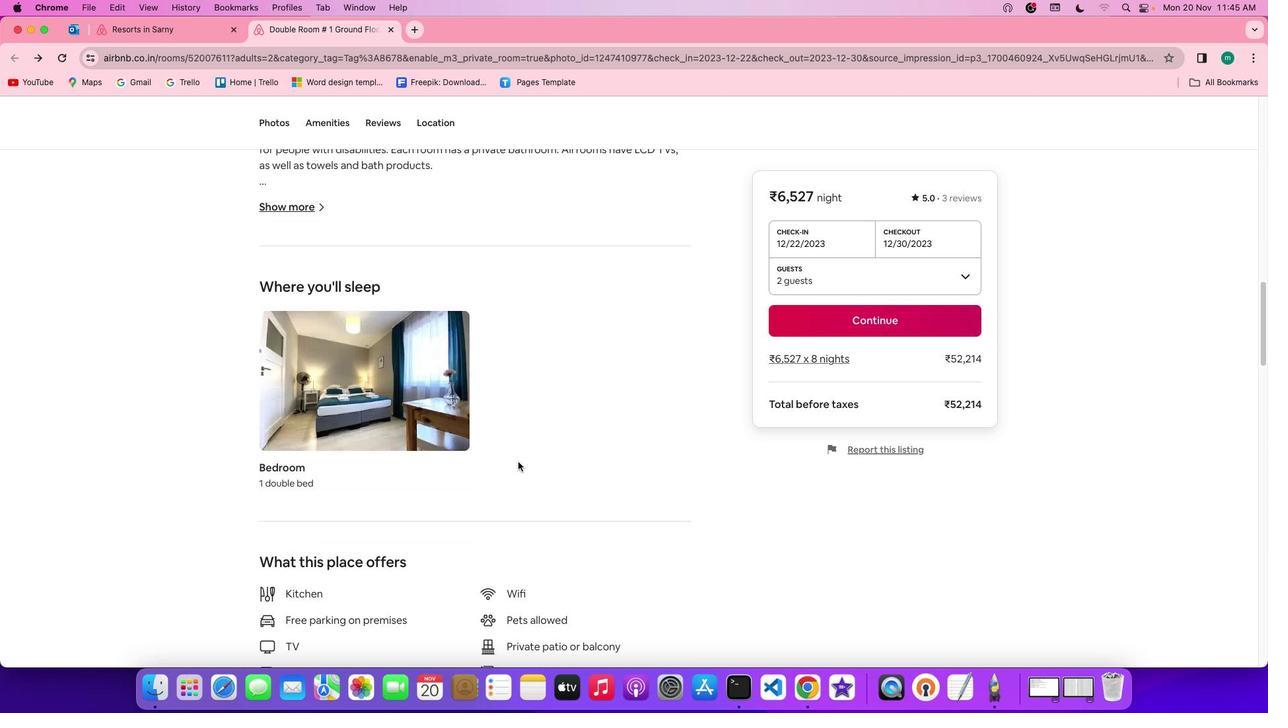 
Action: Mouse scrolled (518, 461) with delta (0, -2)
Screenshot: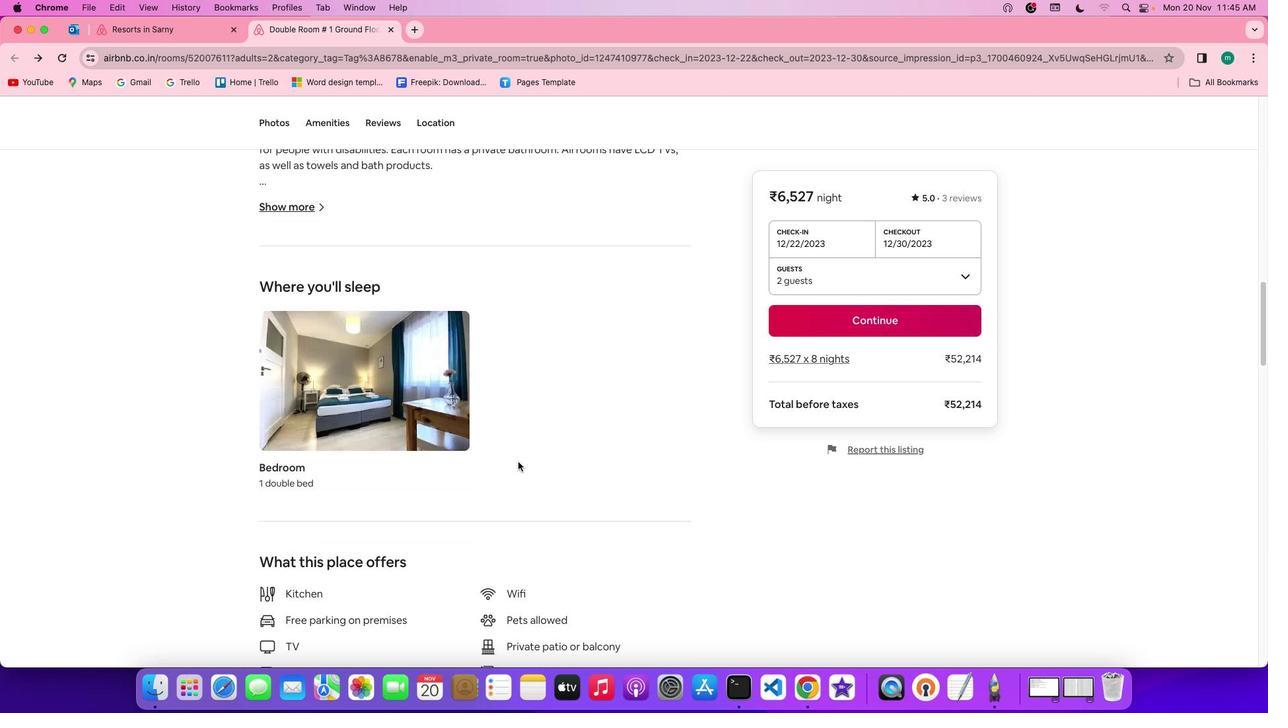 
Action: Mouse moved to (518, 456)
Screenshot: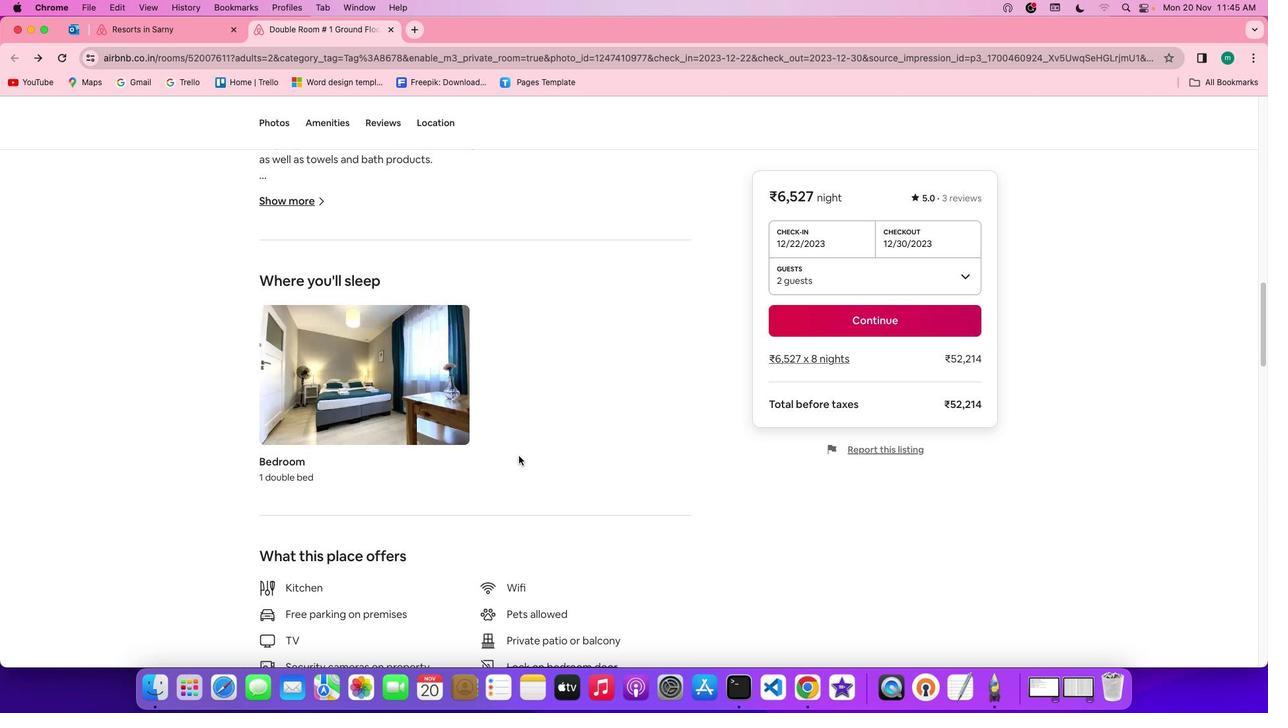 
Action: Mouse scrolled (518, 456) with delta (0, 0)
Screenshot: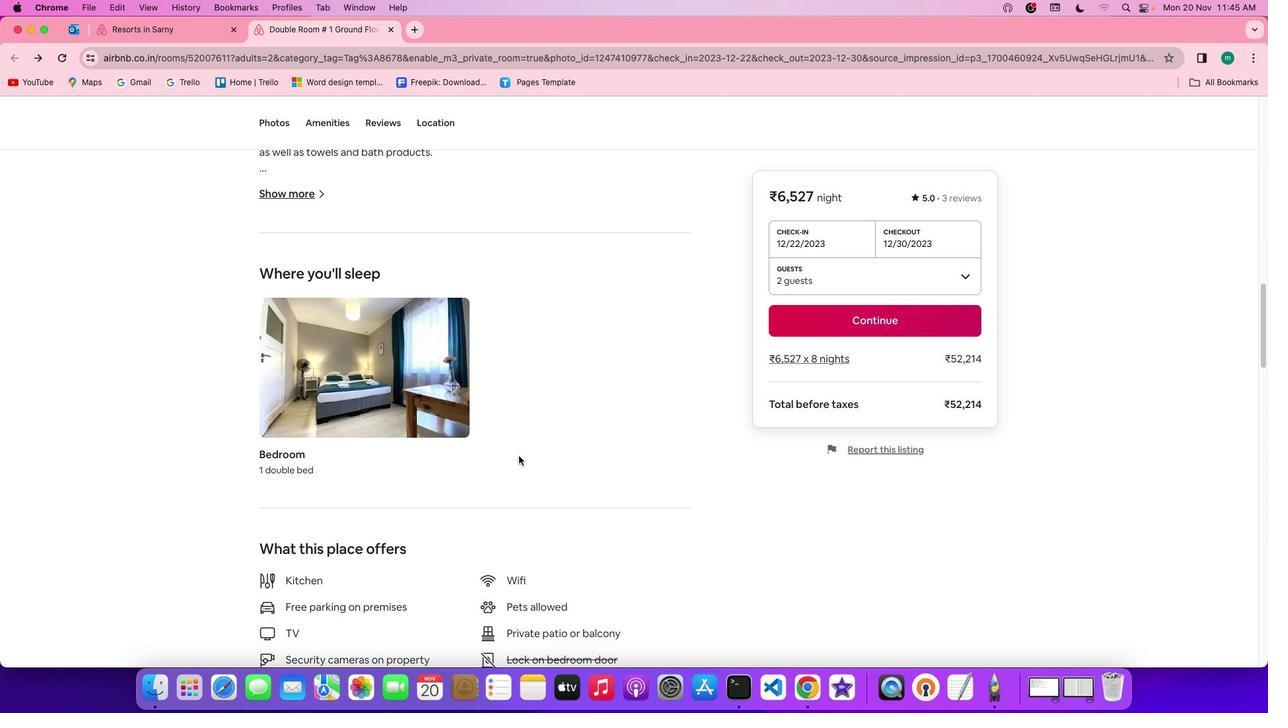 
Action: Mouse scrolled (518, 456) with delta (0, 0)
Screenshot: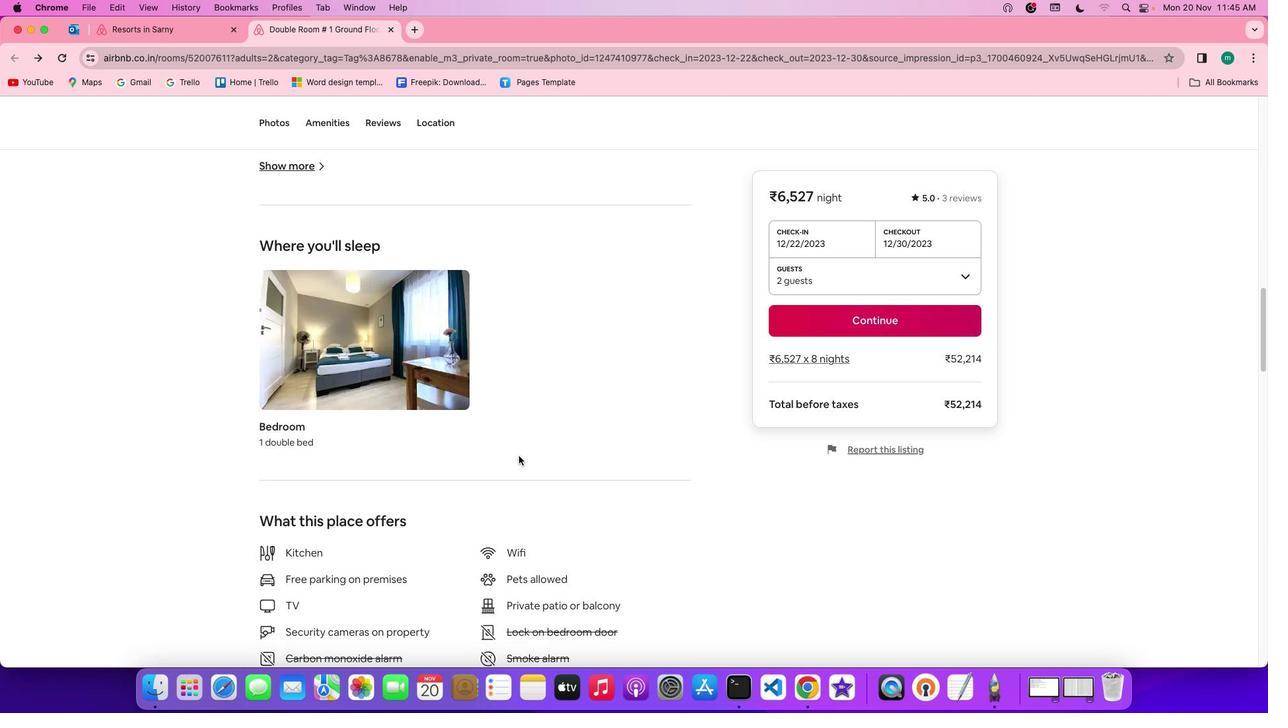 
Action: Mouse moved to (518, 456)
Screenshot: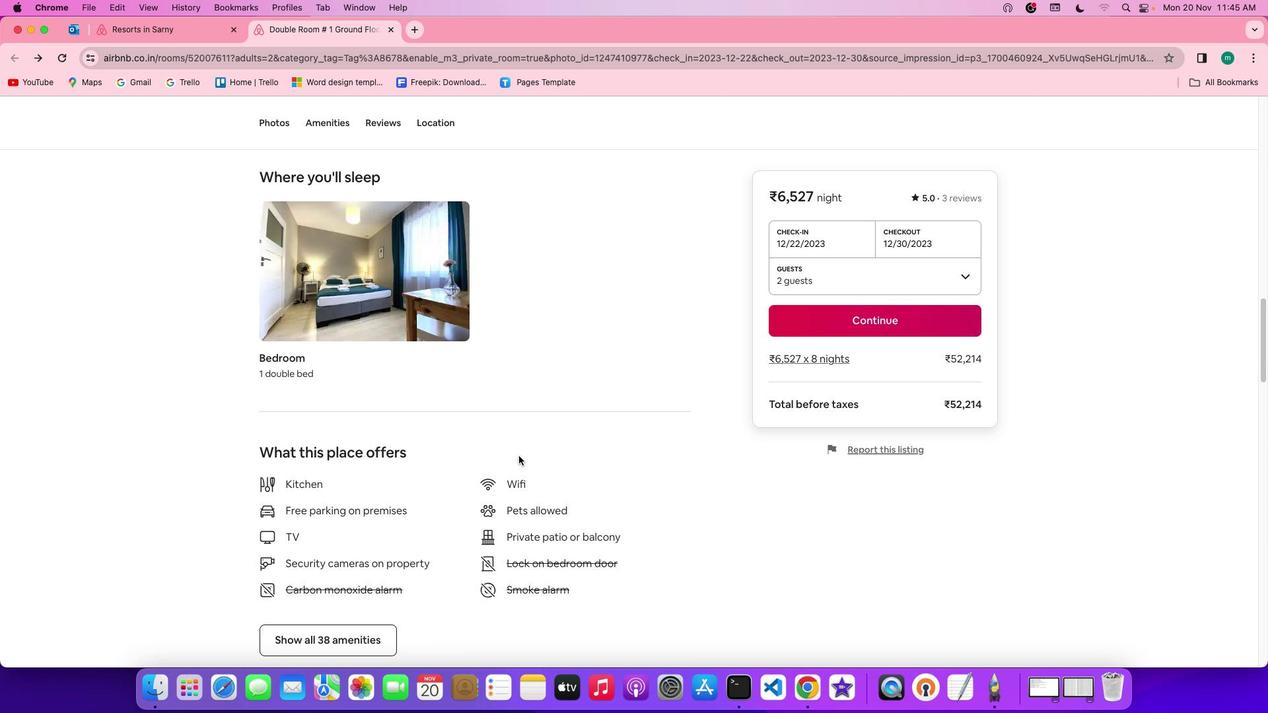 
Action: Mouse scrolled (518, 456) with delta (0, -1)
Screenshot: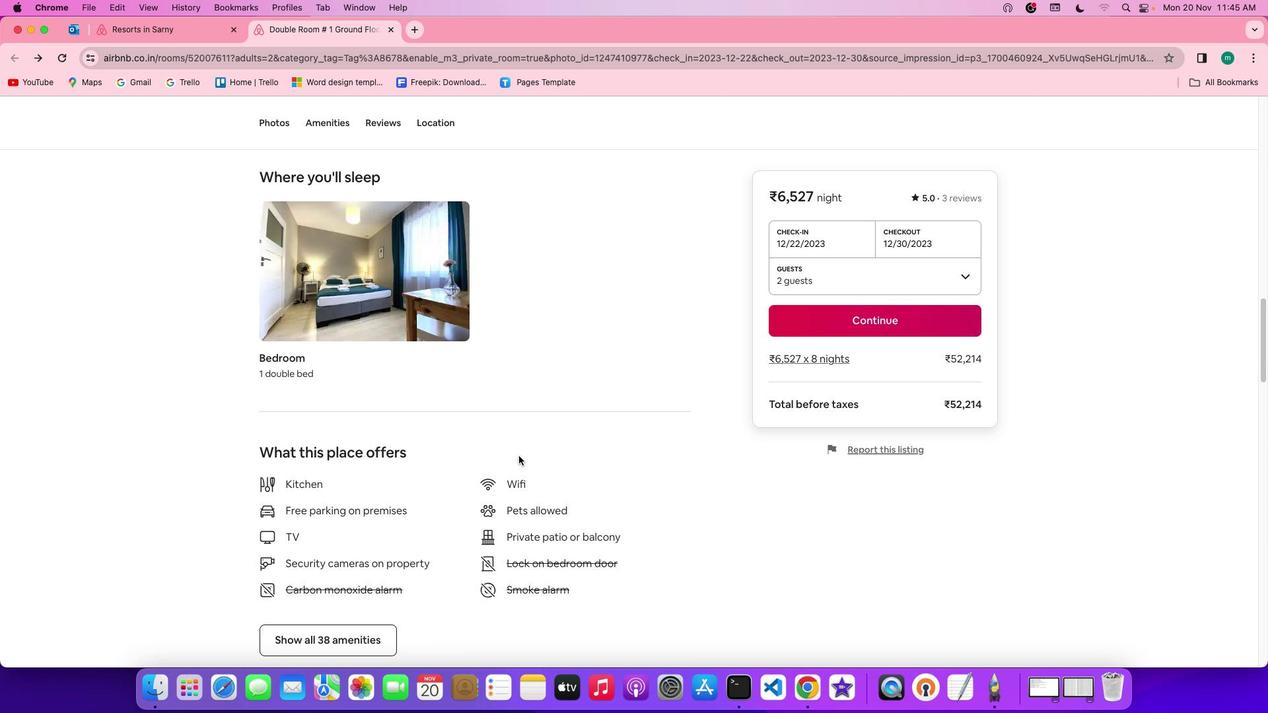 
Action: Mouse scrolled (518, 456) with delta (0, -2)
Screenshot: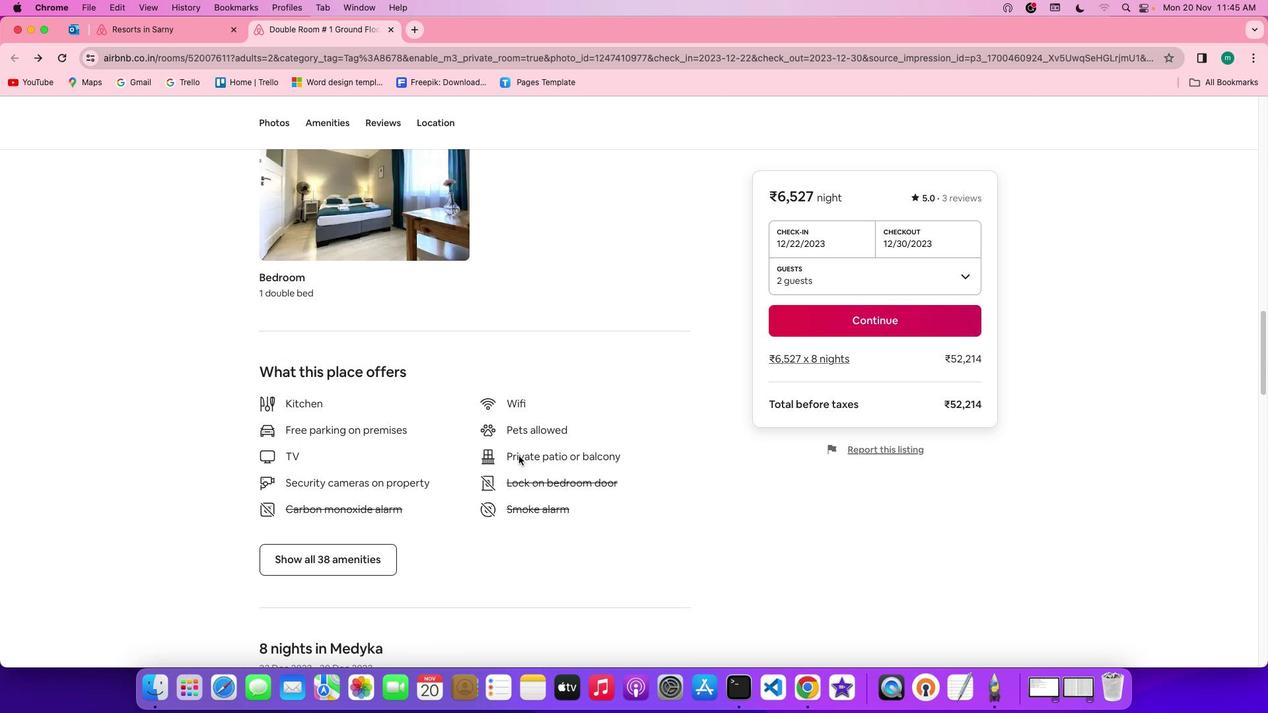 
Action: Mouse moved to (358, 507)
Screenshot: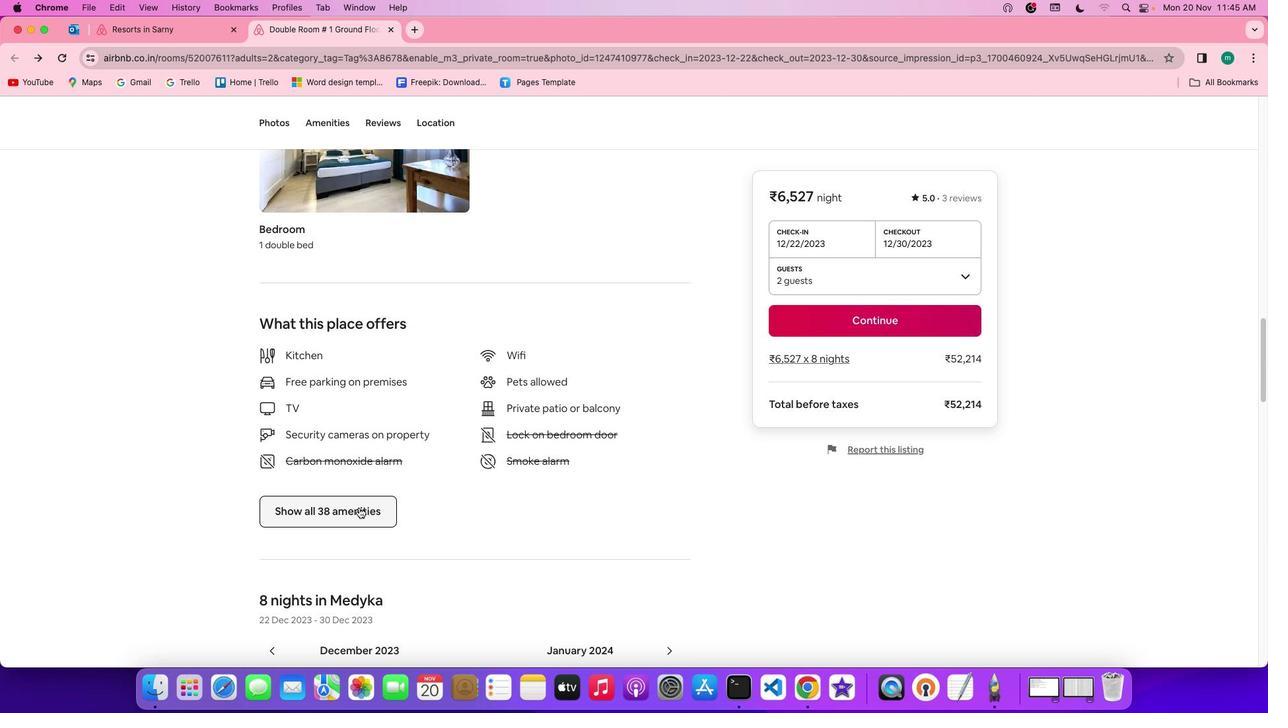 
Action: Mouse pressed left at (358, 507)
Screenshot: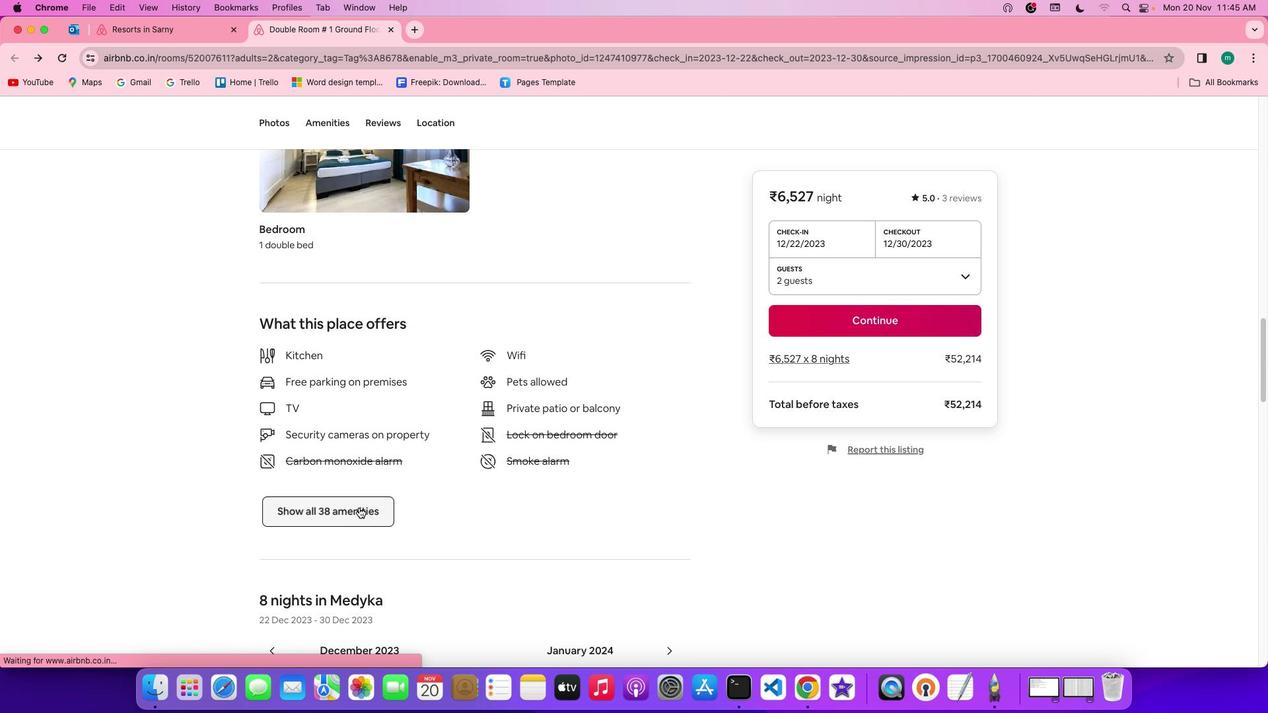 
Action: Mouse moved to (567, 497)
Screenshot: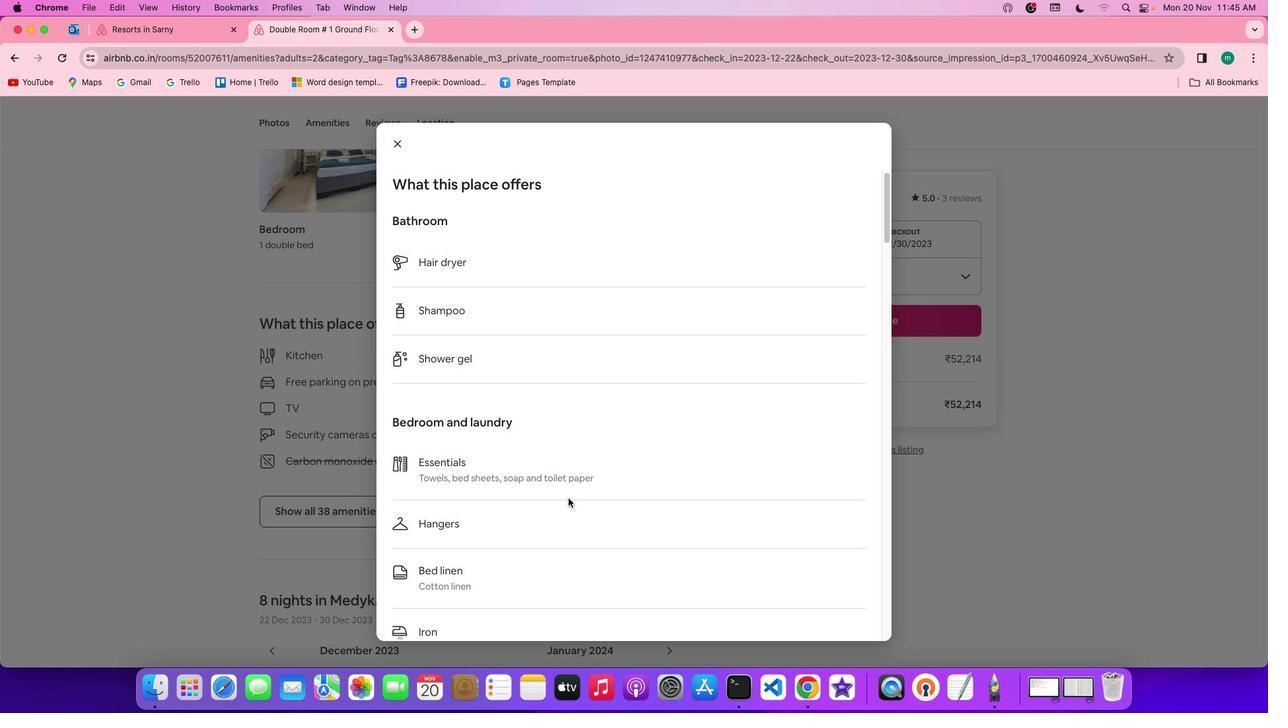 
Action: Mouse scrolled (567, 497) with delta (0, 0)
Screenshot: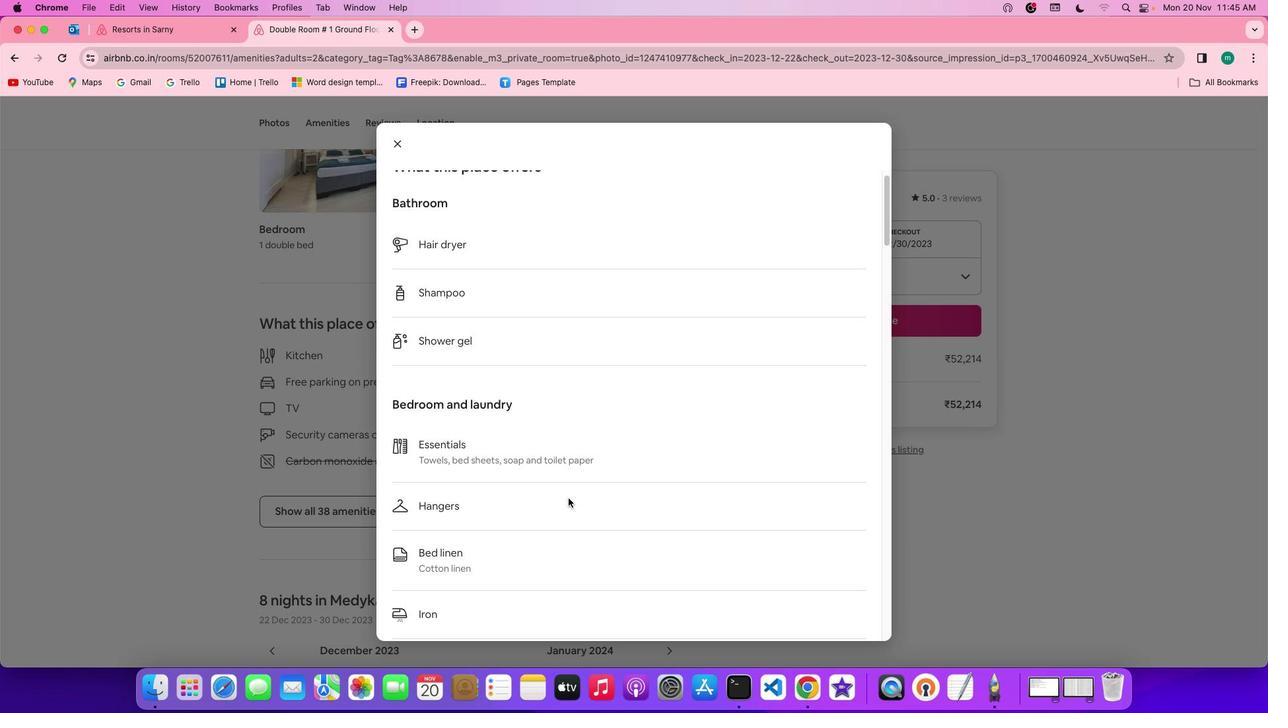 
Action: Mouse scrolled (567, 497) with delta (0, 0)
Screenshot: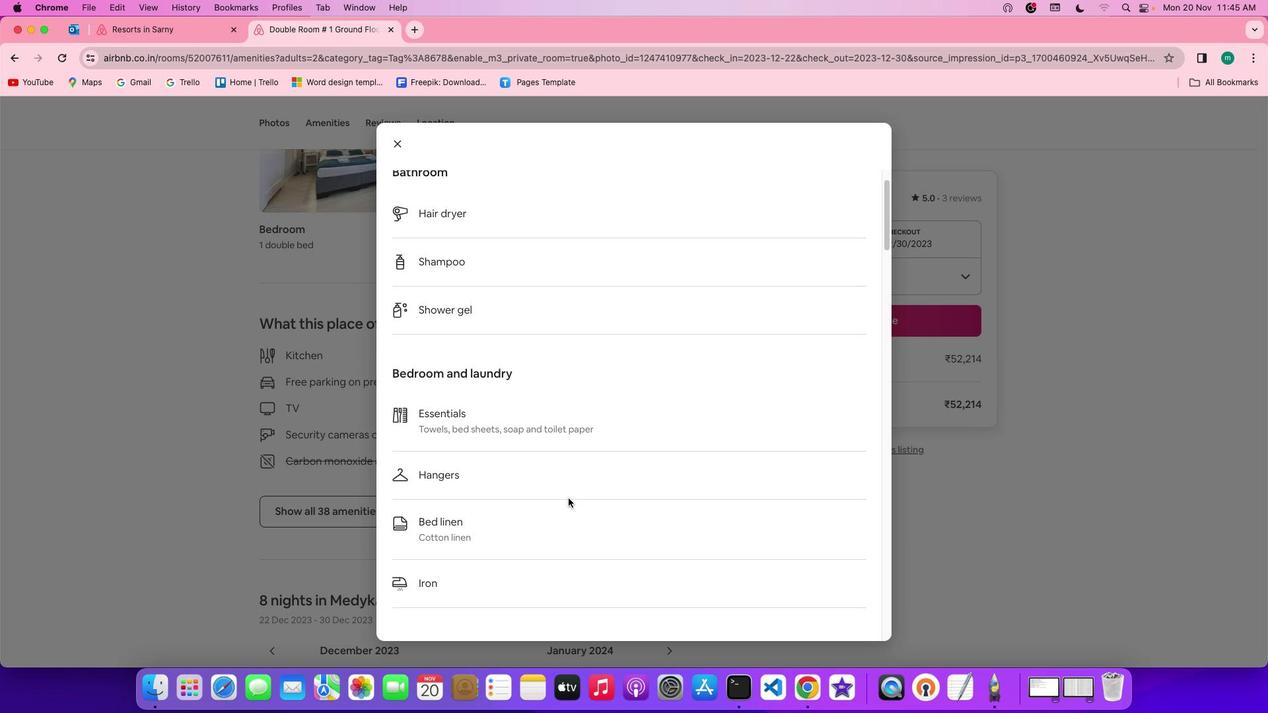 
Action: Mouse scrolled (567, 497) with delta (0, -1)
Screenshot: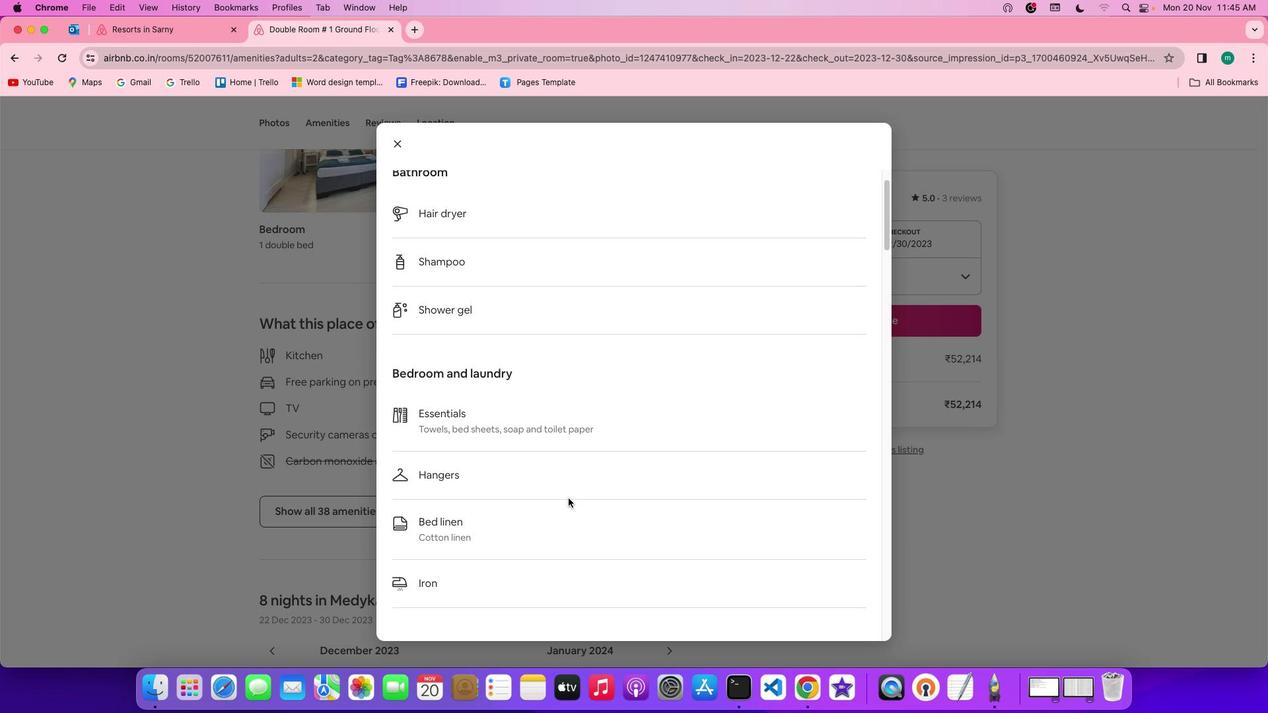 
Action: Mouse scrolled (567, 497) with delta (0, 0)
Screenshot: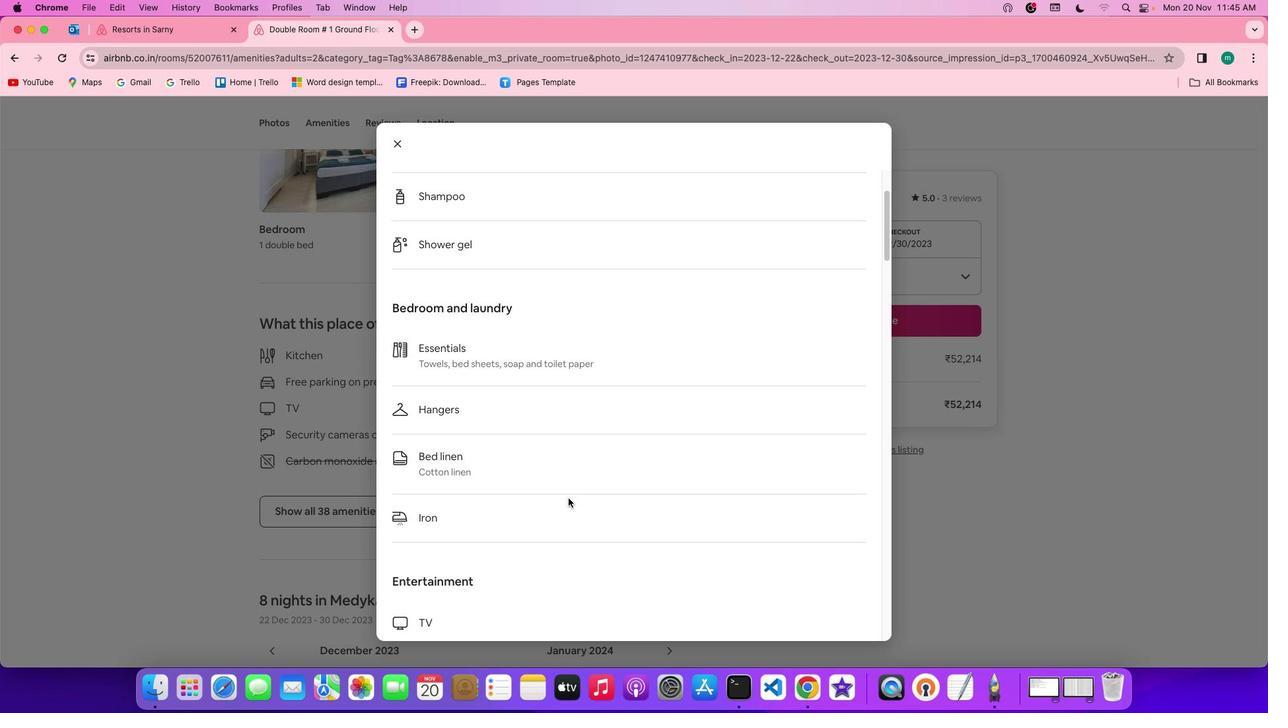 
Action: Mouse scrolled (567, 497) with delta (0, 0)
Screenshot: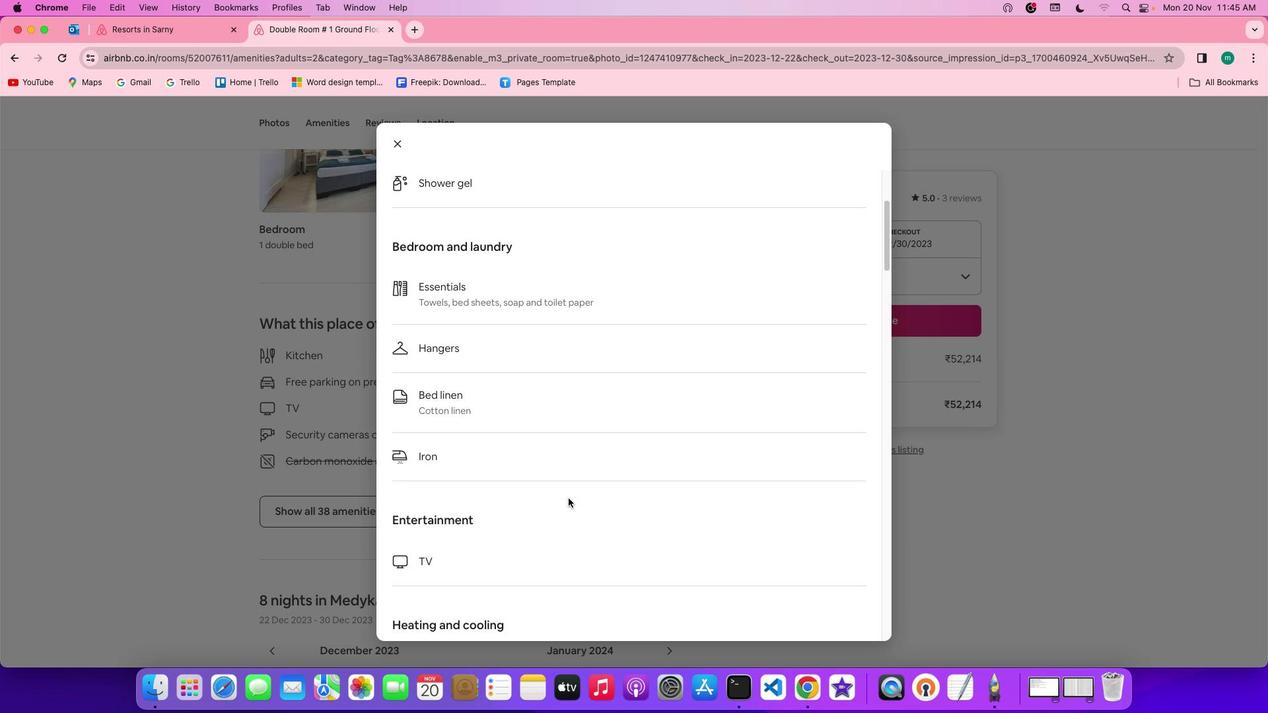 
Action: Mouse scrolled (567, 497) with delta (0, -1)
Screenshot: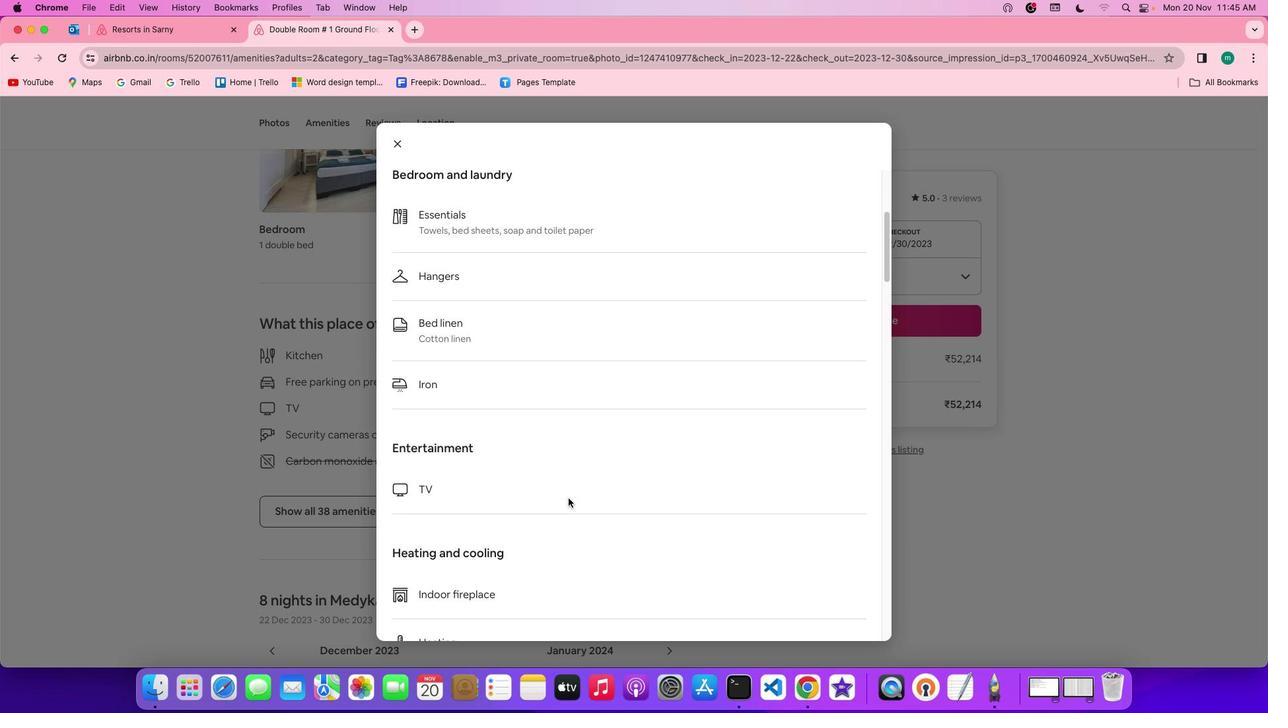 
Action: Mouse scrolled (567, 497) with delta (0, -2)
Screenshot: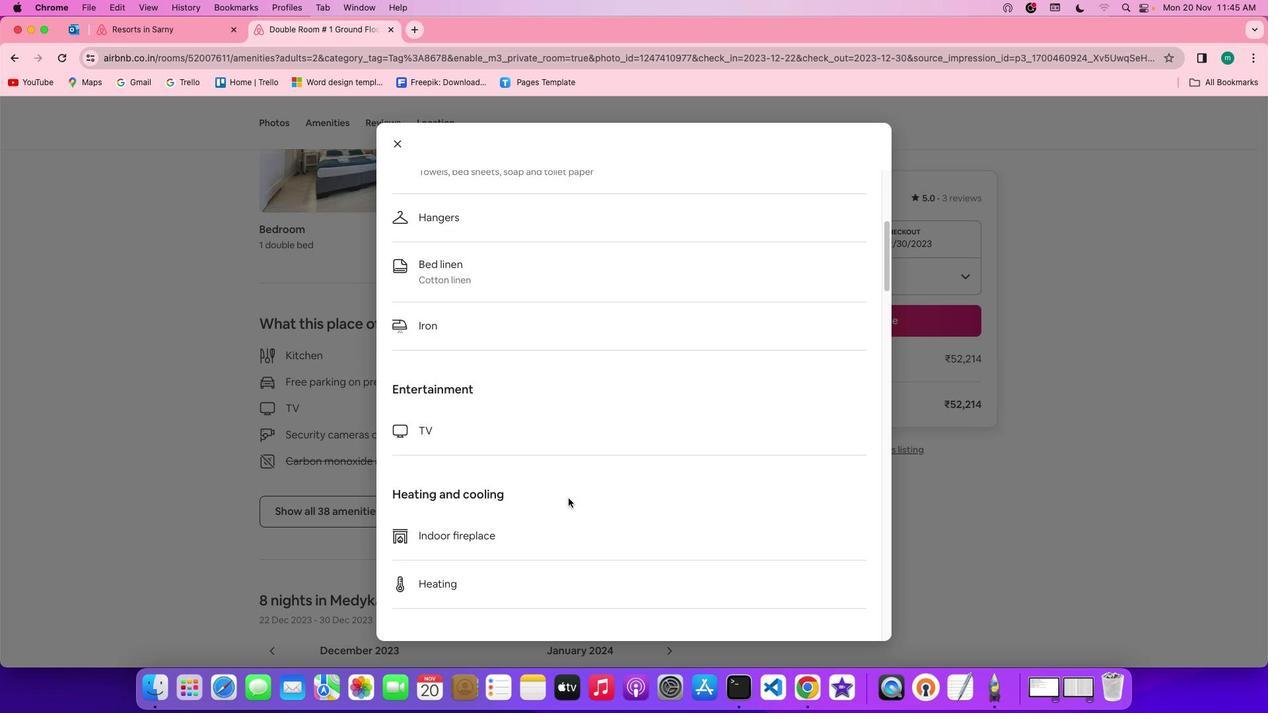 
Action: Mouse scrolled (567, 497) with delta (0, 0)
Screenshot: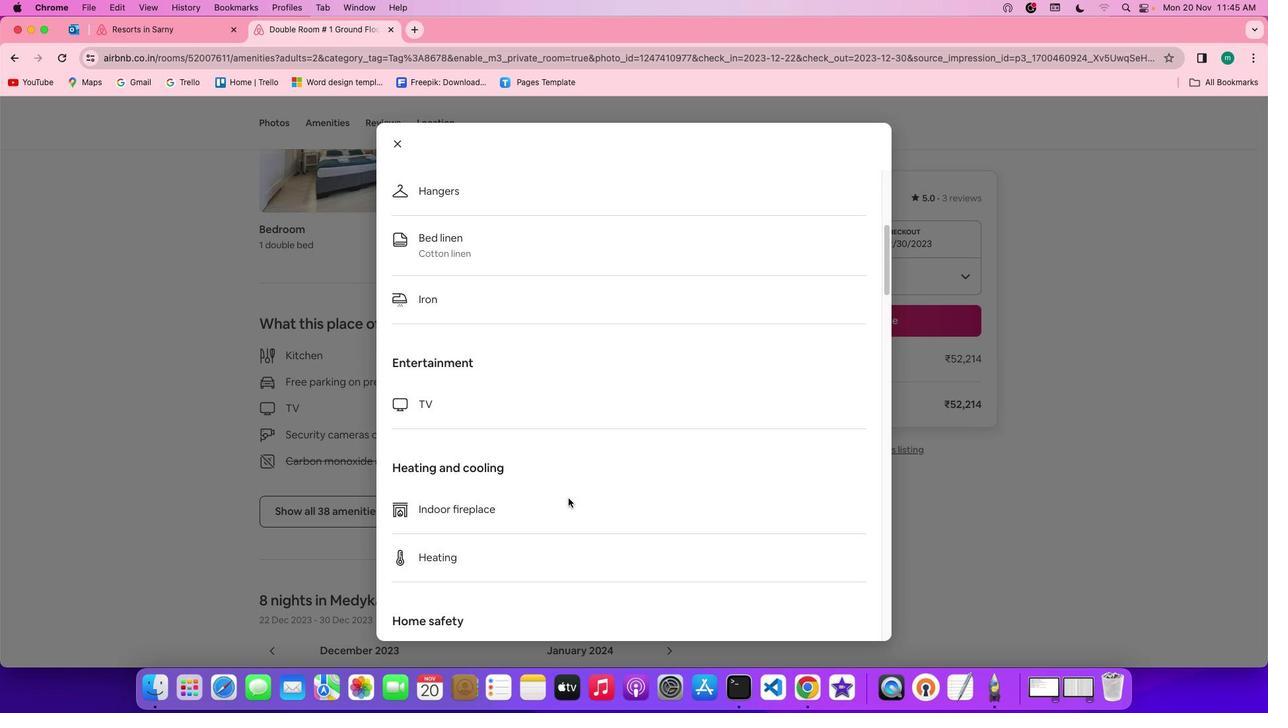 
Action: Mouse scrolled (567, 497) with delta (0, 0)
Screenshot: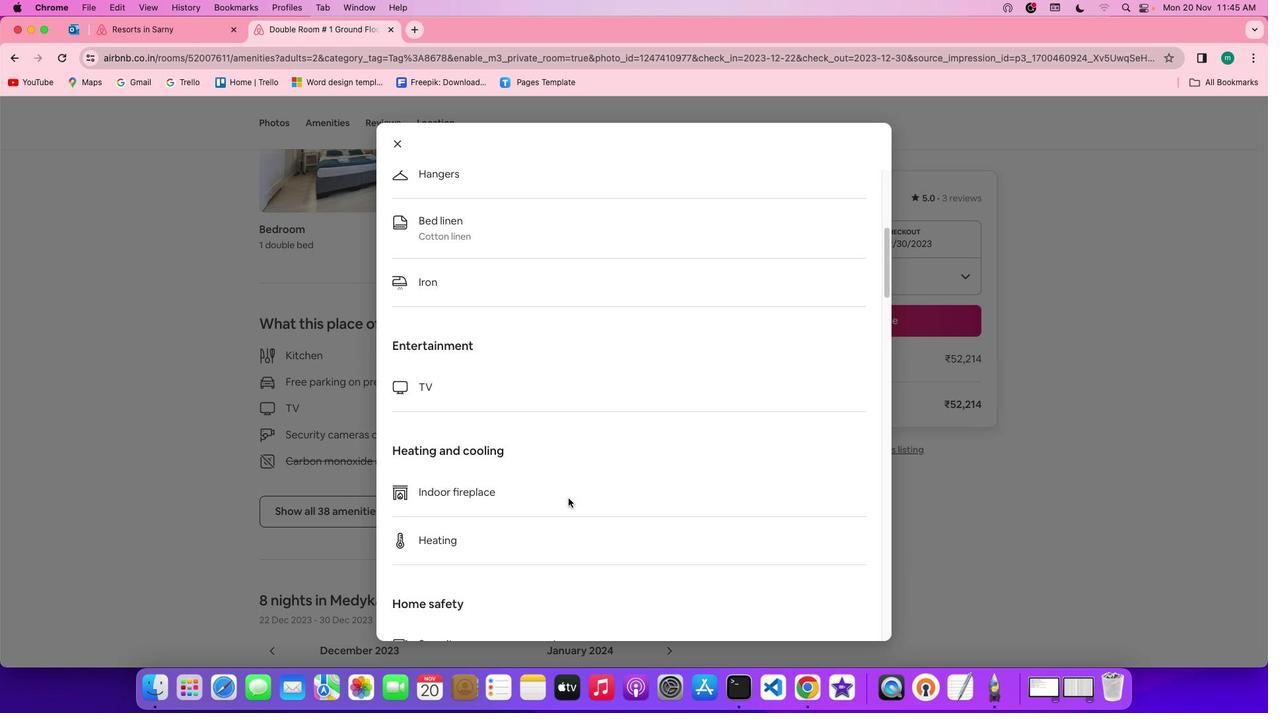 
Action: Mouse scrolled (567, 497) with delta (0, -1)
Screenshot: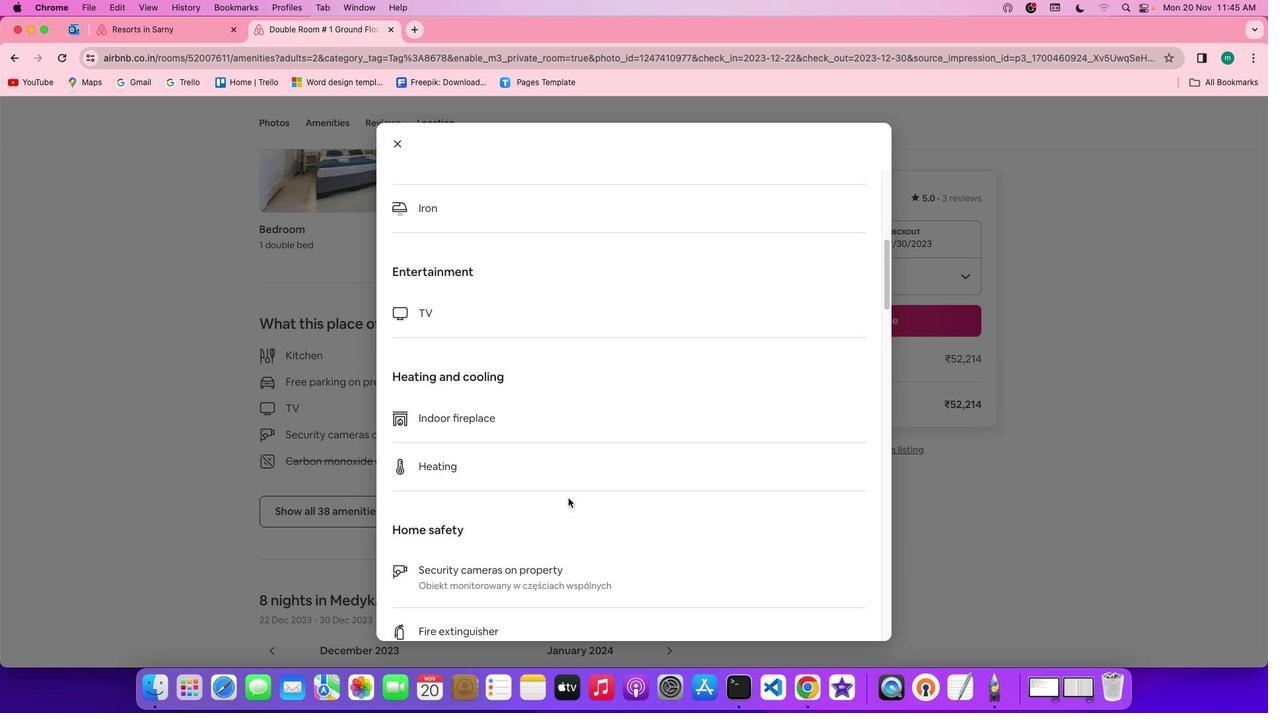 
Action: Mouse scrolled (567, 497) with delta (0, -1)
Screenshot: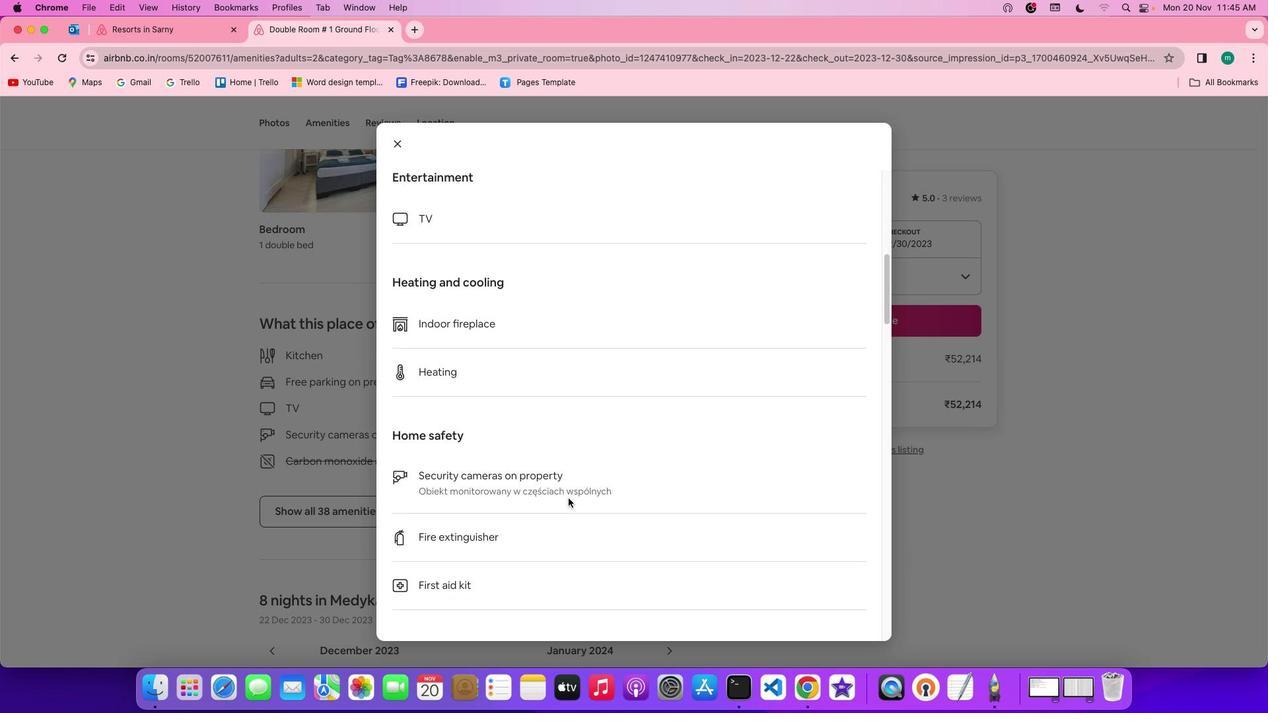 
Action: Mouse scrolled (567, 497) with delta (0, 0)
Screenshot: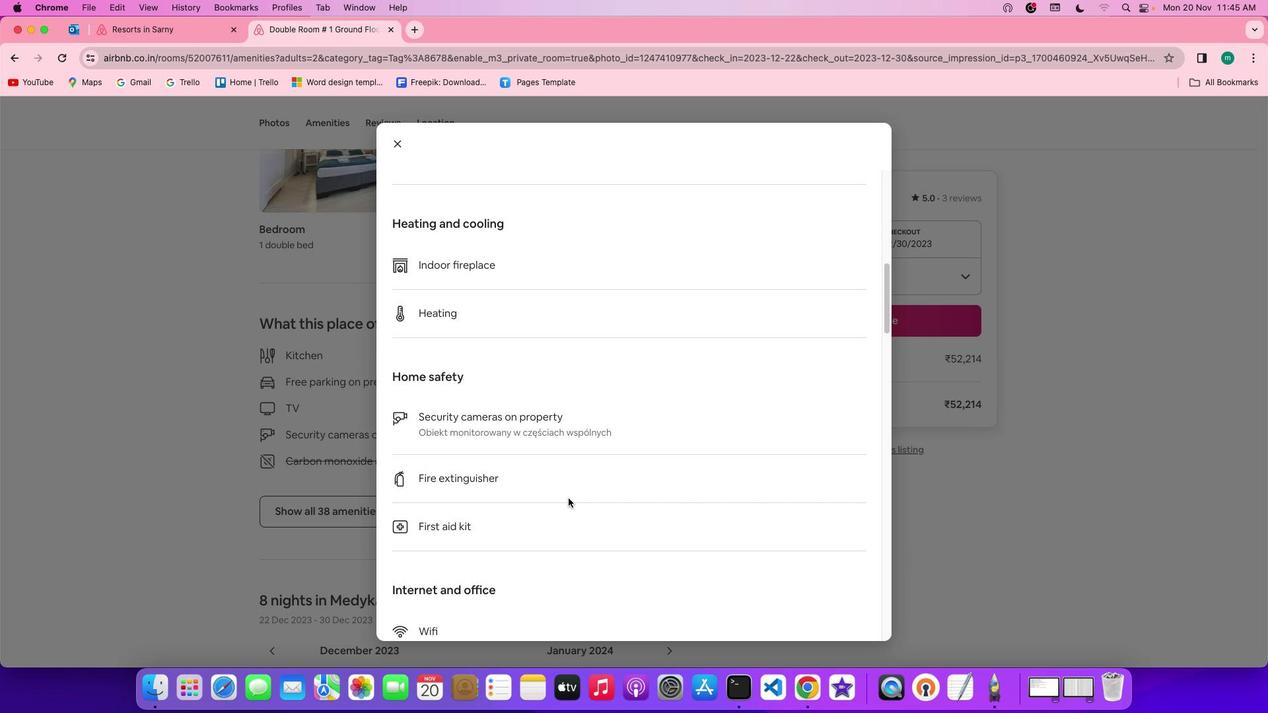 
Action: Mouse scrolled (567, 497) with delta (0, 0)
Screenshot: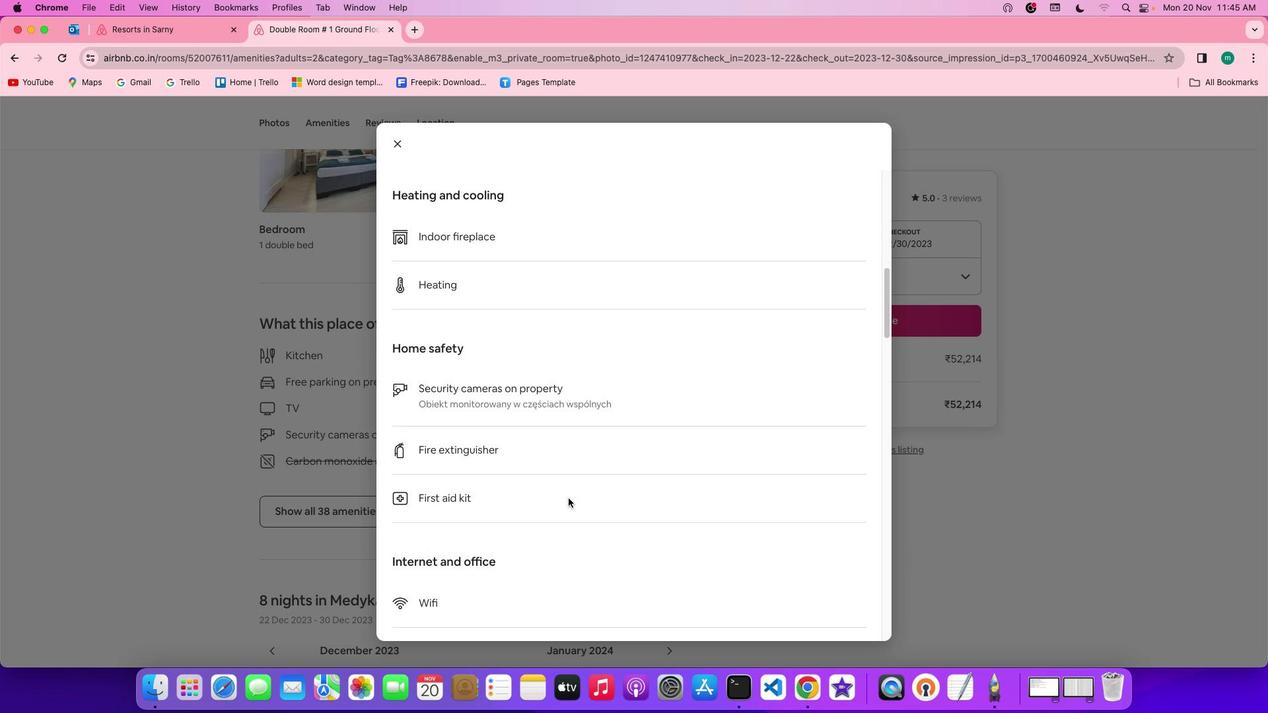 
Action: Mouse scrolled (567, 497) with delta (0, -1)
Screenshot: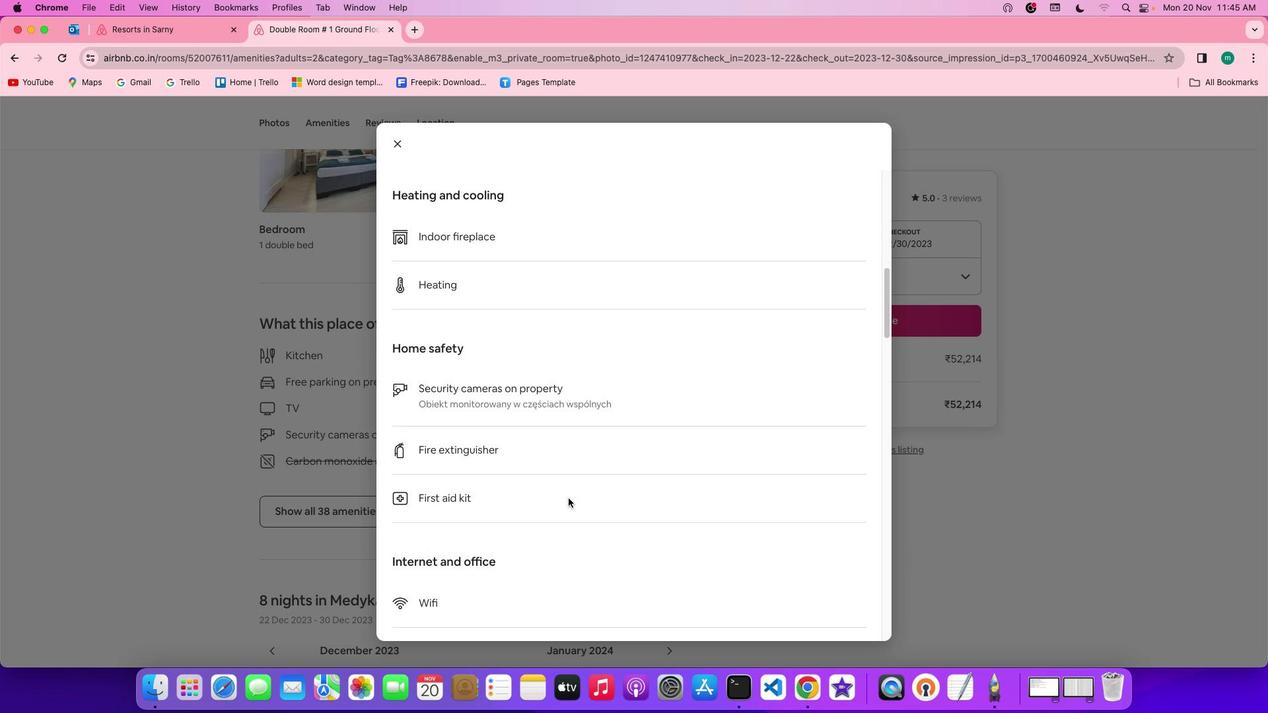 
Action: Mouse scrolled (567, 497) with delta (0, -2)
Screenshot: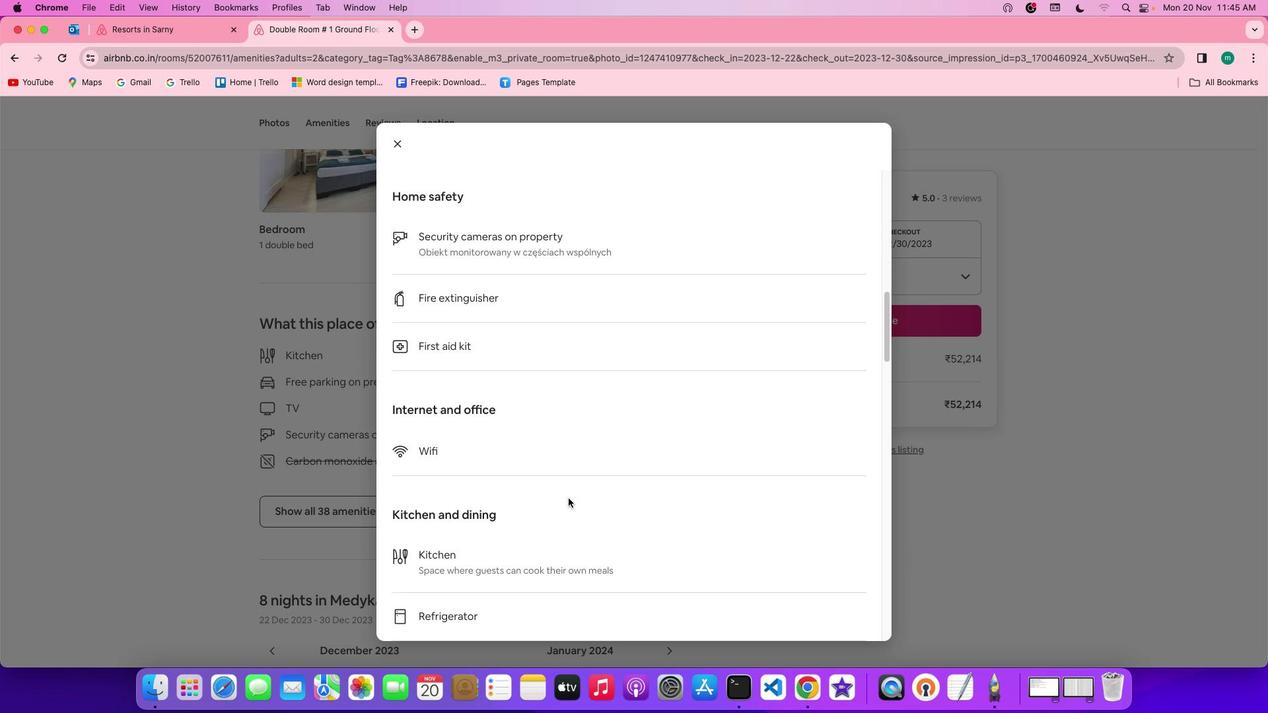 
Action: Mouse scrolled (567, 497) with delta (0, 0)
Screenshot: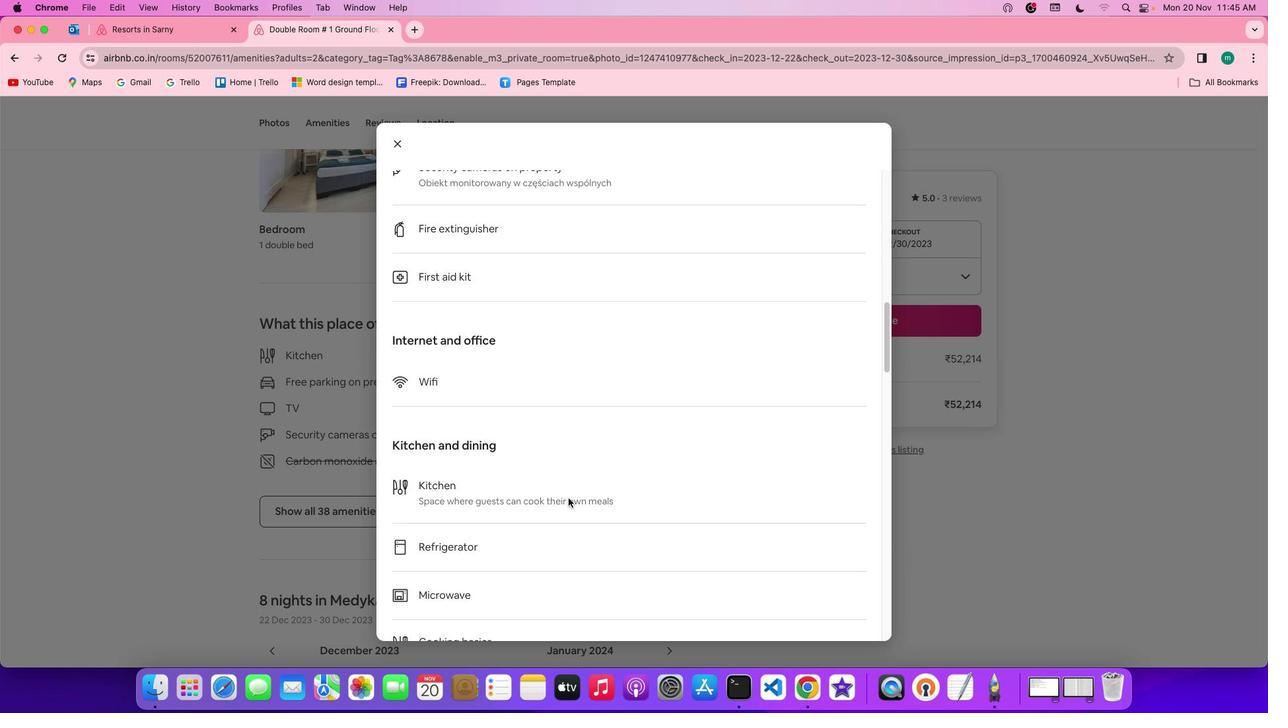 
Action: Mouse scrolled (567, 497) with delta (0, 0)
Screenshot: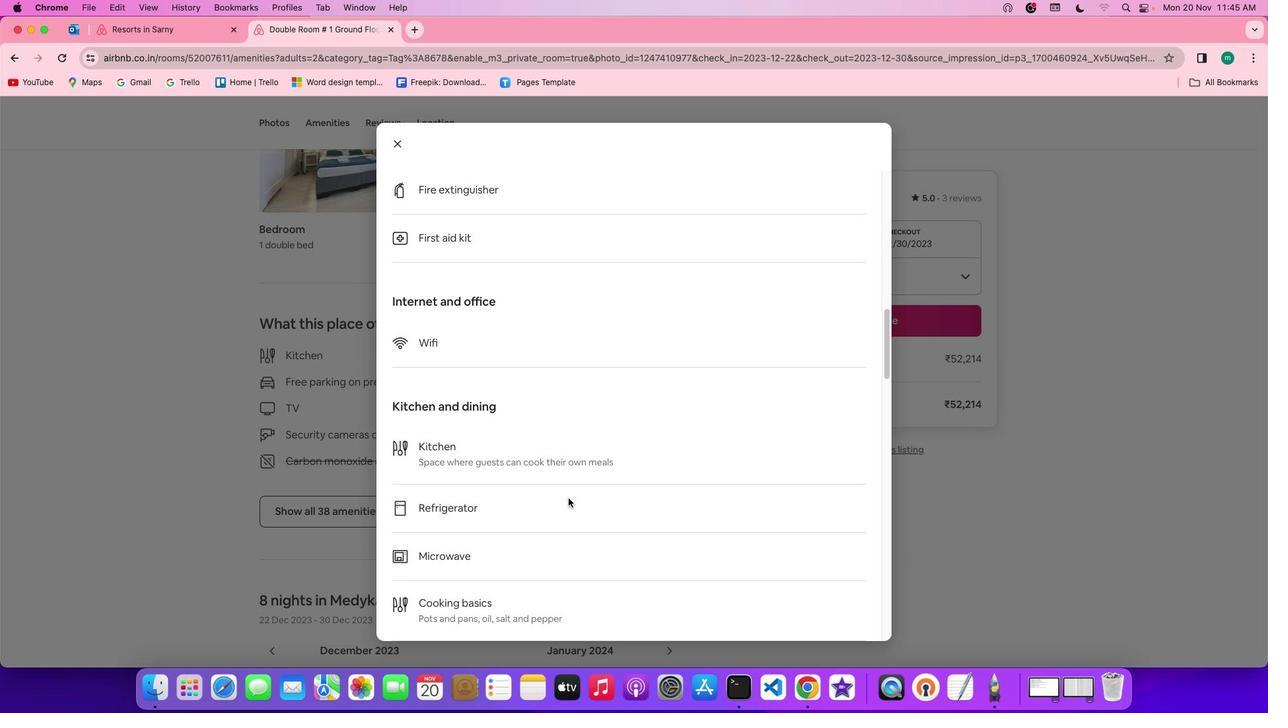 
Action: Mouse scrolled (567, 497) with delta (0, -1)
Screenshot: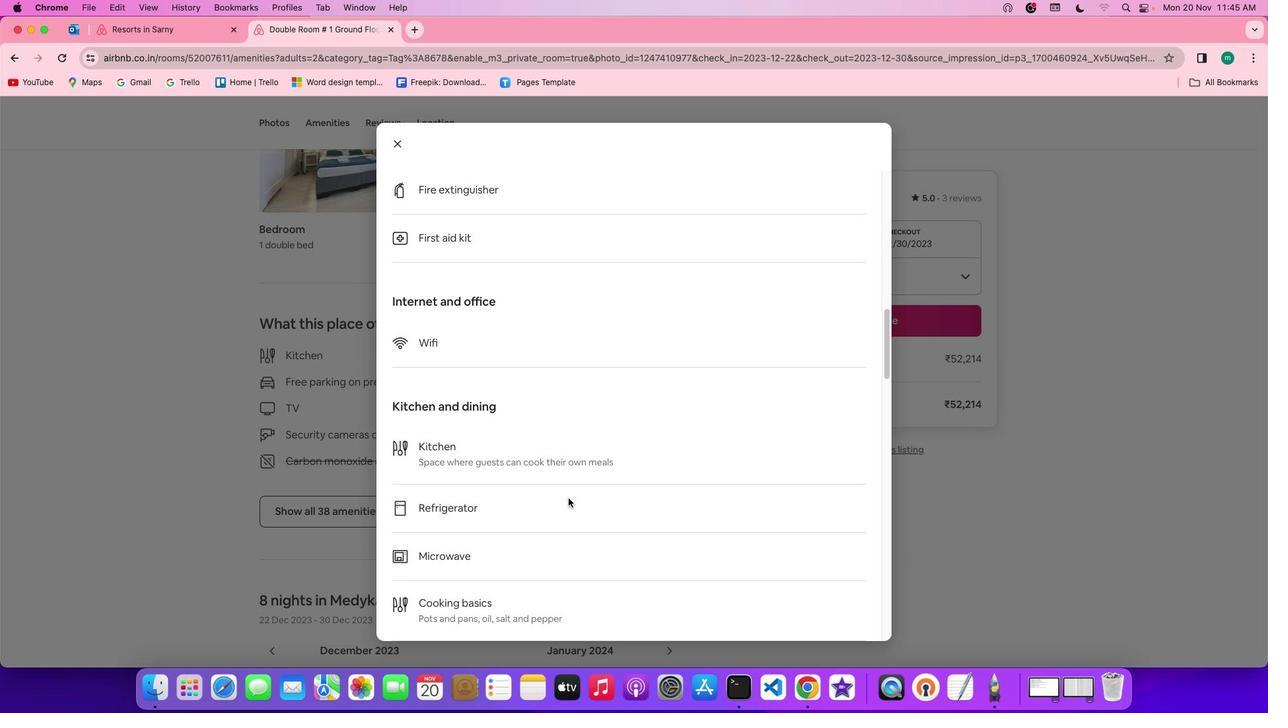 
Action: Mouse scrolled (567, 497) with delta (0, 0)
Screenshot: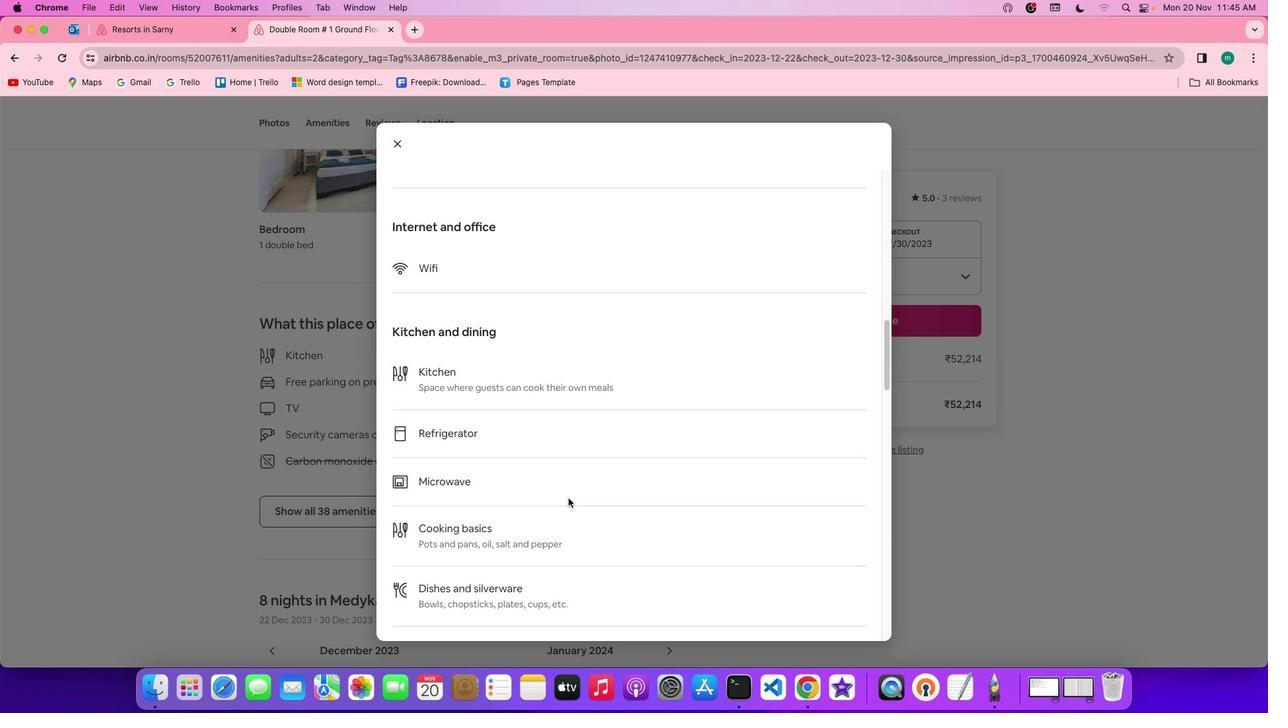 
Action: Mouse scrolled (567, 497) with delta (0, 0)
Screenshot: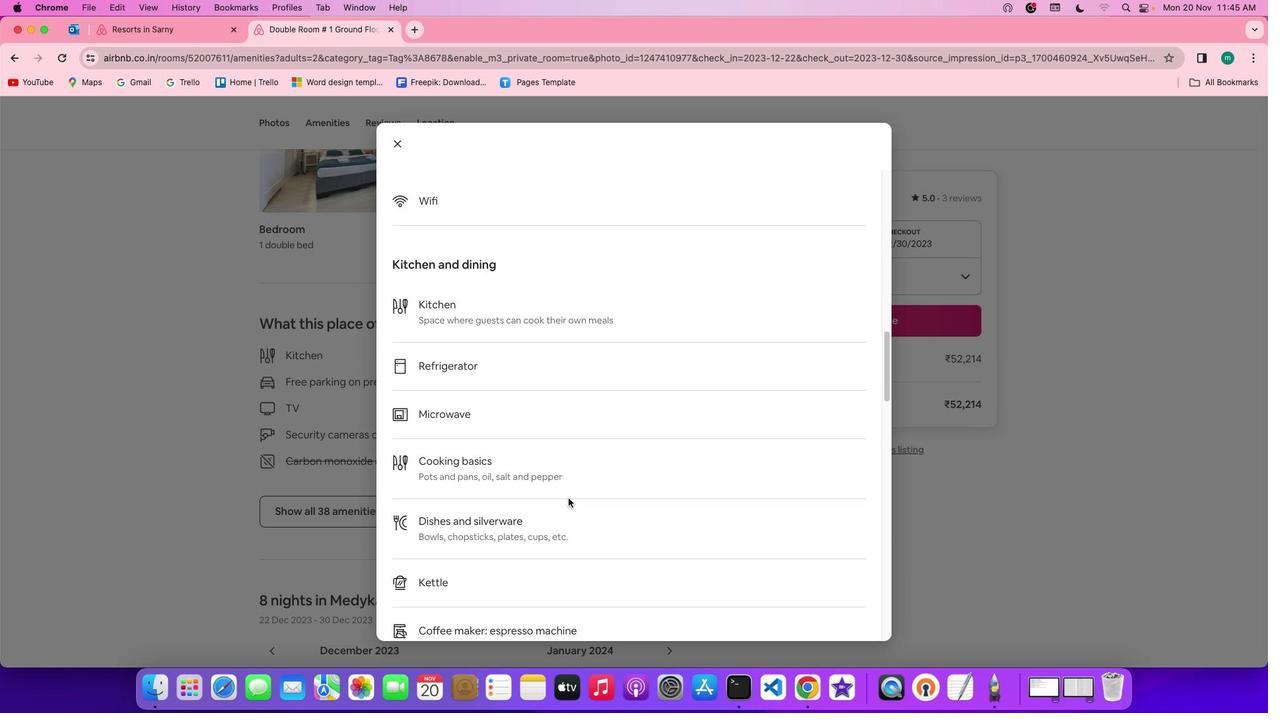 
Action: Mouse scrolled (567, 497) with delta (0, -1)
Screenshot: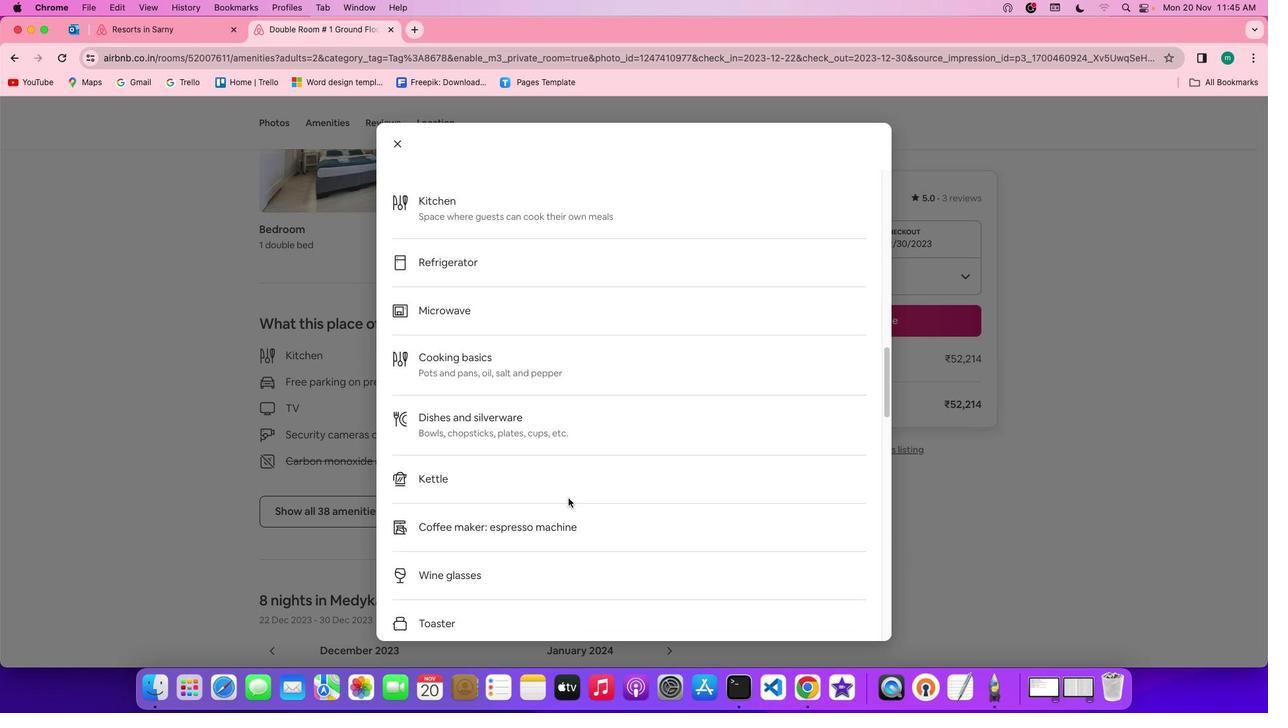 
Action: Mouse scrolled (567, 497) with delta (0, -2)
Screenshot: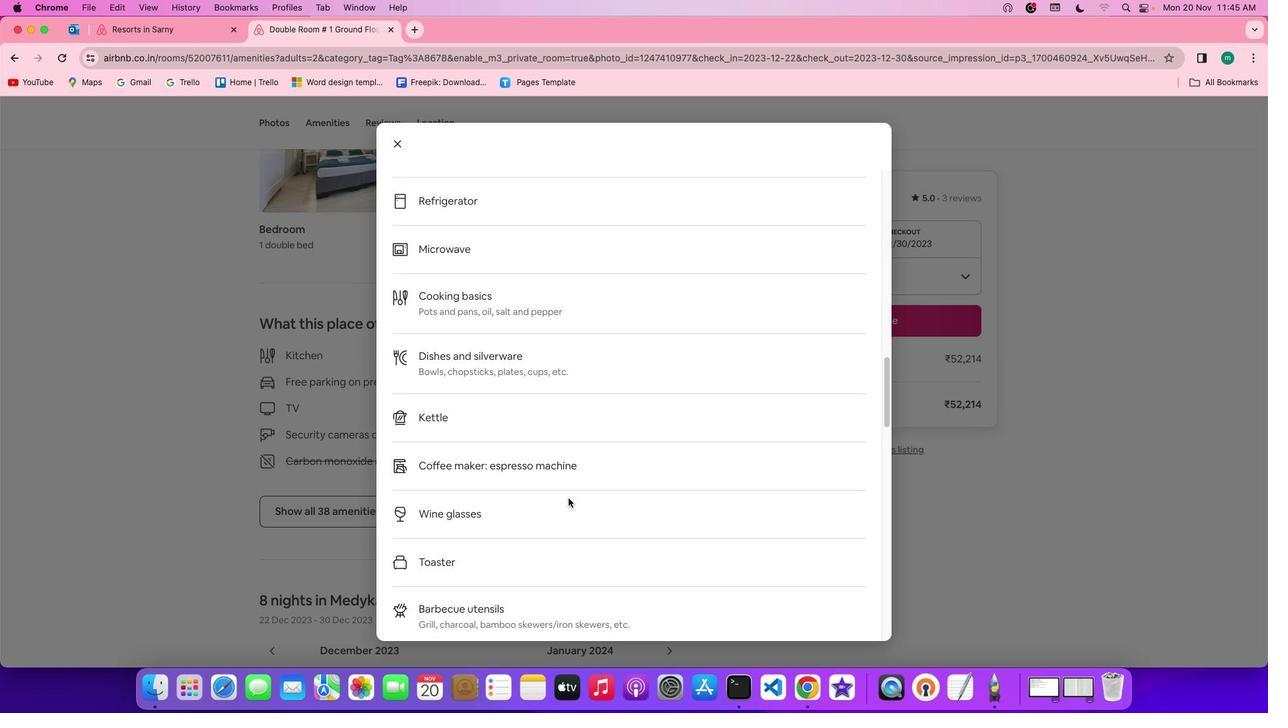 
Action: Mouse scrolled (567, 497) with delta (0, -3)
Screenshot: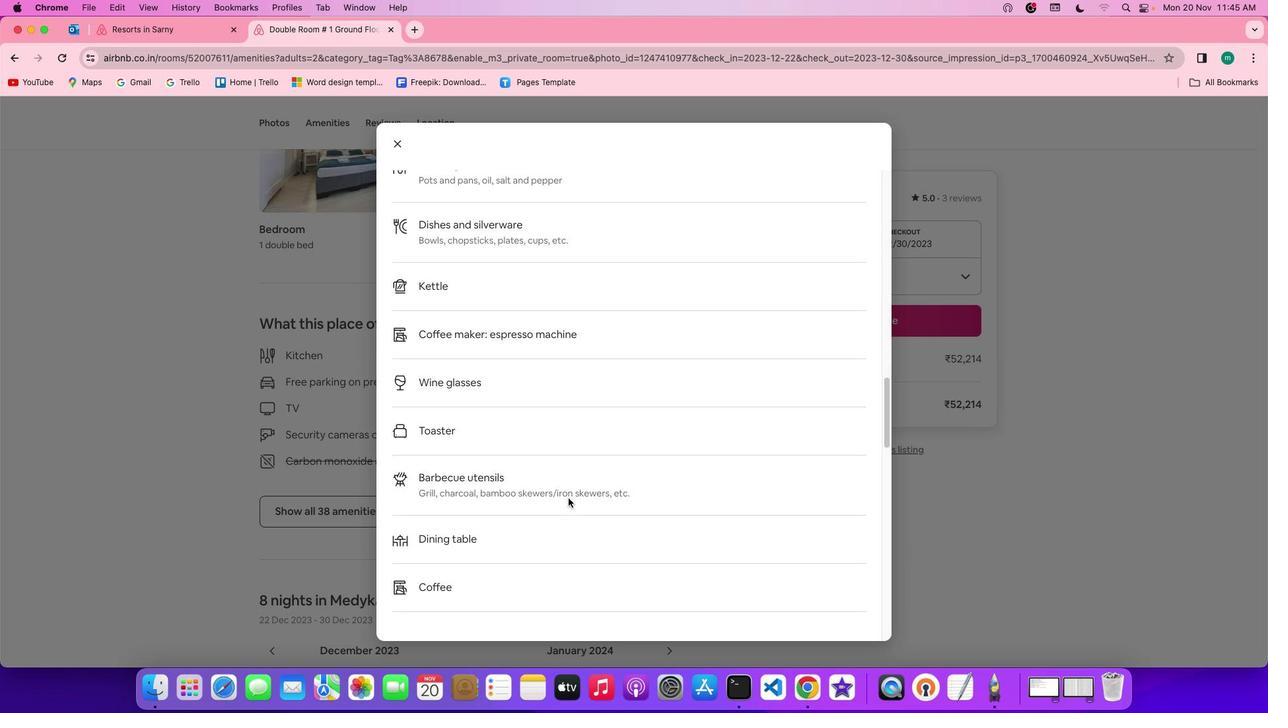 
Action: Mouse scrolled (567, 497) with delta (0, 0)
Screenshot: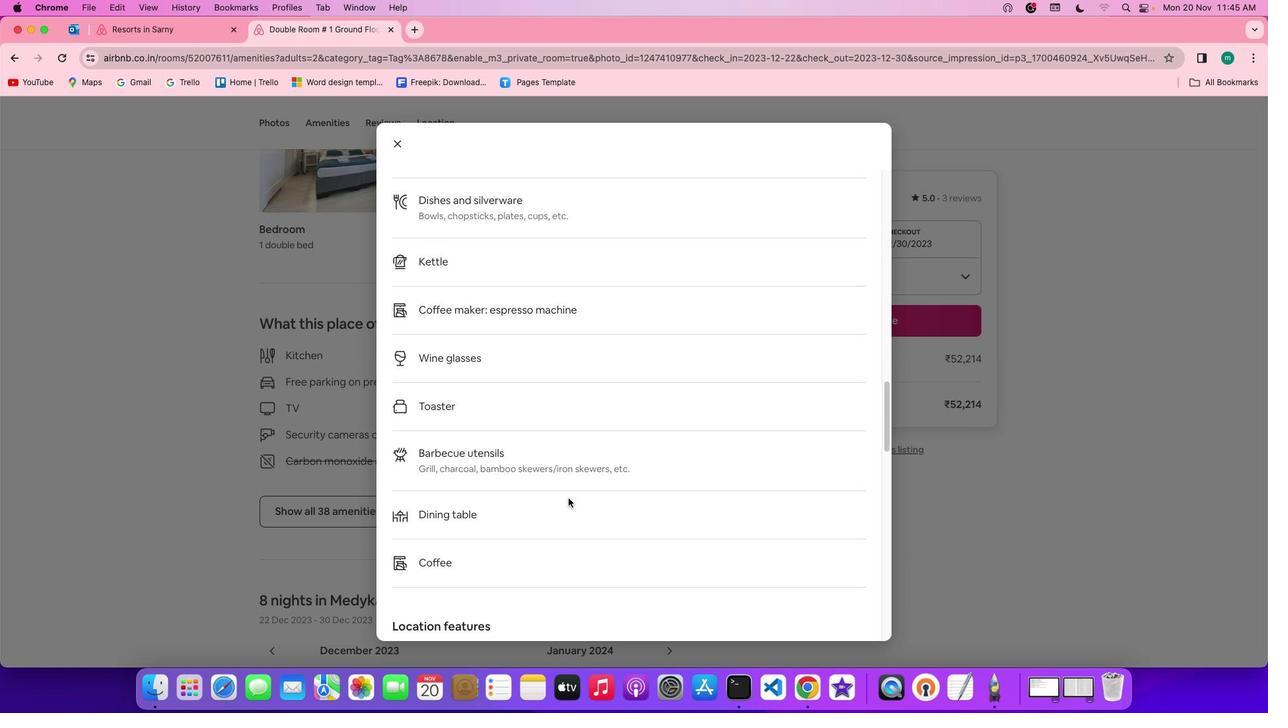 
Action: Mouse scrolled (567, 497) with delta (0, 0)
Screenshot: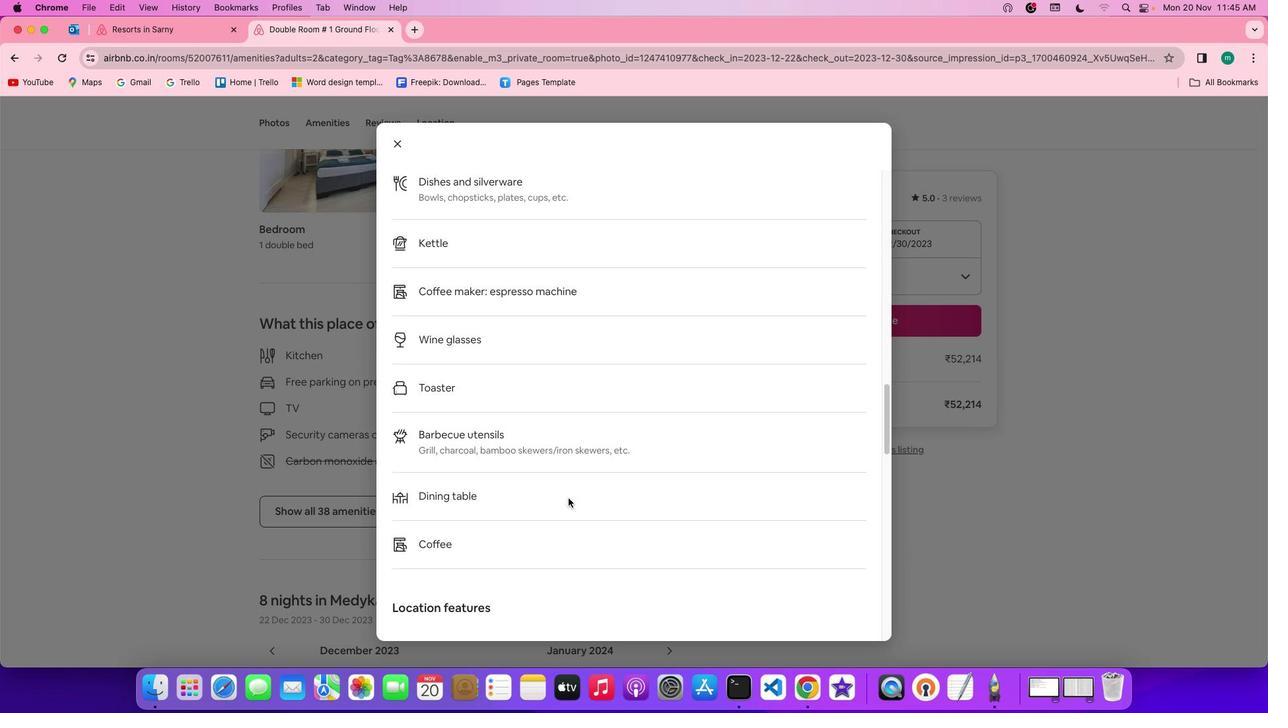
Action: Mouse scrolled (567, 497) with delta (0, -1)
Screenshot: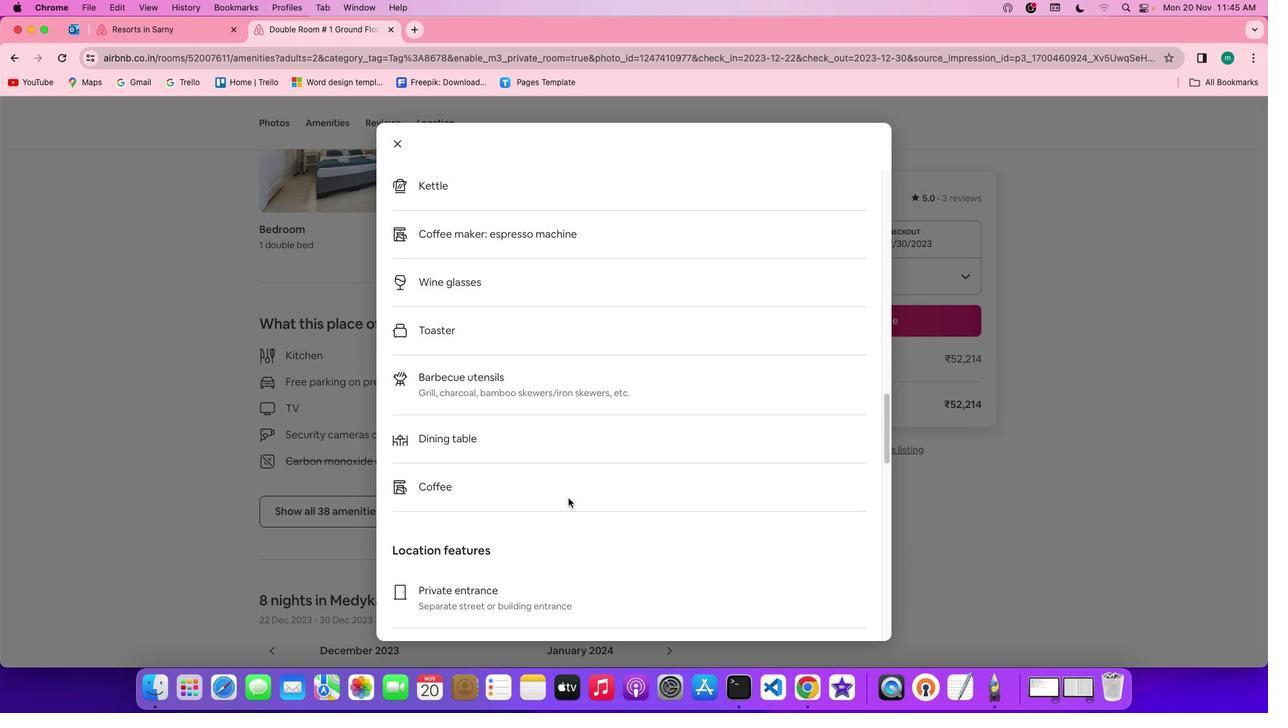 
Action: Mouse scrolled (567, 497) with delta (0, -2)
Screenshot: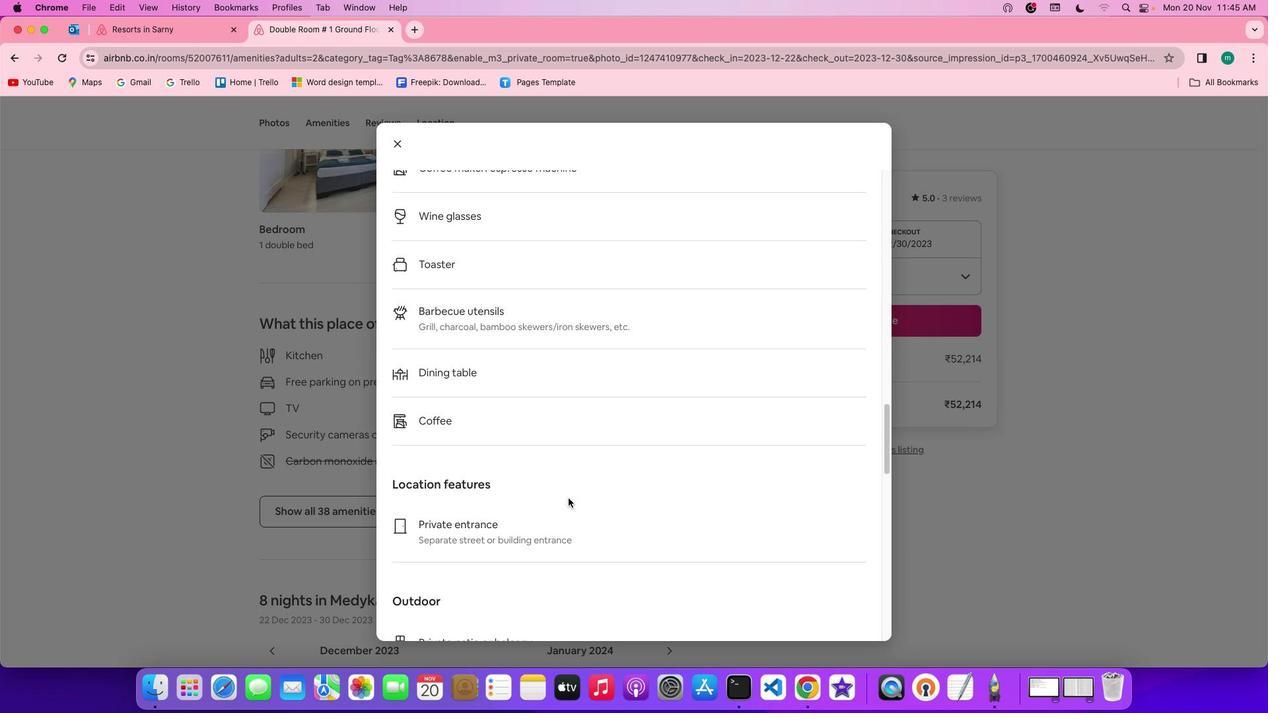 
Action: Mouse scrolled (567, 497) with delta (0, 0)
Screenshot: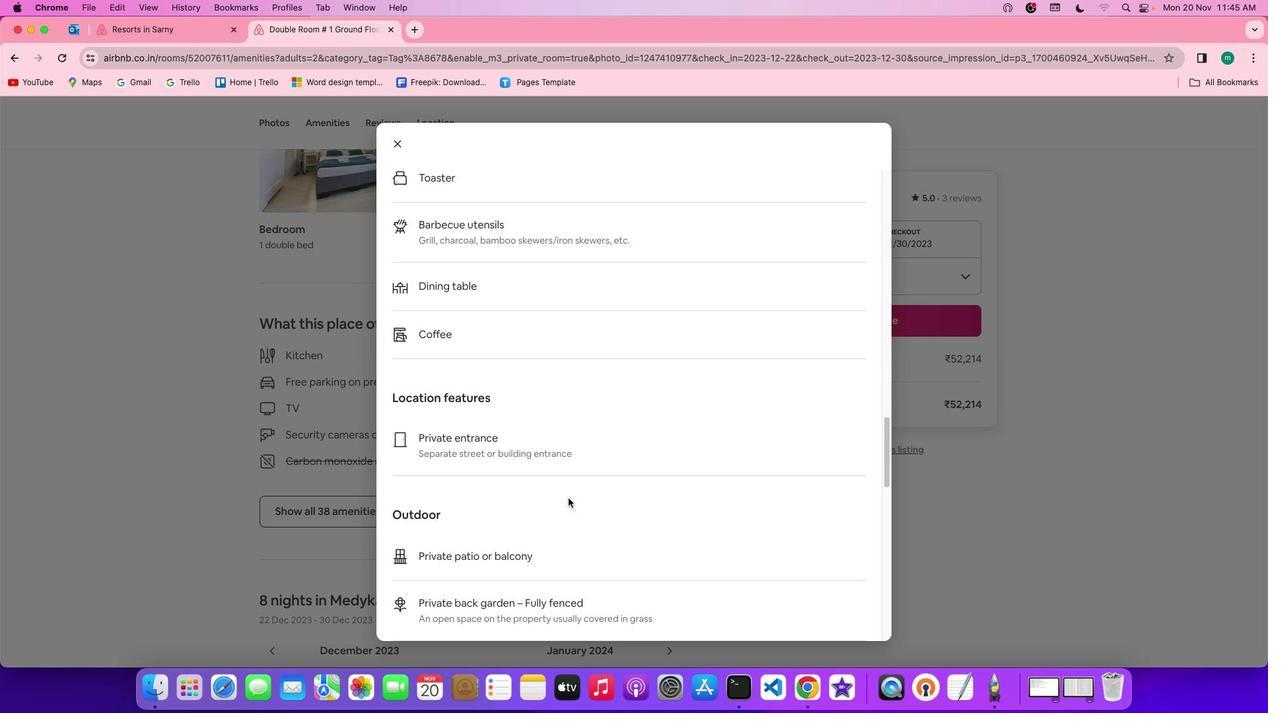 
Action: Mouse scrolled (567, 497) with delta (0, 0)
Screenshot: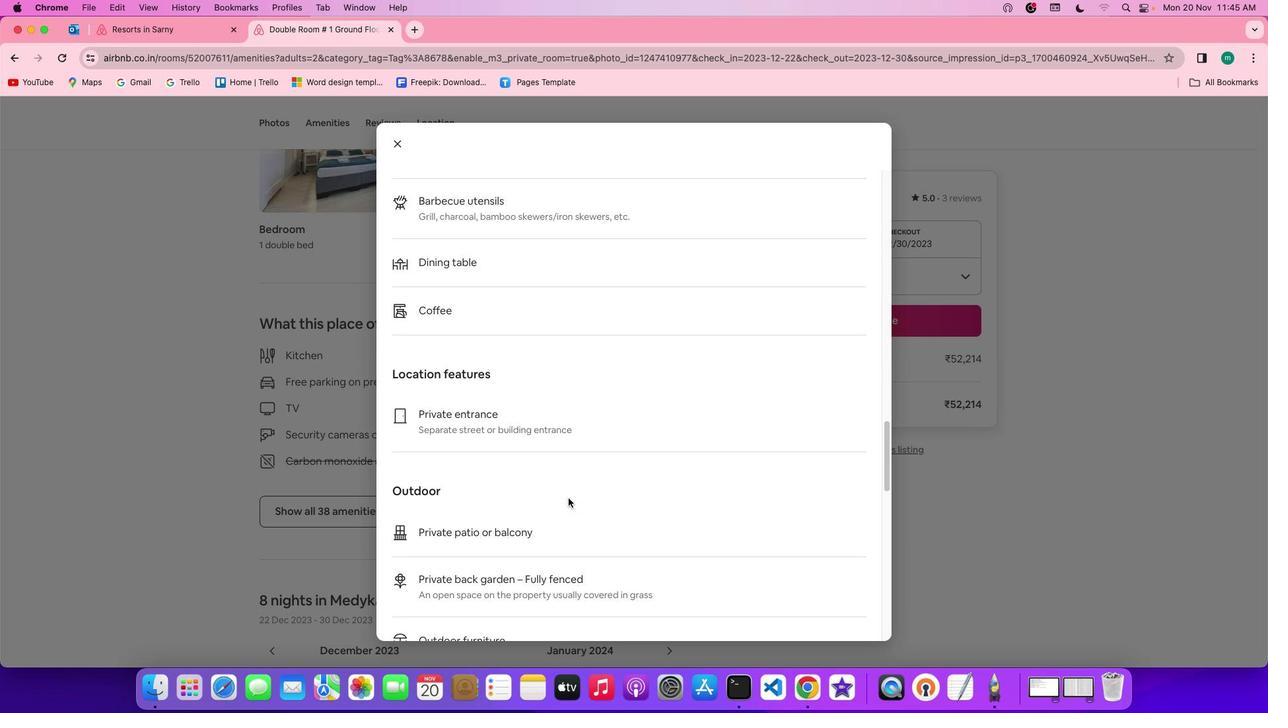 
Action: Mouse scrolled (567, 497) with delta (0, -1)
Screenshot: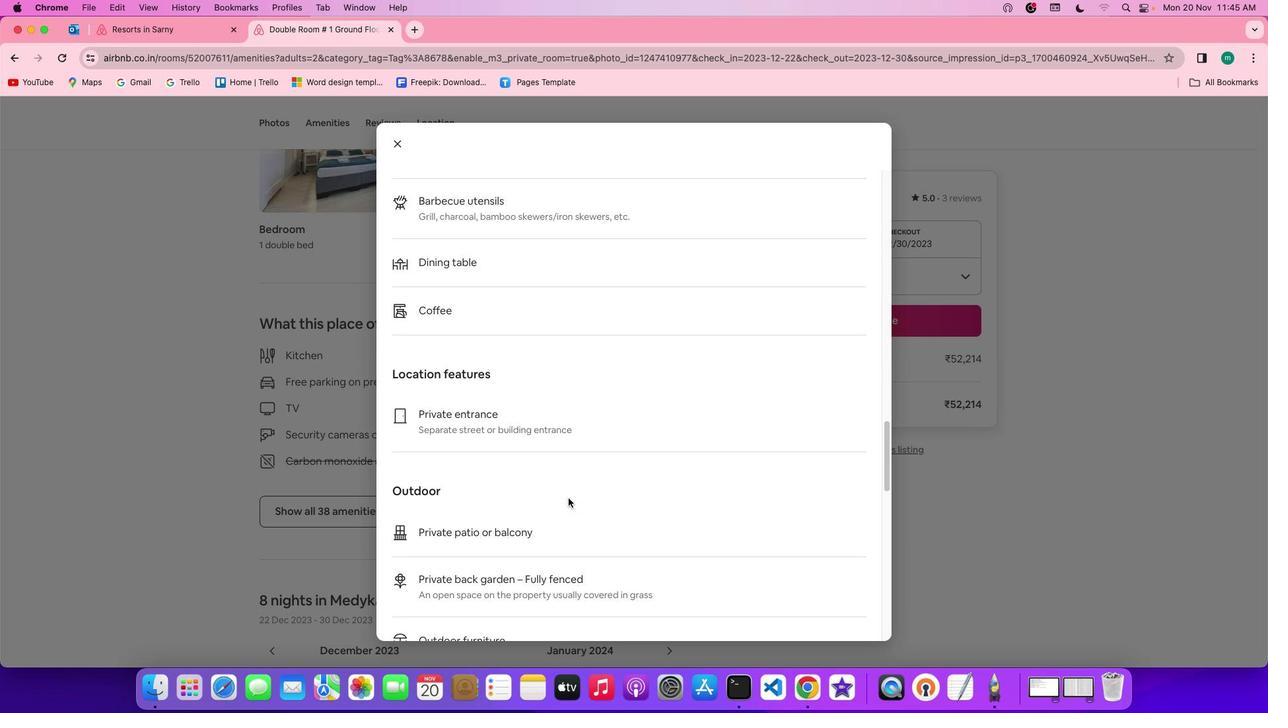 
Action: Mouse scrolled (567, 497) with delta (0, -2)
Screenshot: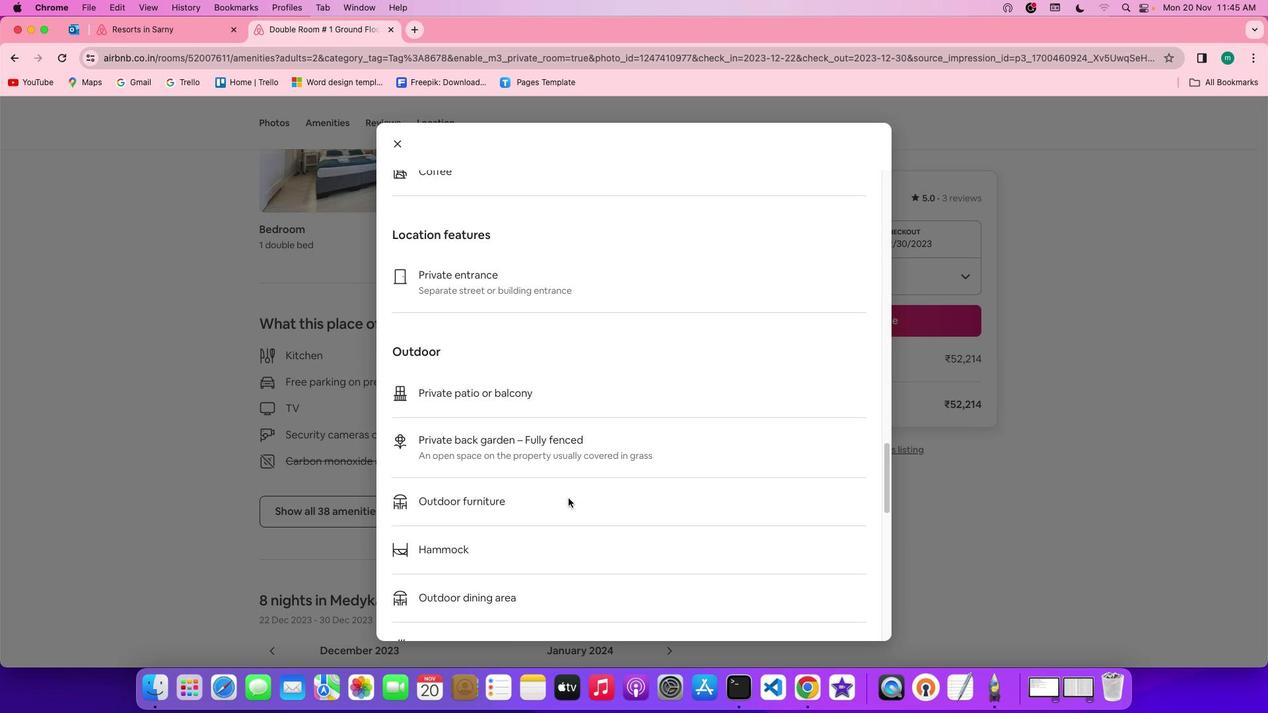 
Action: Mouse scrolled (567, 497) with delta (0, 0)
Screenshot: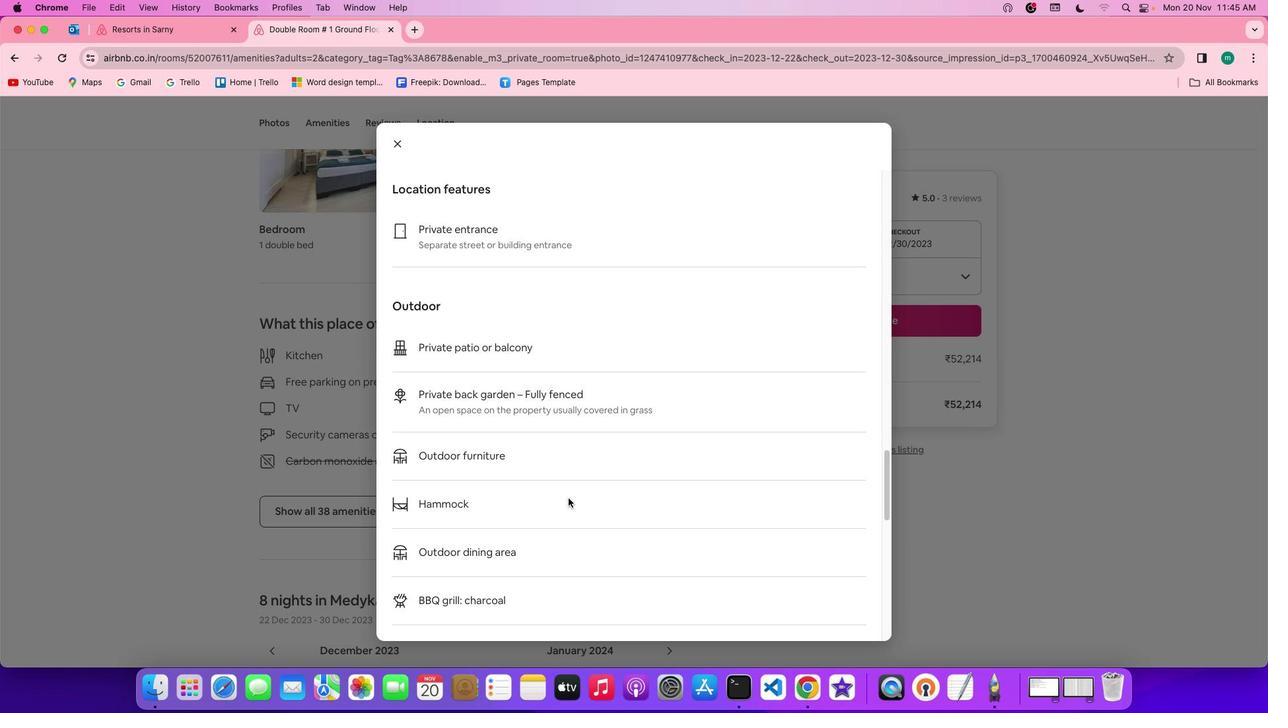 
Action: Mouse scrolled (567, 497) with delta (0, 0)
Screenshot: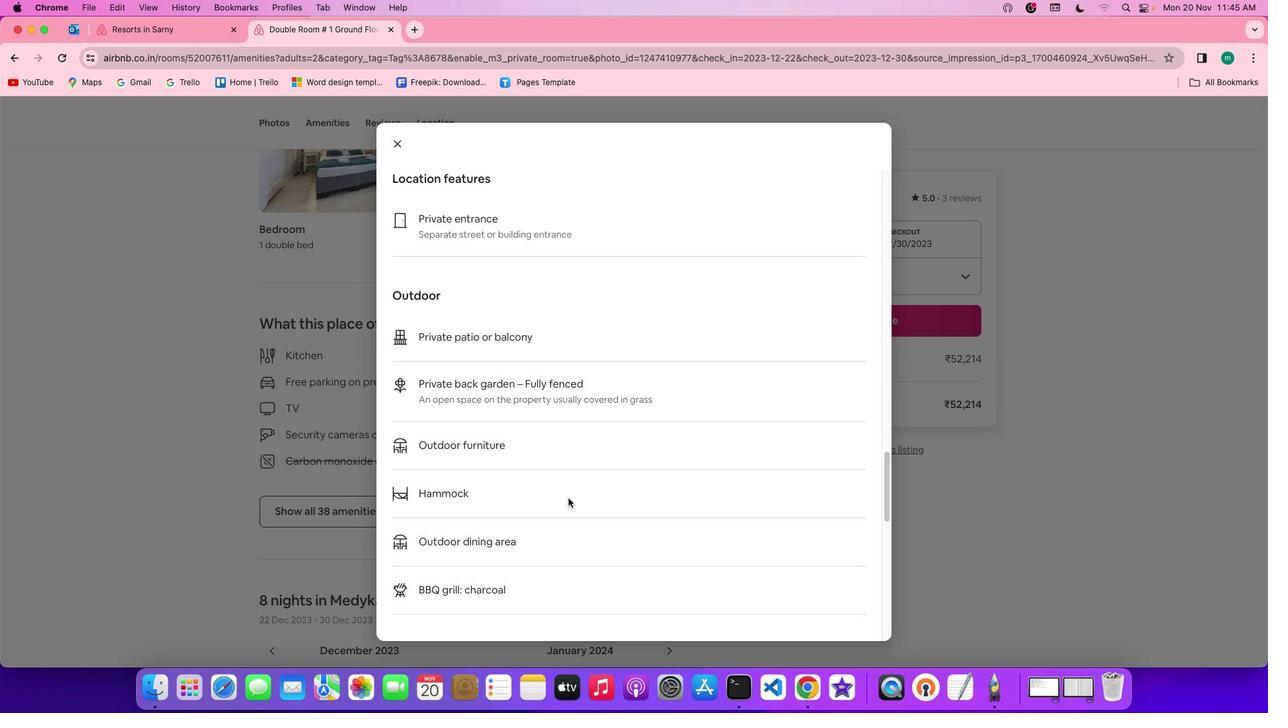 
Action: Mouse scrolled (567, 497) with delta (0, -1)
Screenshot: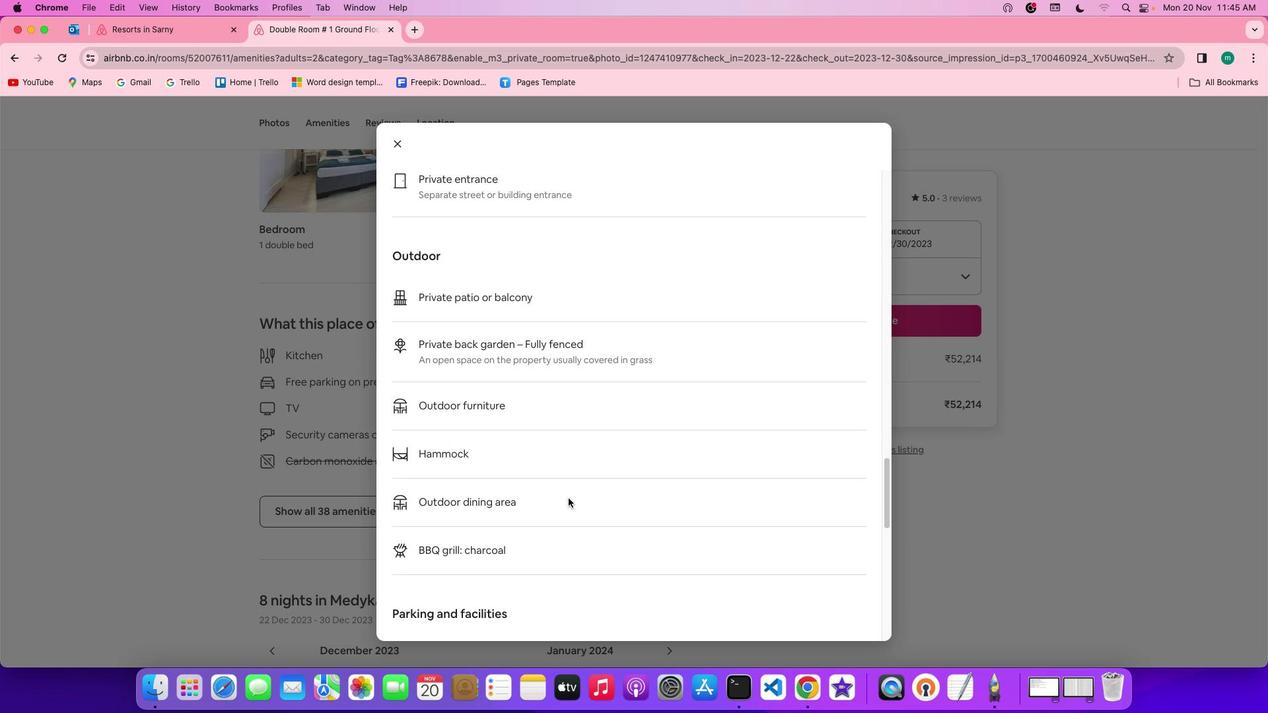 
Action: Mouse scrolled (567, 497) with delta (0, -1)
Screenshot: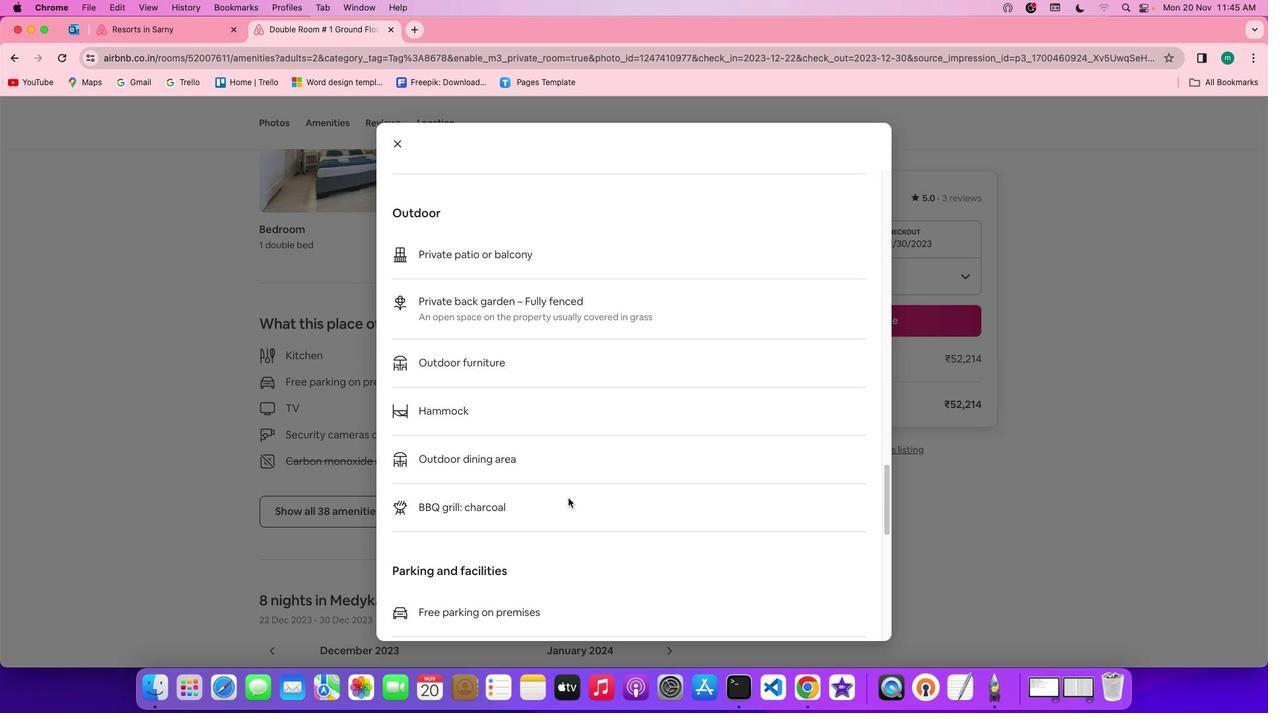 
Action: Mouse moved to (568, 496)
Screenshot: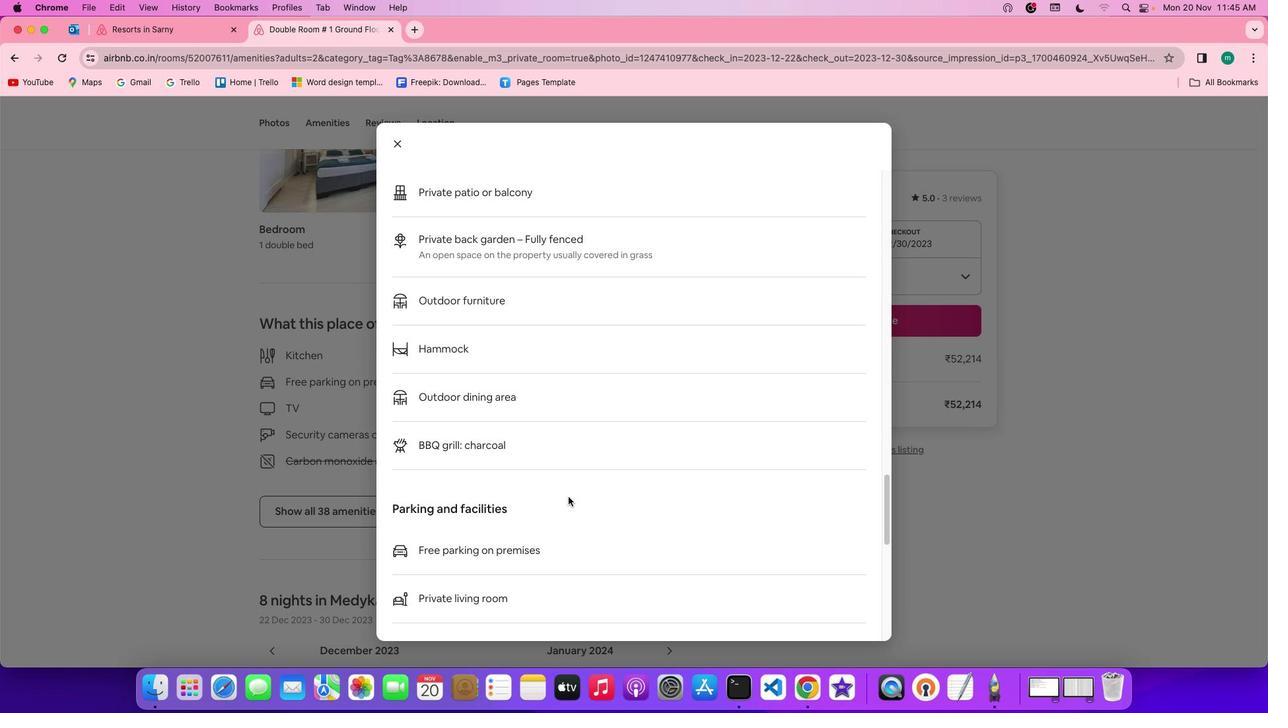 
Action: Mouse scrolled (568, 496) with delta (0, 0)
Screenshot: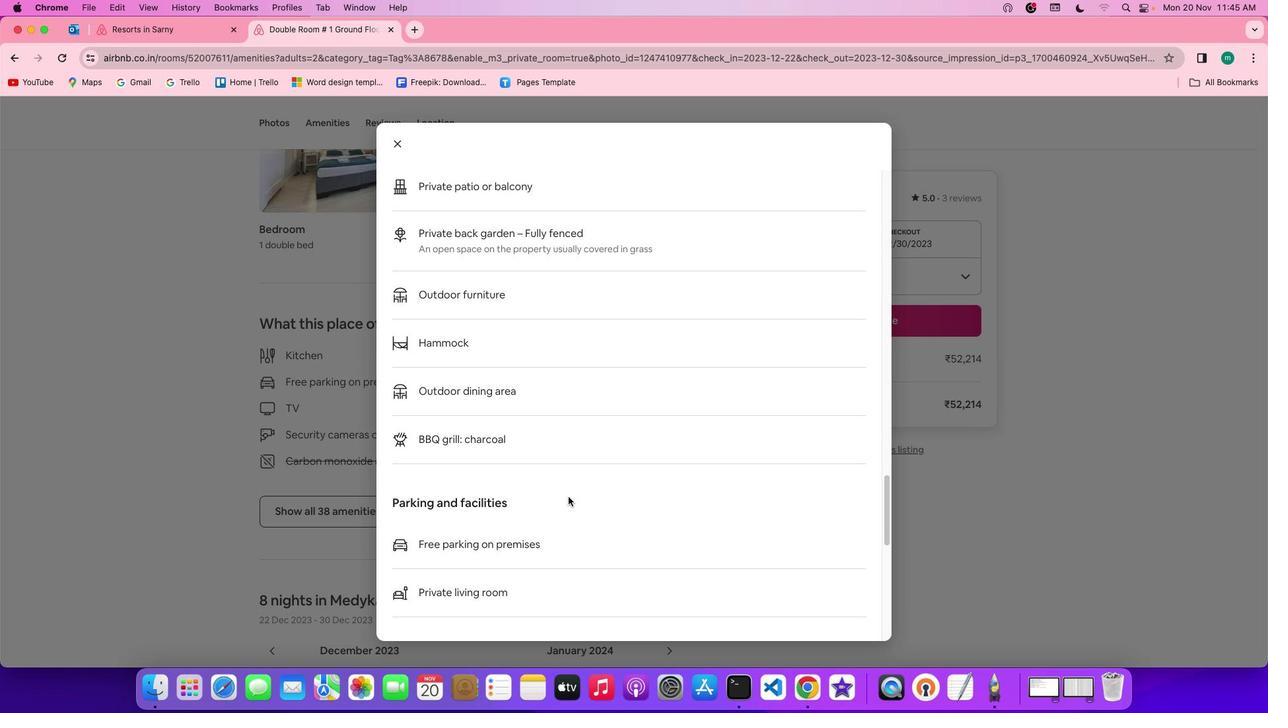 
Action: Mouse scrolled (568, 496) with delta (0, 0)
Screenshot: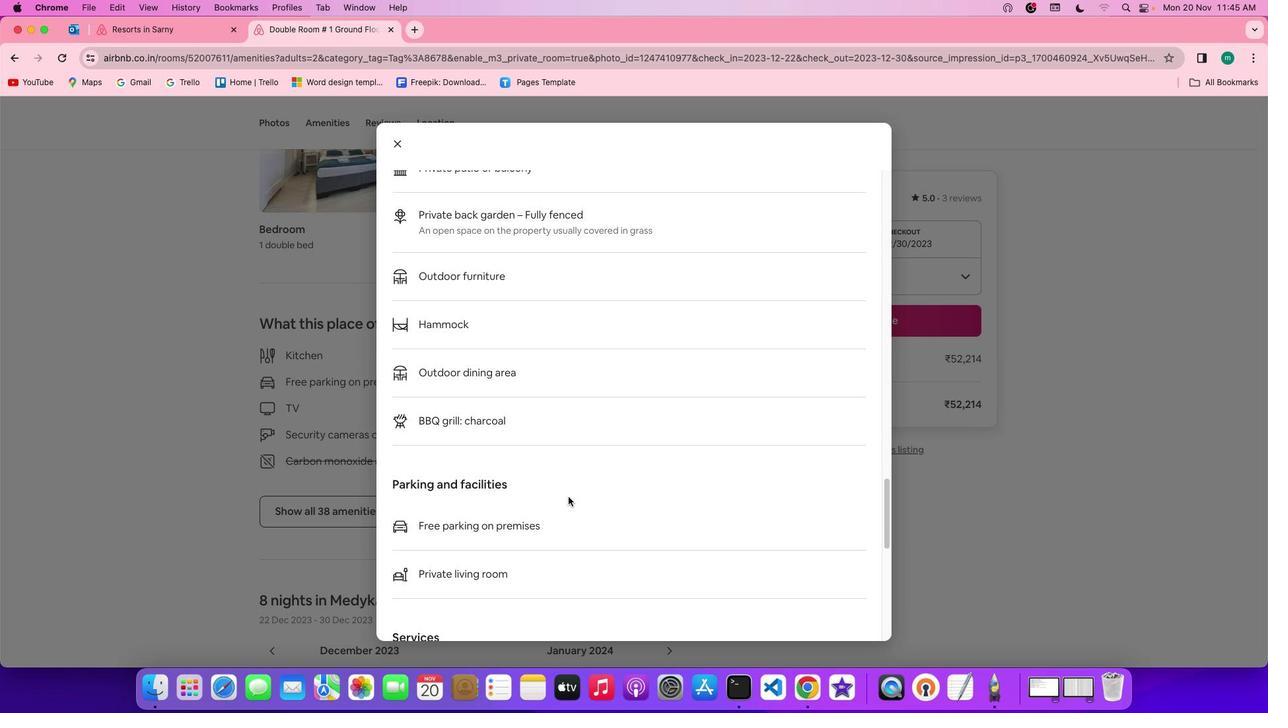 
Action: Mouse scrolled (568, 496) with delta (0, -1)
Screenshot: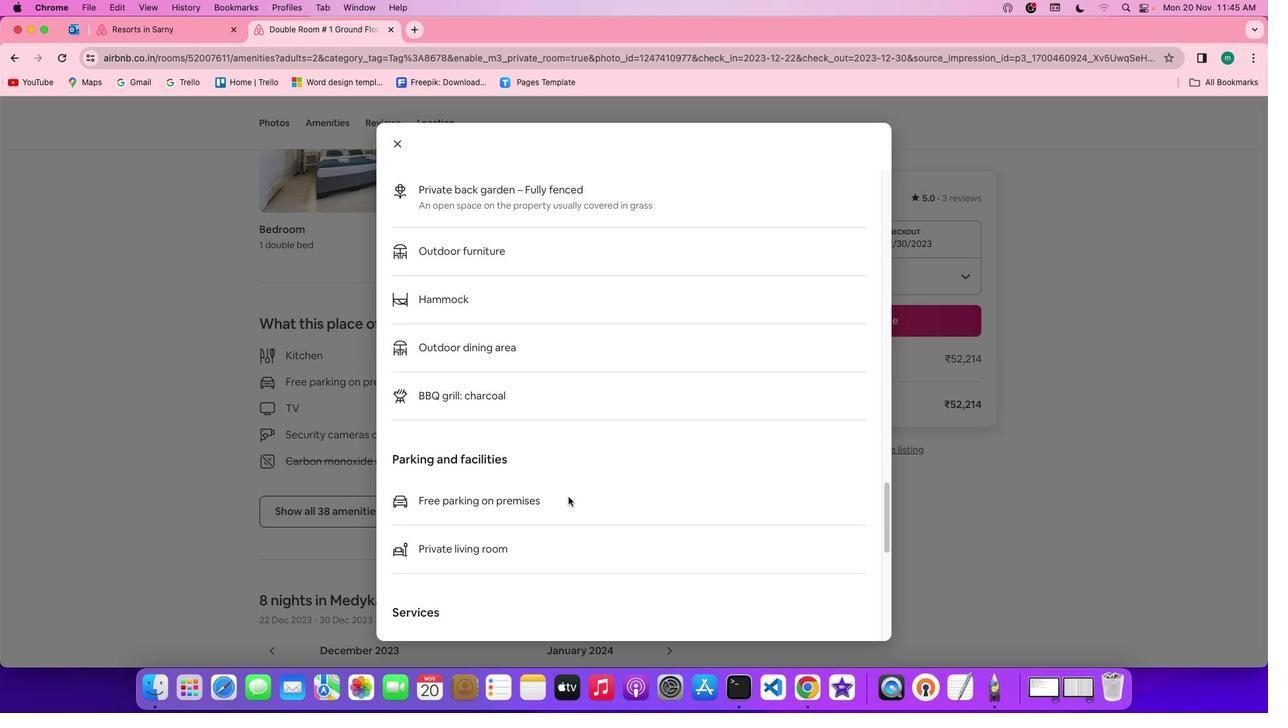 
Action: Mouse scrolled (568, 496) with delta (0, -1)
Screenshot: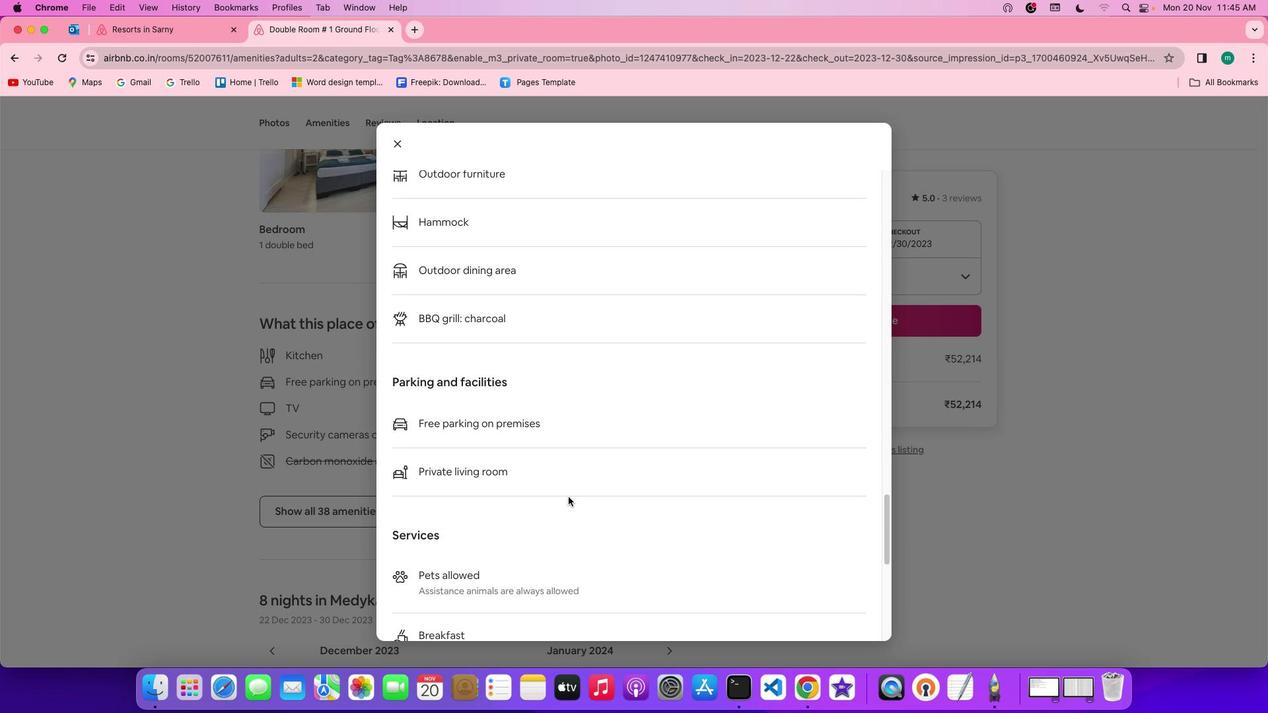 
Action: Mouse scrolled (568, 496) with delta (0, -1)
Screenshot: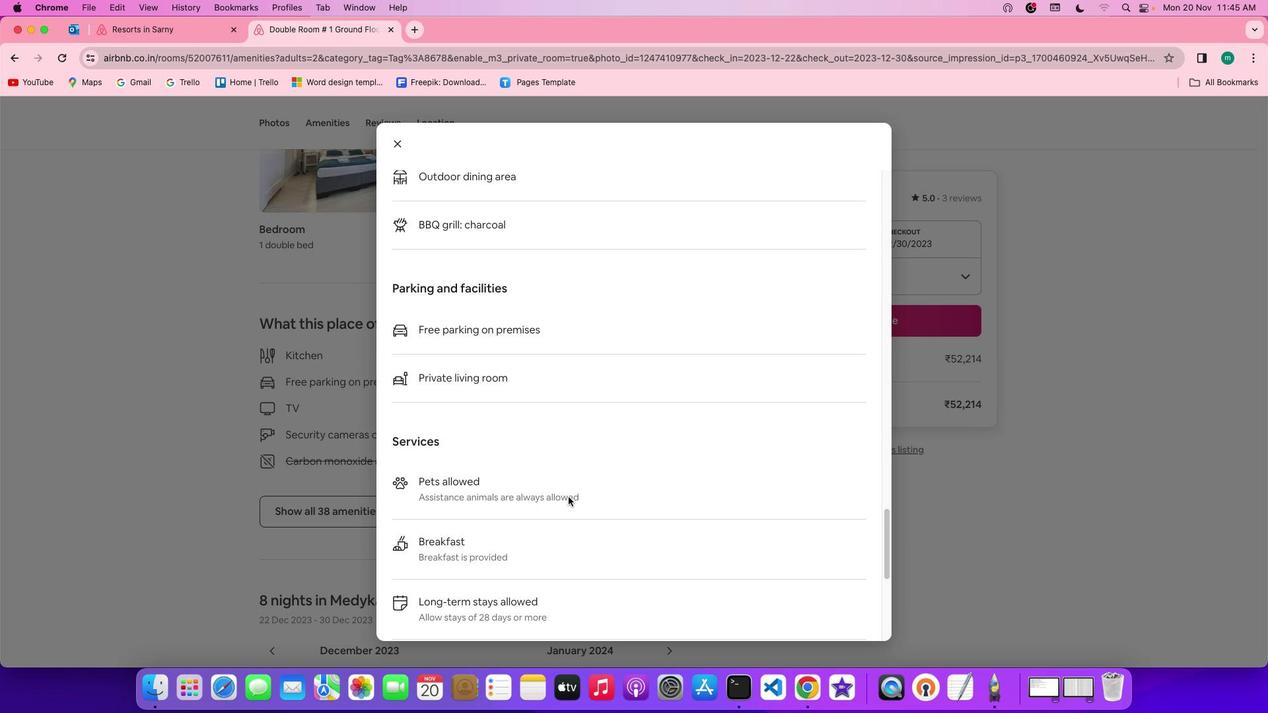 
Action: Mouse scrolled (568, 496) with delta (0, 0)
Screenshot: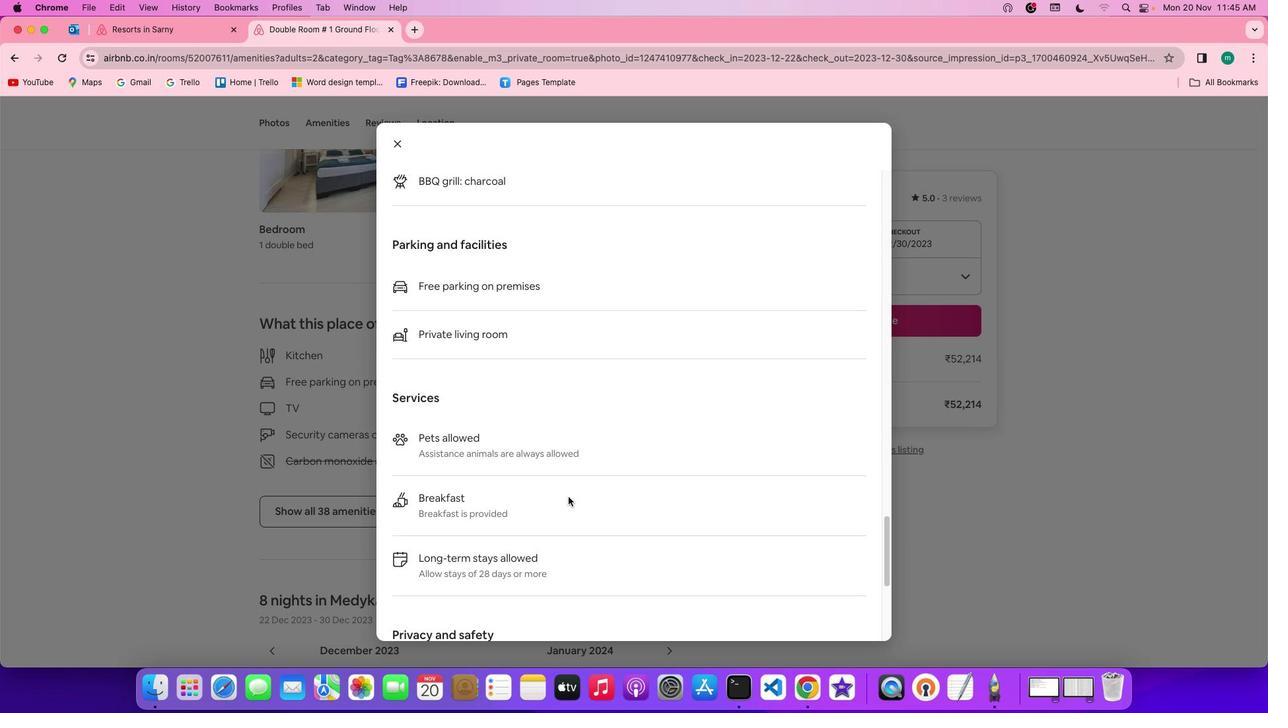 
Action: Mouse scrolled (568, 496) with delta (0, 0)
Screenshot: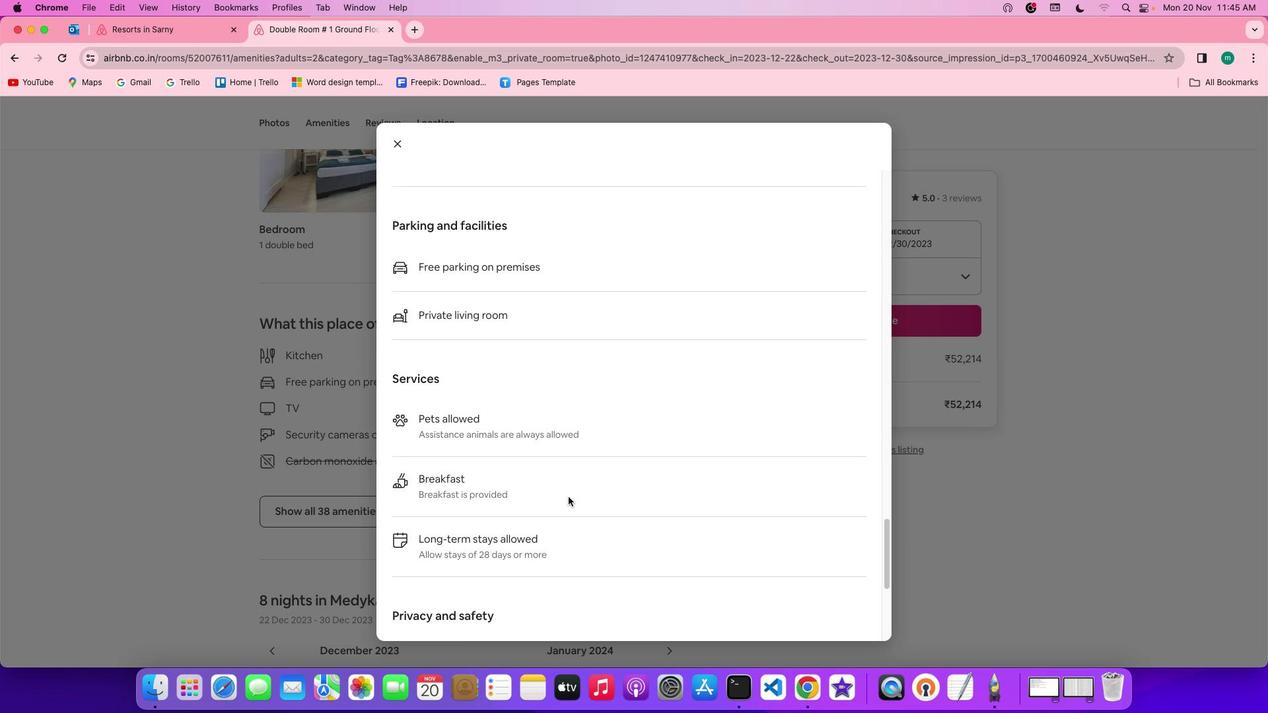 
Action: Mouse scrolled (568, 496) with delta (0, -1)
Screenshot: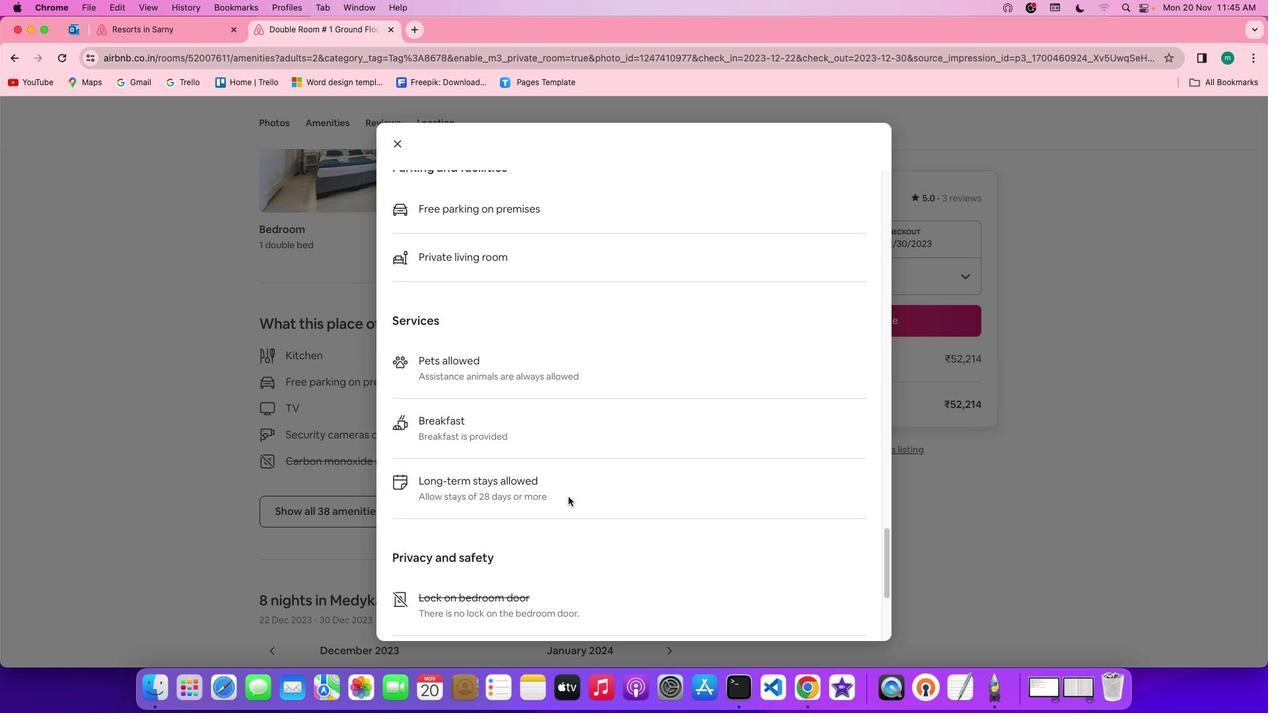 
Action: Mouse scrolled (568, 496) with delta (0, -2)
Screenshot: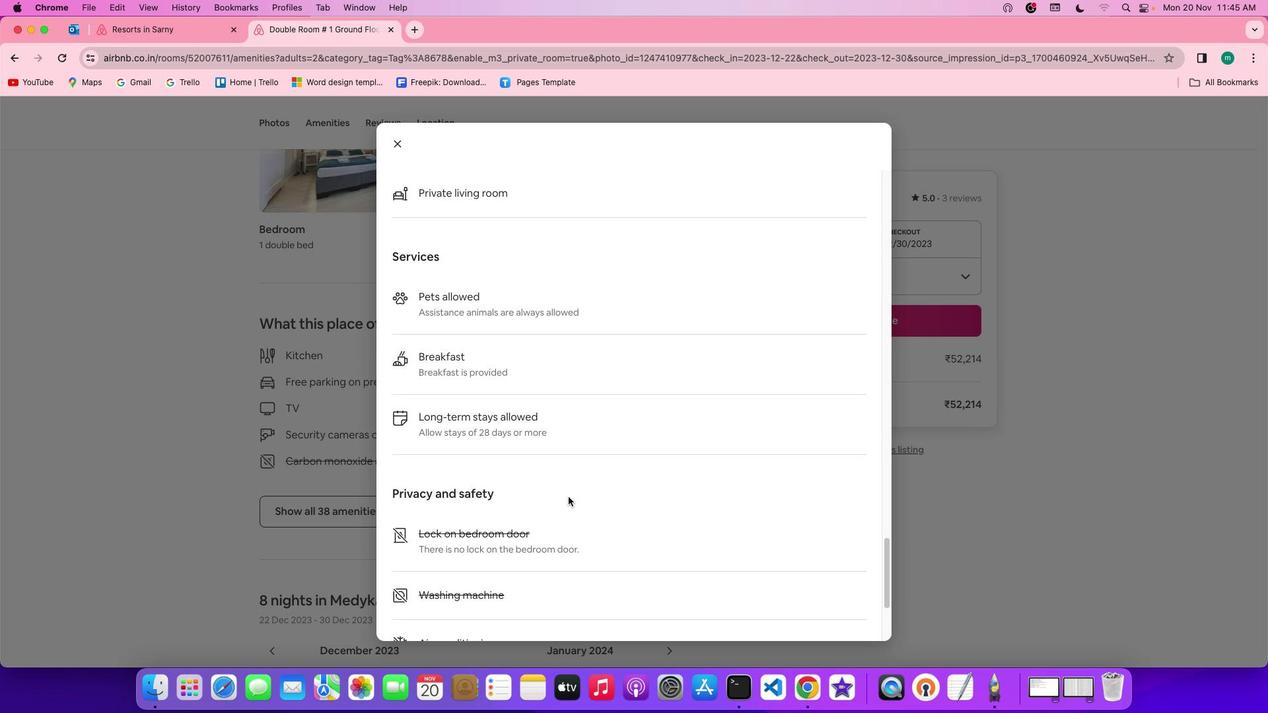 
Action: Mouse scrolled (568, 496) with delta (0, 0)
Screenshot: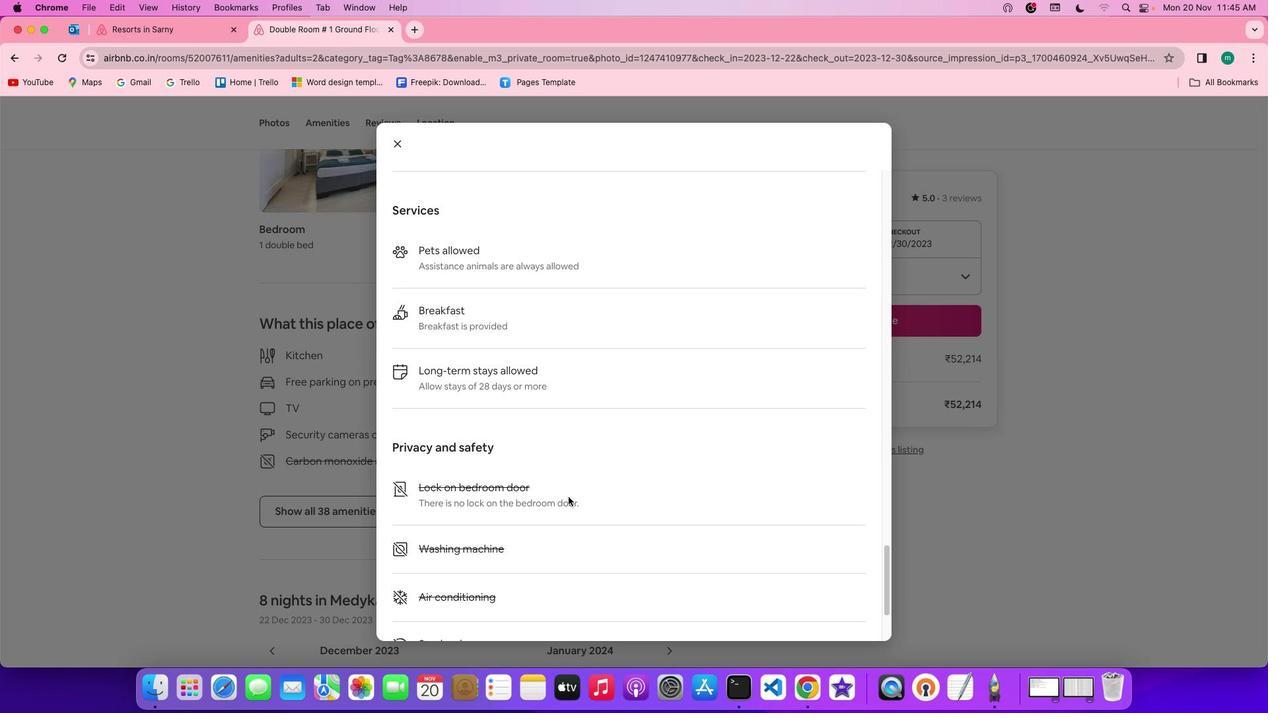 
Action: Mouse scrolled (568, 496) with delta (0, 0)
Screenshot: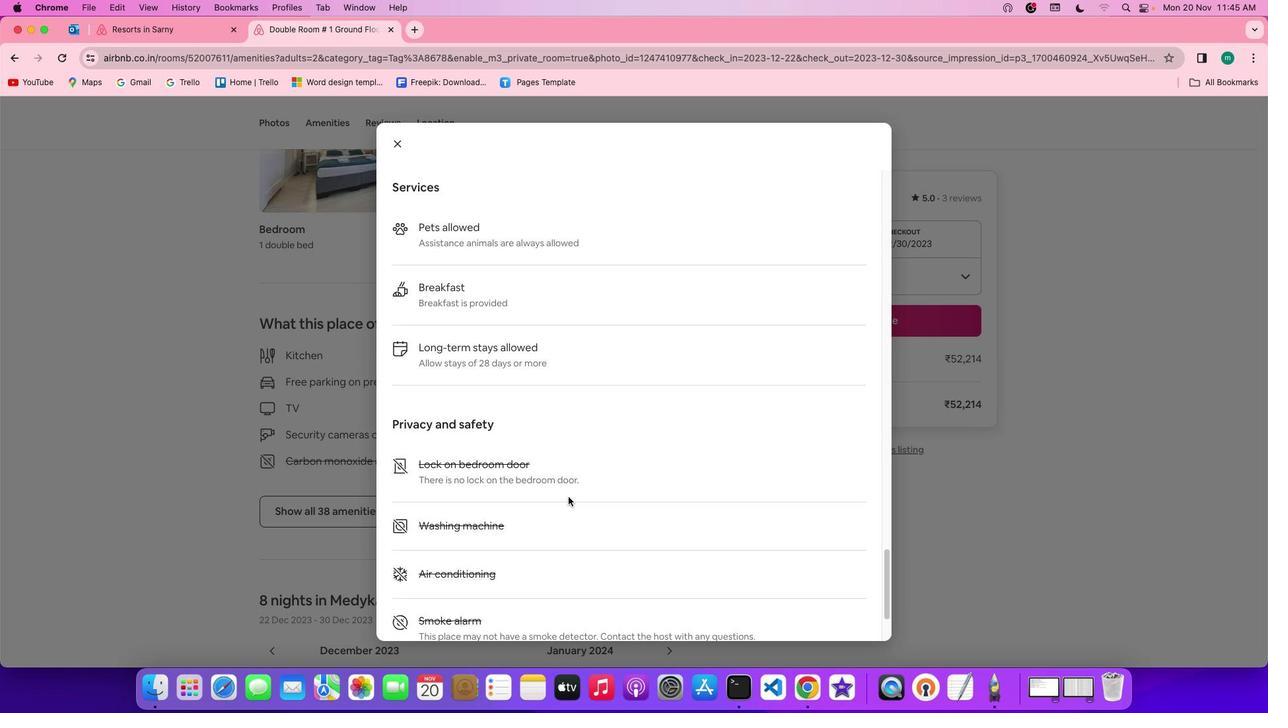 
Action: Mouse scrolled (568, 496) with delta (0, -1)
Screenshot: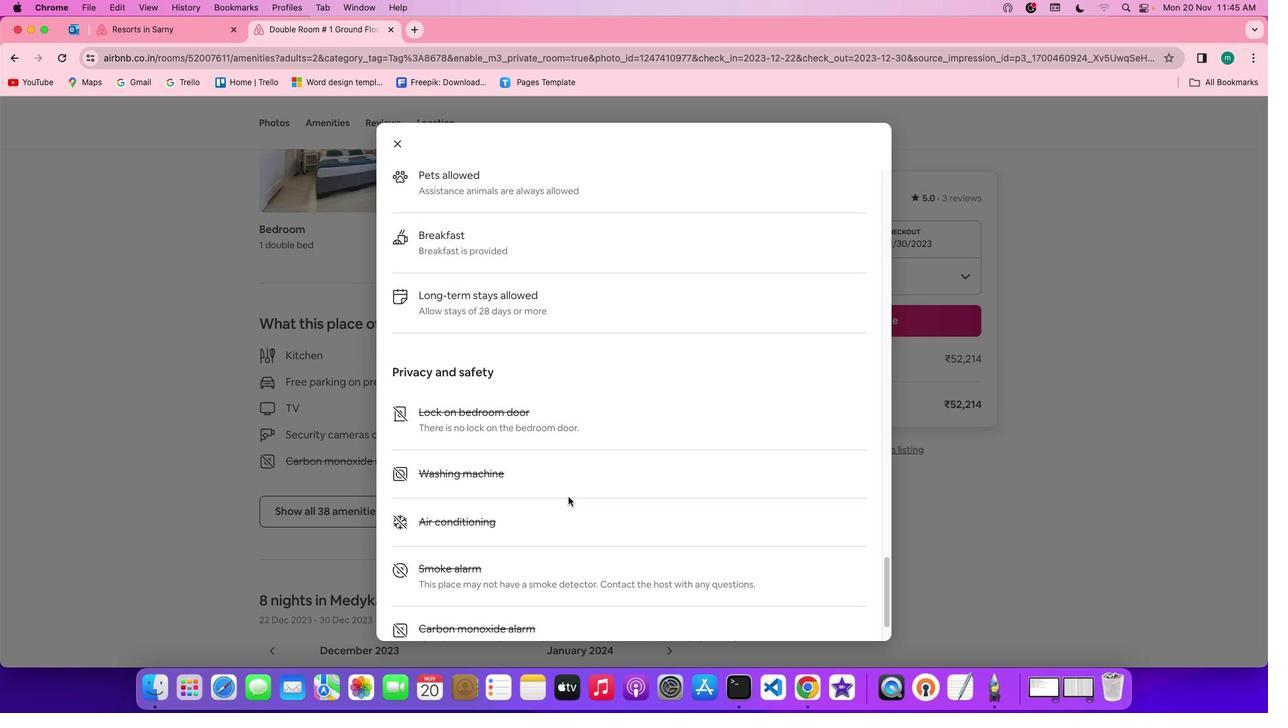 
Action: Mouse scrolled (568, 496) with delta (0, -1)
Screenshot: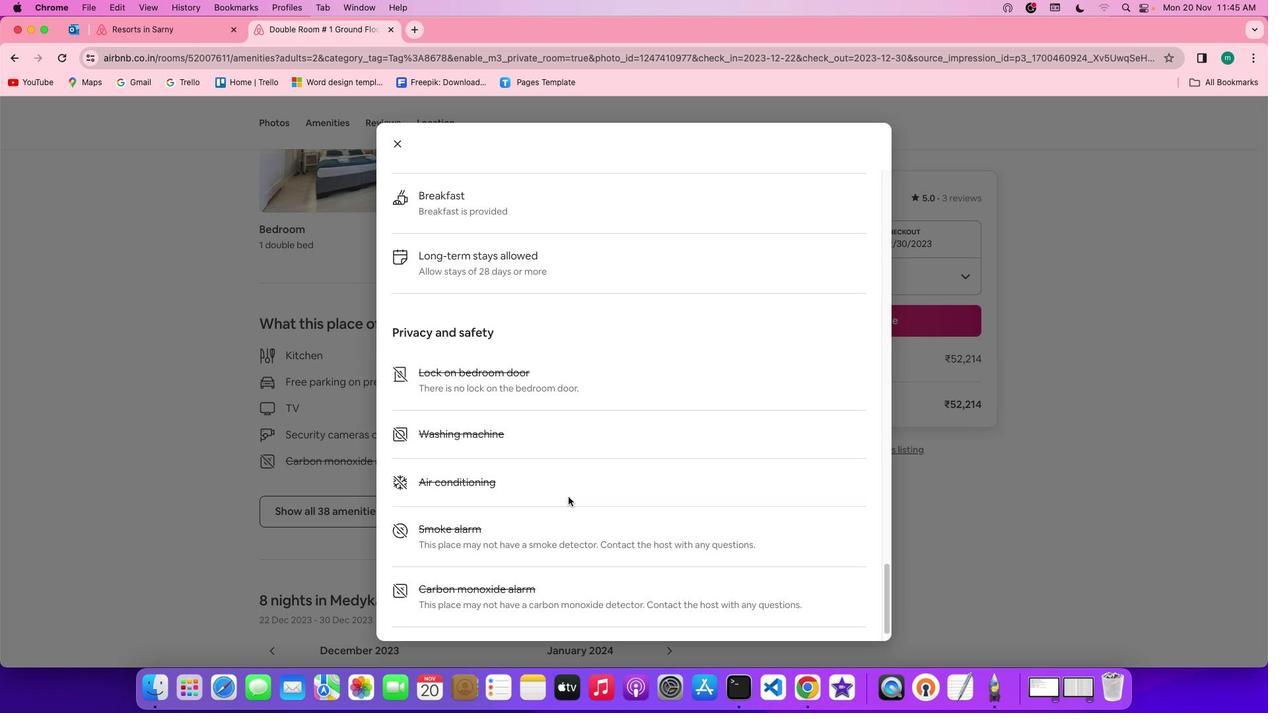 
Action: Mouse scrolled (568, 496) with delta (0, -1)
Screenshot: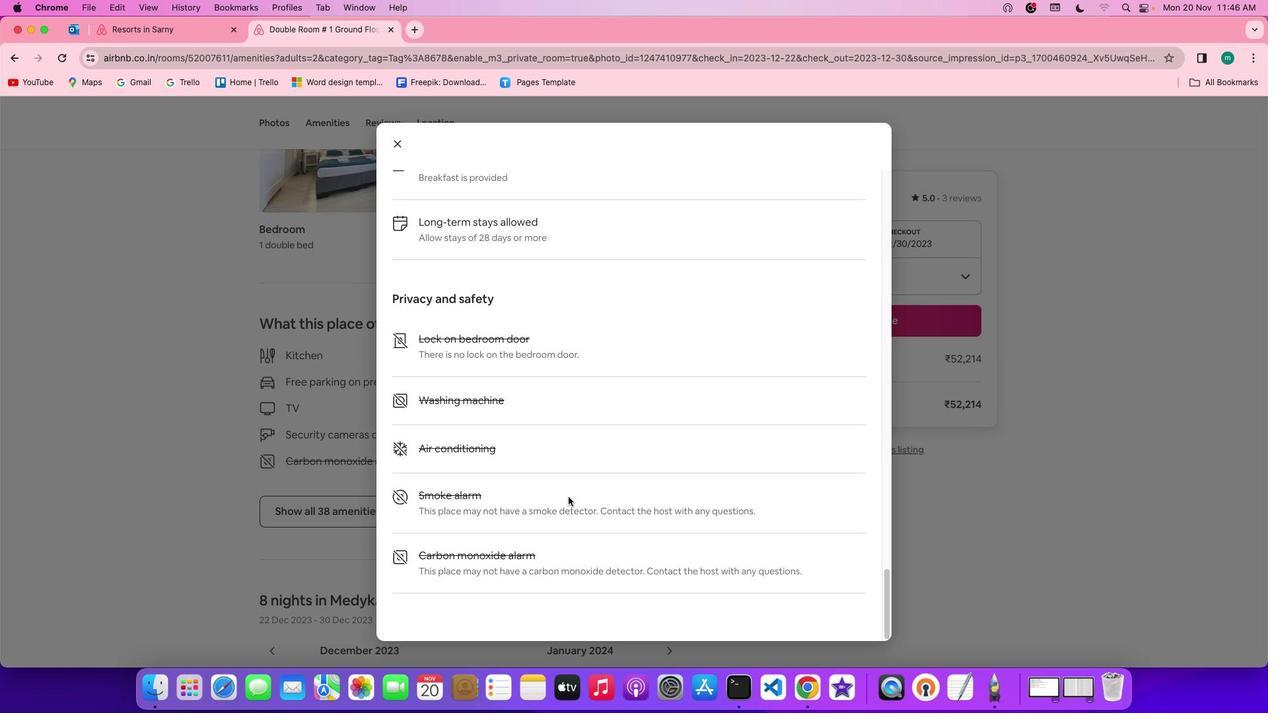 
Action: Mouse scrolled (568, 496) with delta (0, 0)
Screenshot: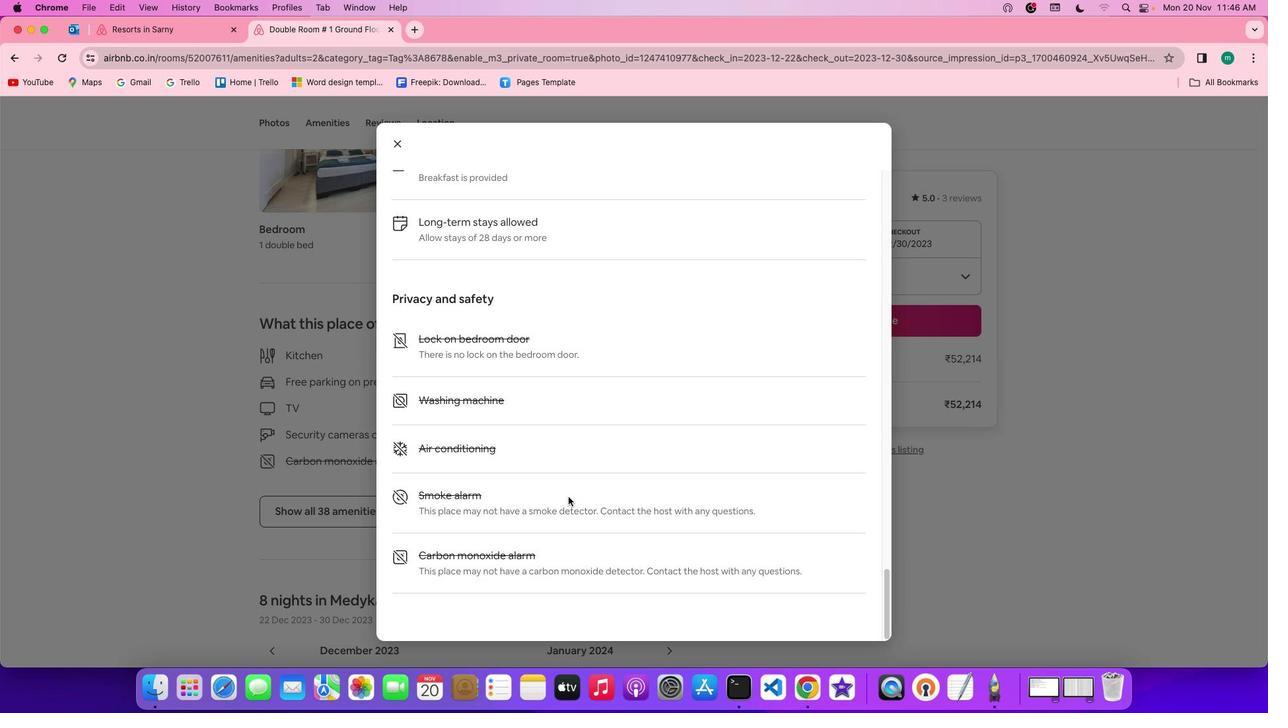 
Action: Mouse scrolled (568, 496) with delta (0, 0)
Screenshot: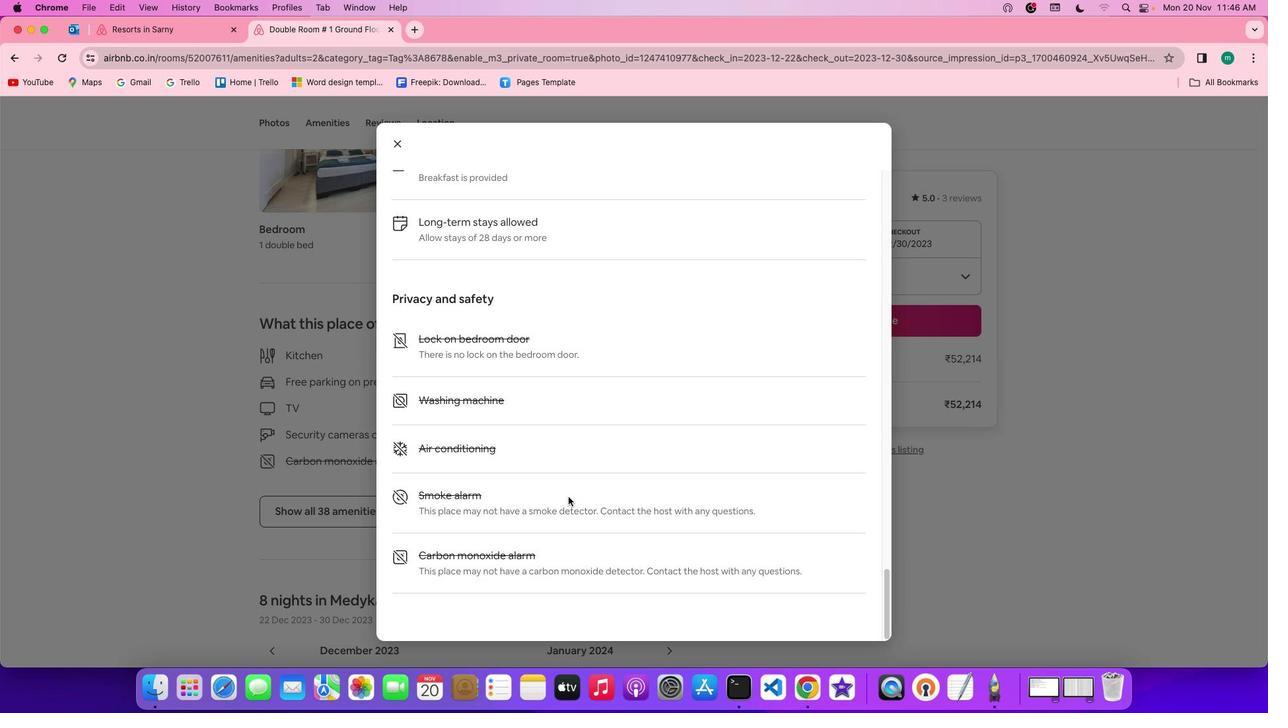 
Action: Mouse scrolled (568, 496) with delta (0, -1)
Screenshot: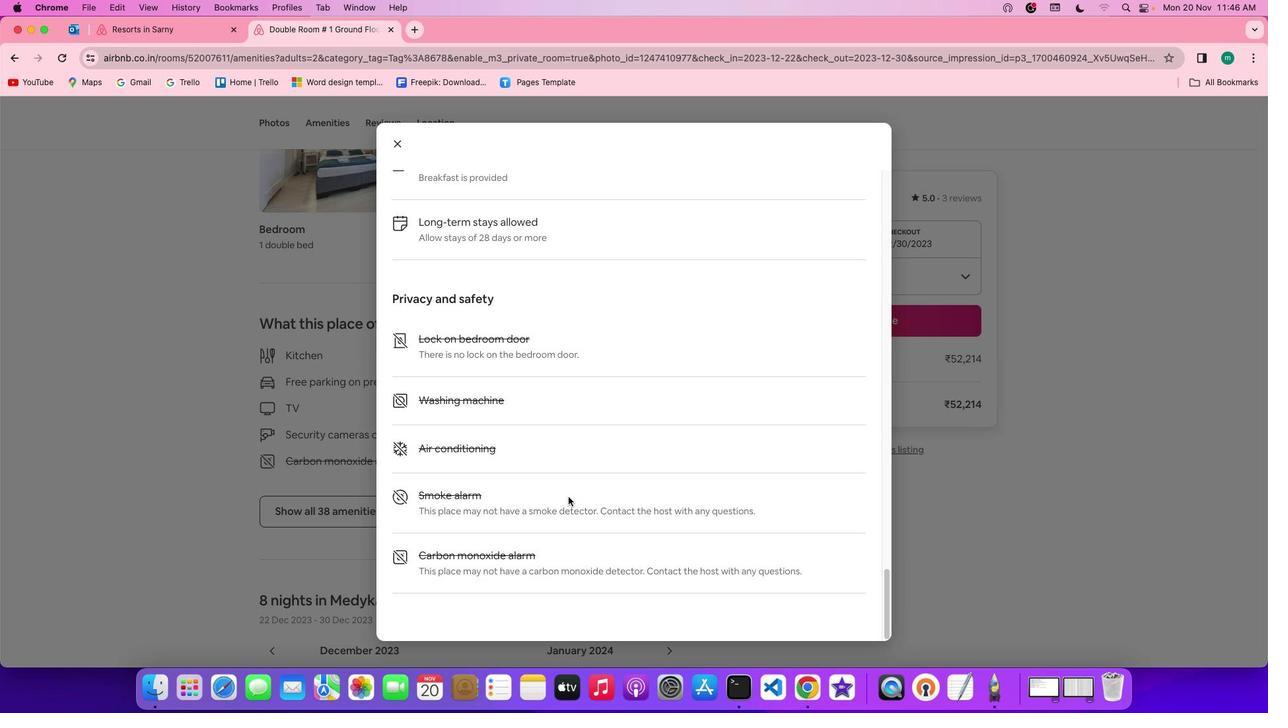 
Action: Mouse scrolled (568, 496) with delta (0, -2)
Screenshot: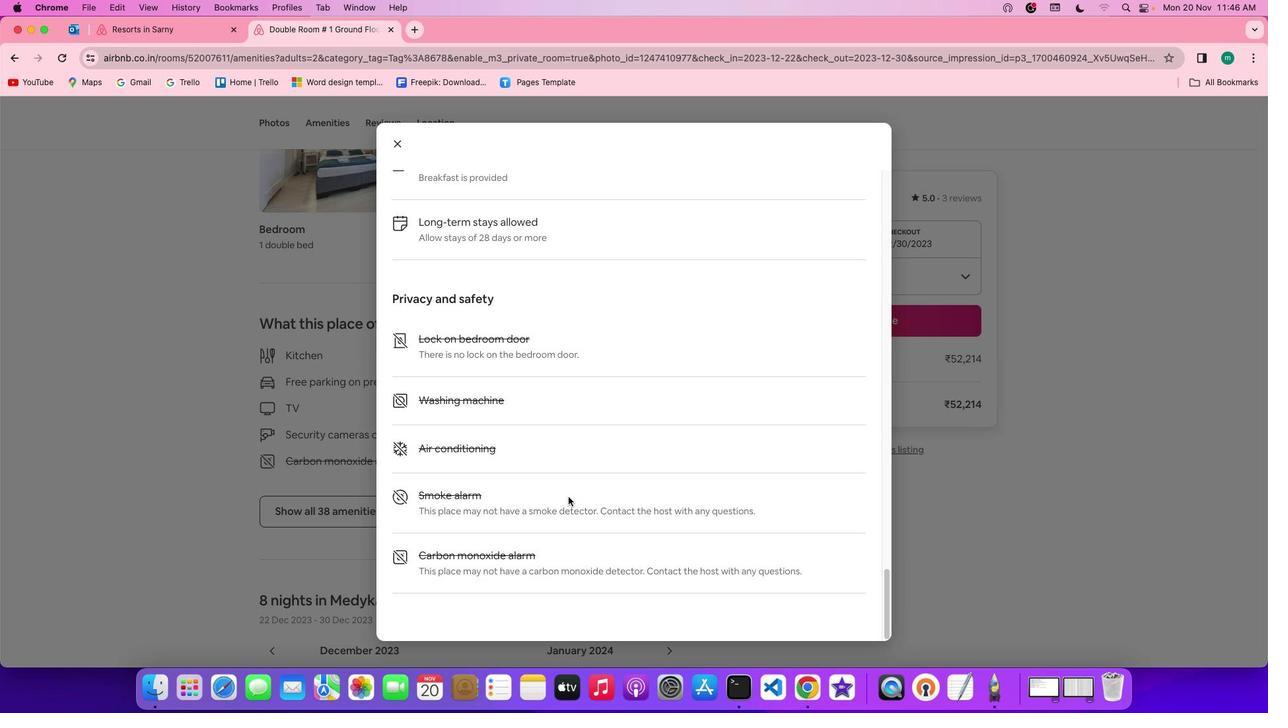 
Action: Mouse scrolled (568, 496) with delta (0, -2)
Screenshot: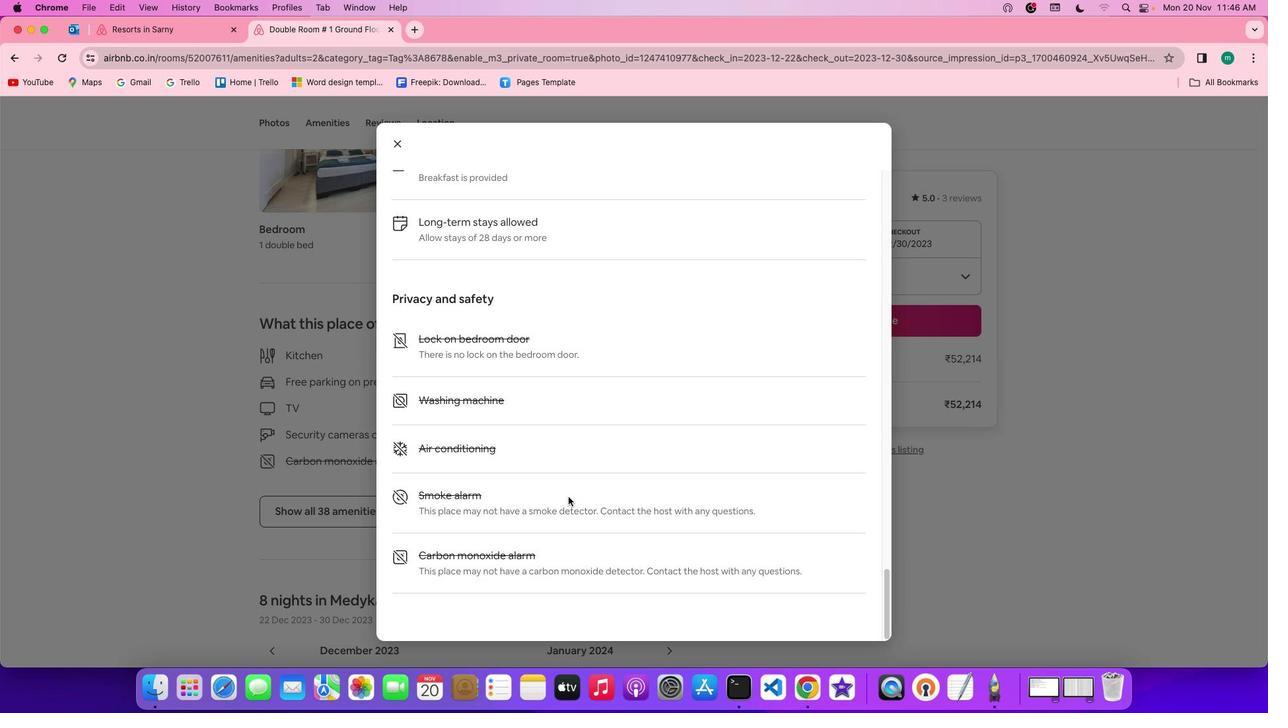 
Action: Mouse moved to (402, 138)
Screenshot: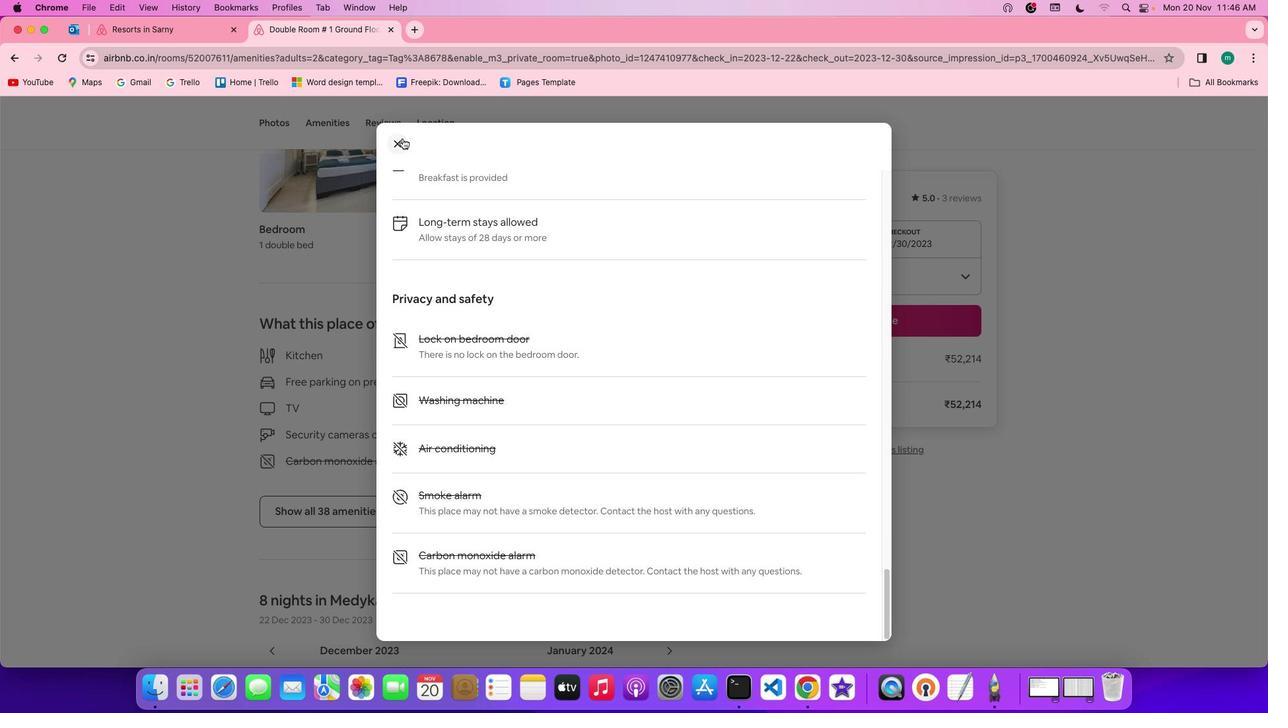 
Action: Mouse pressed left at (402, 138)
Screenshot: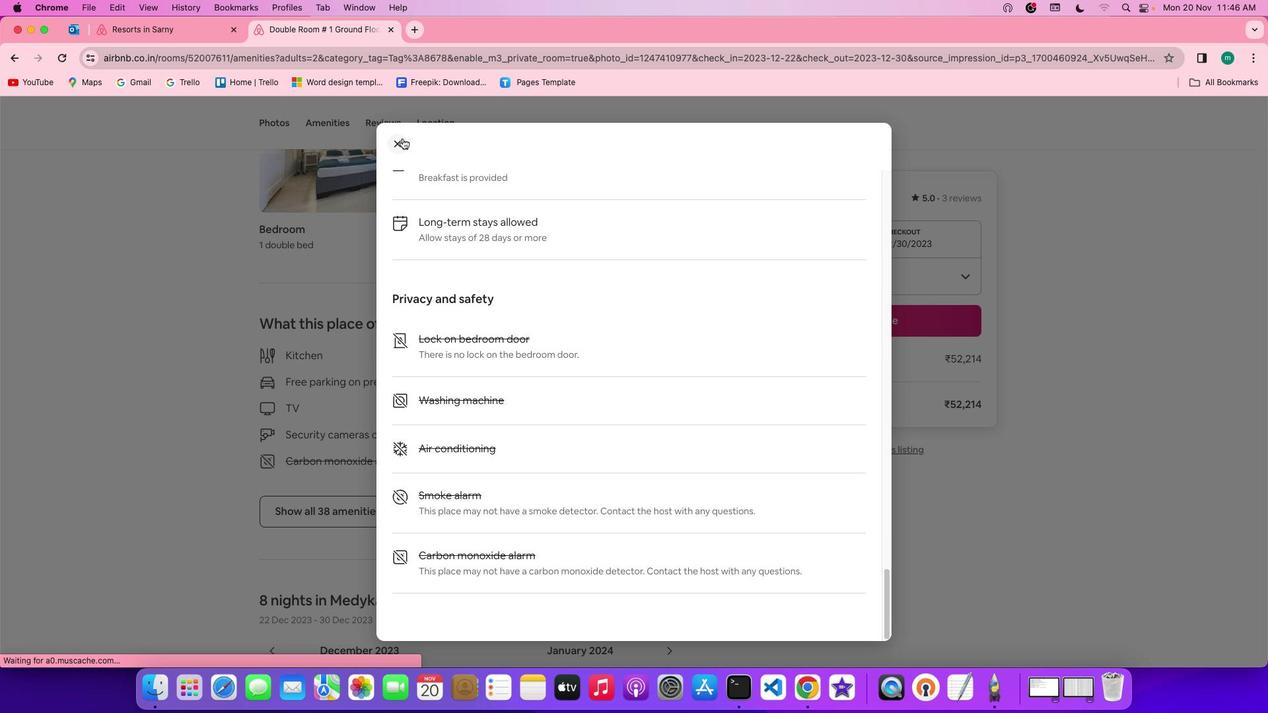 
Action: Mouse moved to (558, 430)
Screenshot: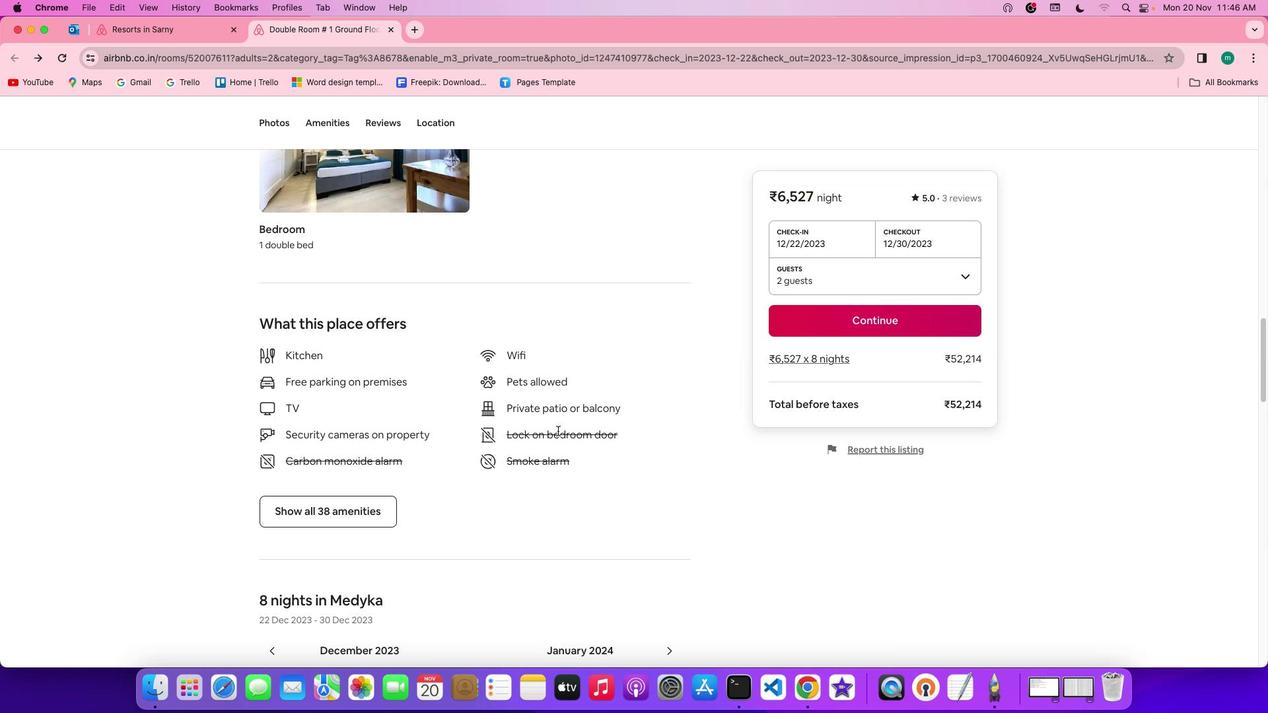 
Action: Mouse scrolled (558, 430) with delta (0, 0)
Screenshot: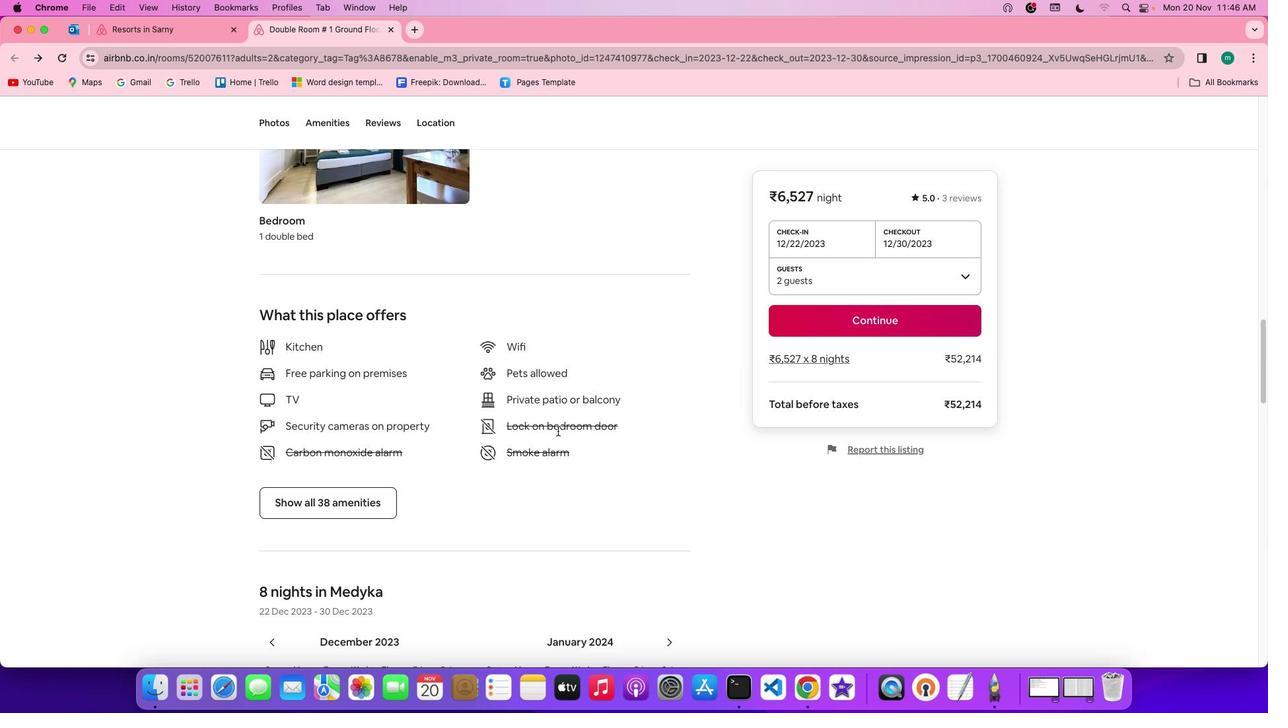 
Action: Mouse scrolled (558, 430) with delta (0, 0)
Screenshot: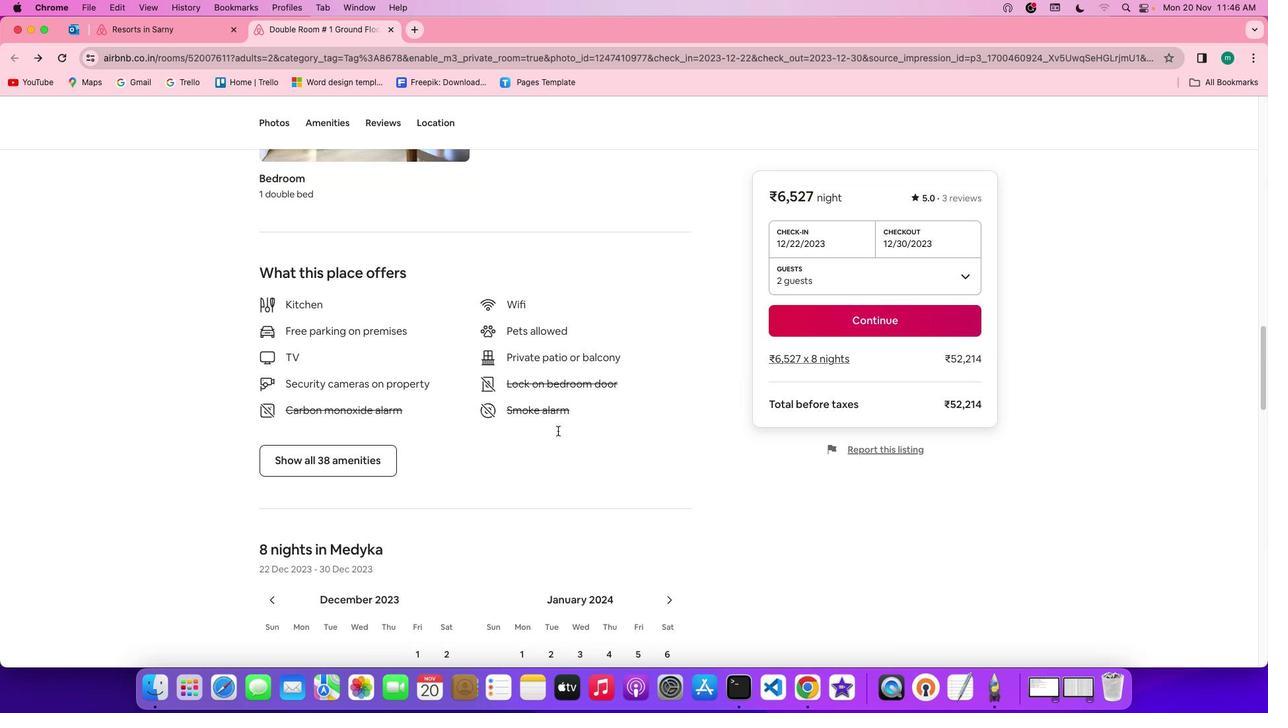 
Action: Mouse scrolled (558, 430) with delta (0, -1)
Screenshot: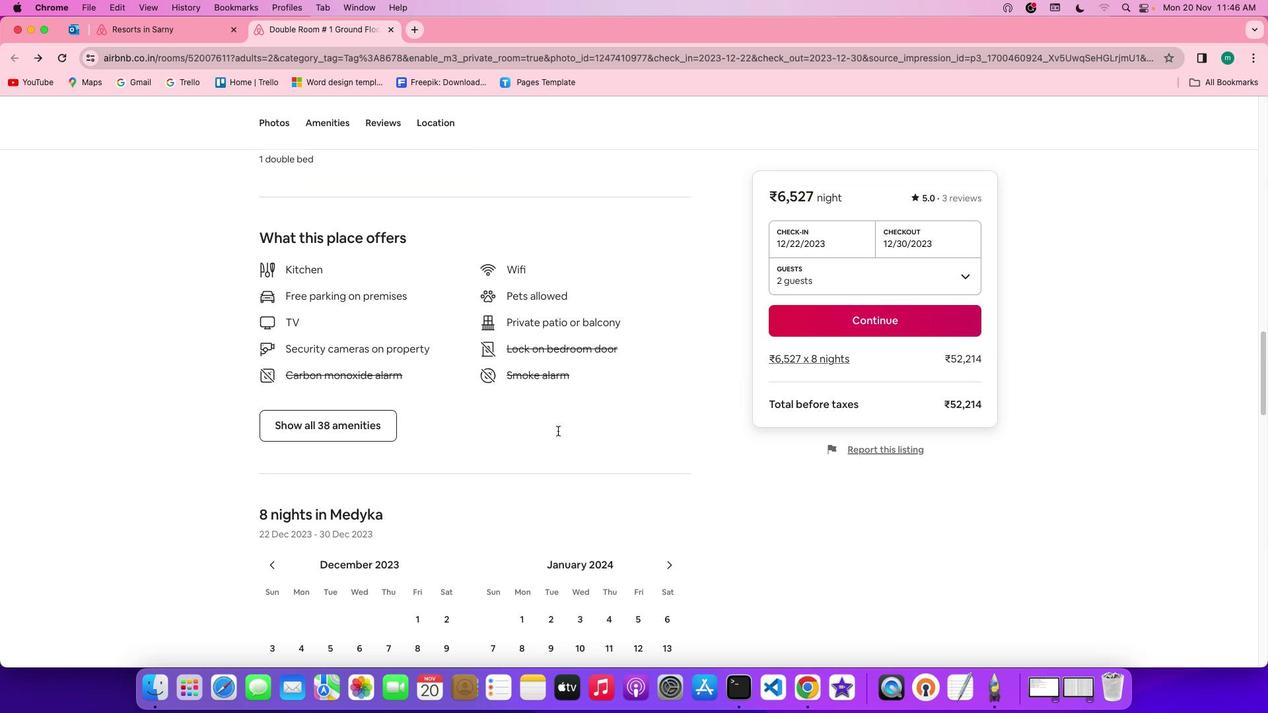 
Action: Mouse scrolled (558, 430) with delta (0, -1)
Screenshot: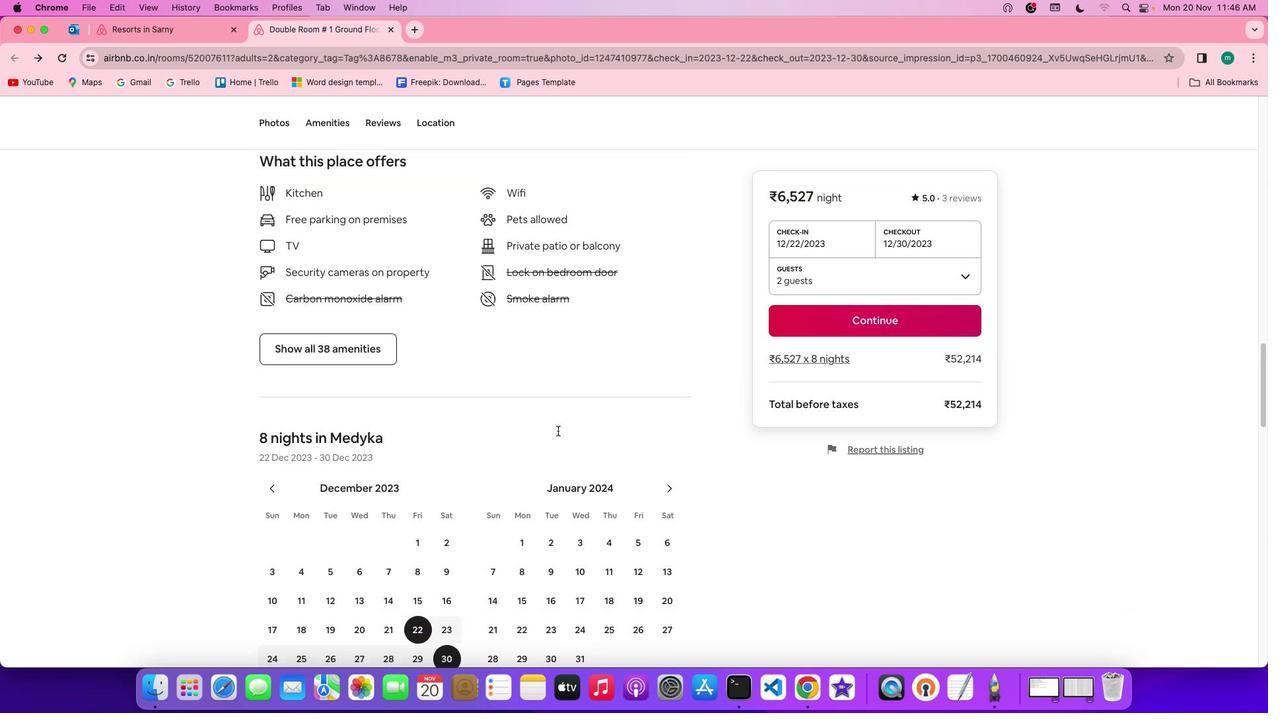 
Action: Mouse scrolled (558, 430) with delta (0, 0)
Screenshot: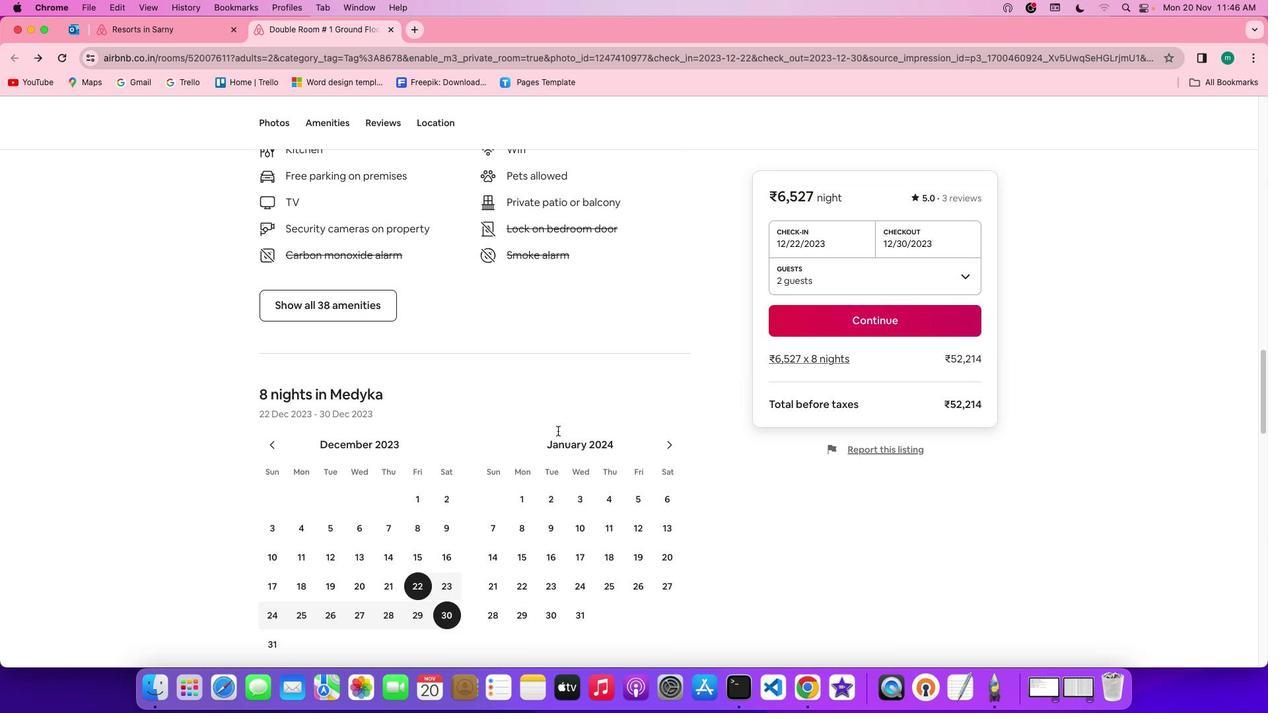
Action: Mouse scrolled (558, 430) with delta (0, 0)
Screenshot: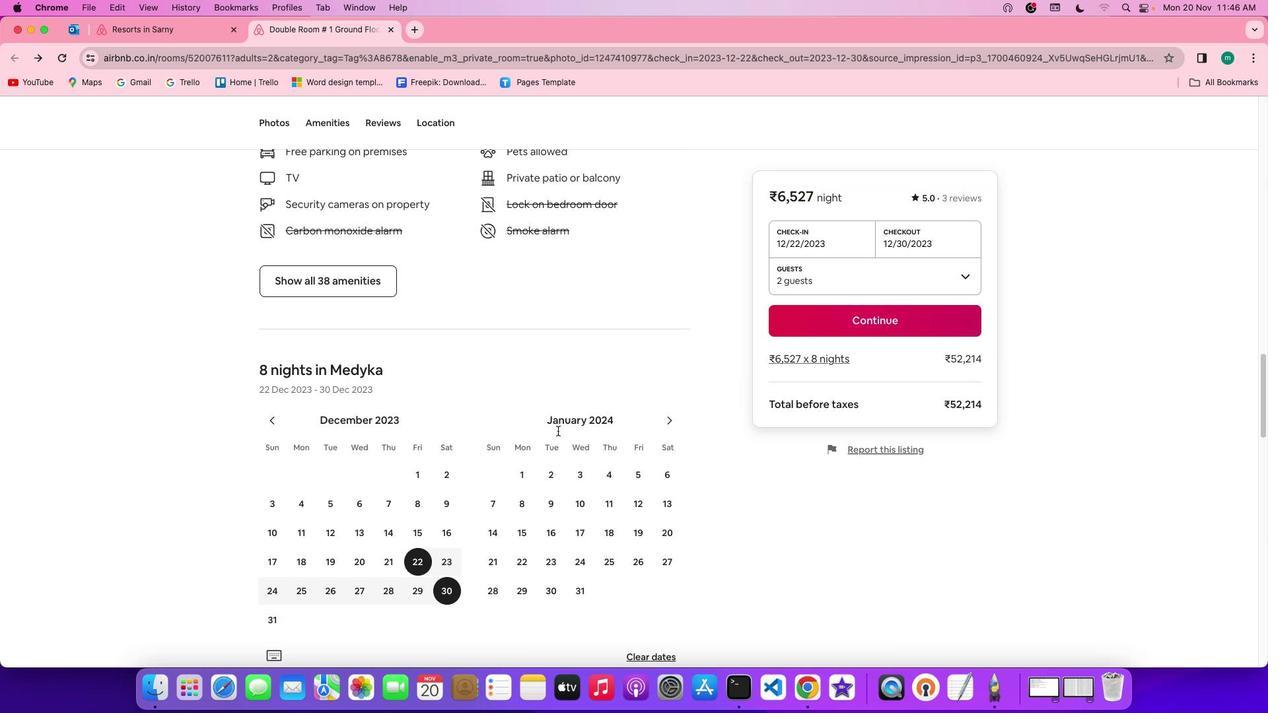 
Action: Mouse scrolled (558, 430) with delta (0, -1)
Screenshot: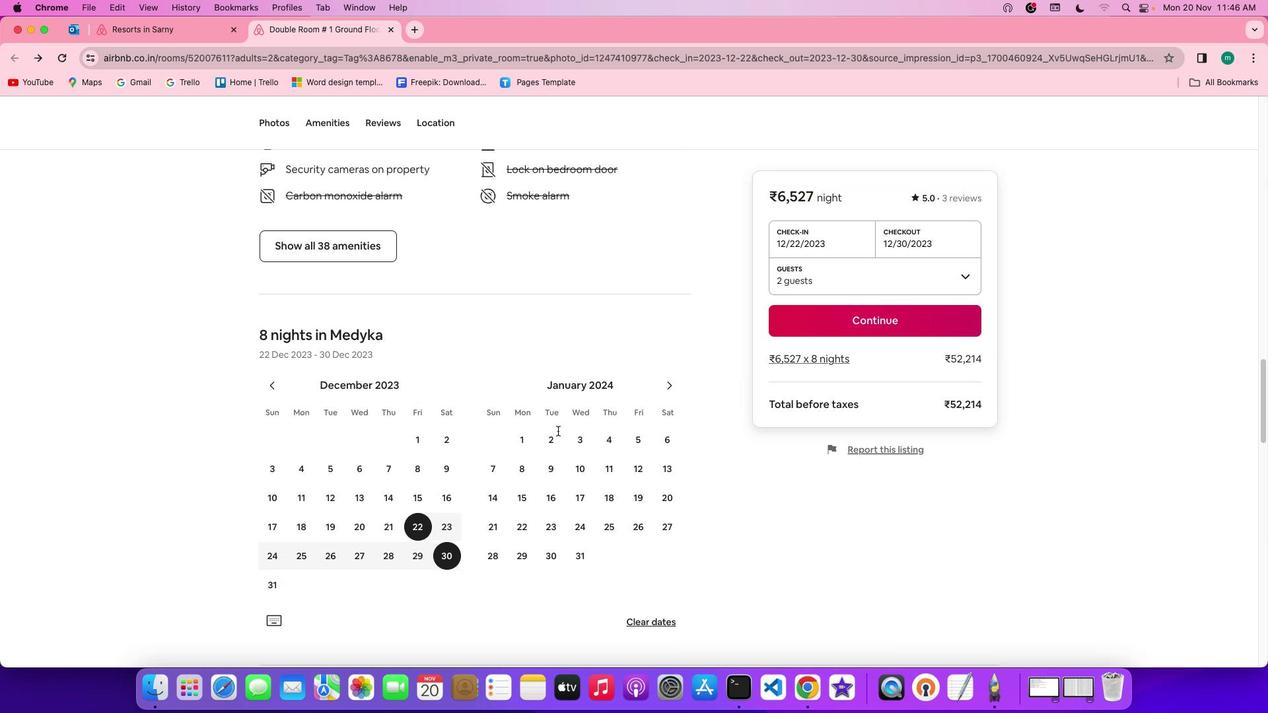 
Action: Mouse scrolled (558, 430) with delta (0, -1)
Screenshot: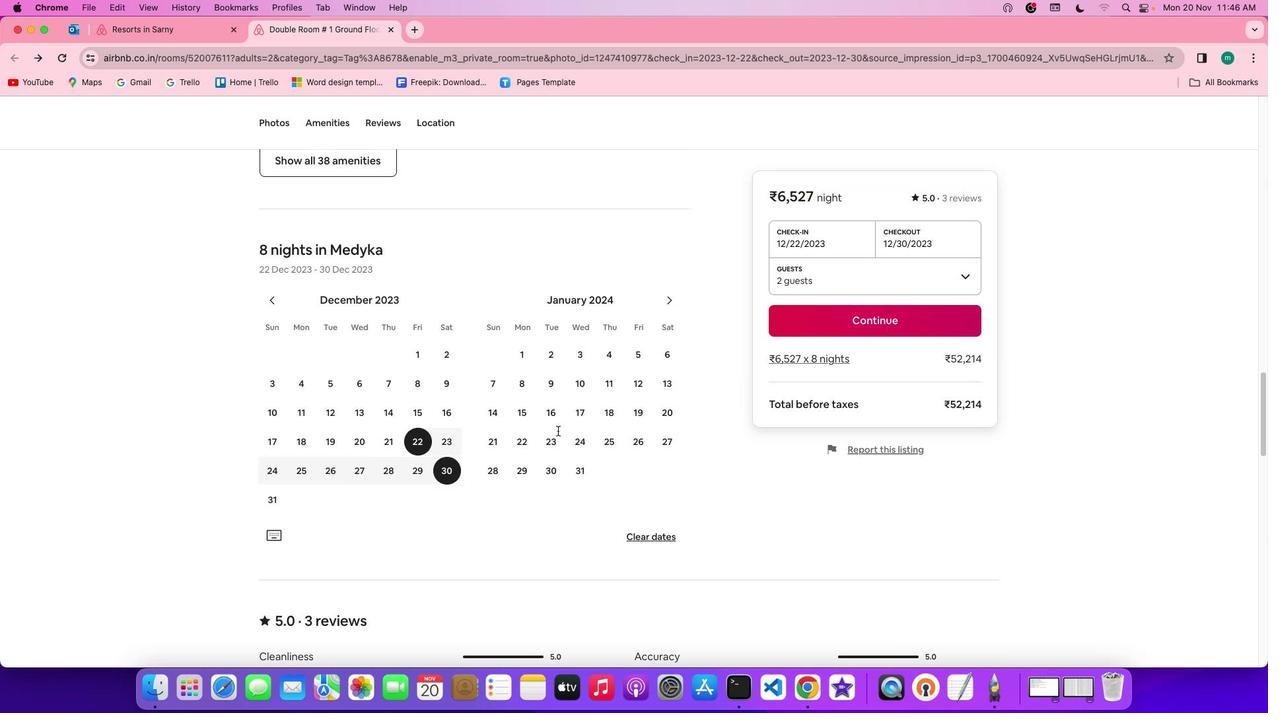 
Action: Mouse scrolled (558, 430) with delta (0, 0)
Screenshot: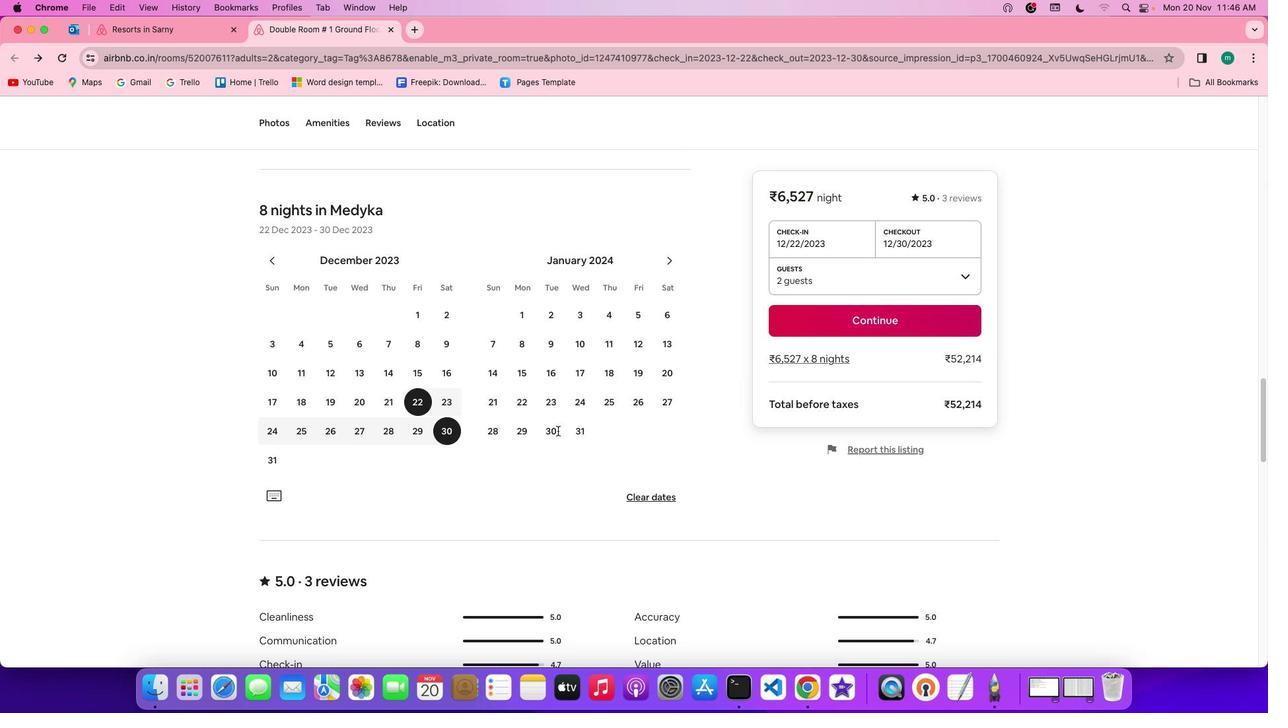 
Action: Mouse scrolled (558, 430) with delta (0, 0)
Screenshot: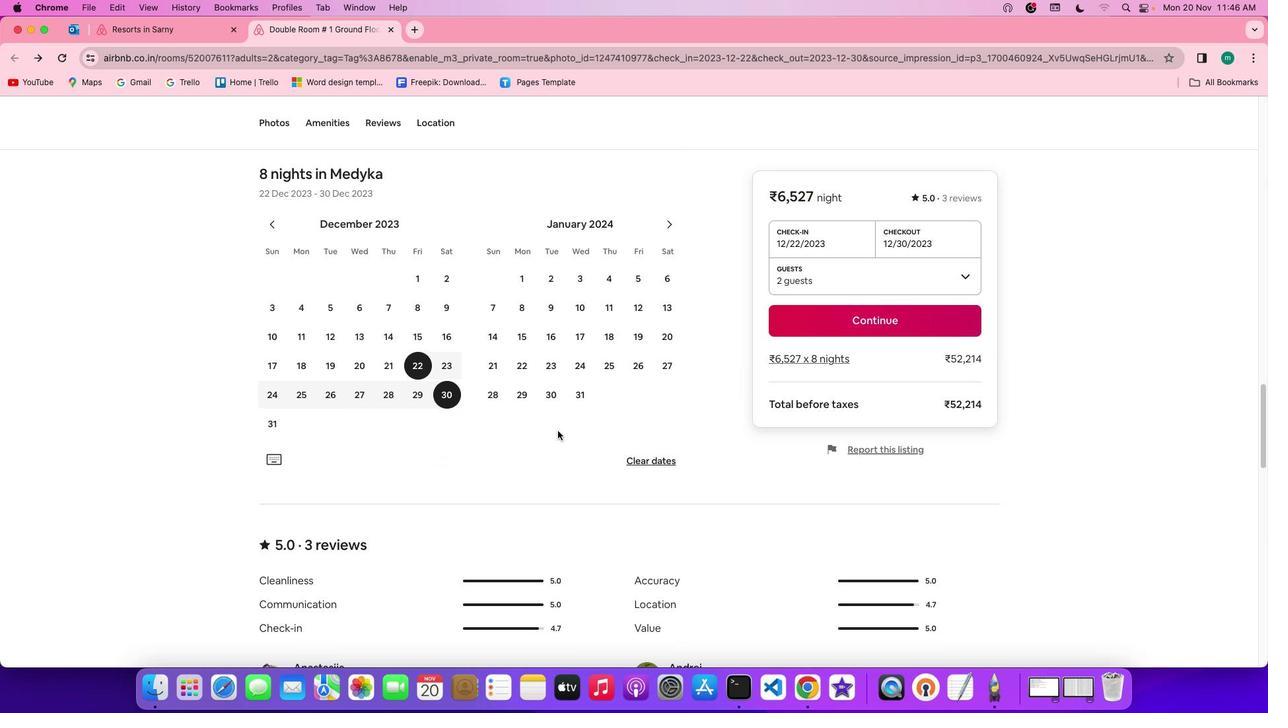 
Action: Mouse scrolled (558, 430) with delta (0, -1)
Screenshot: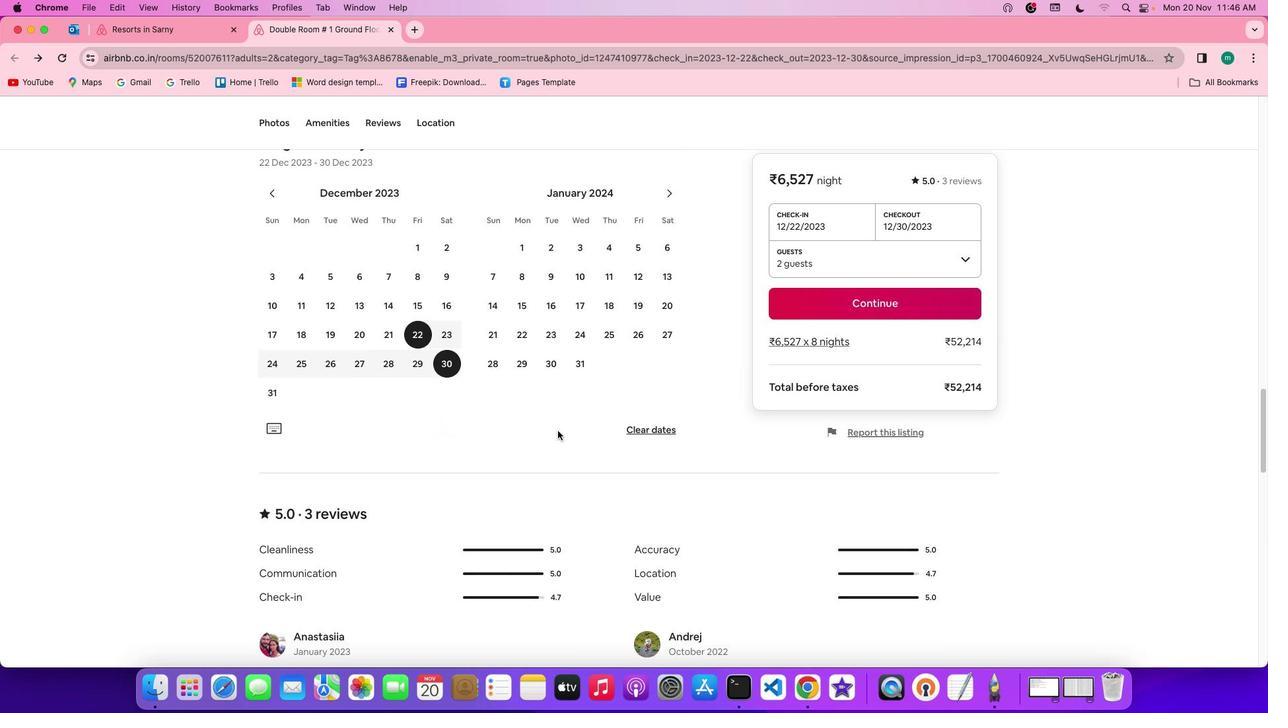 
Action: Mouse scrolled (558, 430) with delta (0, -1)
Screenshot: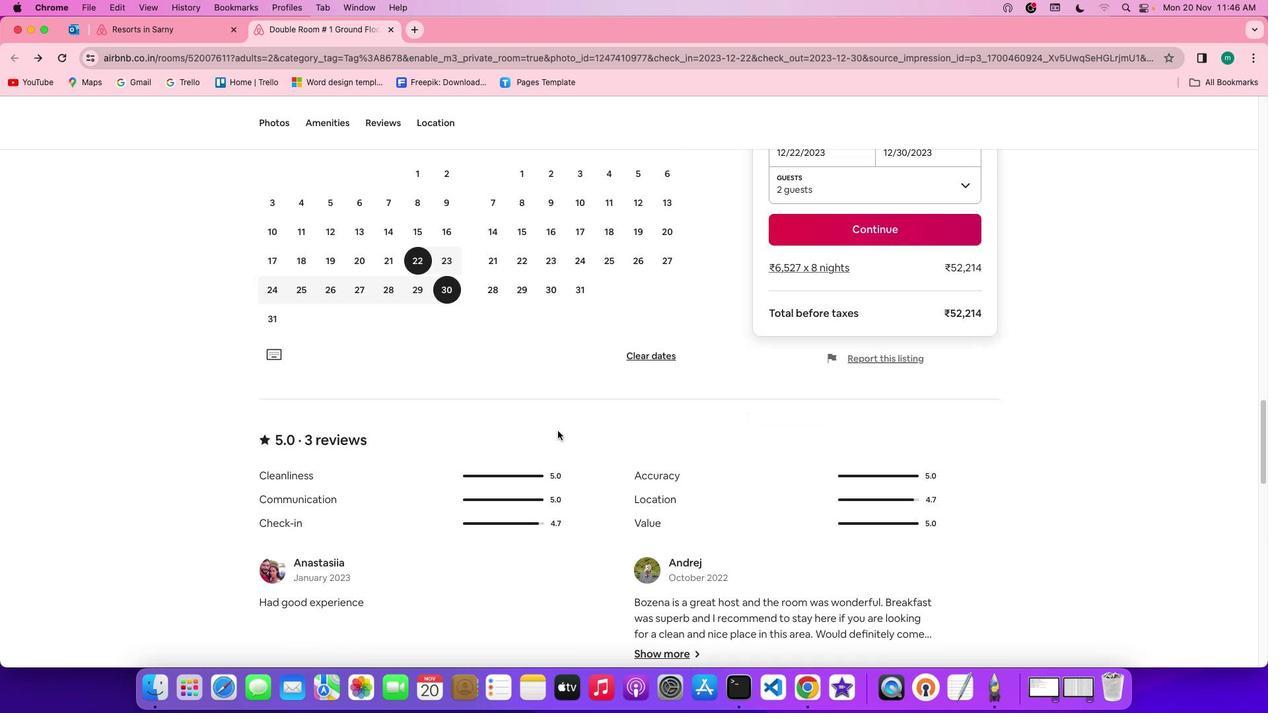 
Action: Mouse moved to (558, 431)
Screenshot: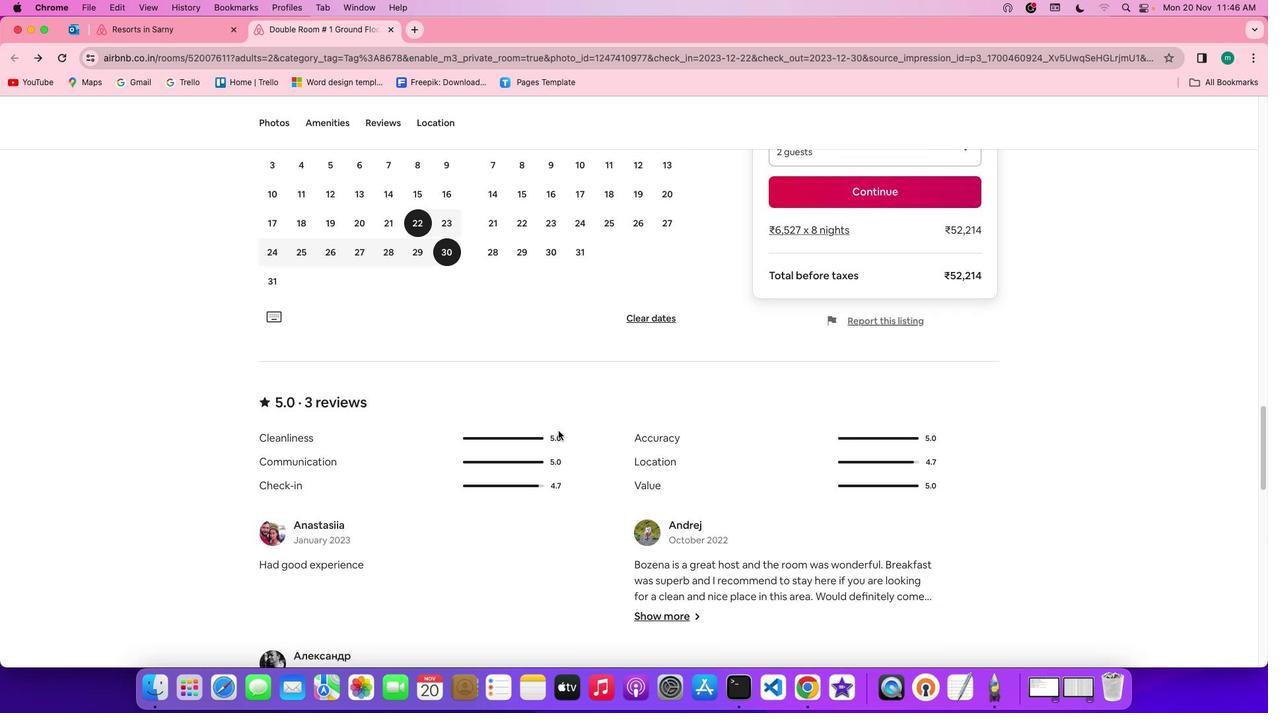 
Action: Mouse scrolled (558, 431) with delta (0, 0)
Screenshot: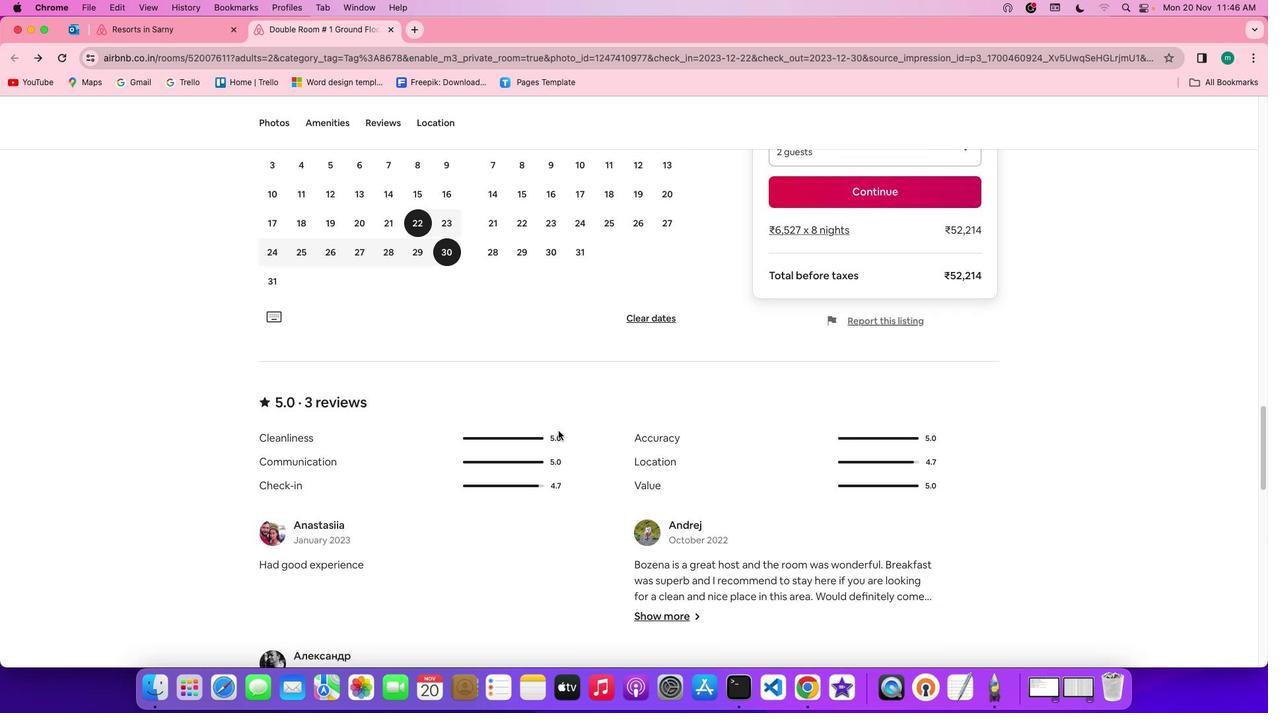 
Action: Mouse scrolled (558, 431) with delta (0, 0)
Screenshot: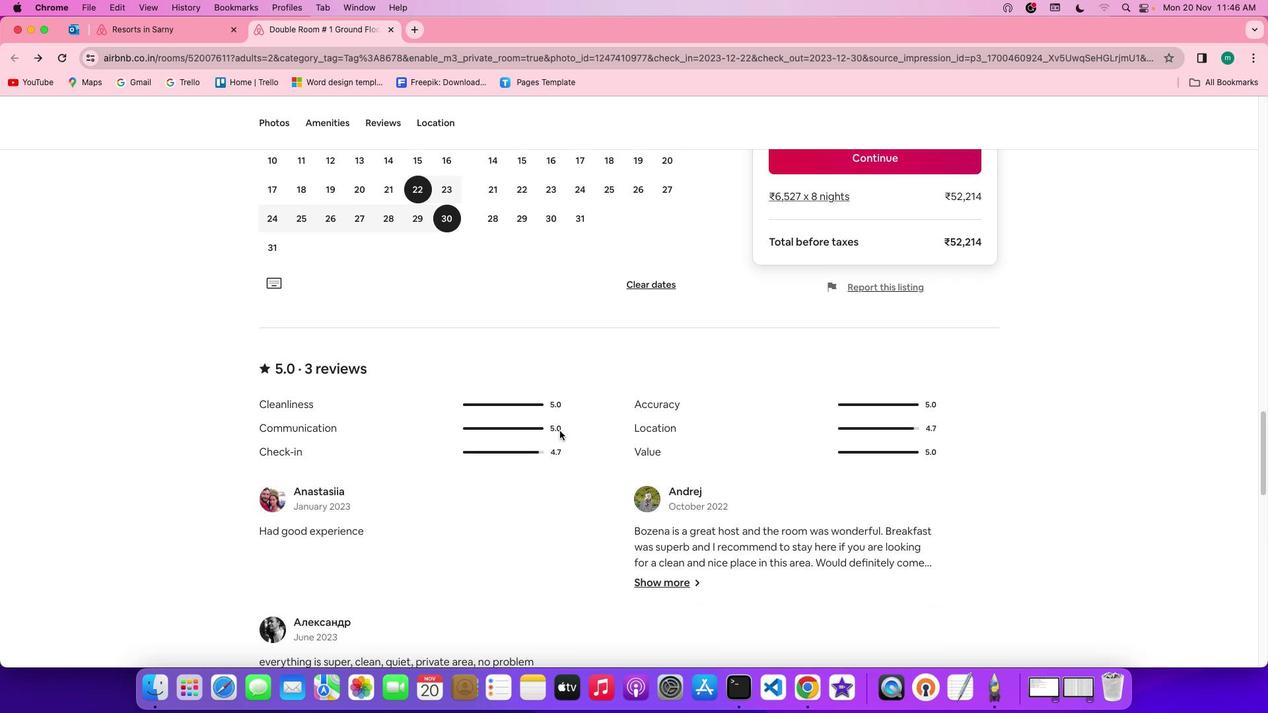 
Action: Mouse scrolled (558, 431) with delta (0, -1)
Screenshot: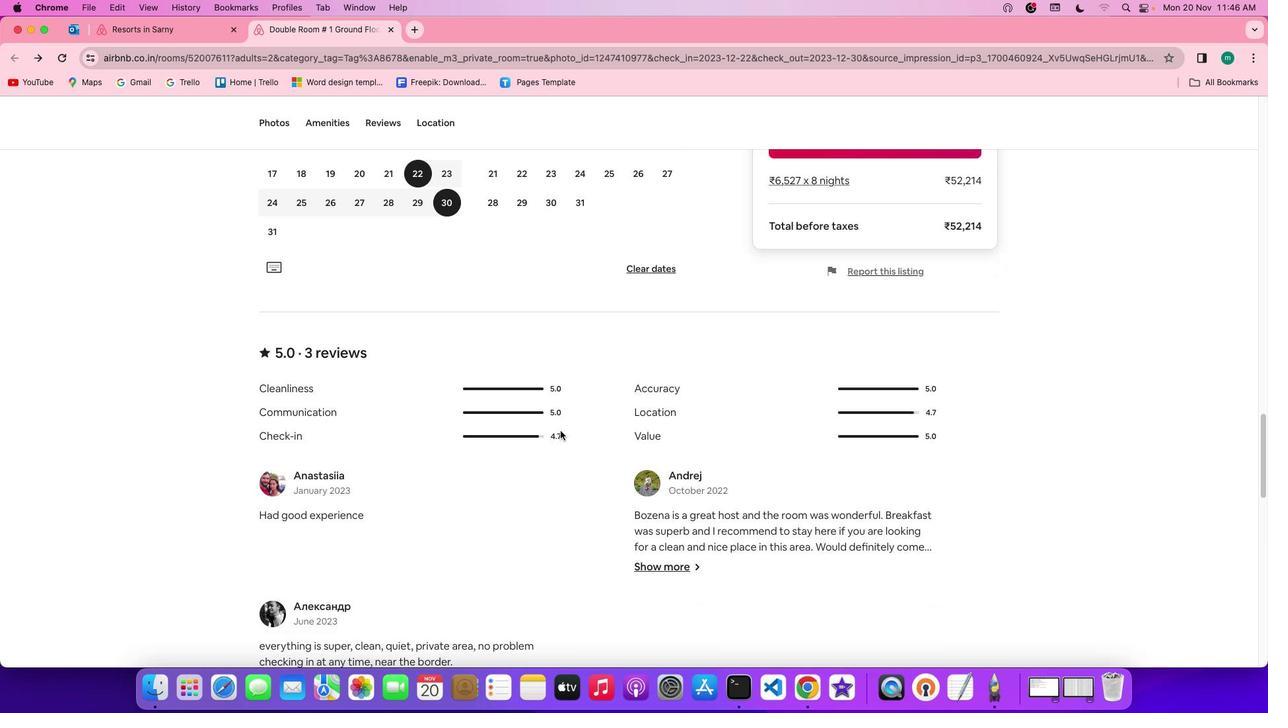 
Action: Mouse moved to (560, 430)
Screenshot: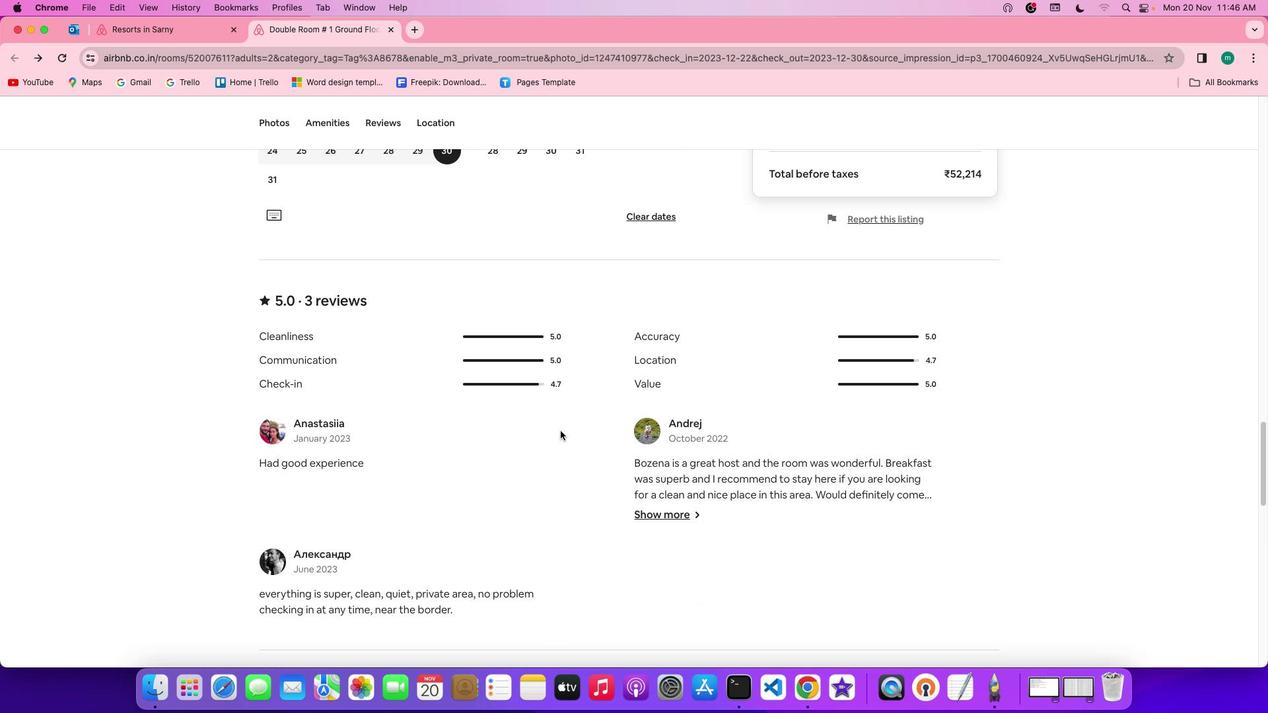 
Action: Mouse scrolled (560, 430) with delta (0, 0)
Screenshot: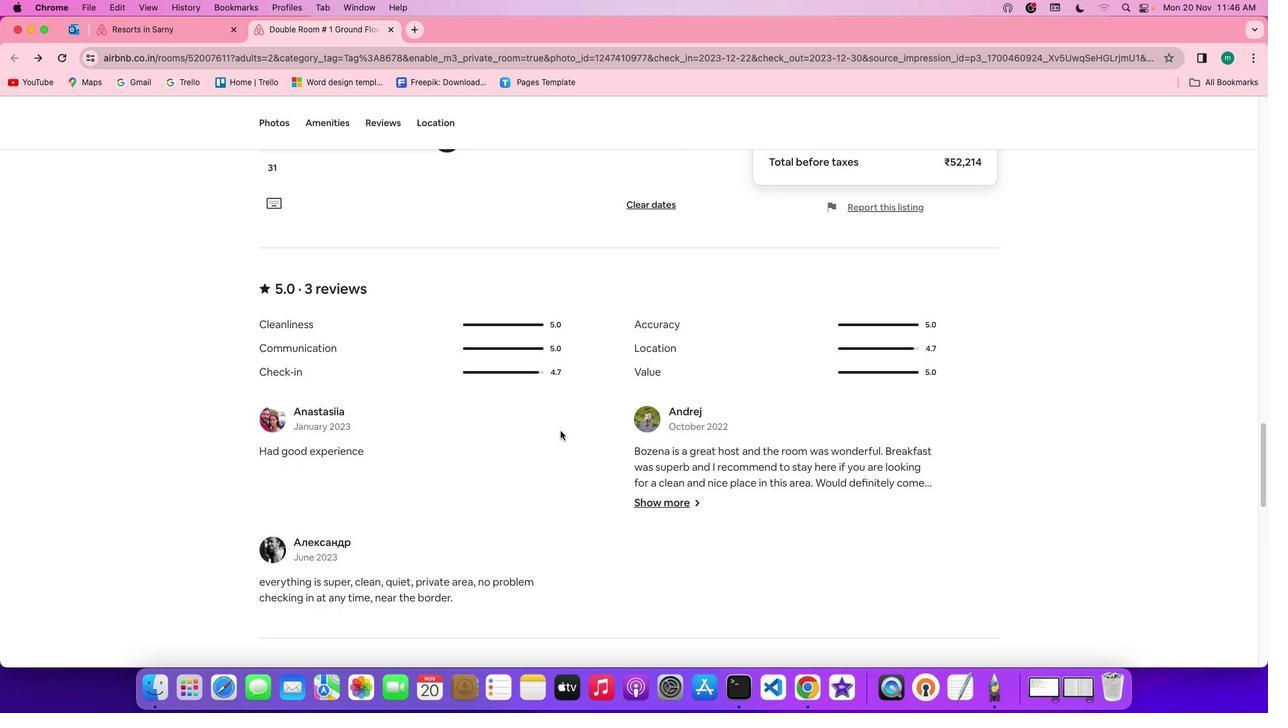 
Action: Mouse moved to (560, 430)
Screenshot: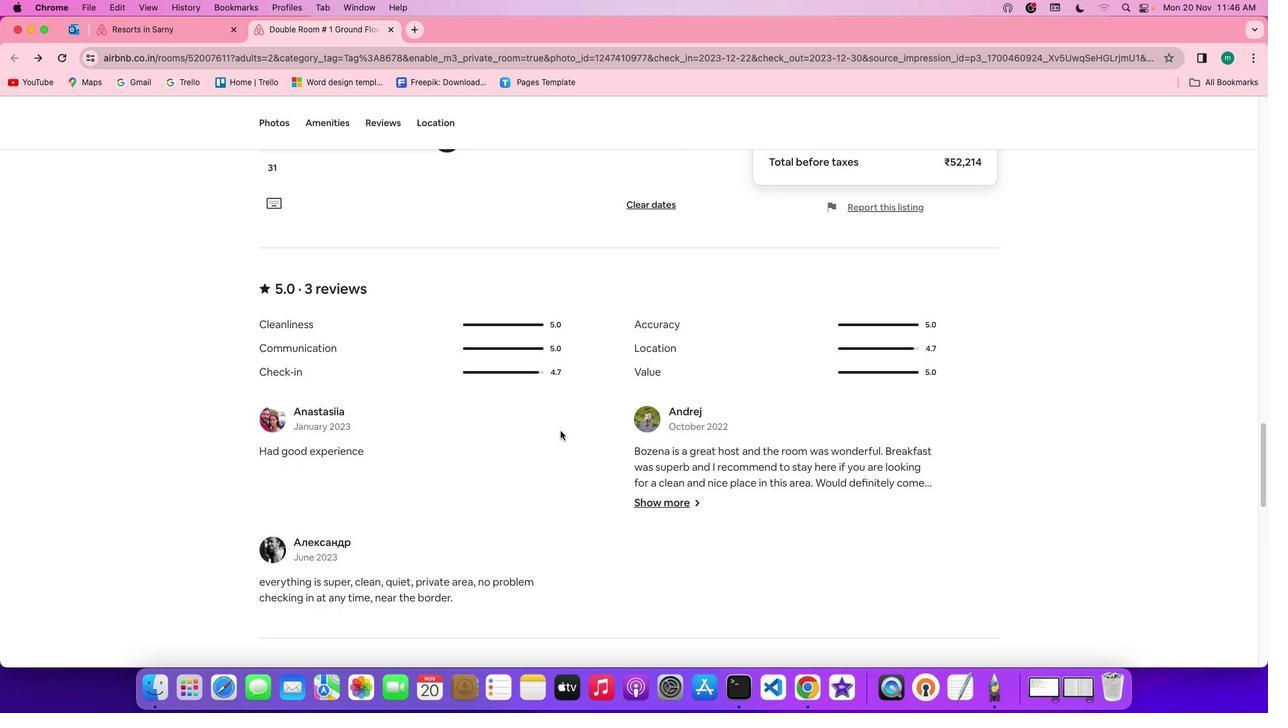 
Action: Mouse scrolled (560, 430) with delta (0, 0)
Screenshot: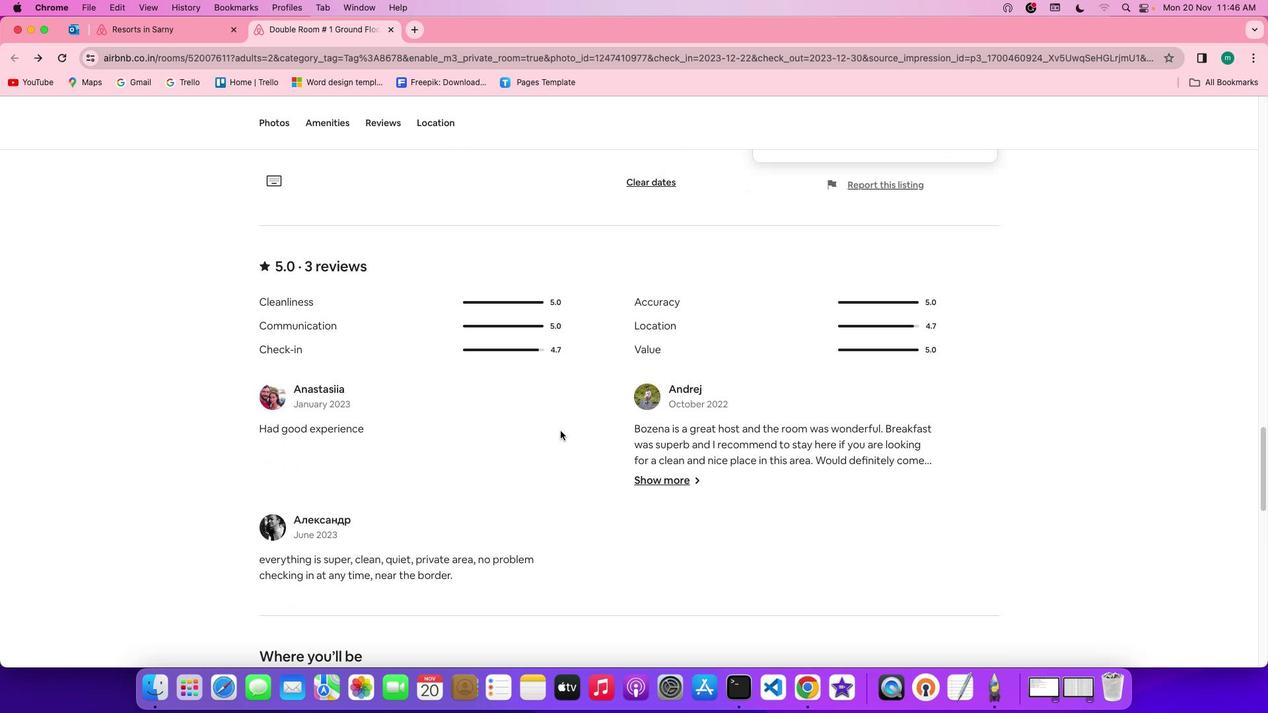 
Action: Mouse scrolled (560, 430) with delta (0, -1)
Screenshot: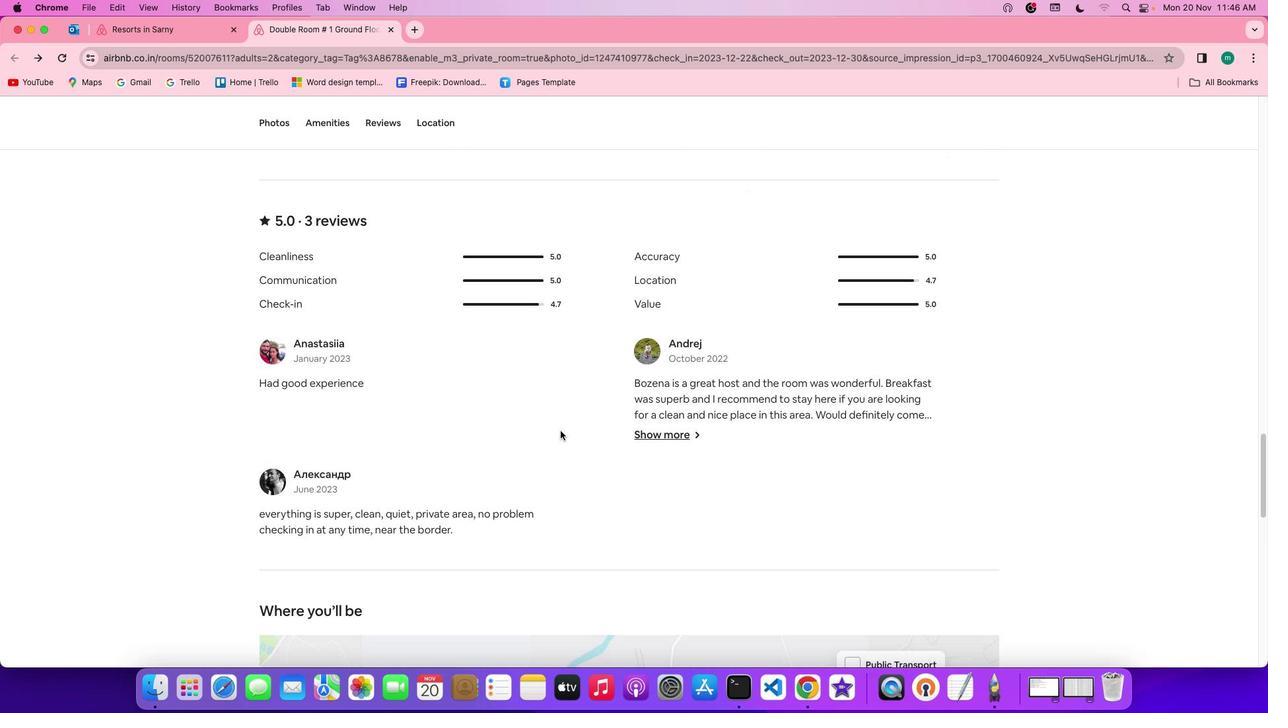 
Action: Mouse scrolled (560, 430) with delta (0, -2)
Screenshot: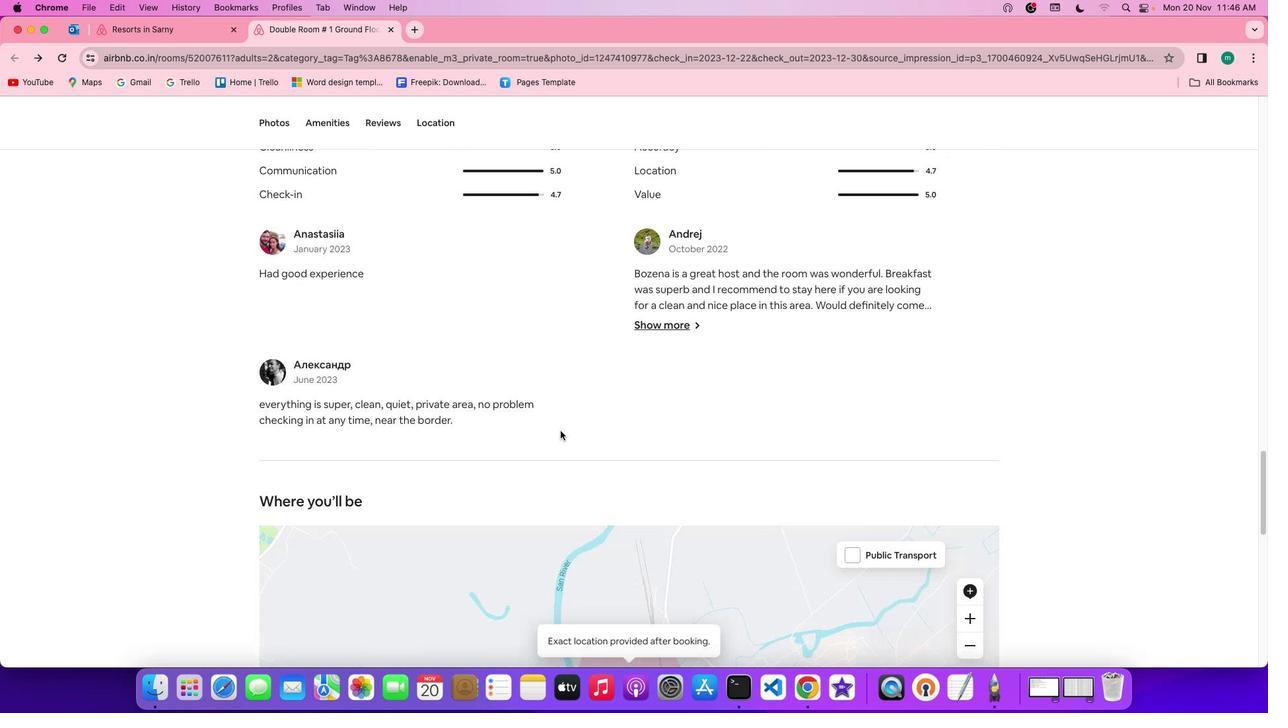 
Action: Mouse scrolled (560, 430) with delta (0, 0)
Screenshot: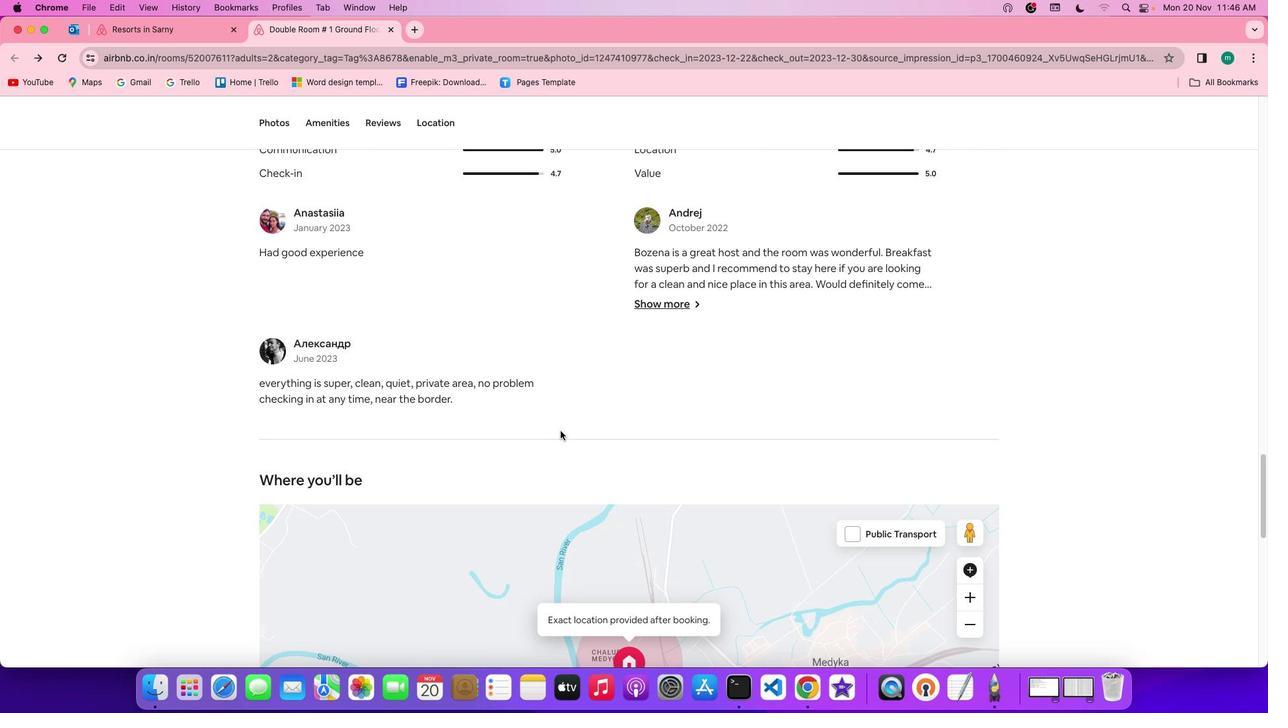 
Action: Mouse scrolled (560, 430) with delta (0, 0)
Screenshot: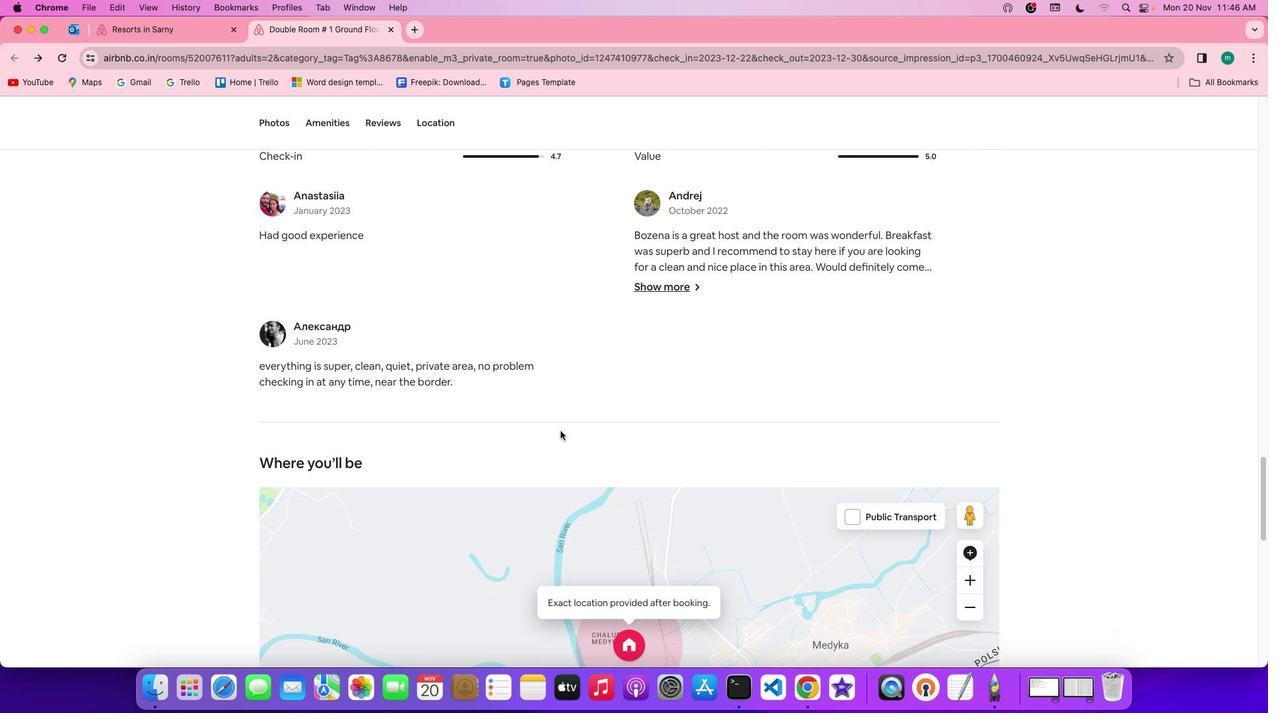 
Action: Mouse scrolled (560, 430) with delta (0, -1)
Screenshot: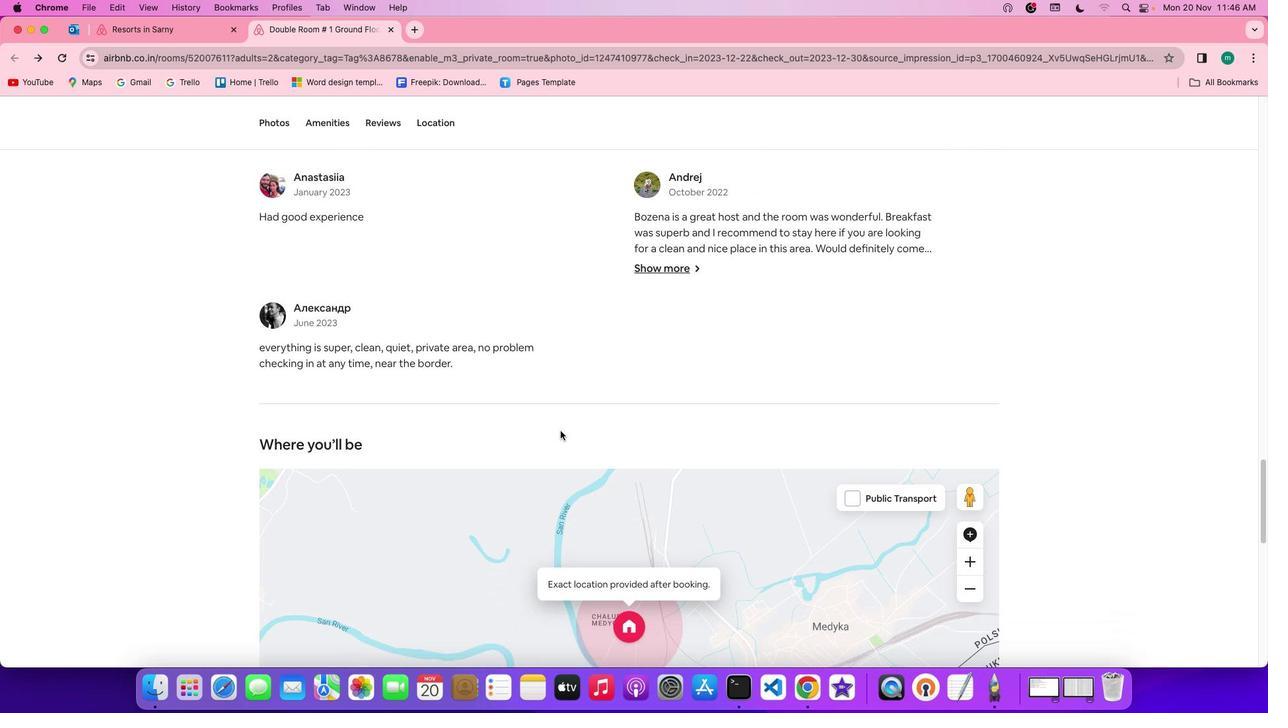 
Action: Mouse scrolled (560, 430) with delta (0, -1)
Screenshot: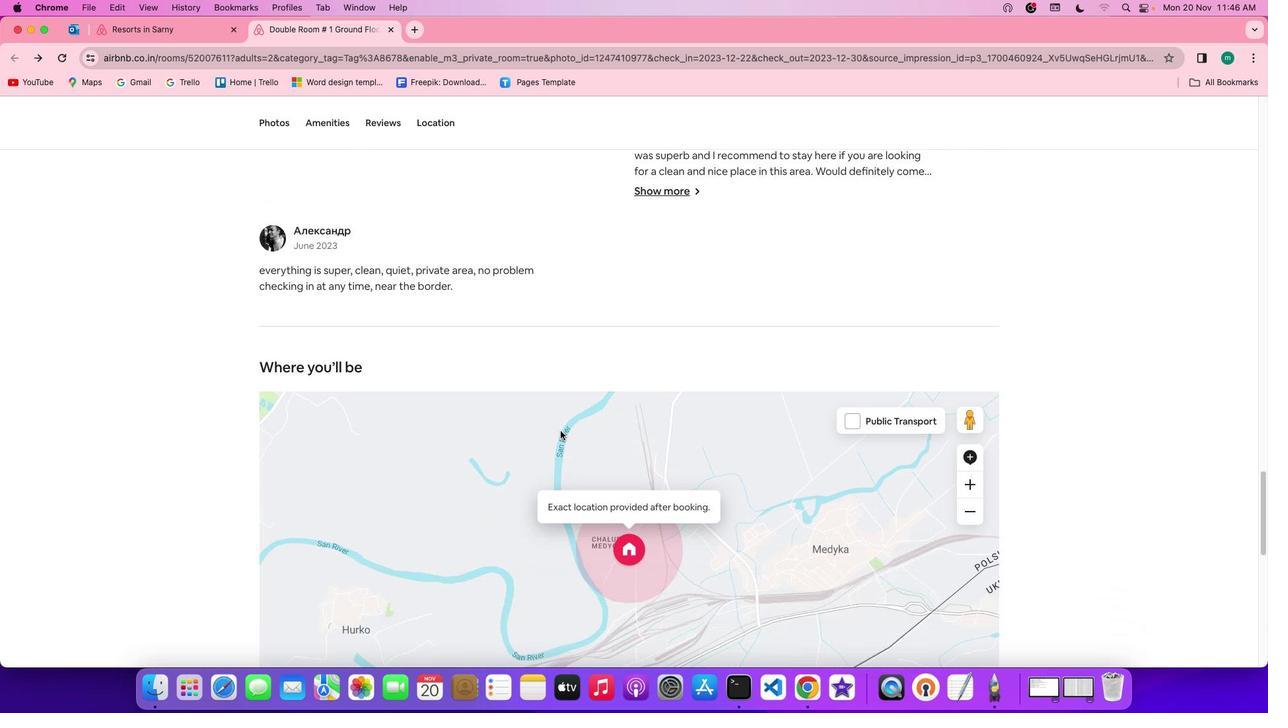
Action: Mouse scrolled (560, 430) with delta (0, 0)
Screenshot: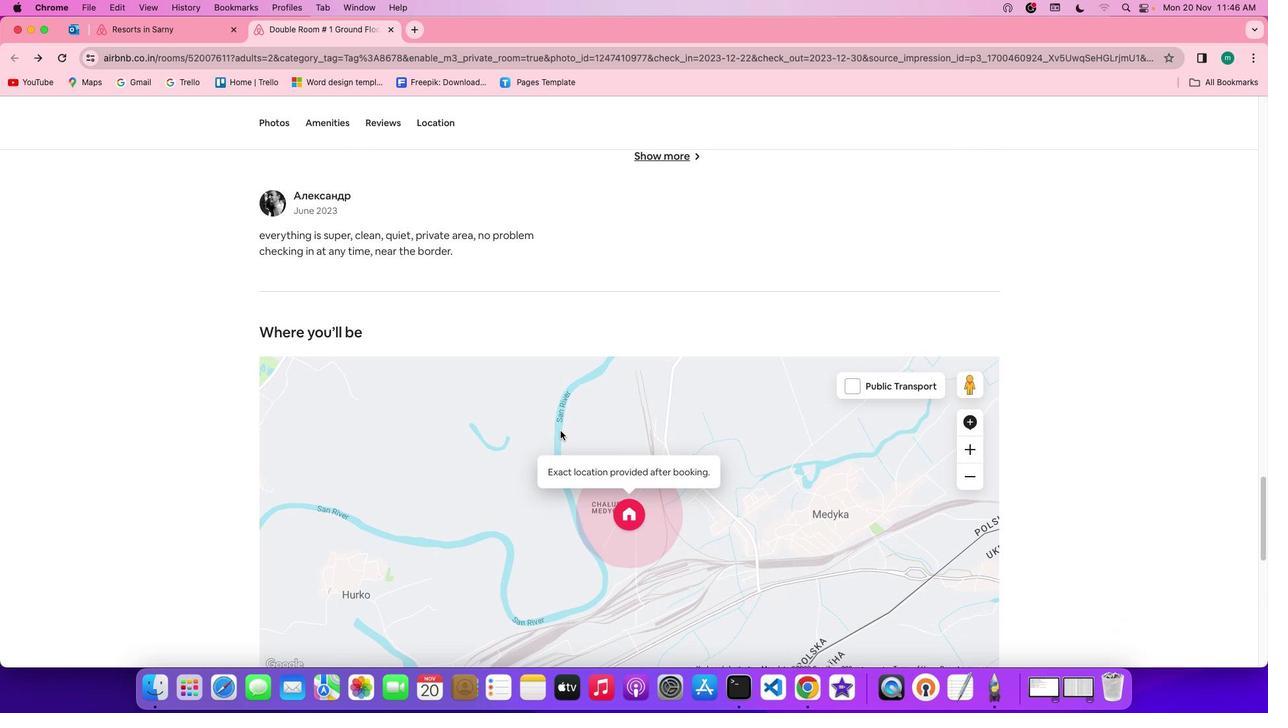 
Action: Mouse scrolled (560, 430) with delta (0, 0)
Screenshot: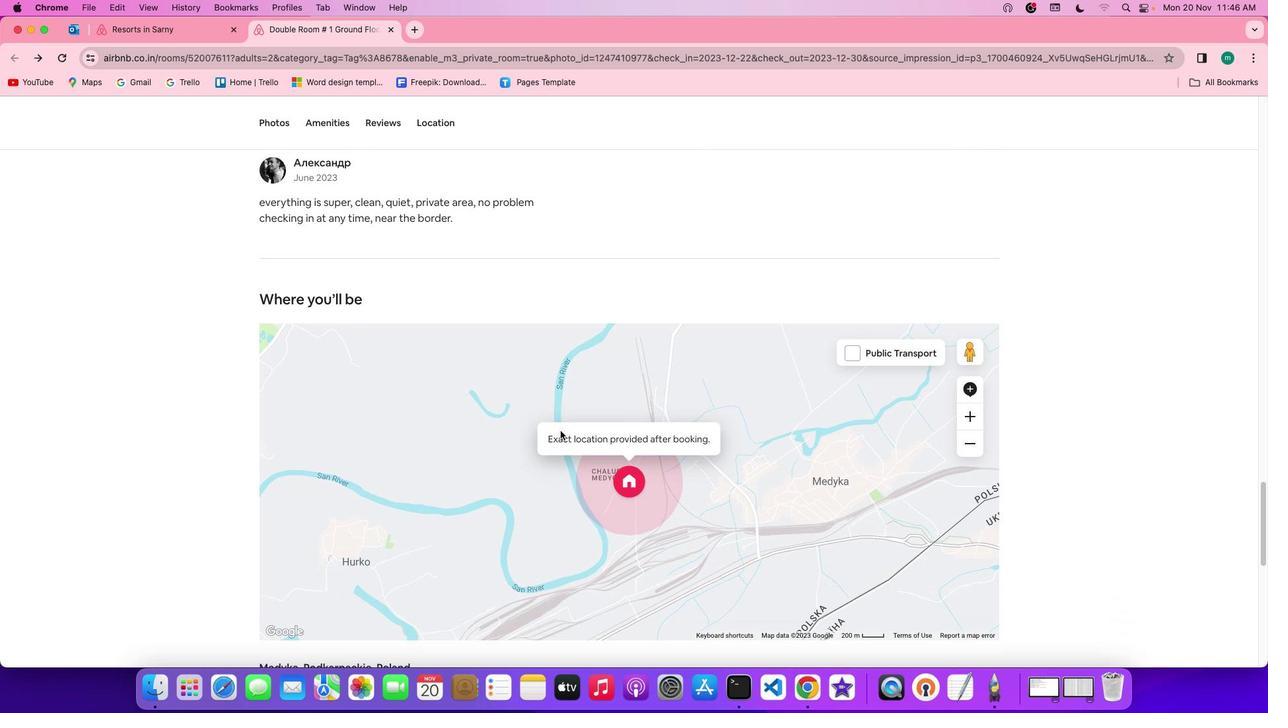
Action: Mouse scrolled (560, 430) with delta (0, -1)
Screenshot: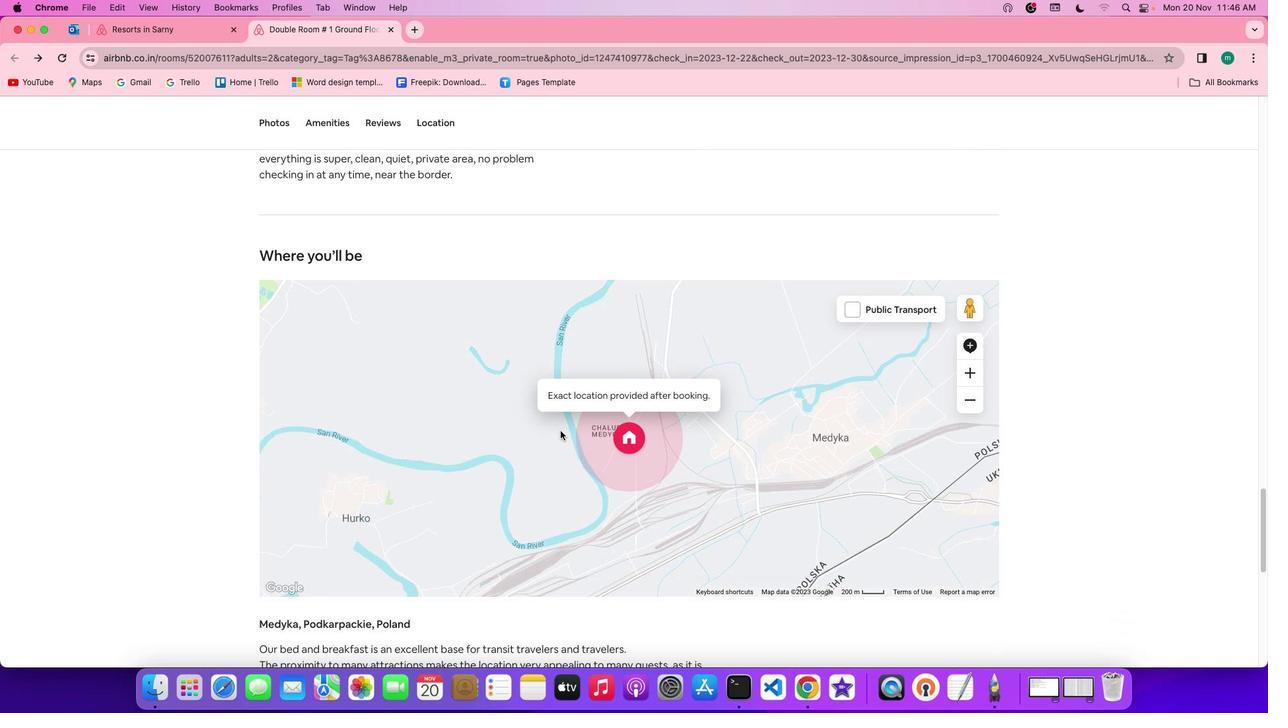 
Action: Mouse scrolled (560, 430) with delta (0, -1)
Screenshot: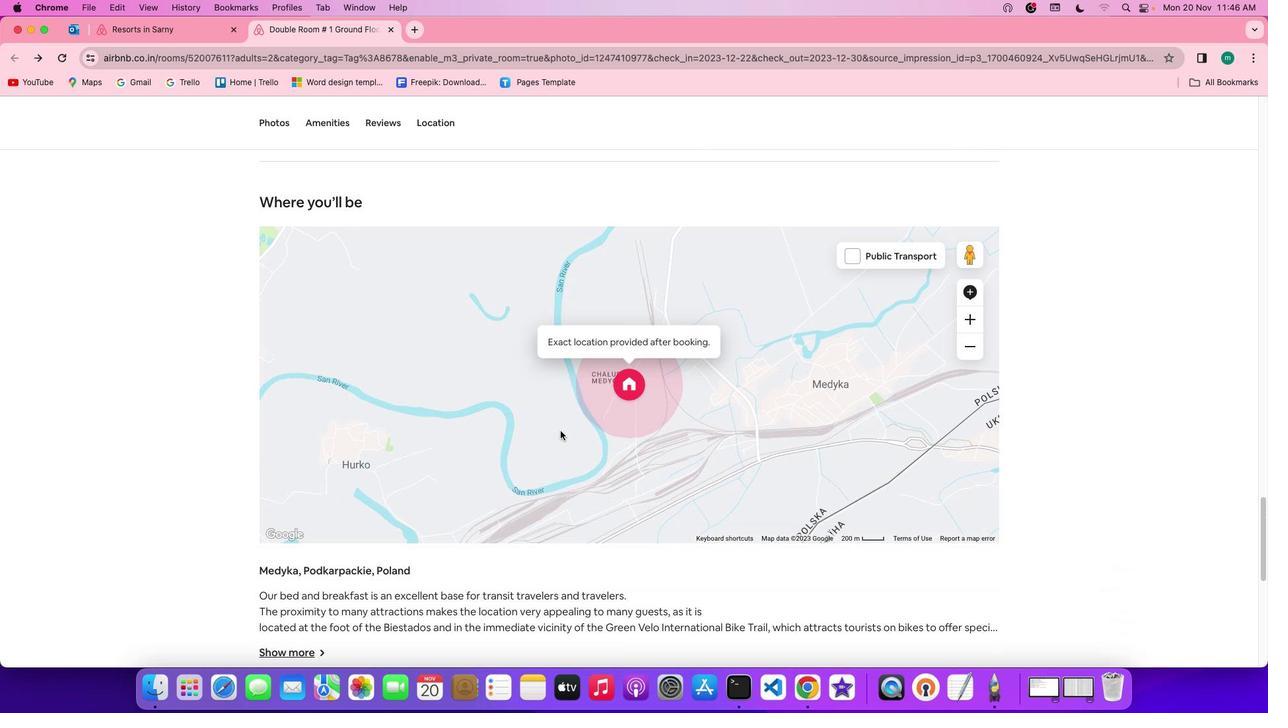 
Action: Mouse scrolled (560, 430) with delta (0, 0)
Screenshot: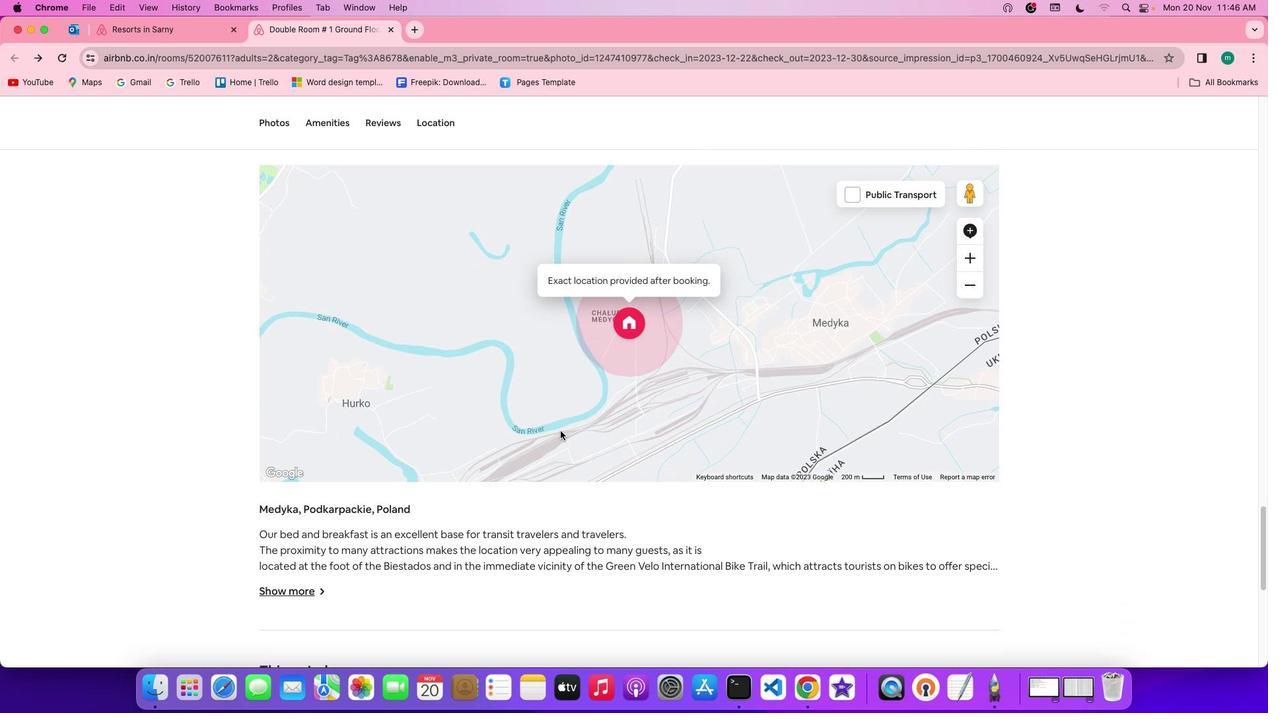 
Action: Mouse scrolled (560, 430) with delta (0, 0)
Screenshot: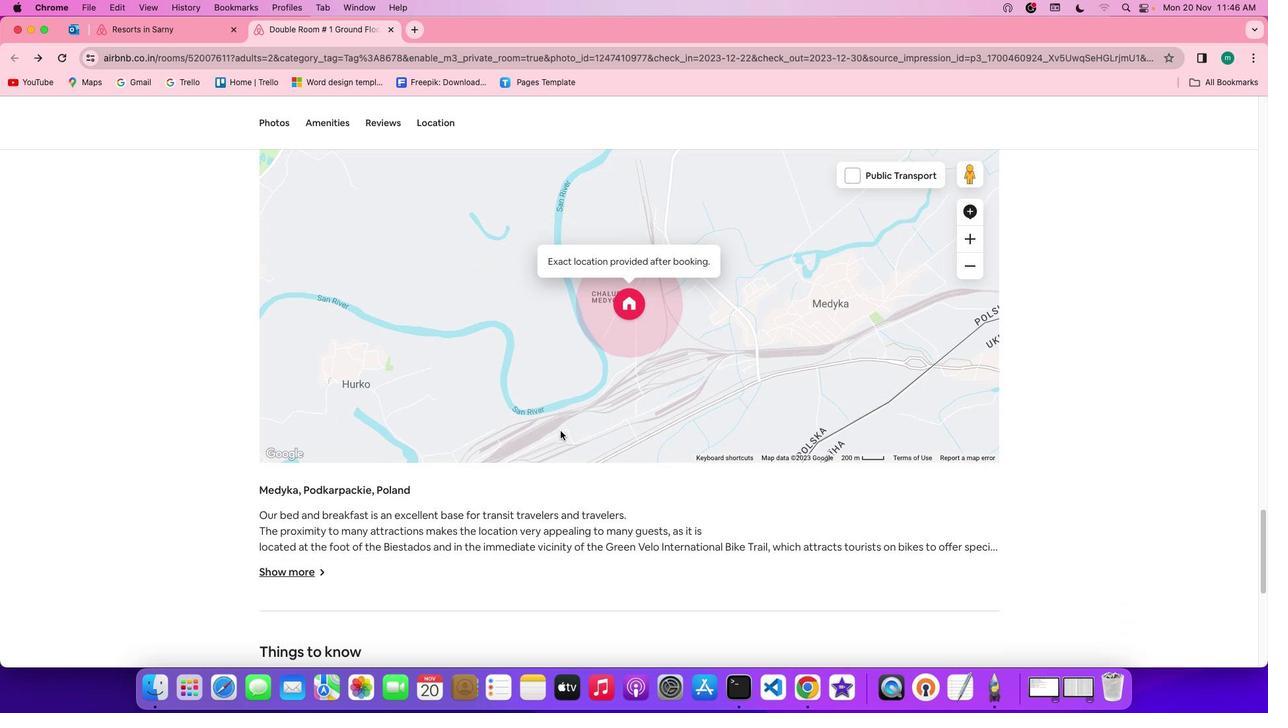 
Action: Mouse scrolled (560, 430) with delta (0, -1)
Screenshot: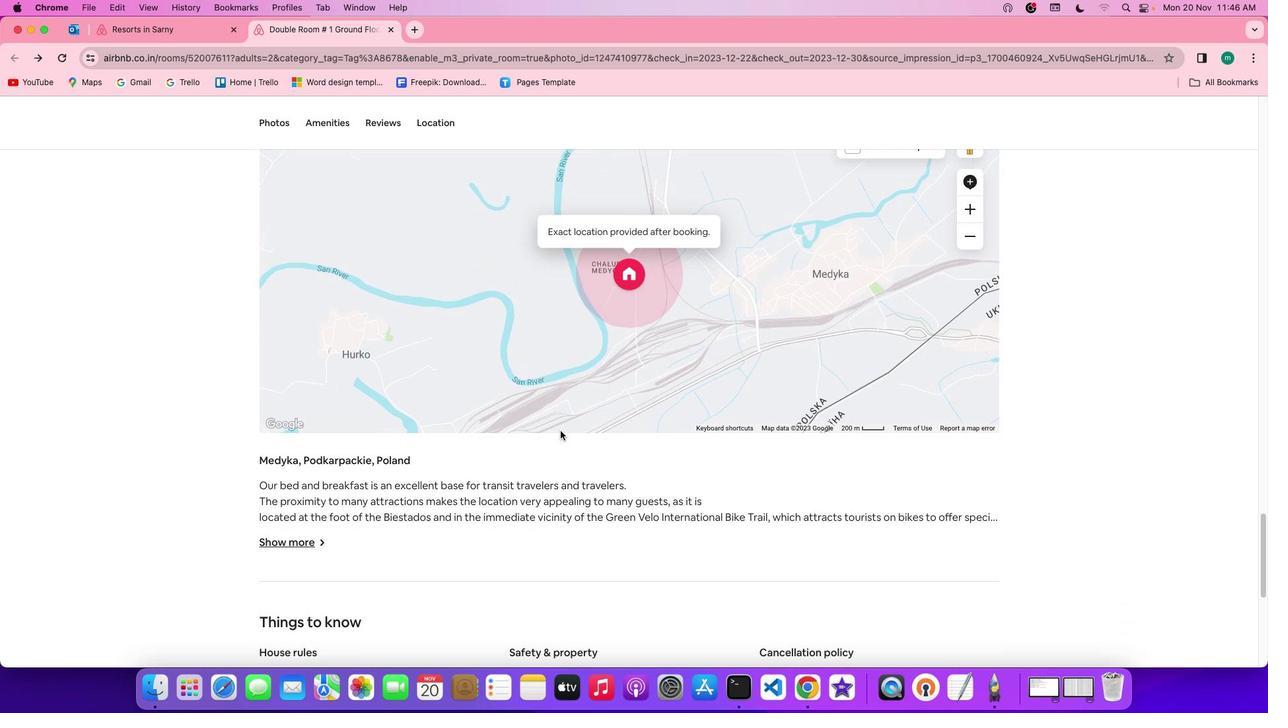 
Action: Mouse scrolled (560, 430) with delta (0, -1)
Screenshot: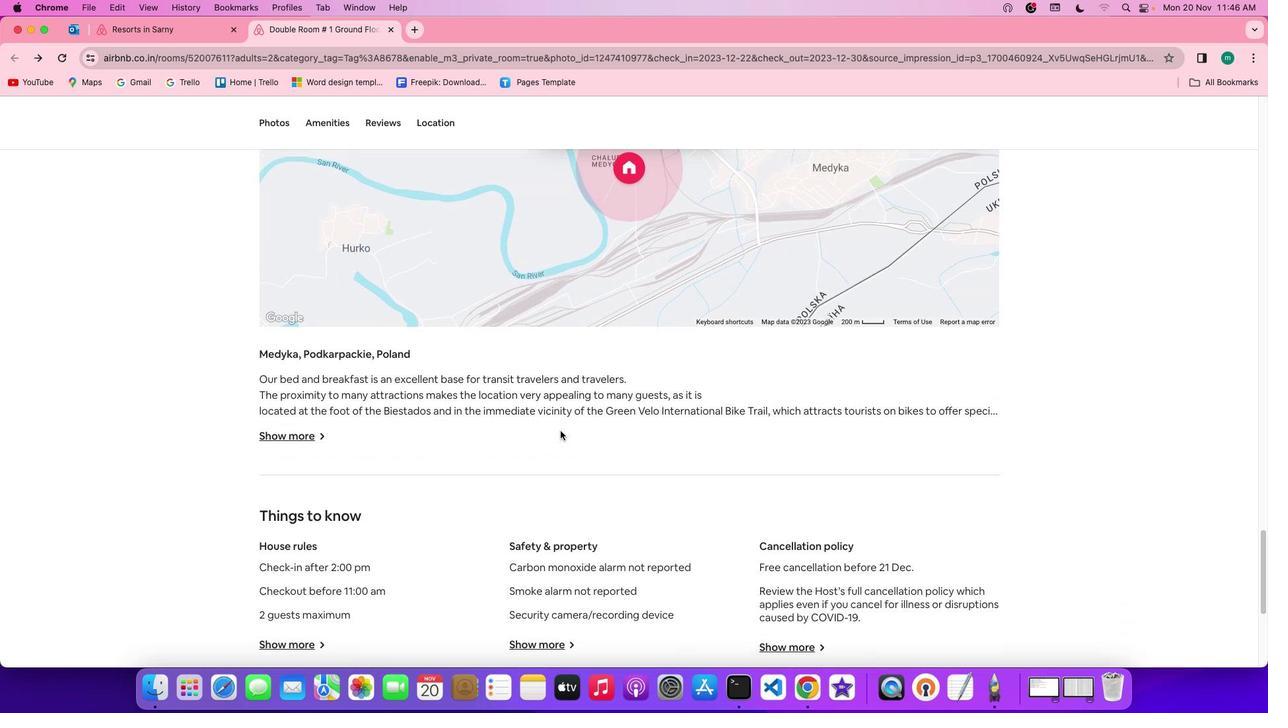 
Action: Mouse moved to (310, 399)
Screenshot: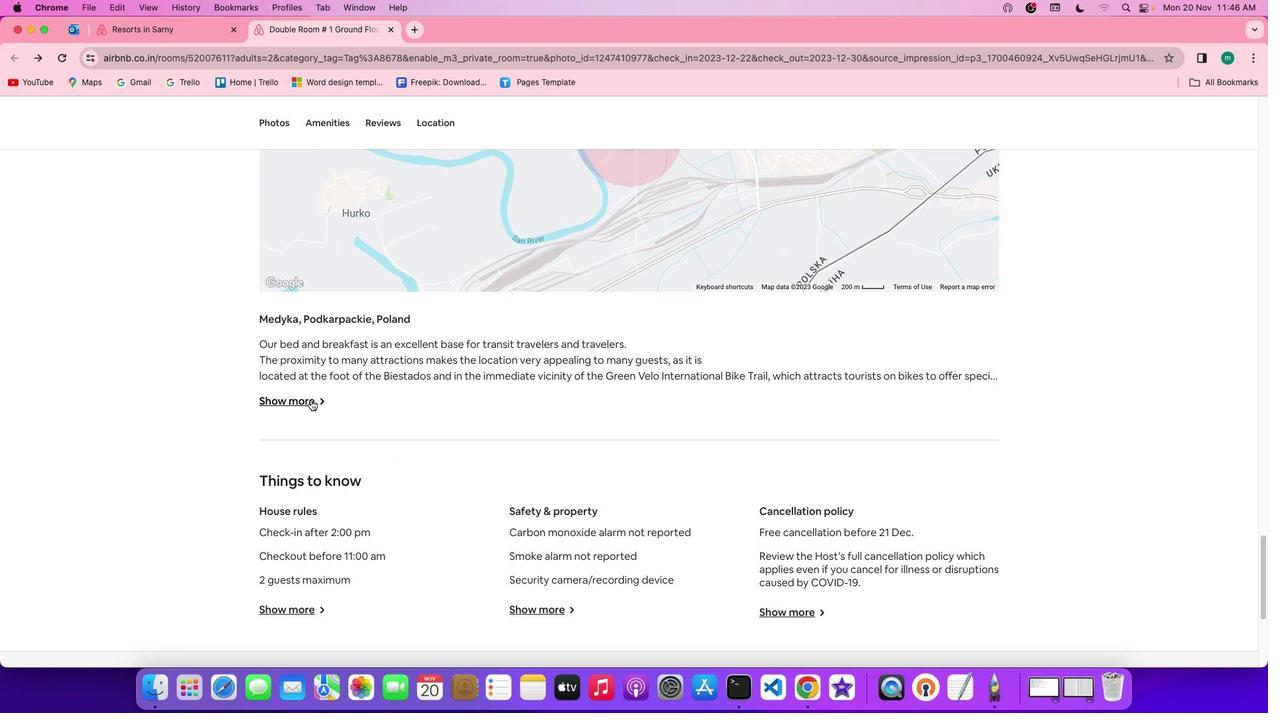 
Action: Mouse pressed left at (310, 399)
Screenshot: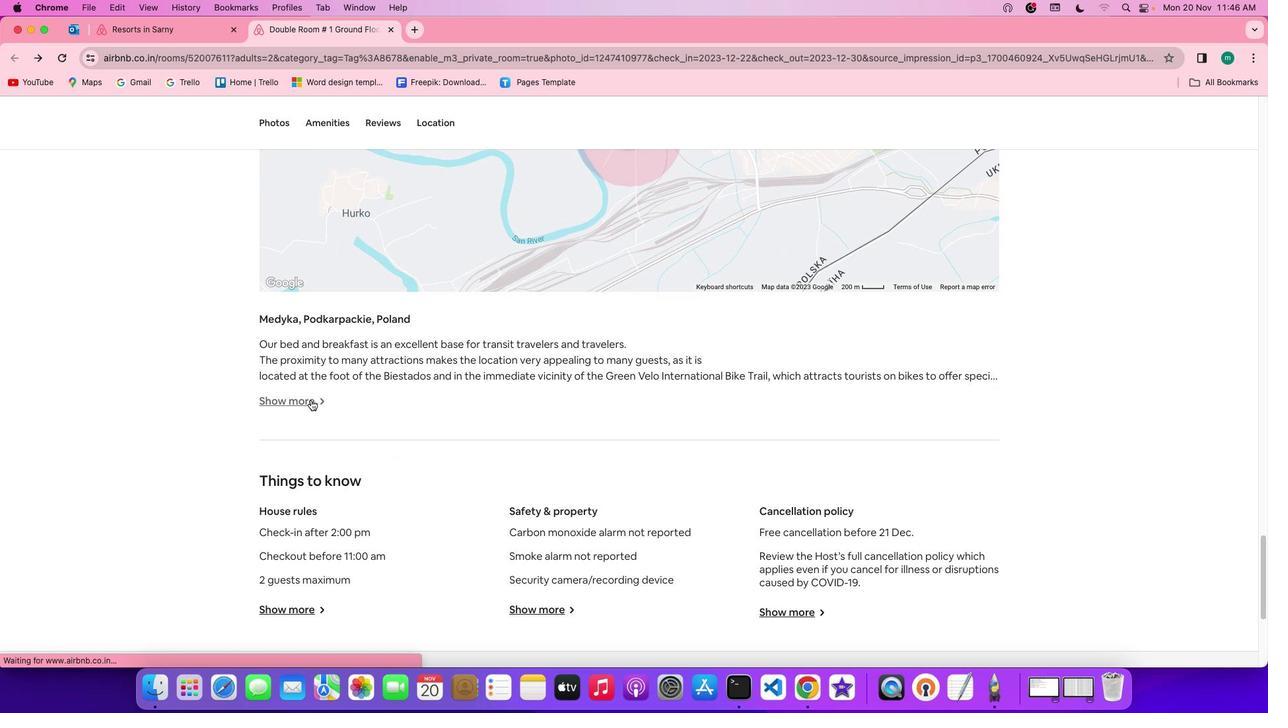 
Action: Mouse pressed left at (310, 399)
Screenshot: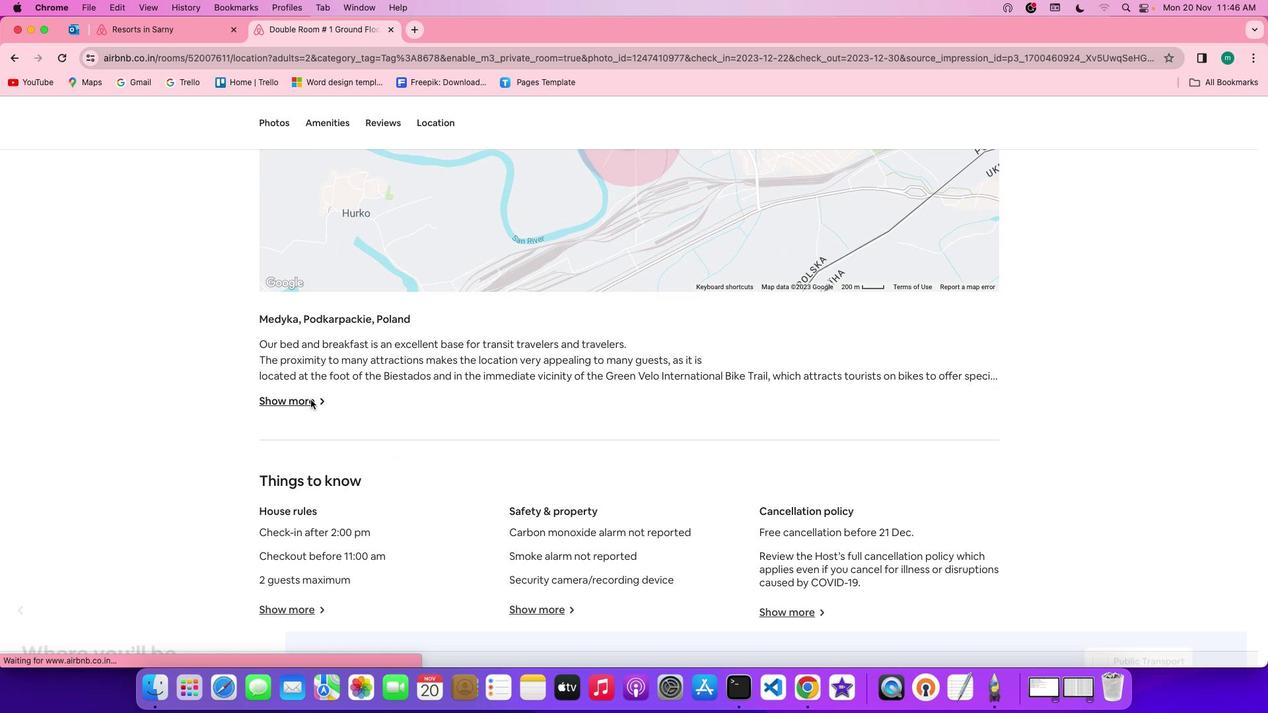 
Action: Mouse moved to (284, 394)
Screenshot: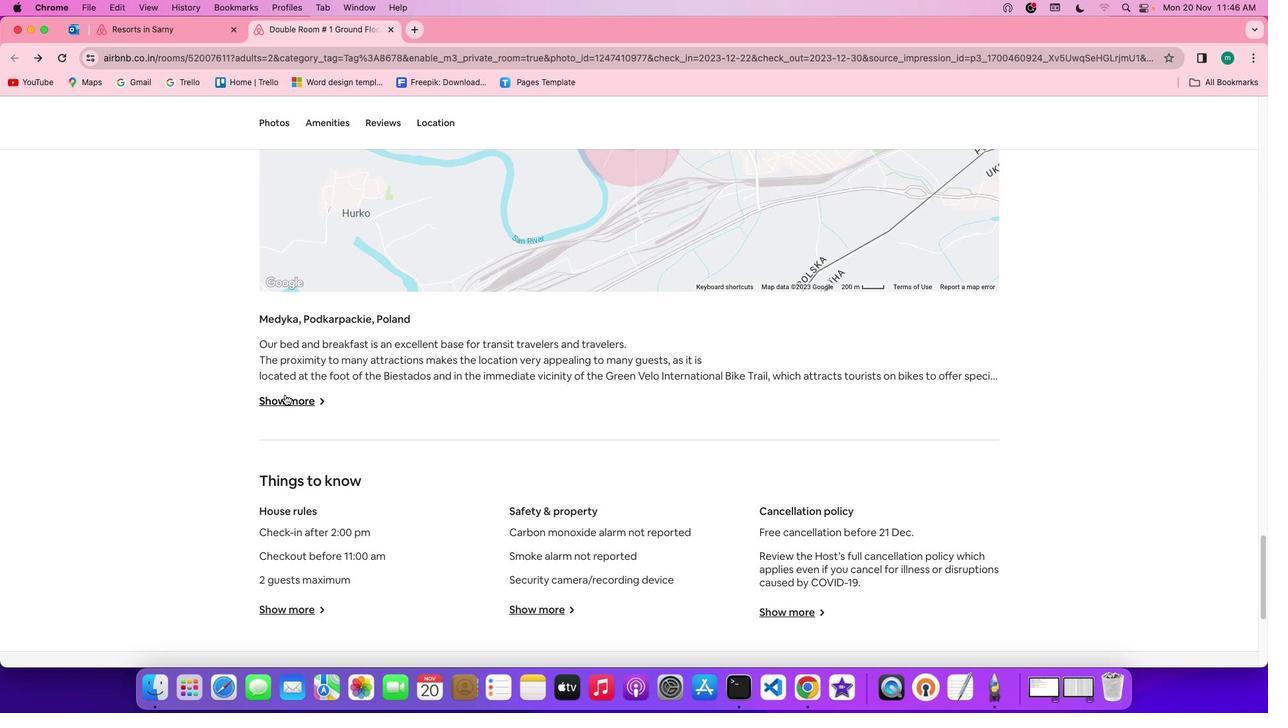 
Action: Mouse pressed left at (284, 394)
